 Task: Research Airbnb properties in Ronse, Belgium from 7th December, 2023 to 14th December, 2023 for 1 adult. Place can be shared room with 1  bedroom having 1 bed and 1 bathroom. Property type can be hotel. Amenities needed are: heating. Booking option can be shelf check-in. Look for 3 properties as per requirement.
Action: Mouse pressed left at (596, 182)
Screenshot: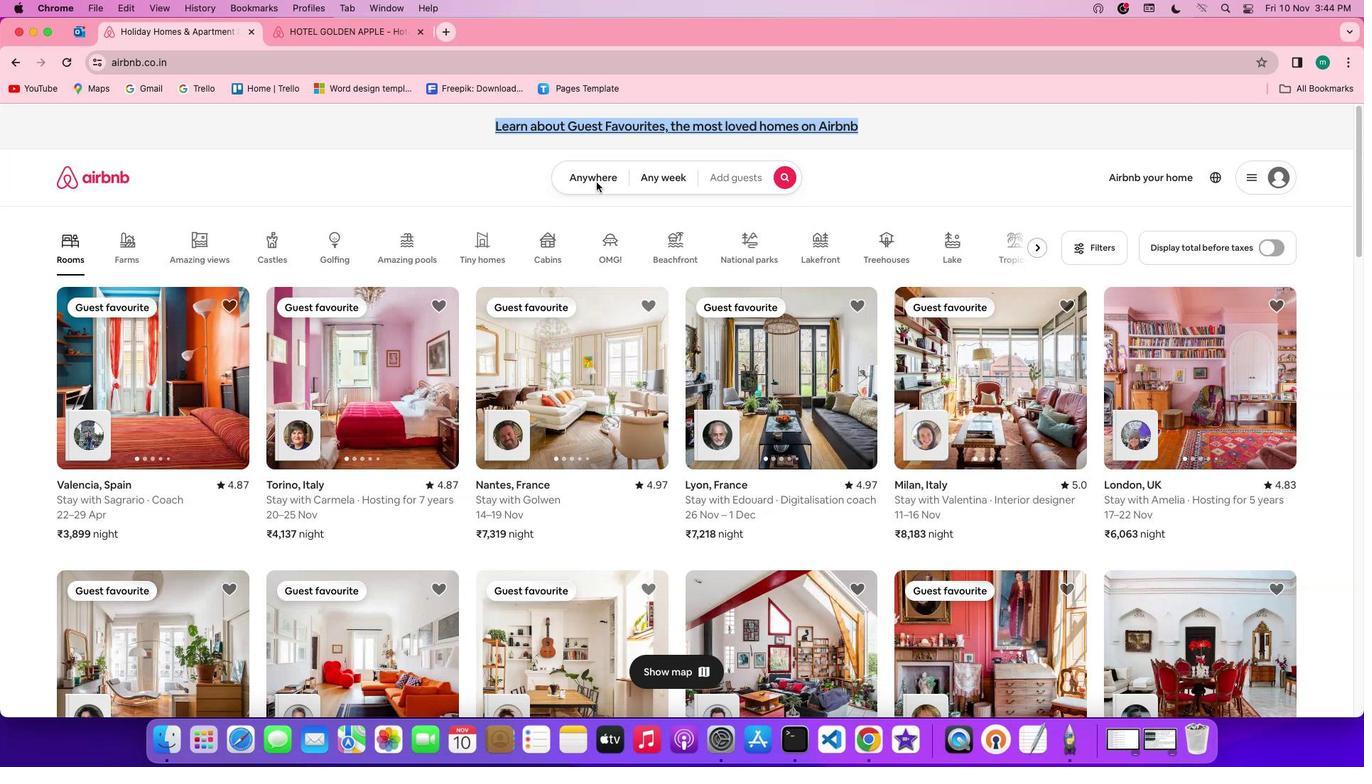 
Action: Mouse pressed left at (596, 182)
Screenshot: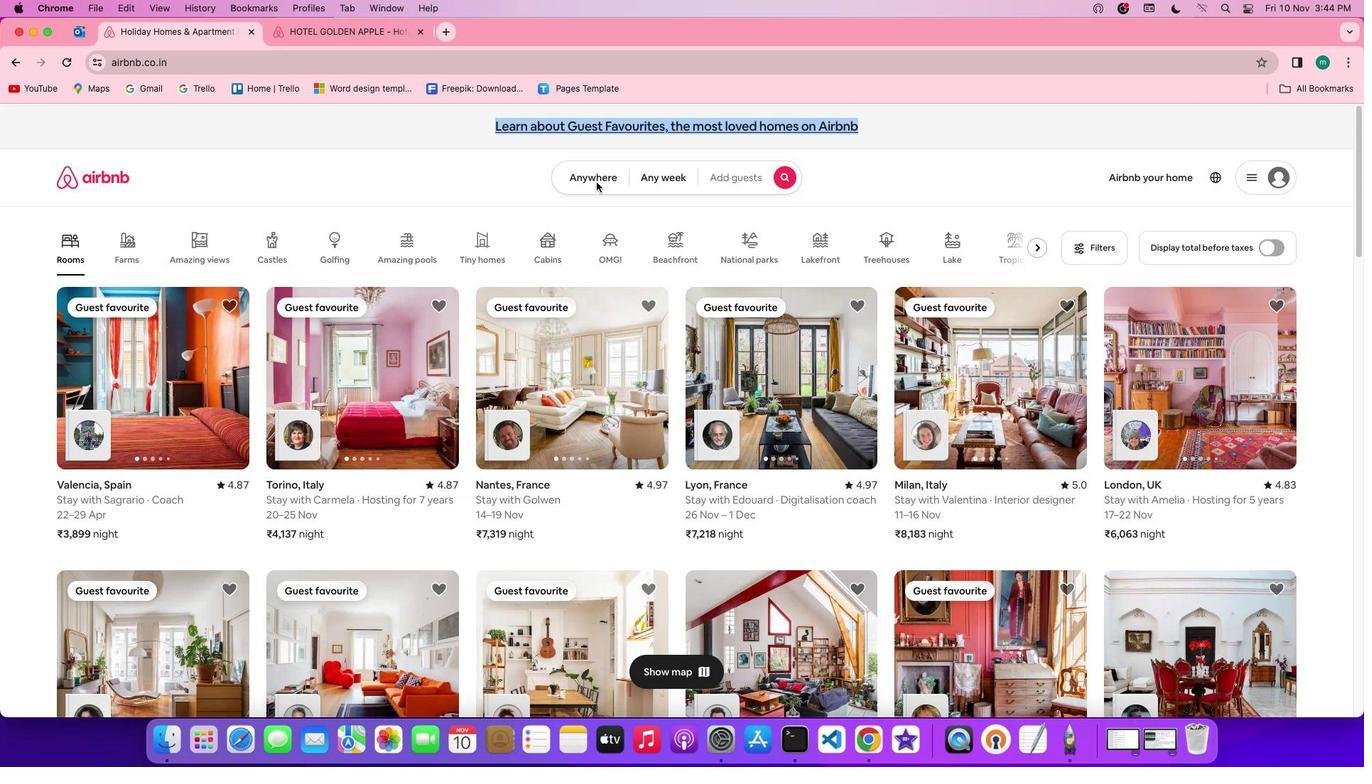
Action: Mouse moved to (540, 229)
Screenshot: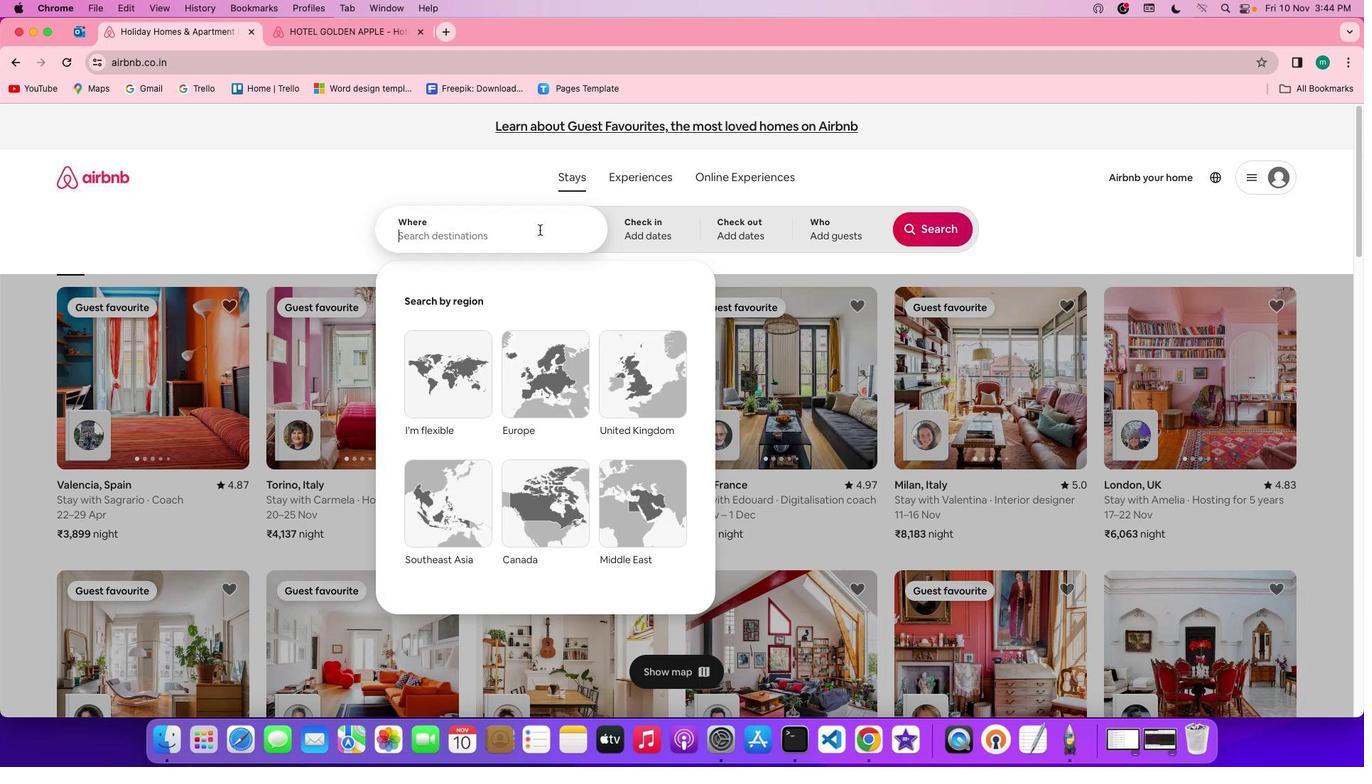 
Action: Mouse pressed left at (540, 229)
Screenshot: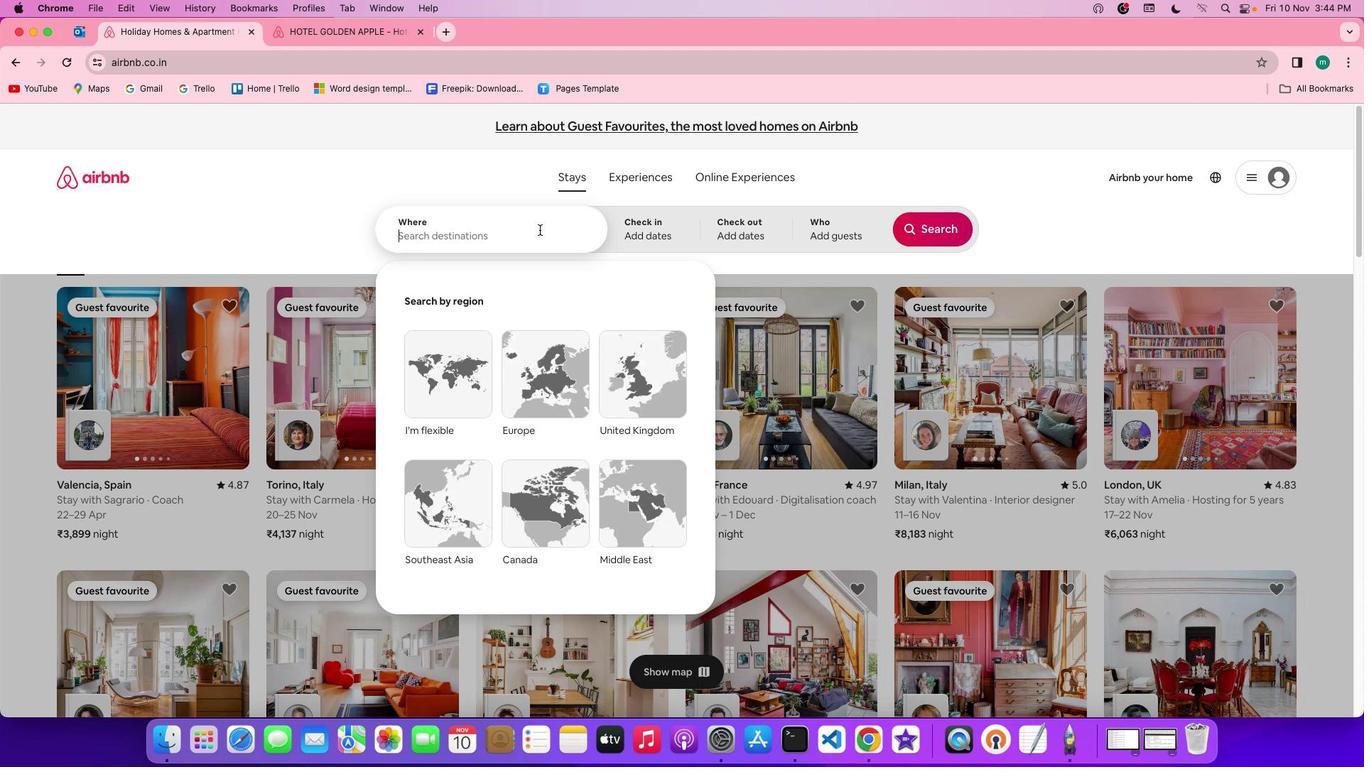 
Action: Key pressed Key.shift'R''o''n''s''e'','Key.spaceKey.shift'B''e''l''g''i''u''m'
Screenshot: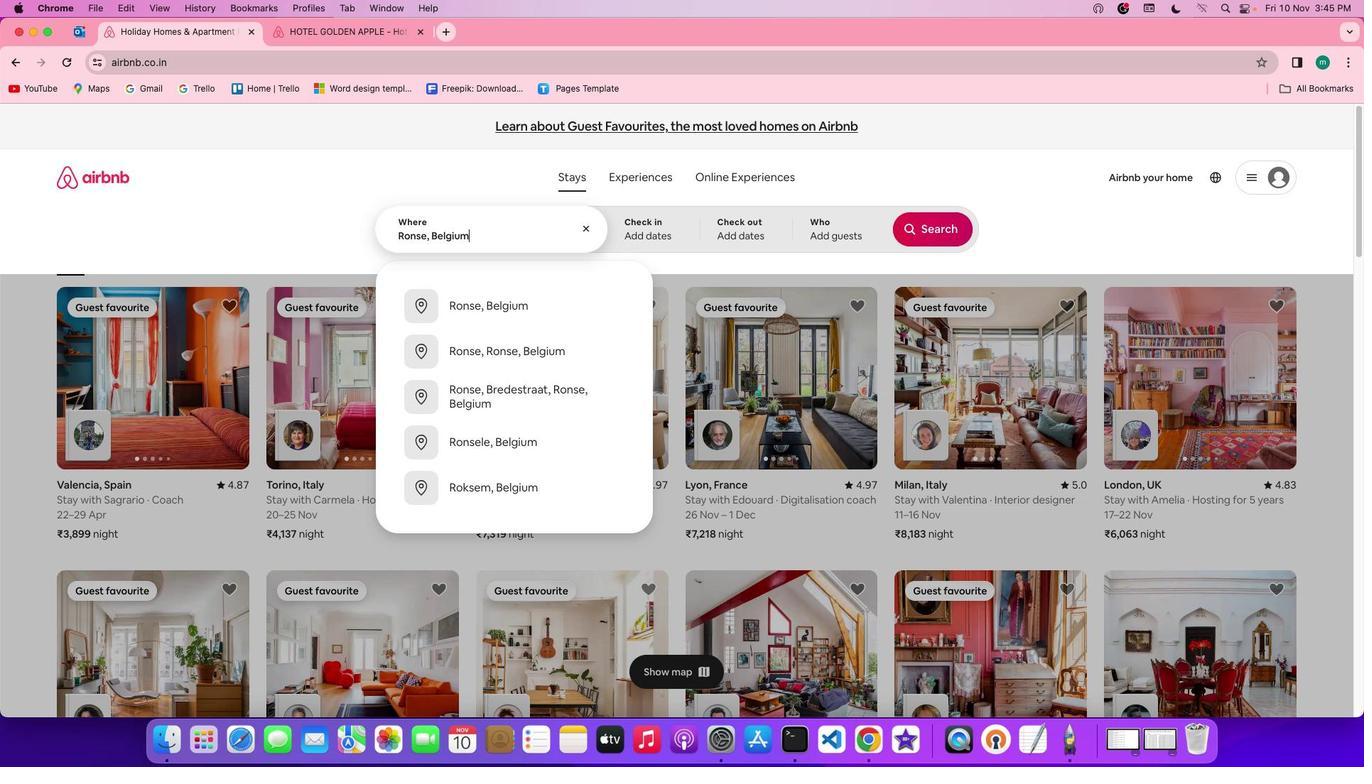 
Action: Mouse moved to (656, 221)
Screenshot: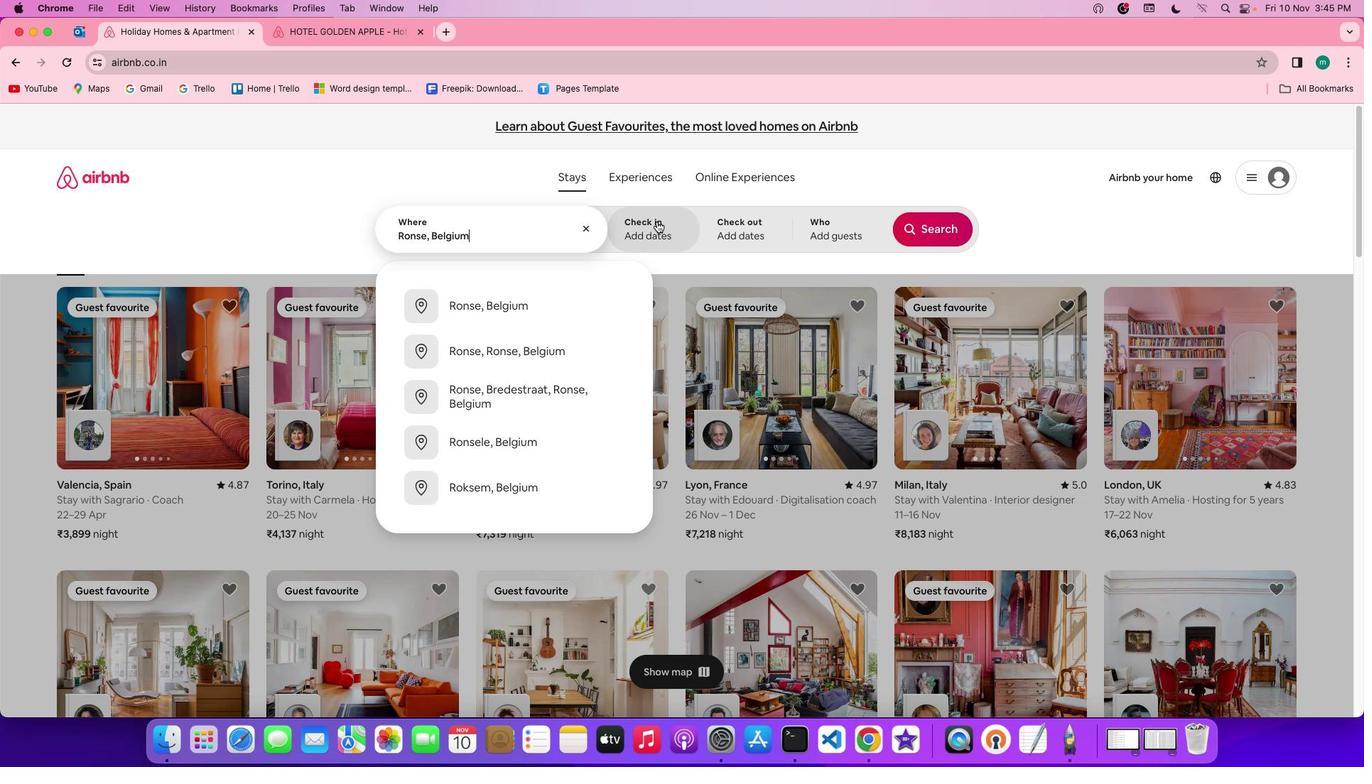 
Action: Mouse pressed left at (656, 221)
Screenshot: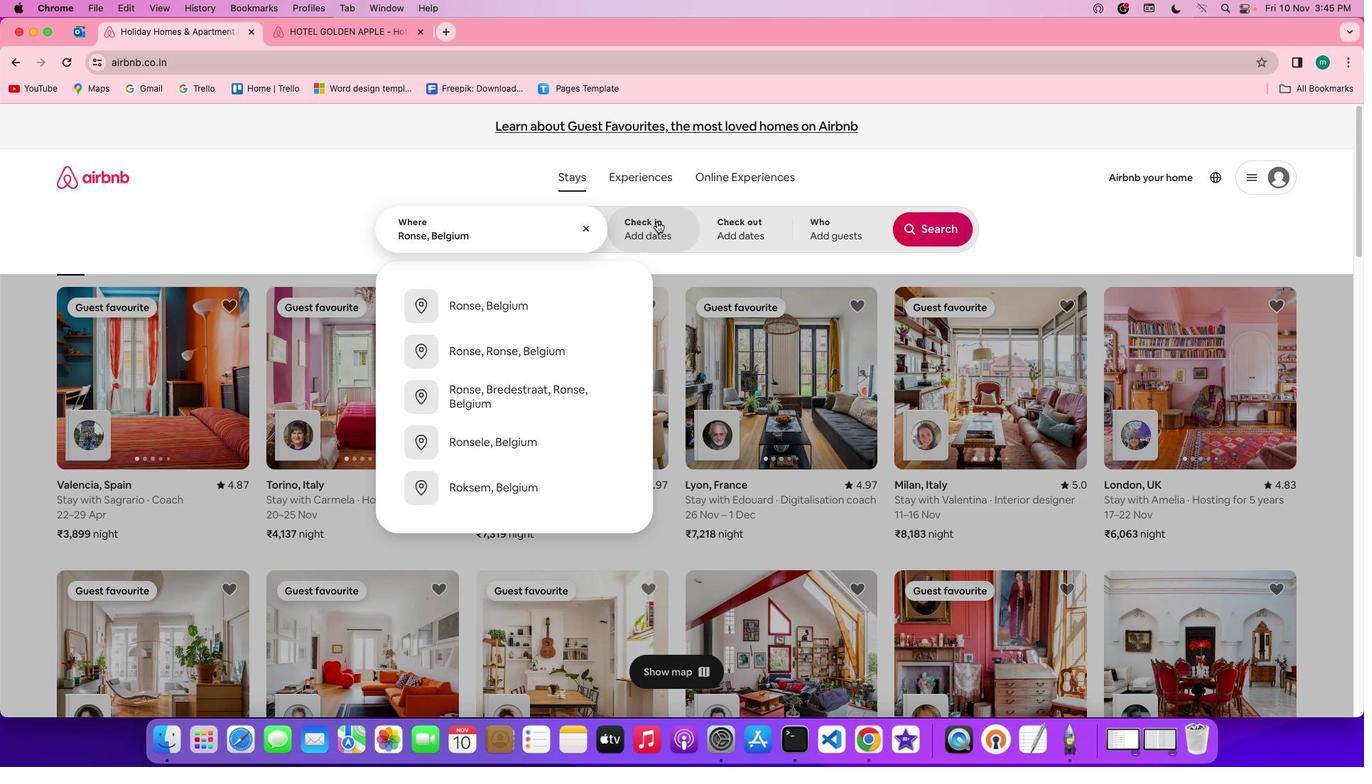 
Action: Mouse moved to (844, 435)
Screenshot: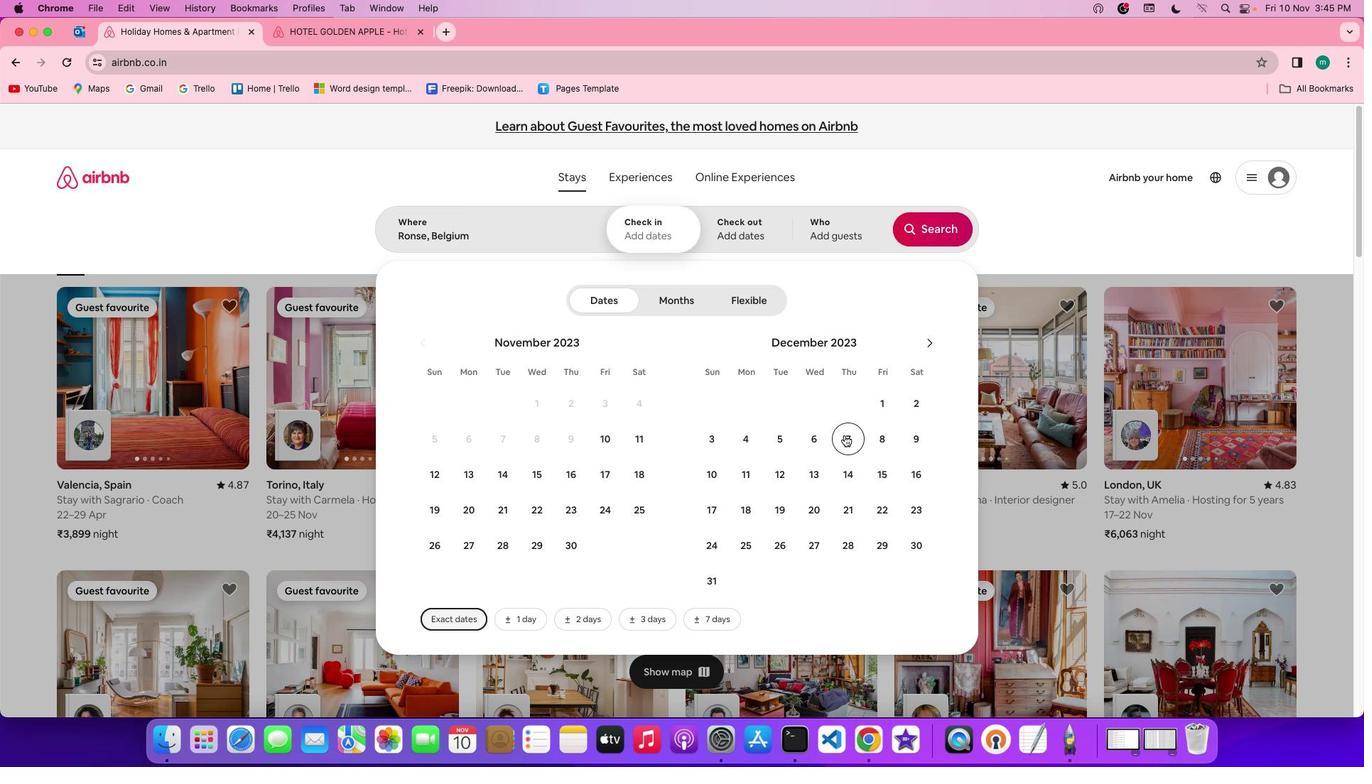 
Action: Mouse pressed left at (844, 435)
Screenshot: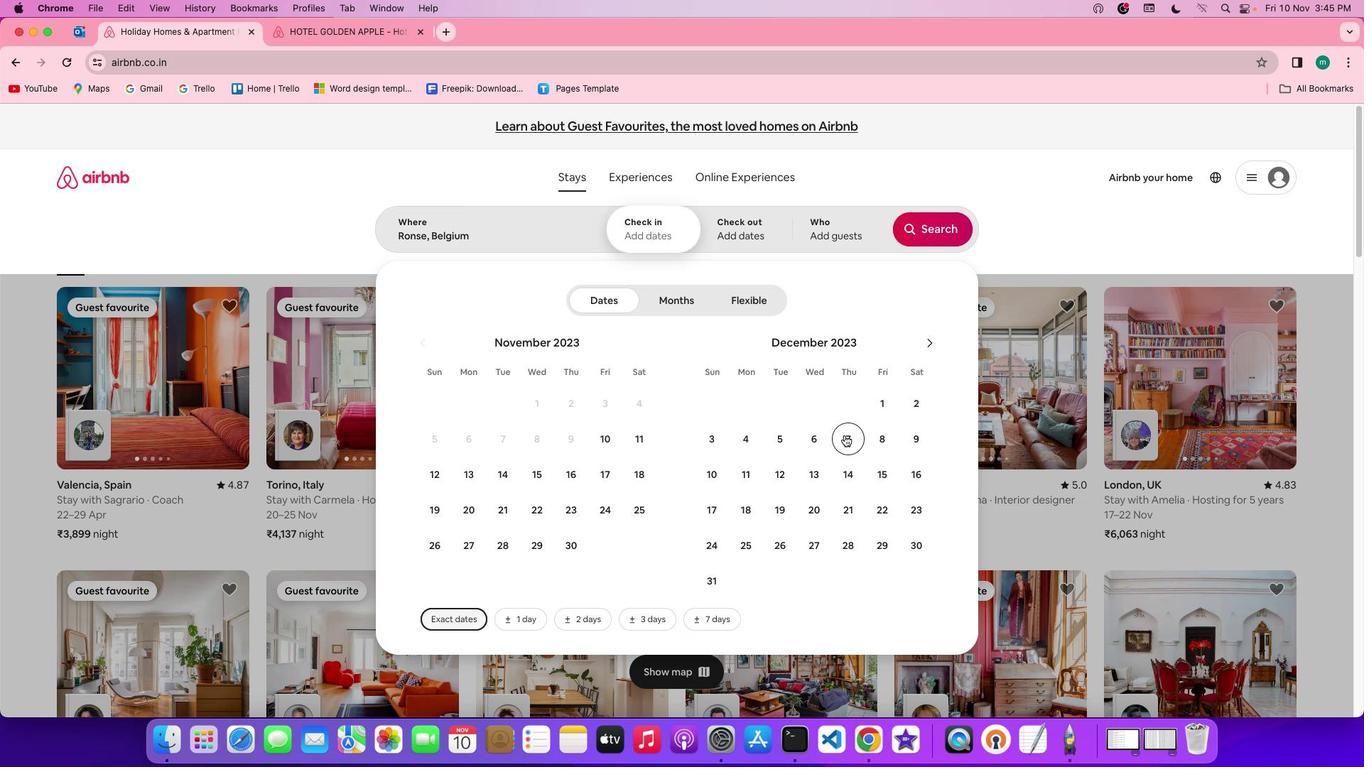
Action: Mouse moved to (849, 475)
Screenshot: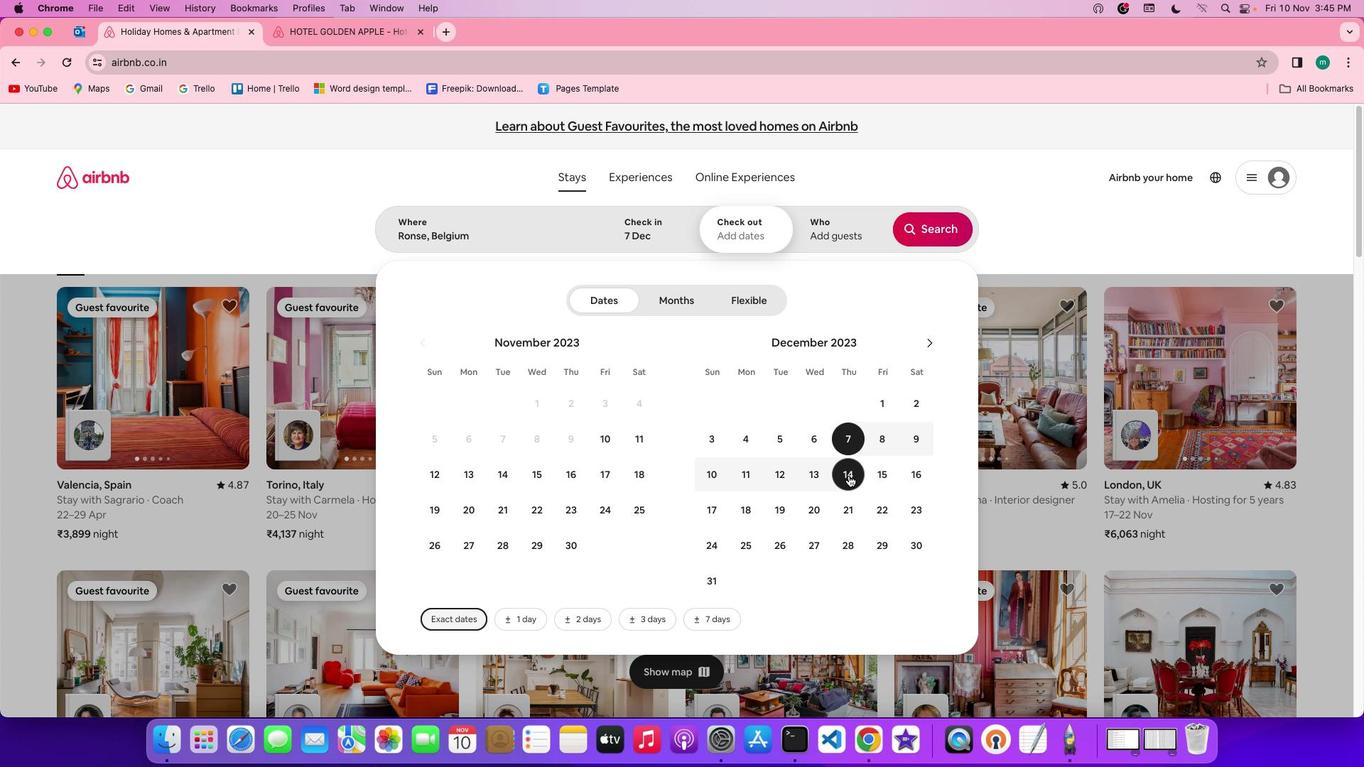 
Action: Mouse pressed left at (849, 475)
Screenshot: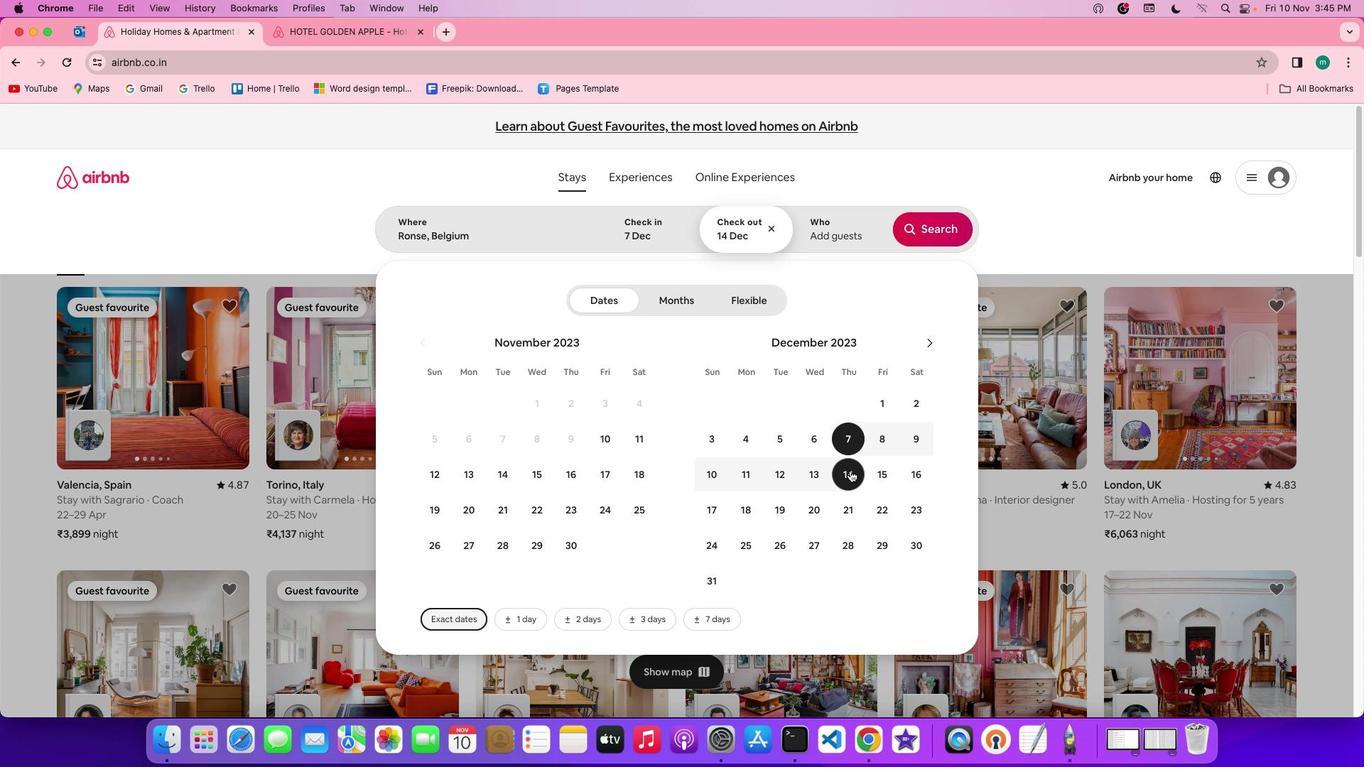 
Action: Mouse moved to (817, 231)
Screenshot: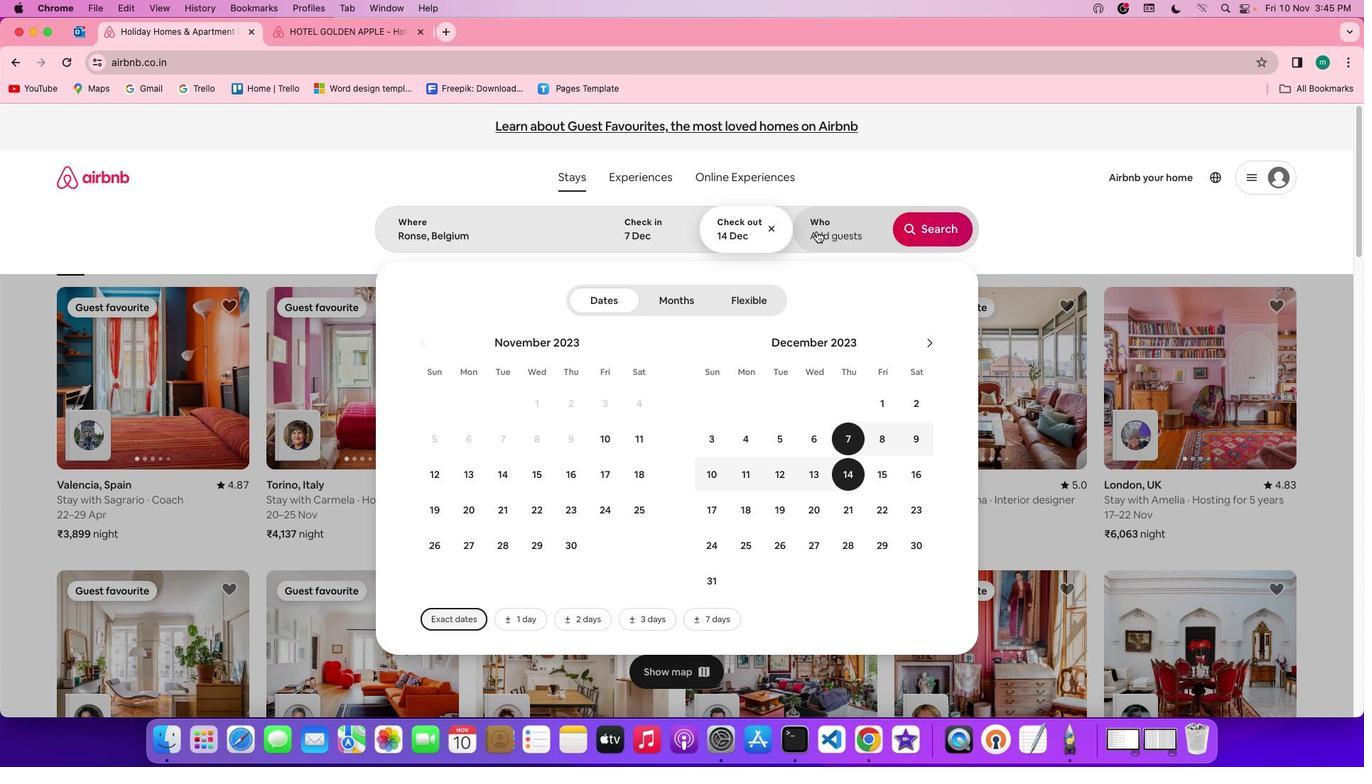 
Action: Mouse pressed left at (817, 231)
Screenshot: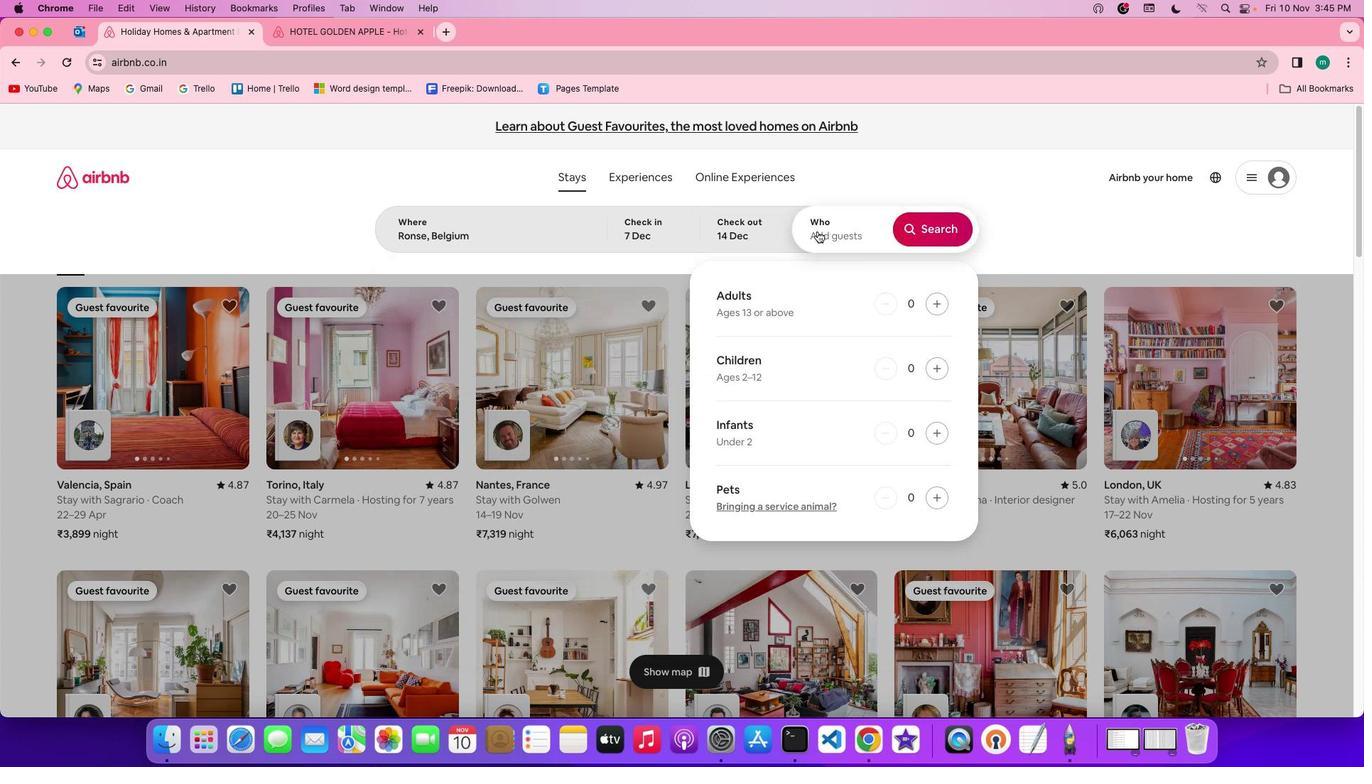 
Action: Mouse moved to (931, 304)
Screenshot: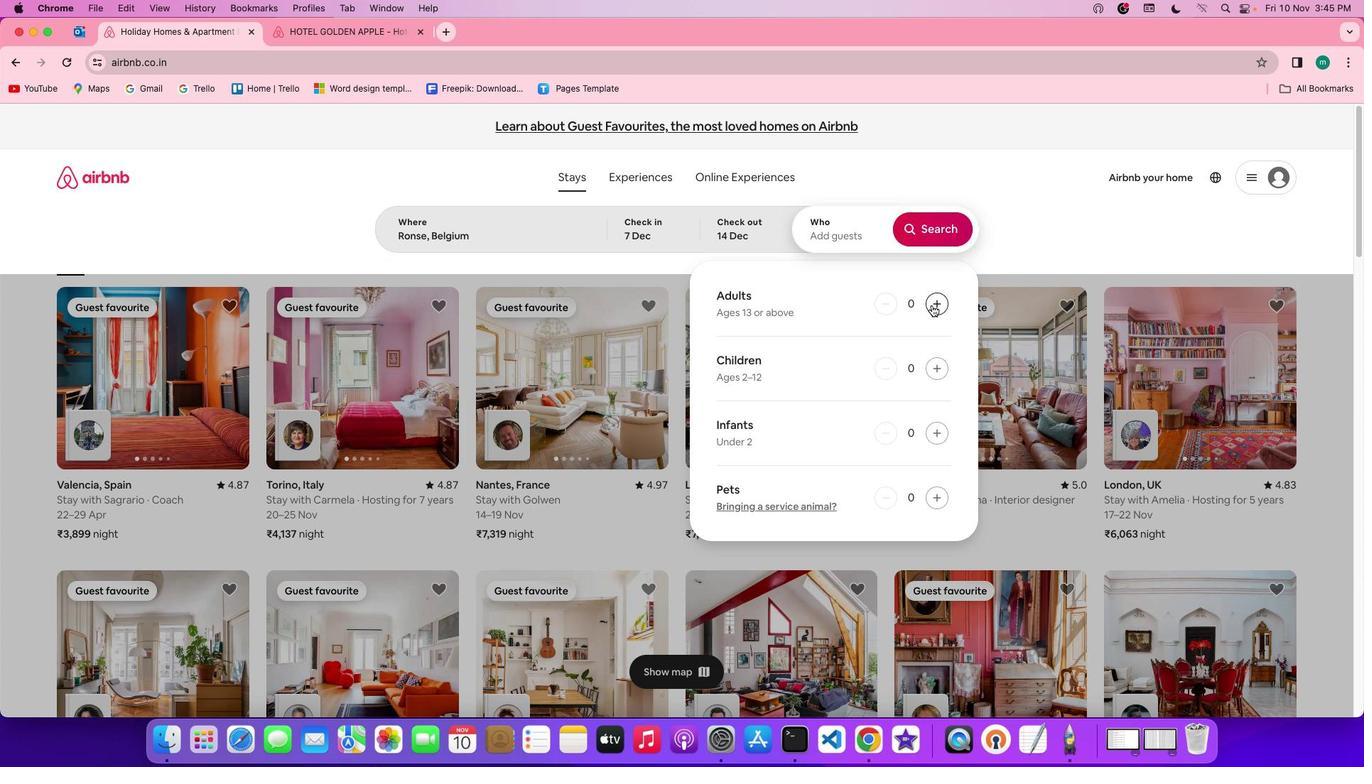 
Action: Mouse pressed left at (931, 304)
Screenshot: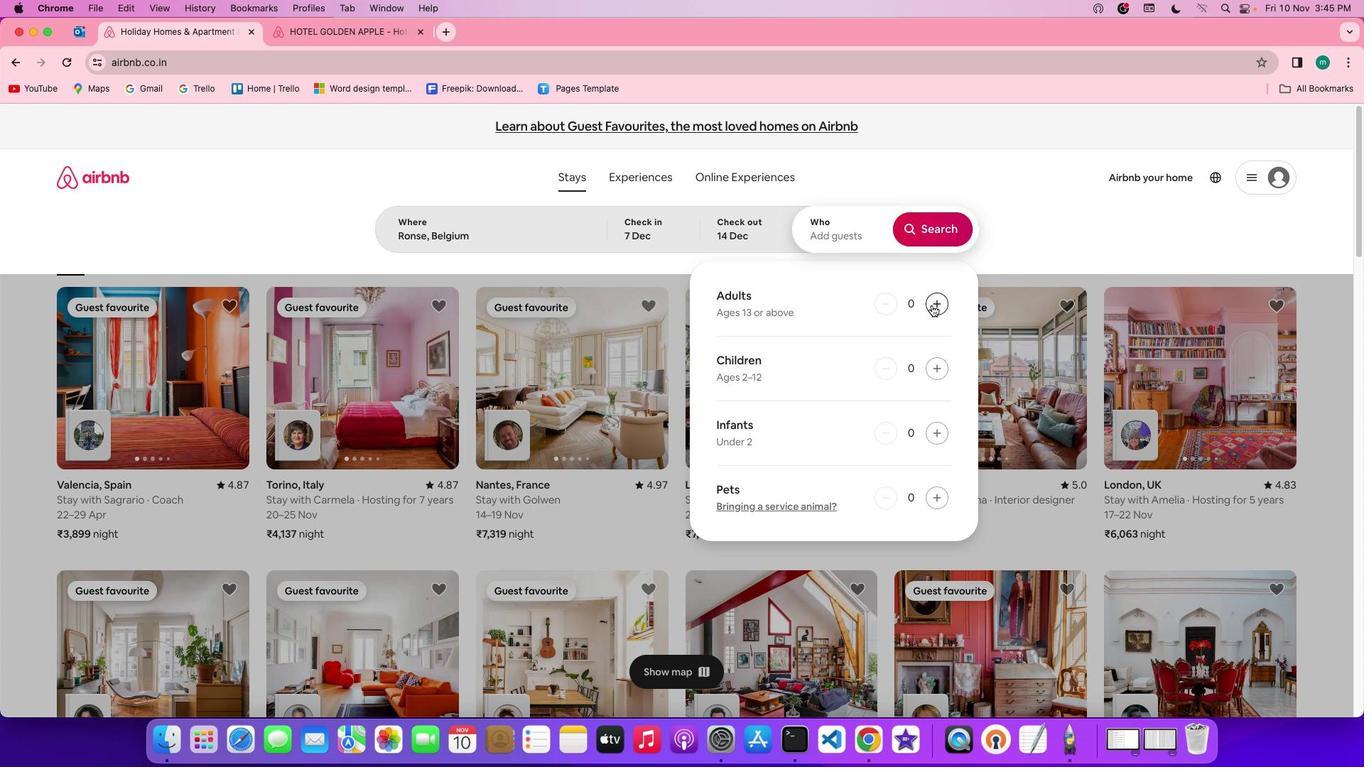 
Action: Mouse moved to (952, 222)
Screenshot: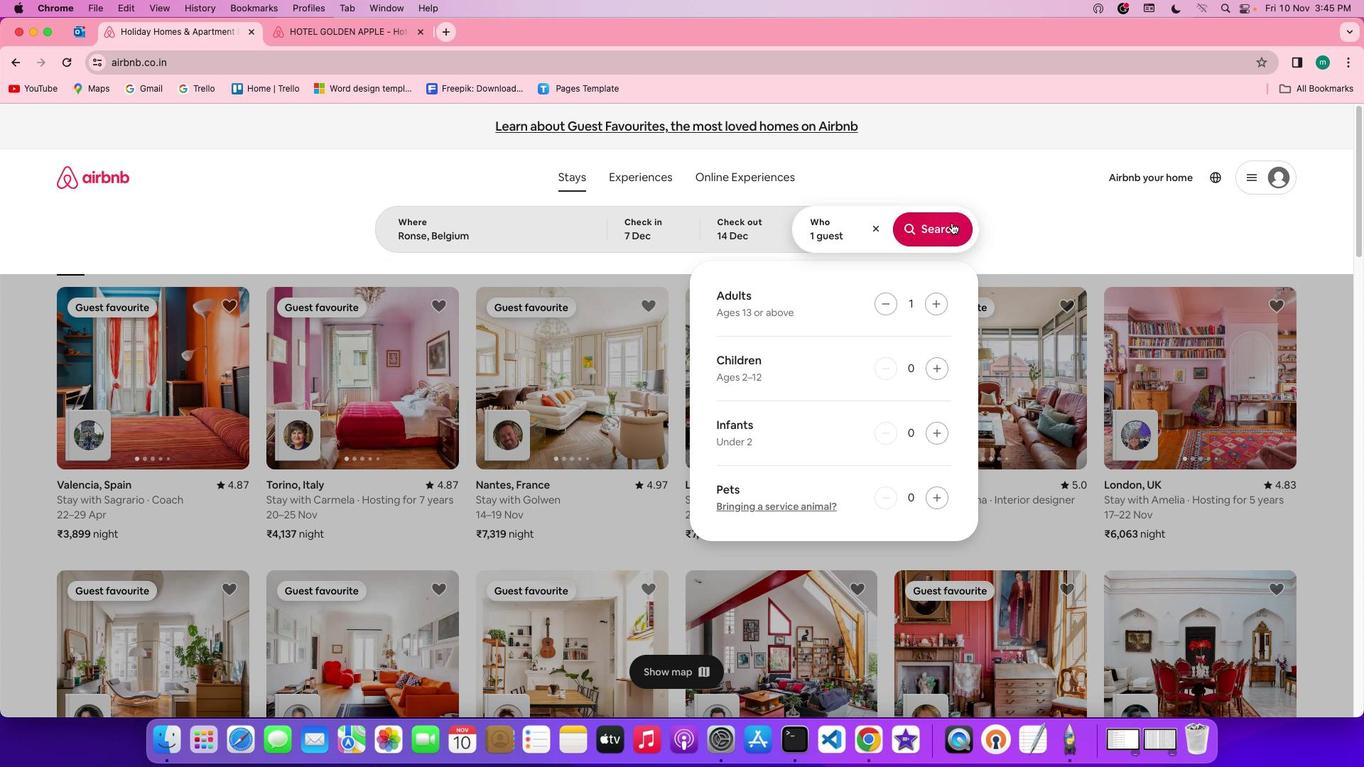
Action: Mouse pressed left at (952, 222)
Screenshot: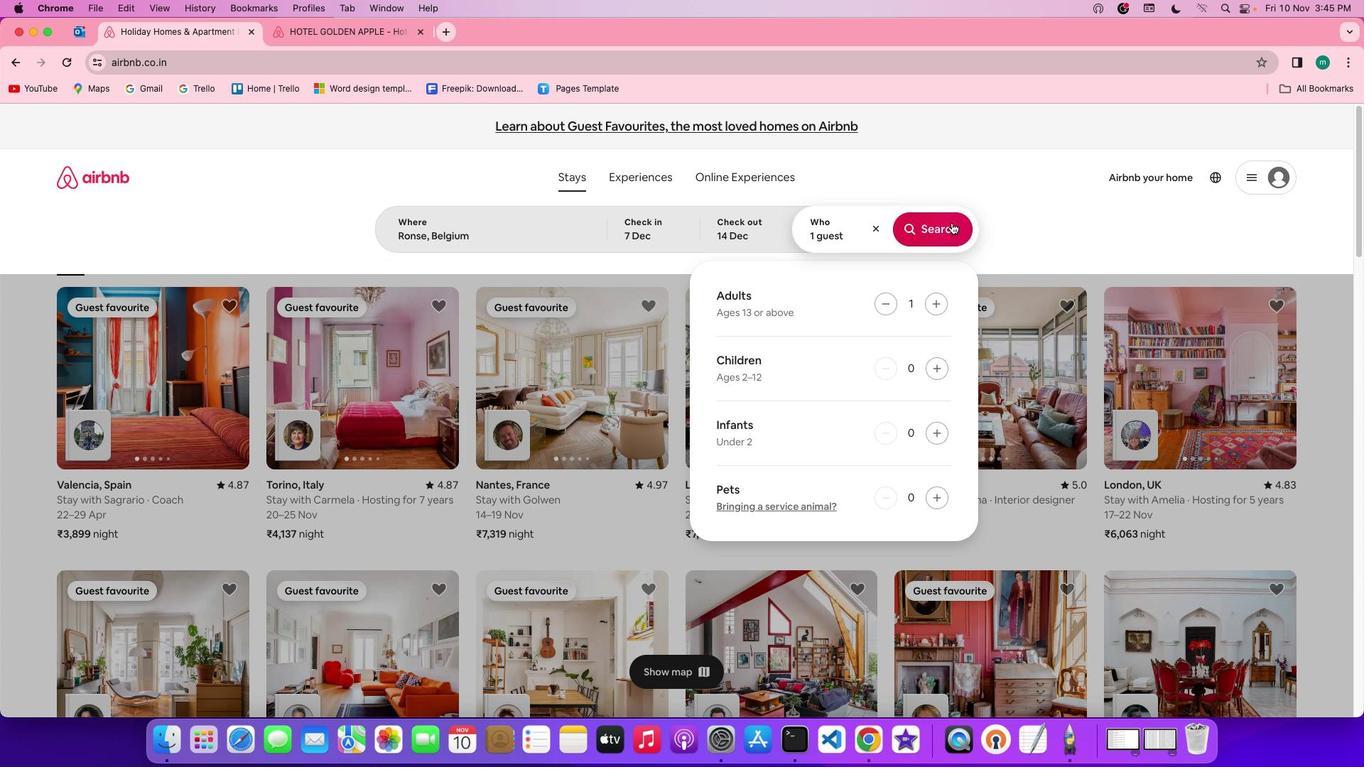 
Action: Mouse moved to (1144, 187)
Screenshot: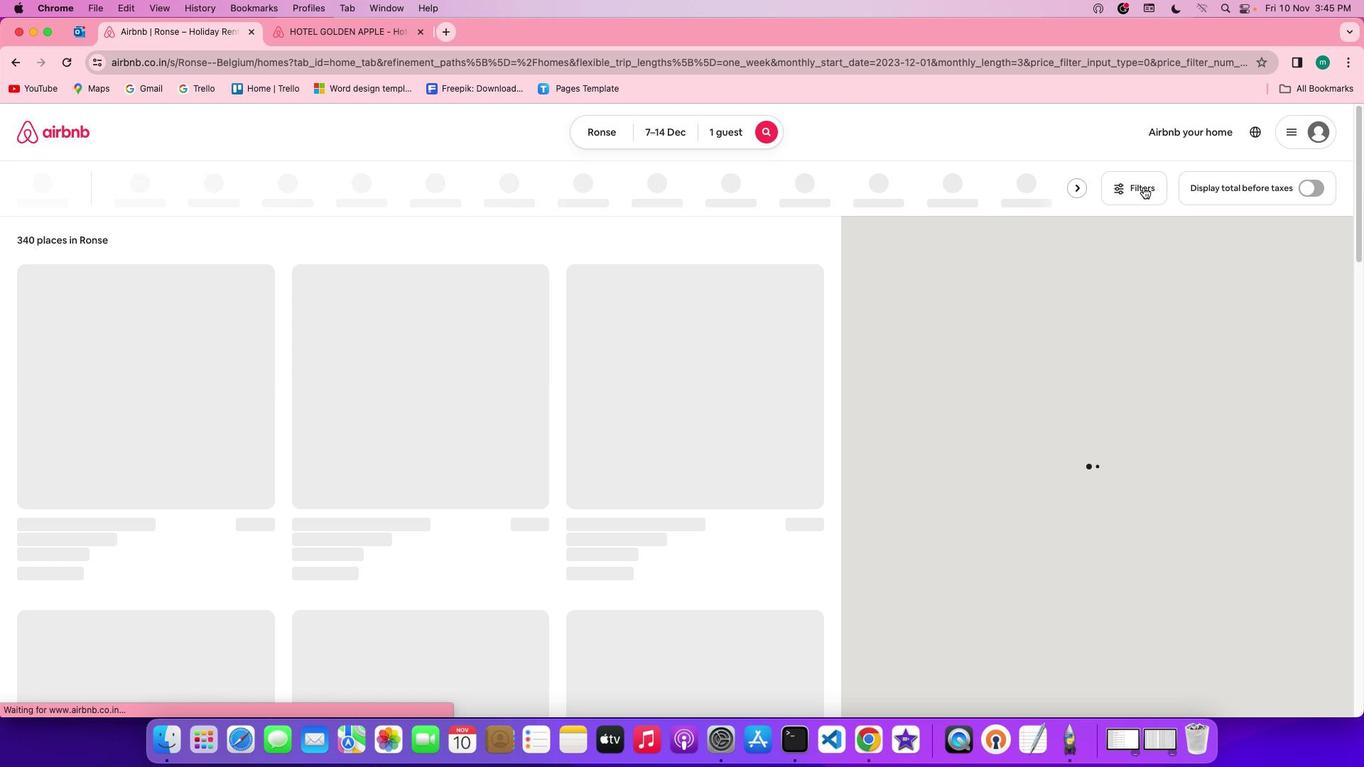 
Action: Mouse pressed left at (1144, 187)
Screenshot: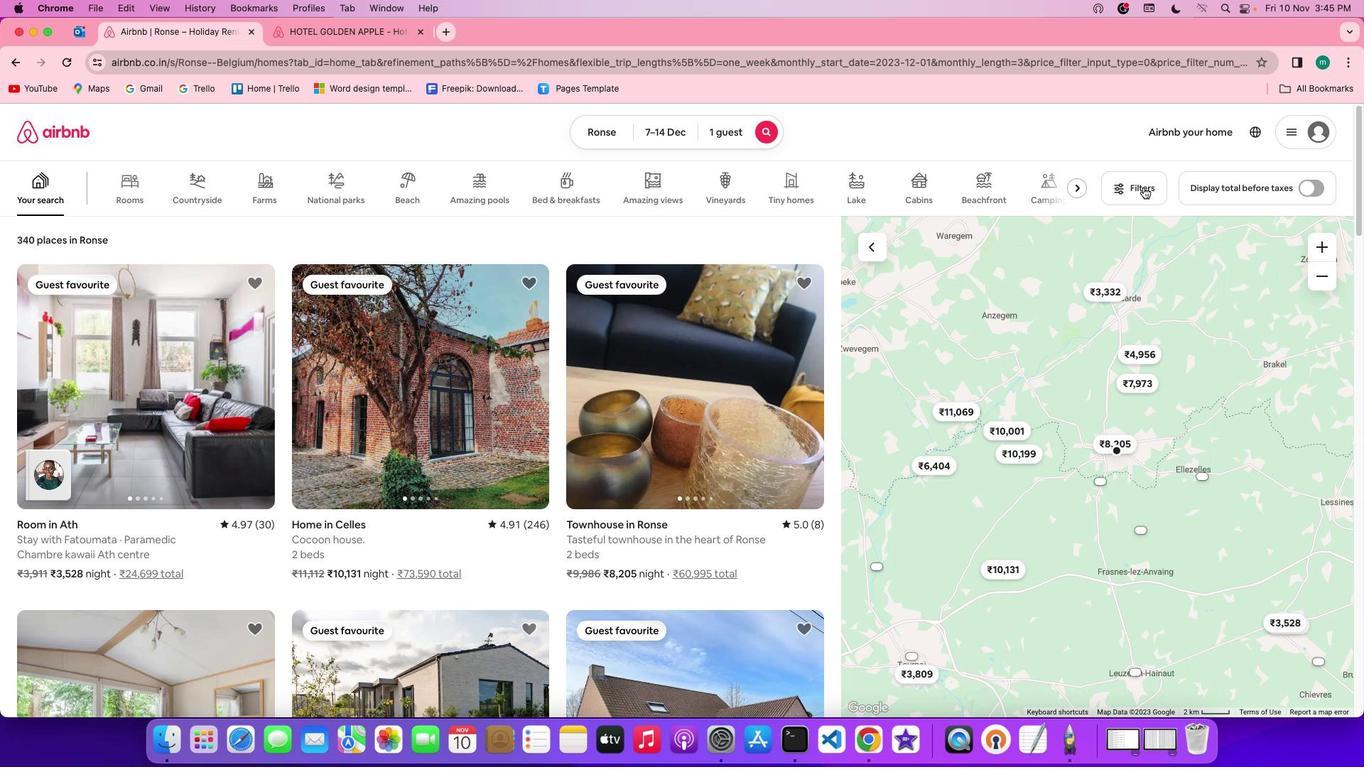 
Action: Mouse moved to (821, 350)
Screenshot: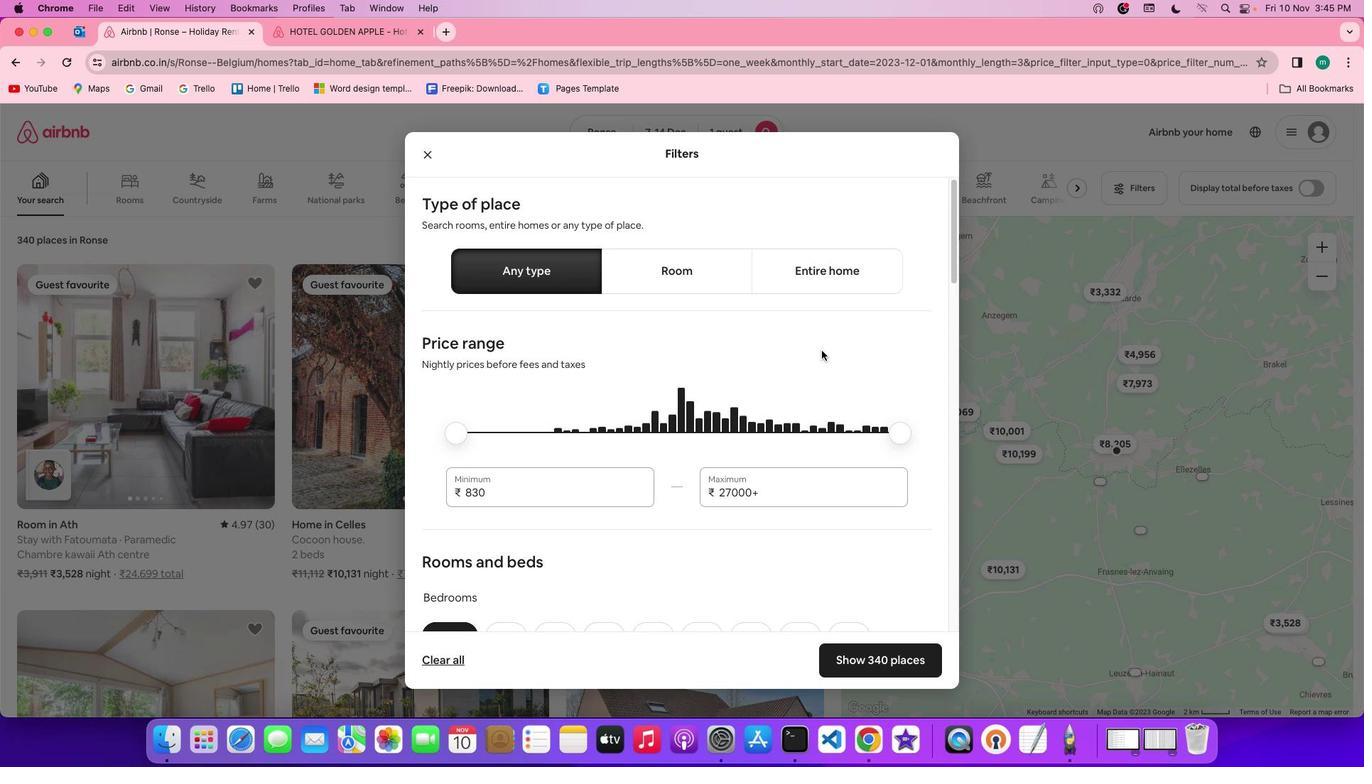 
Action: Mouse scrolled (821, 350) with delta (0, 0)
Screenshot: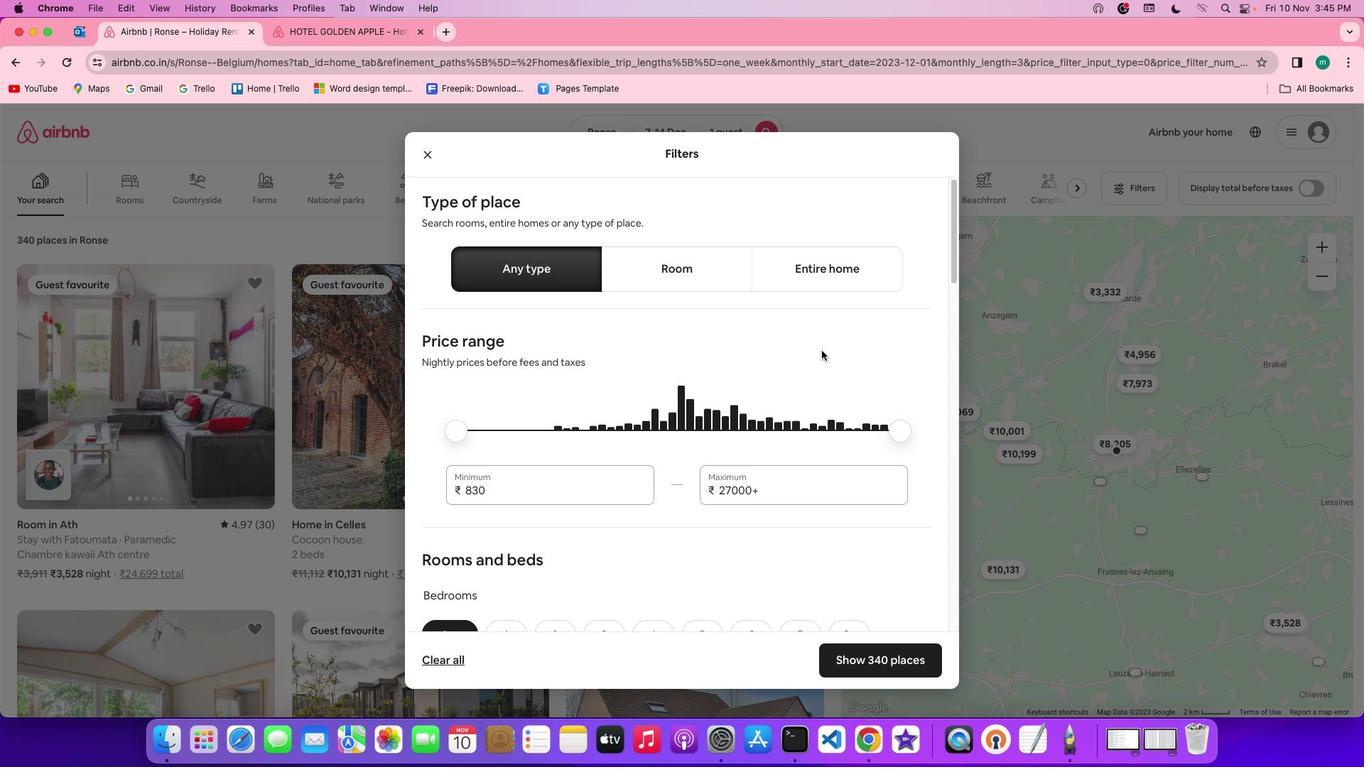 
Action: Mouse scrolled (821, 350) with delta (0, 0)
Screenshot: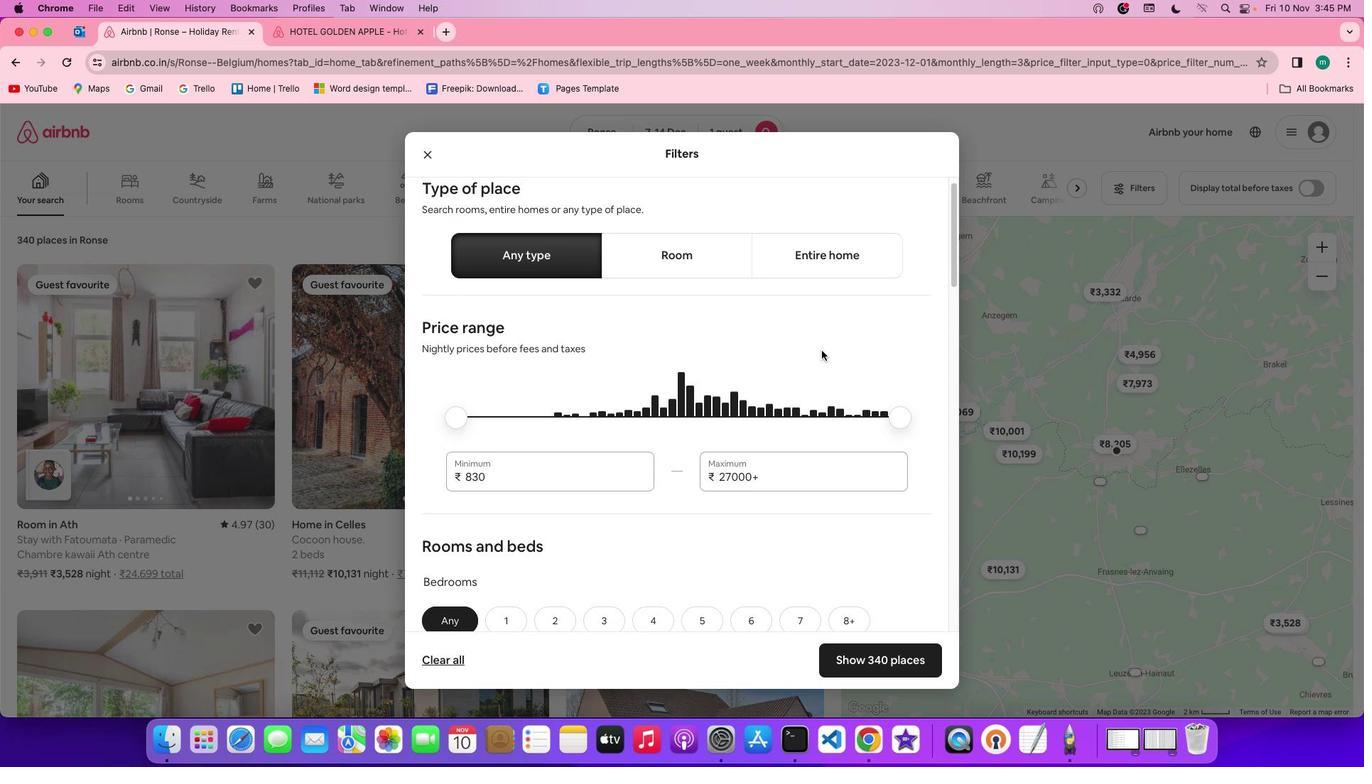 
Action: Mouse scrolled (821, 350) with delta (0, -1)
Screenshot: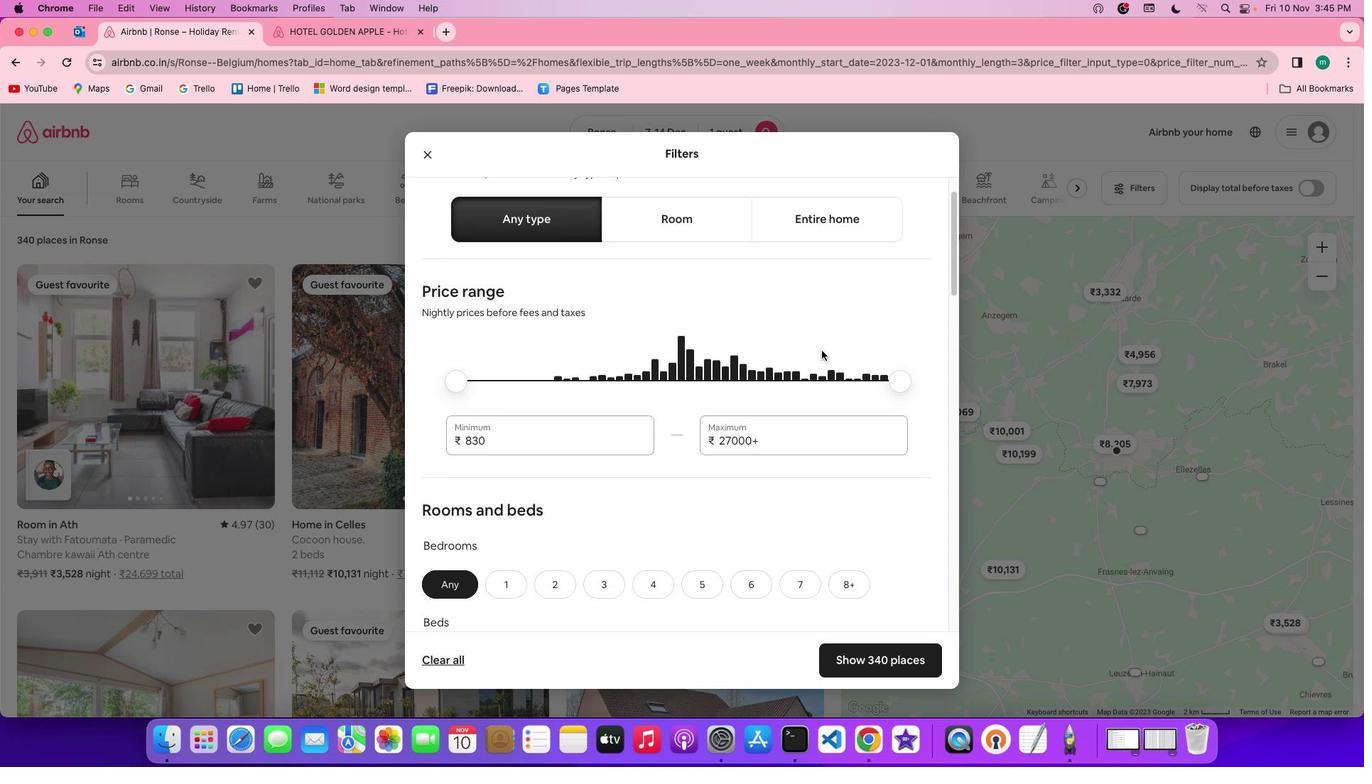 
Action: Mouse scrolled (821, 350) with delta (0, 0)
Screenshot: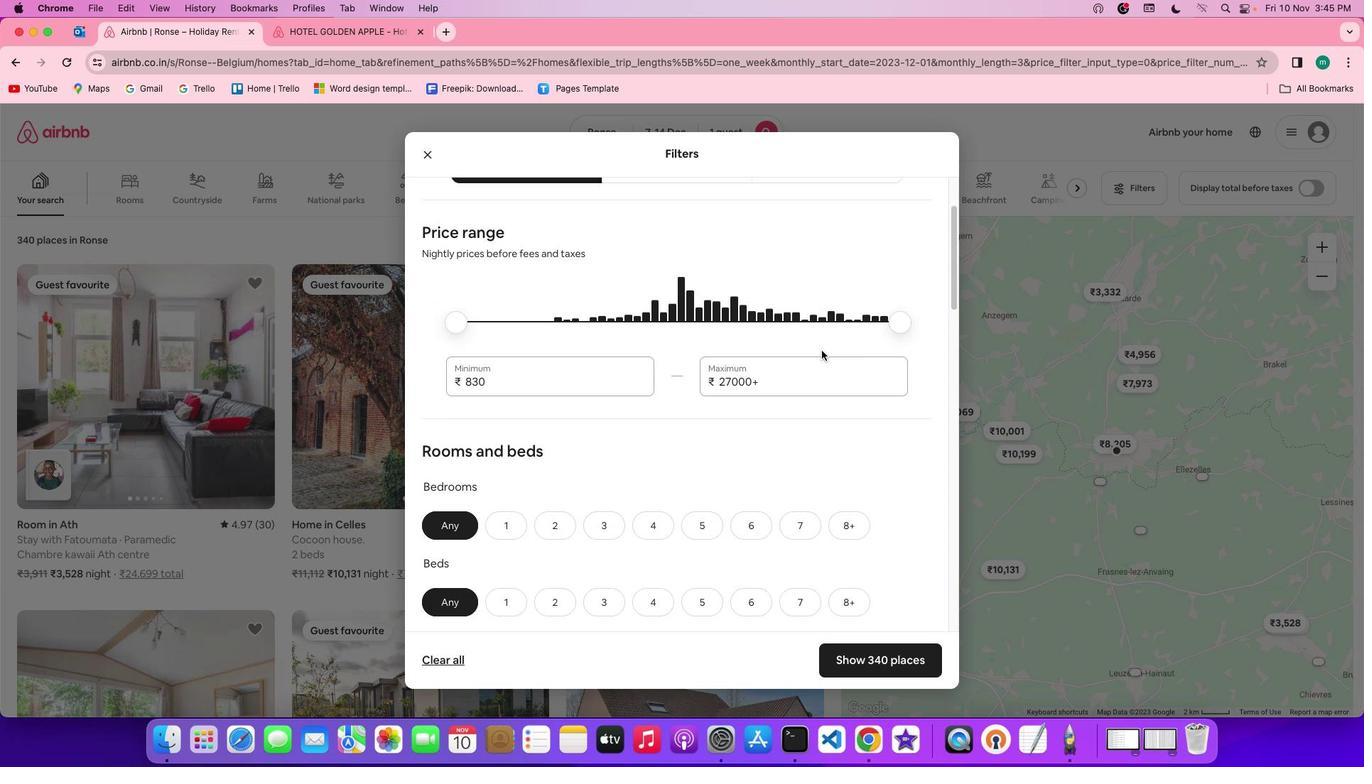 
Action: Mouse scrolled (821, 350) with delta (0, 0)
Screenshot: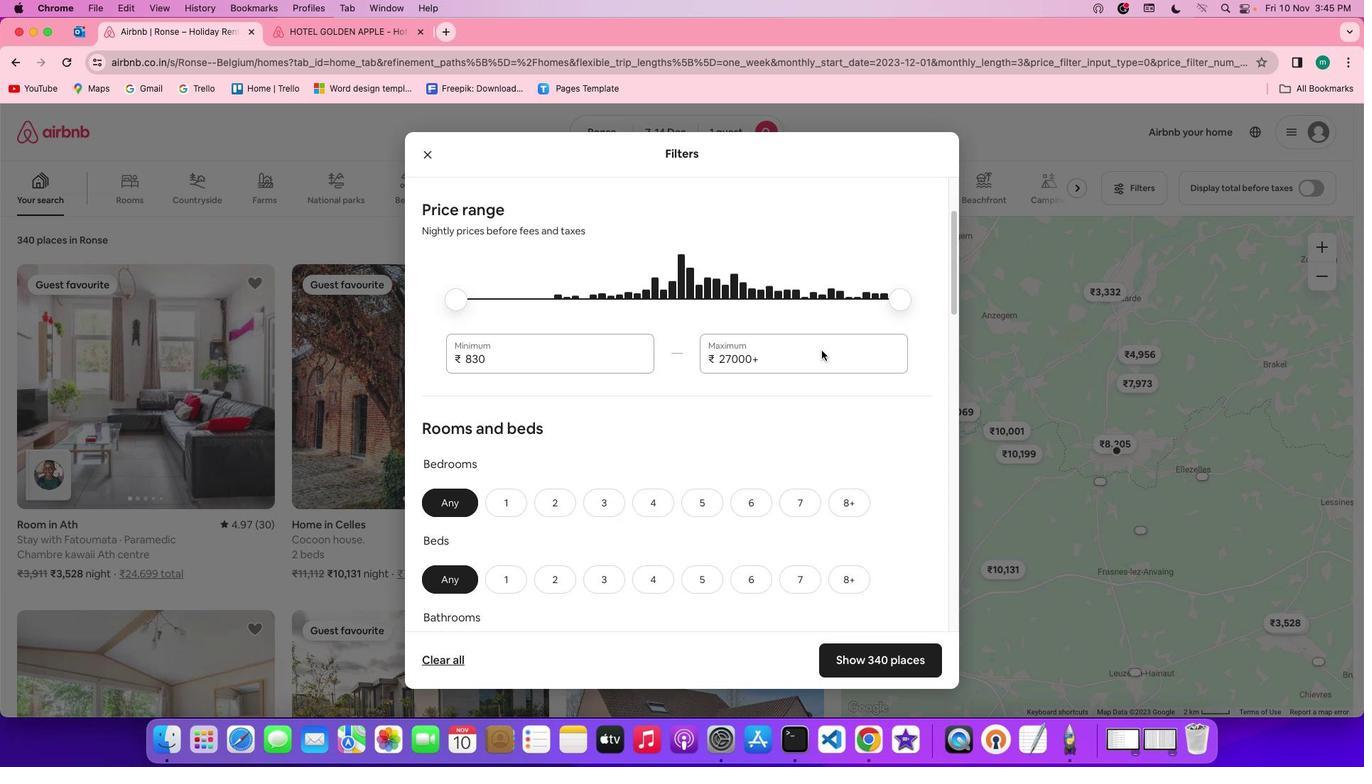 
Action: Mouse scrolled (821, 350) with delta (0, 0)
Screenshot: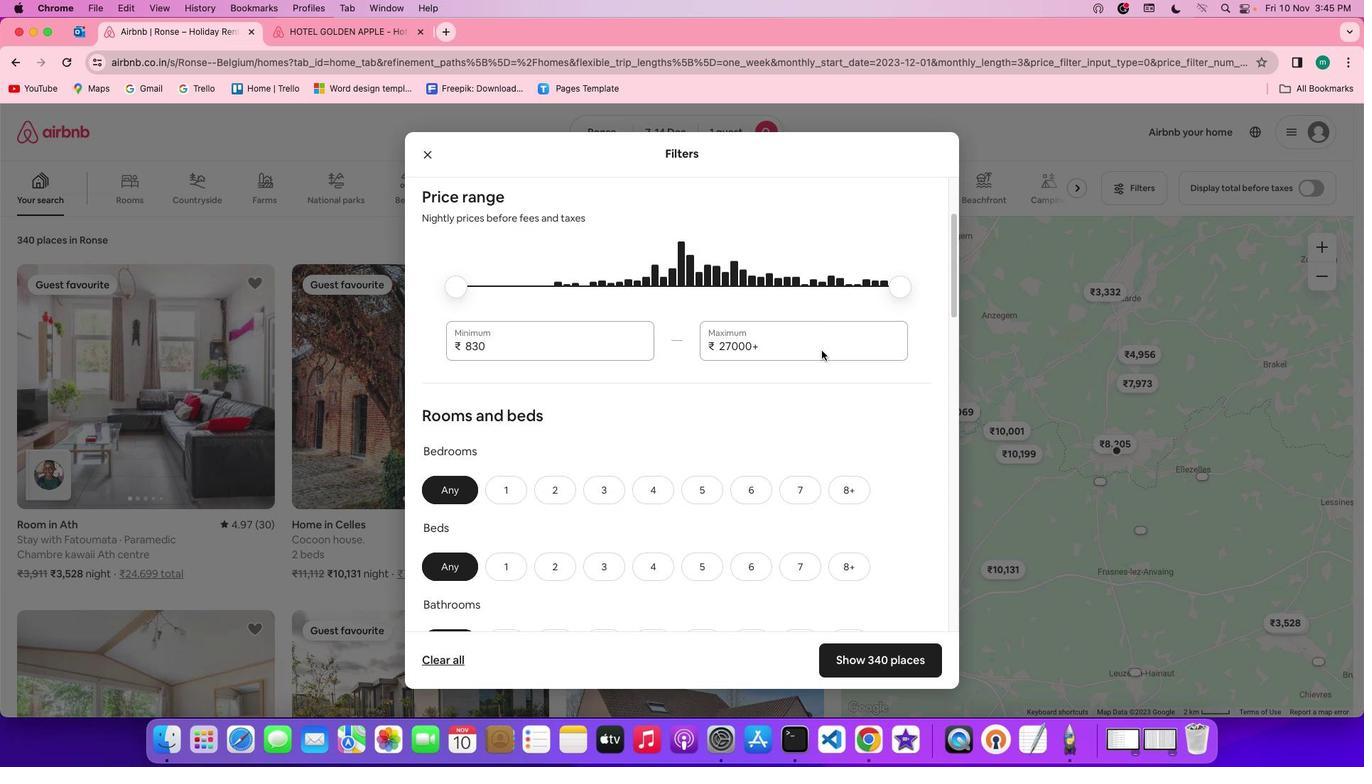 
Action: Mouse scrolled (821, 350) with delta (0, 0)
Screenshot: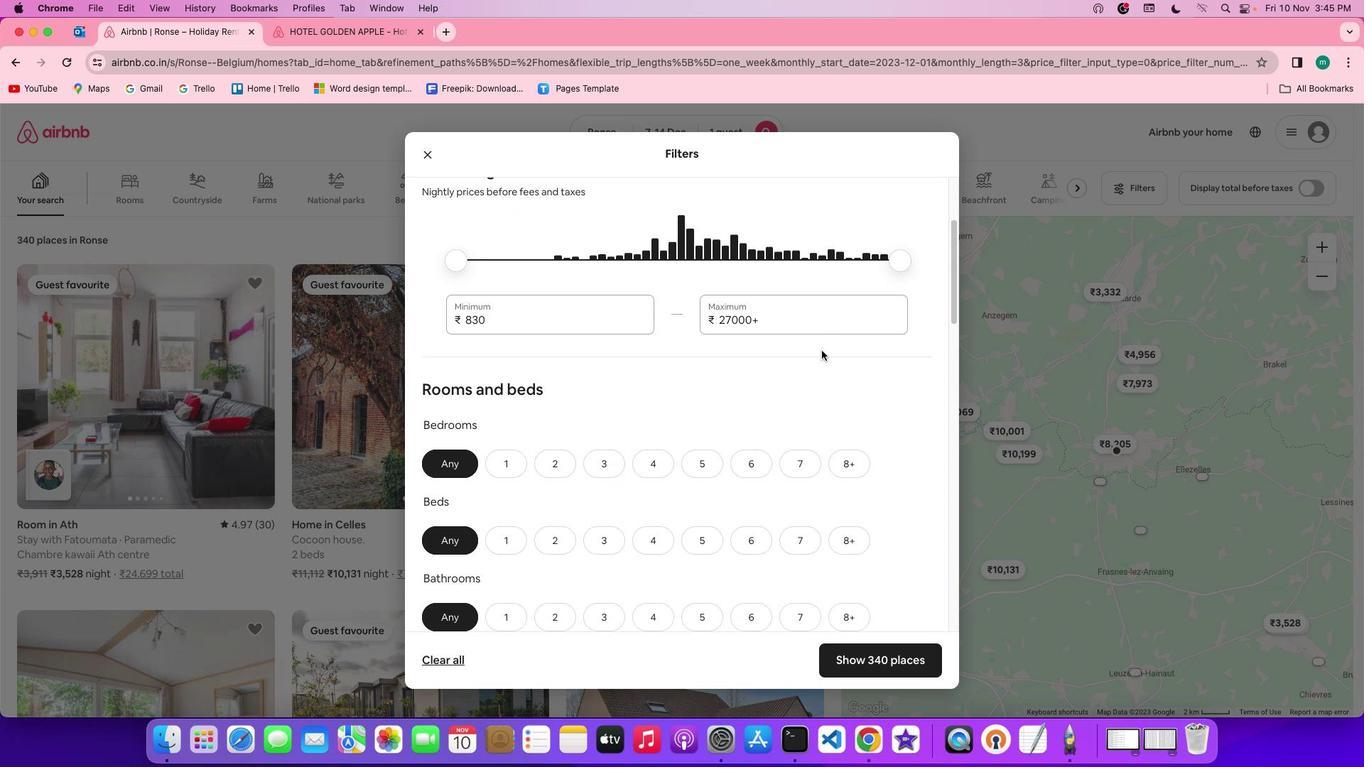 
Action: Mouse scrolled (821, 350) with delta (0, 0)
Screenshot: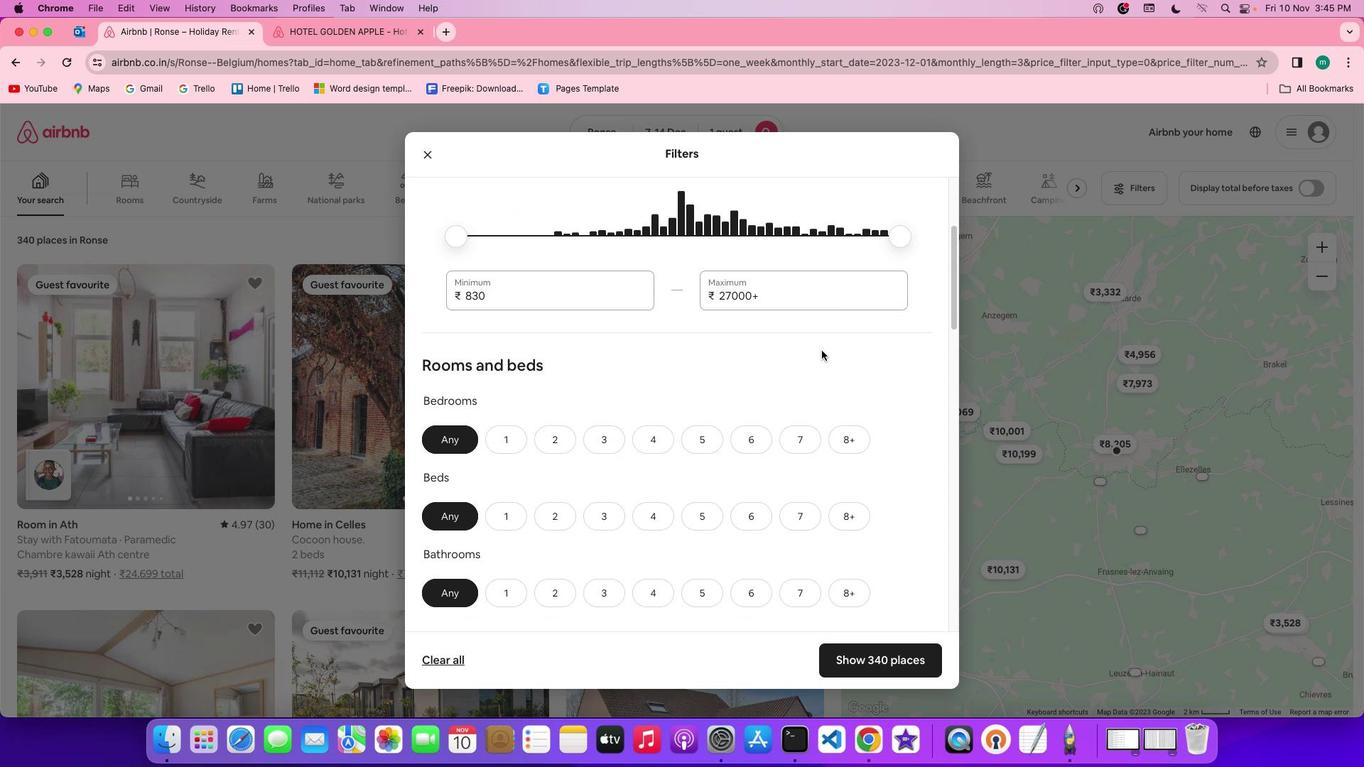 
Action: Mouse scrolled (821, 350) with delta (0, 0)
Screenshot: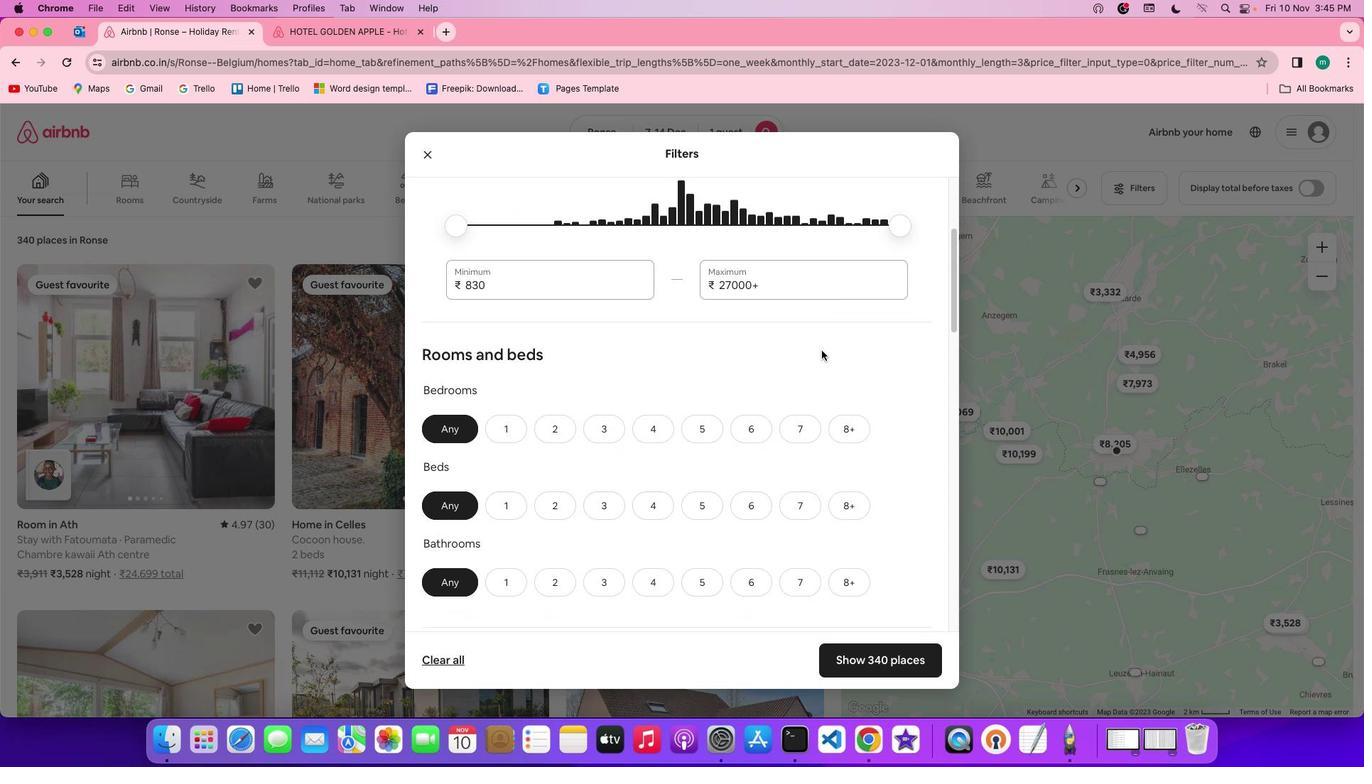 
Action: Mouse scrolled (821, 350) with delta (0, 0)
Screenshot: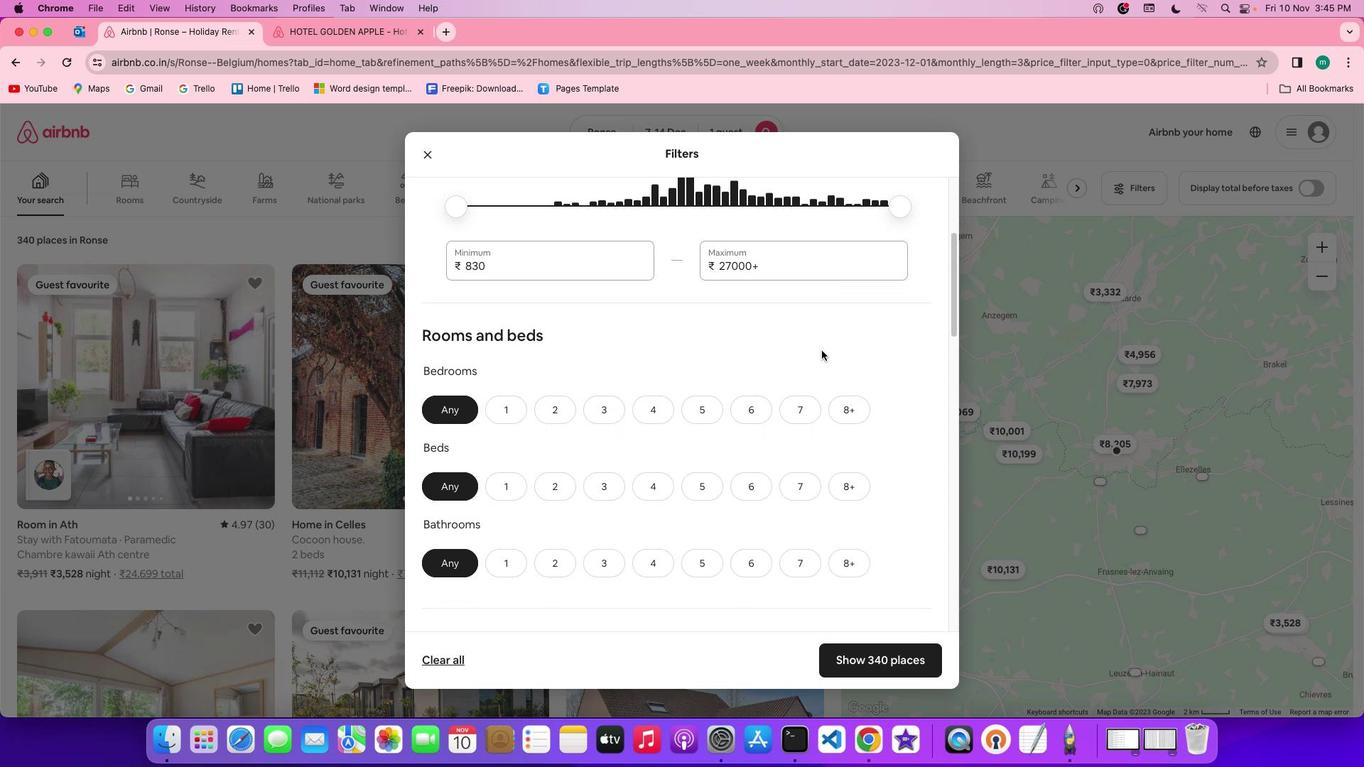 
Action: Mouse scrolled (821, 350) with delta (0, 0)
Screenshot: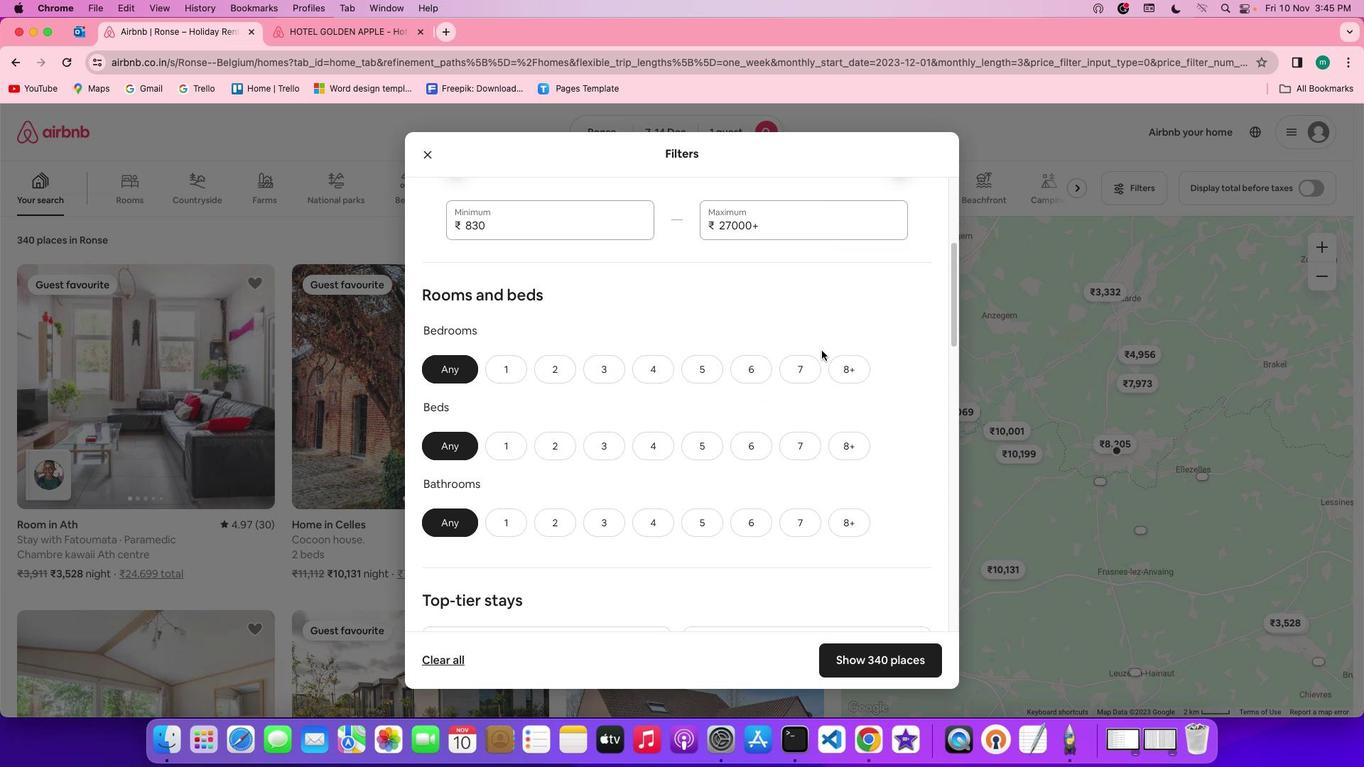 
Action: Mouse scrolled (821, 350) with delta (0, 0)
Screenshot: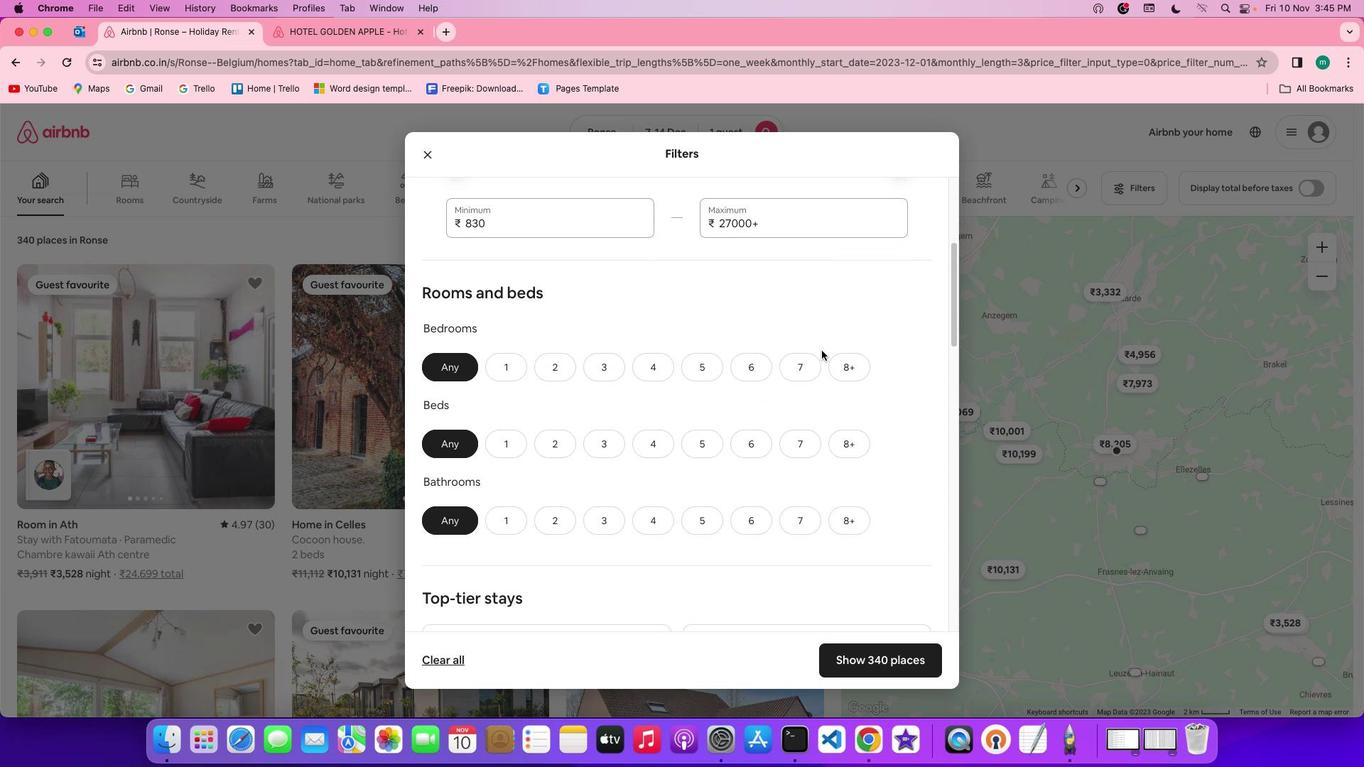 
Action: Mouse scrolled (821, 350) with delta (0, 0)
Screenshot: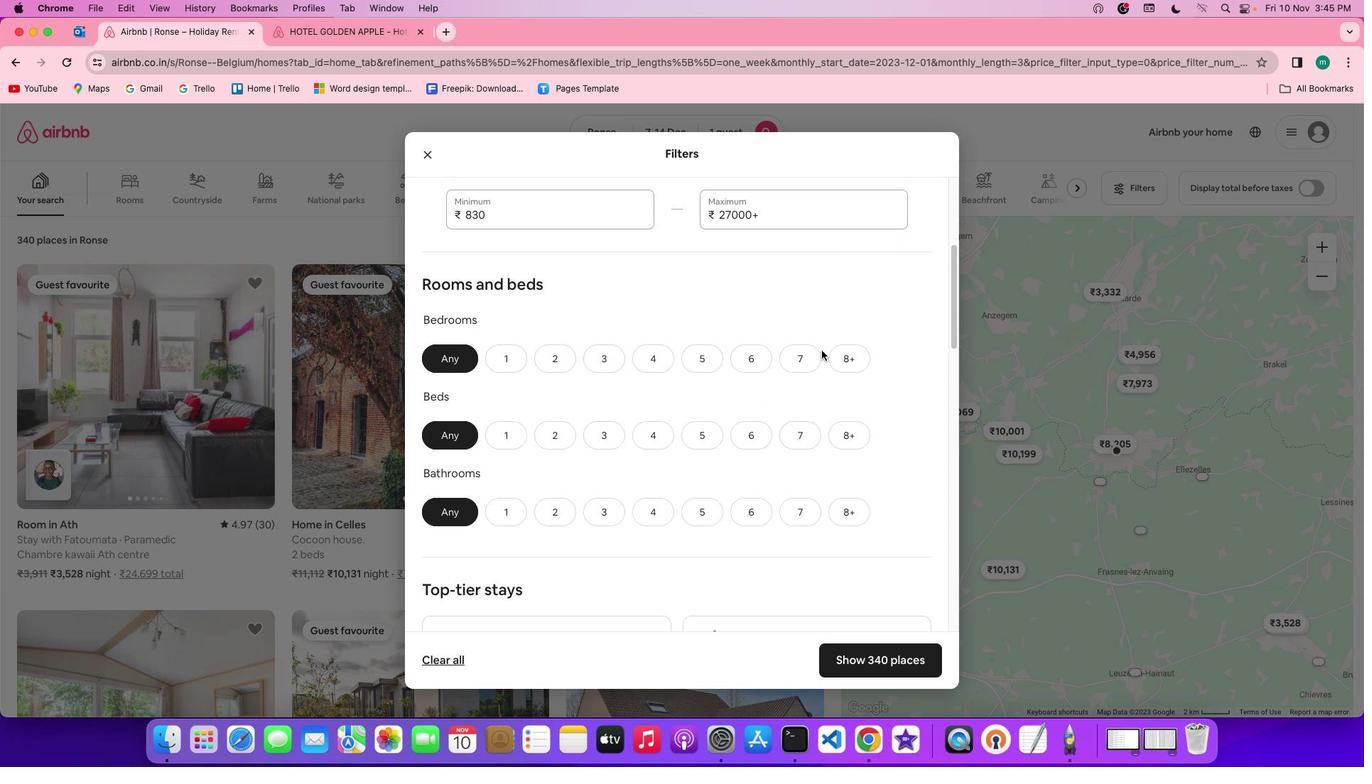 
Action: Mouse scrolled (821, 350) with delta (0, 0)
Screenshot: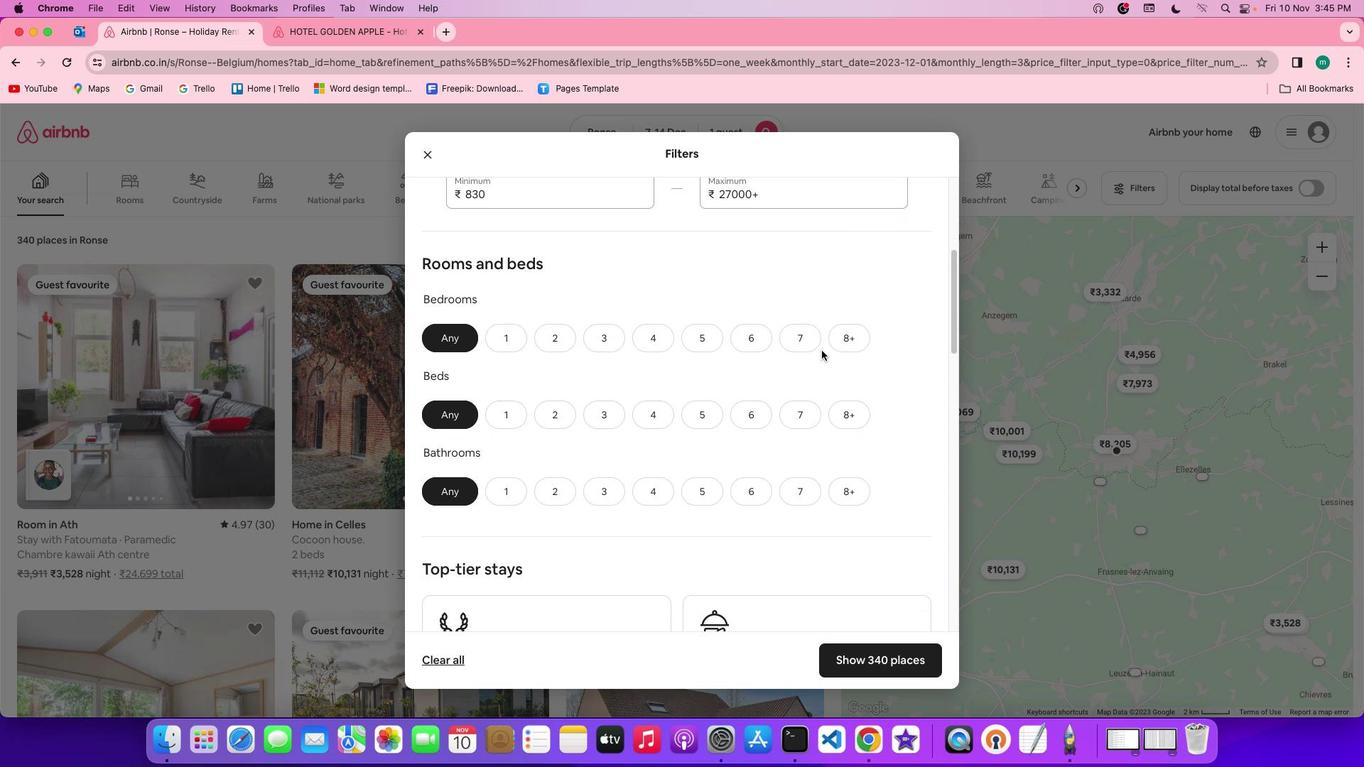 
Action: Mouse moved to (515, 307)
Screenshot: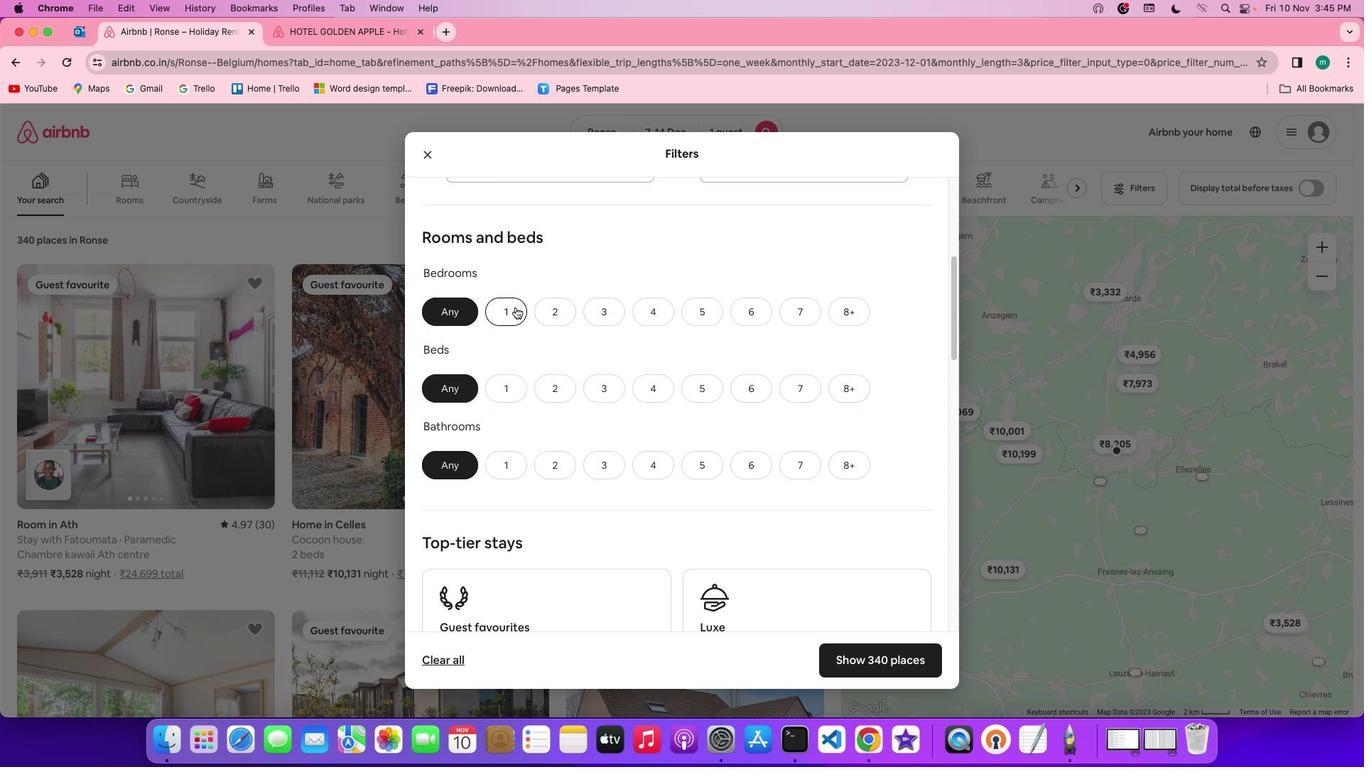 
Action: Mouse pressed left at (515, 307)
Screenshot: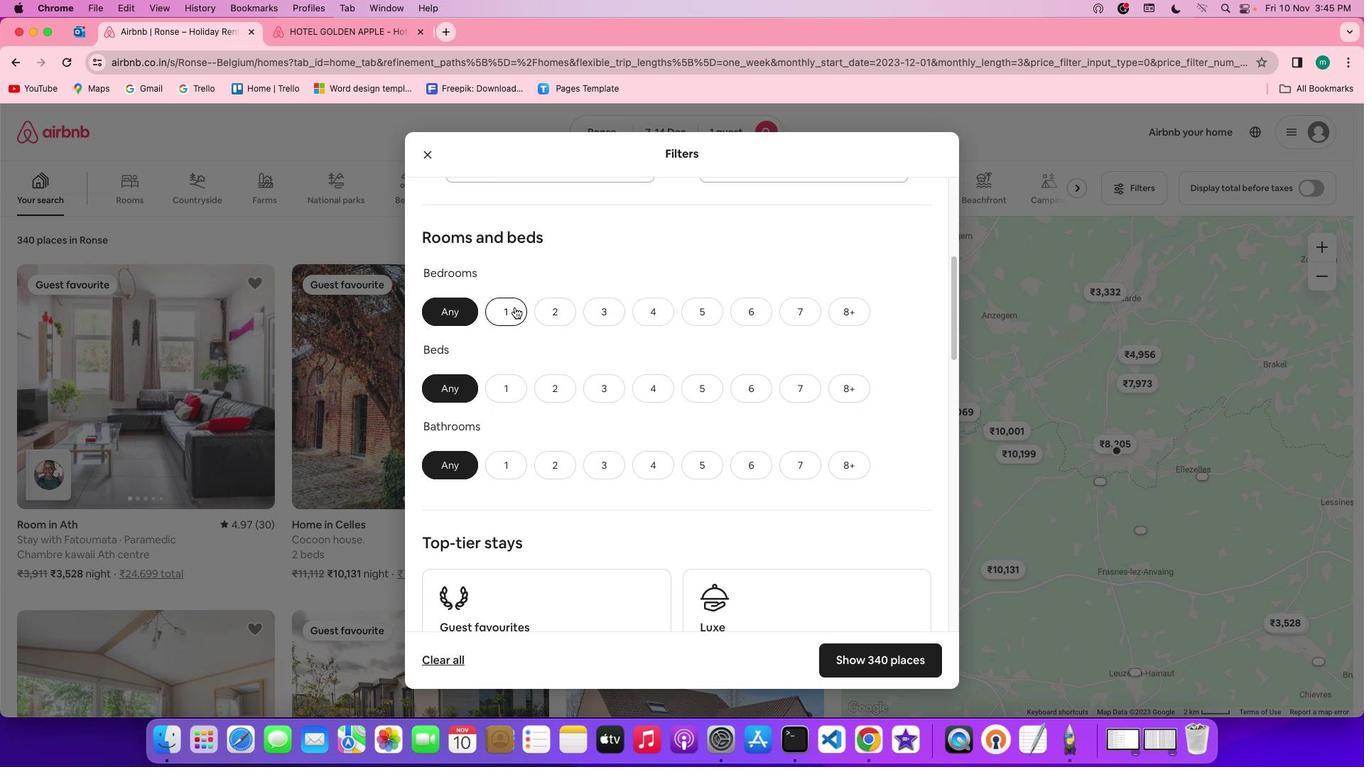 
Action: Mouse moved to (500, 388)
Screenshot: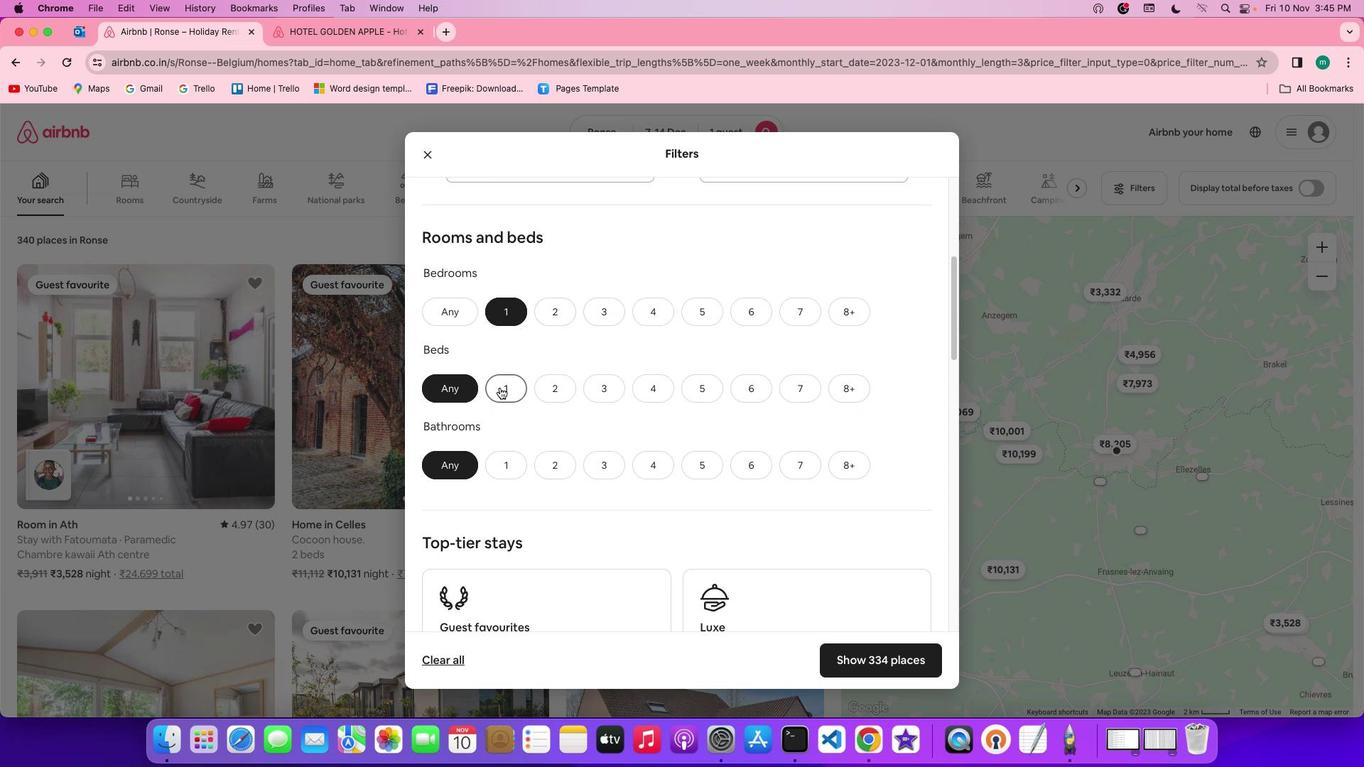 
Action: Mouse pressed left at (500, 388)
Screenshot: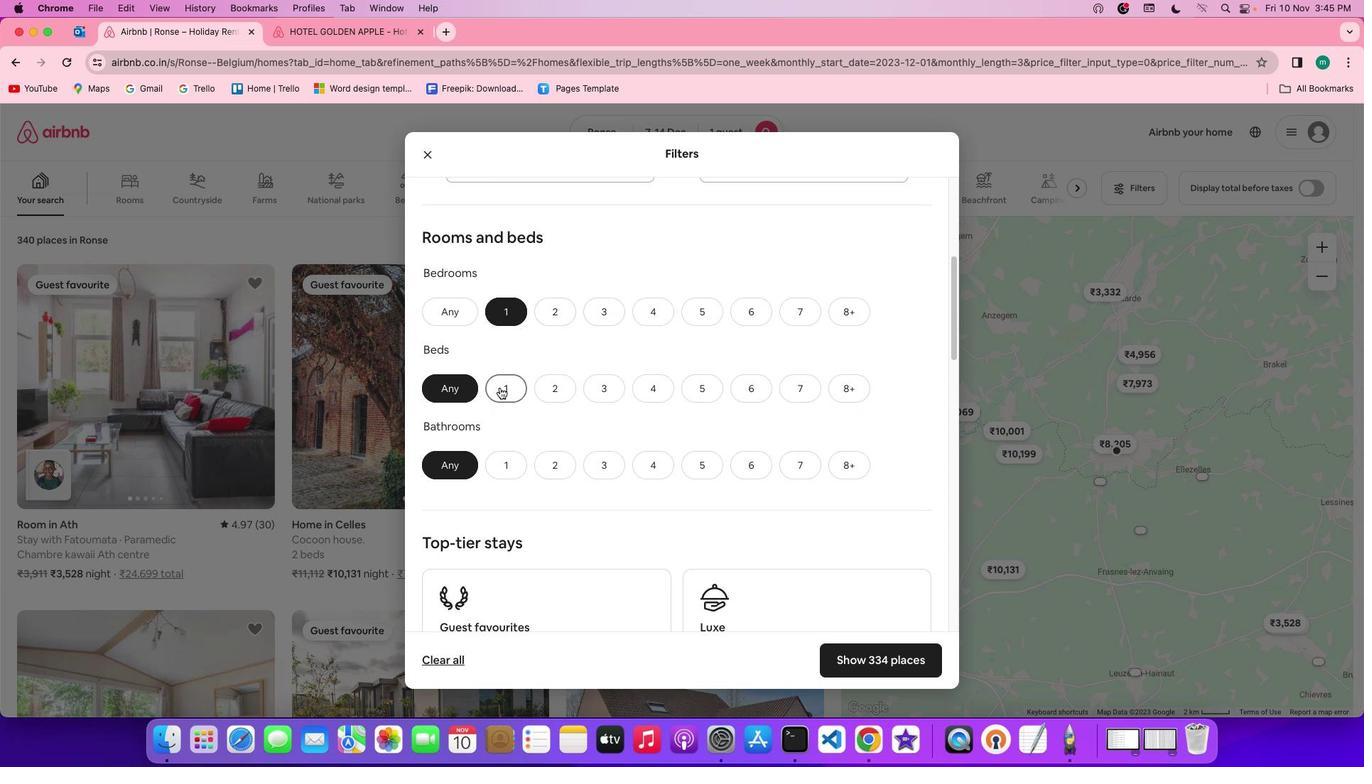 
Action: Mouse moved to (518, 471)
Screenshot: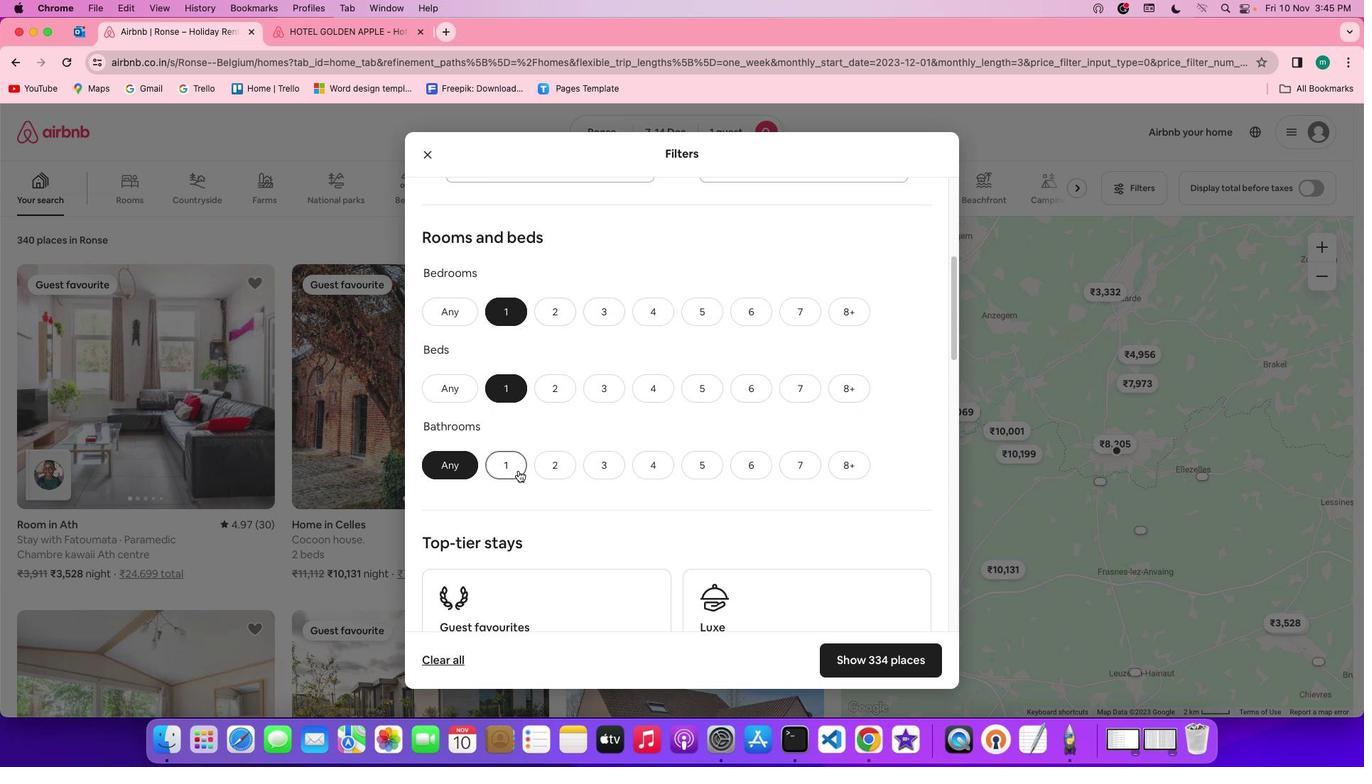
Action: Mouse pressed left at (518, 471)
Screenshot: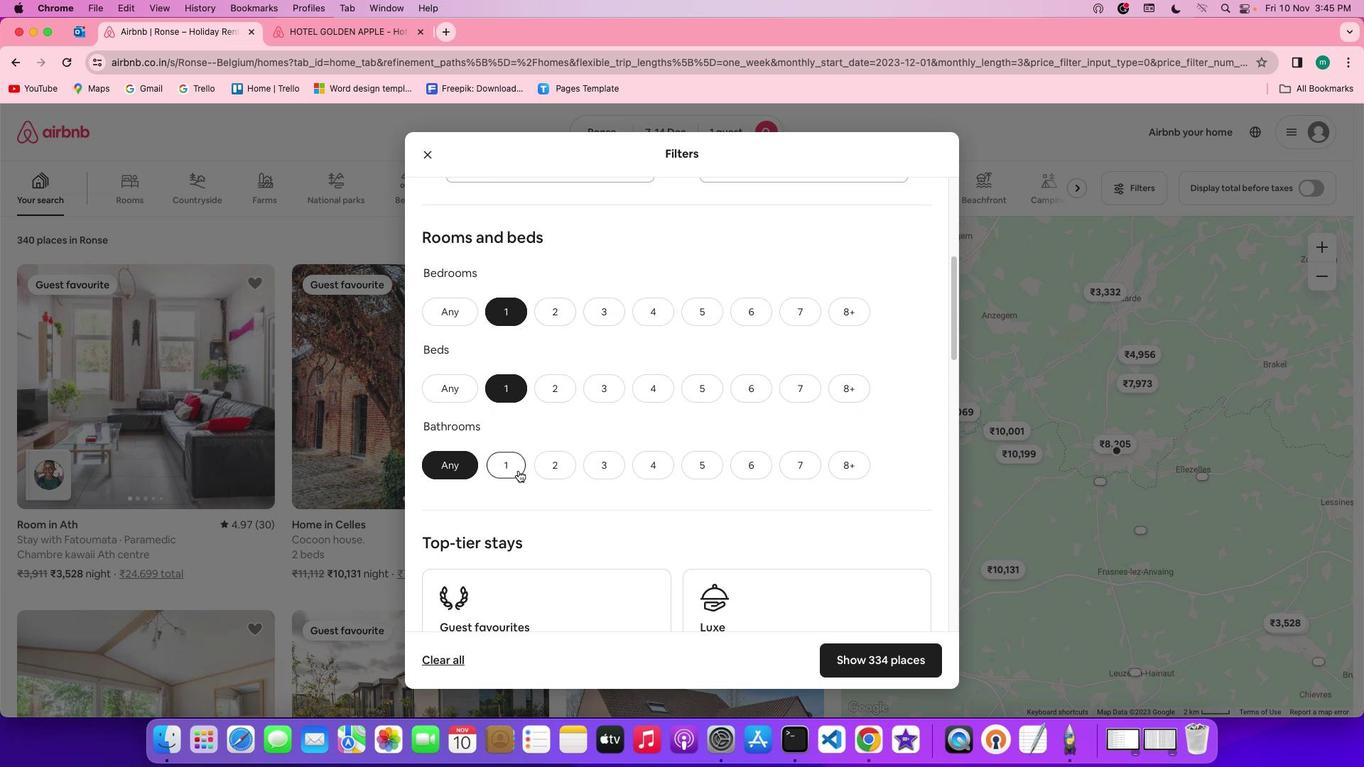 
Action: Mouse moved to (720, 464)
Screenshot: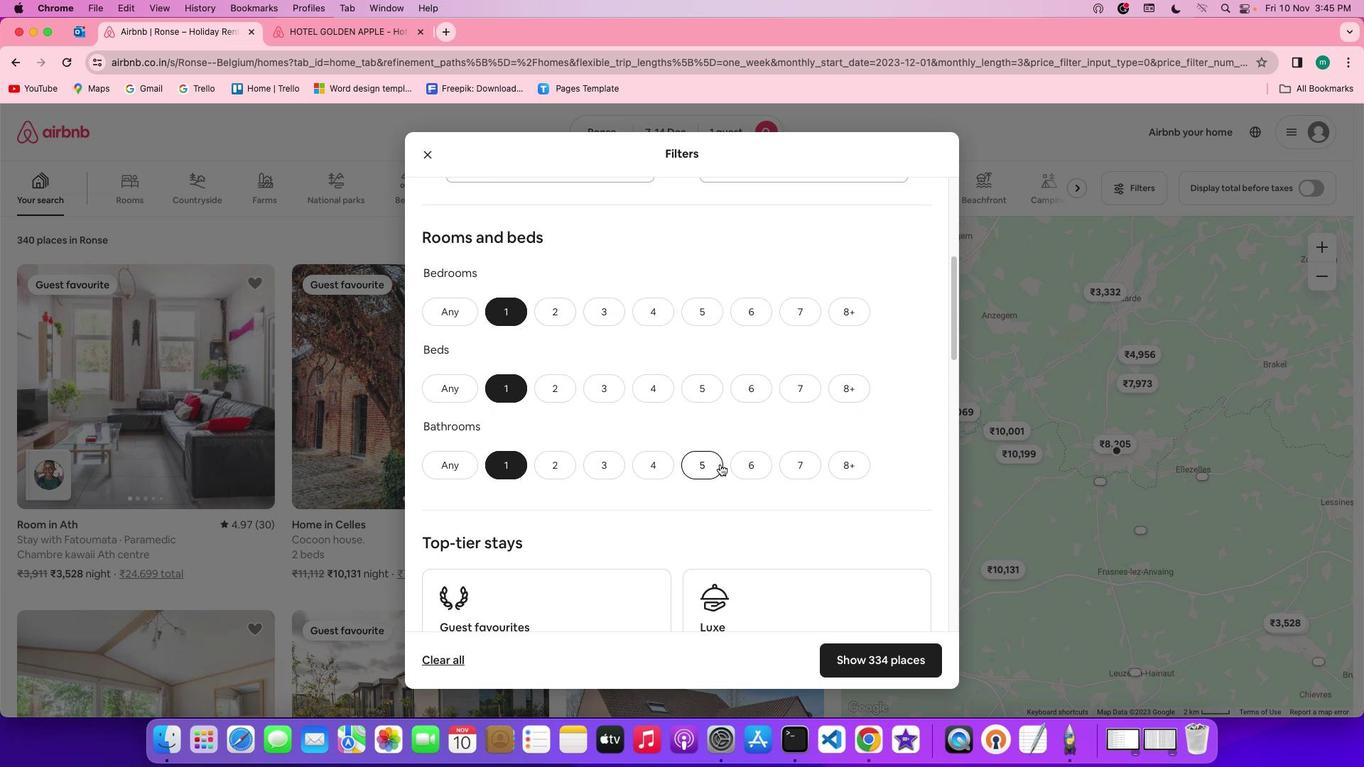 
Action: Mouse scrolled (720, 464) with delta (0, 0)
Screenshot: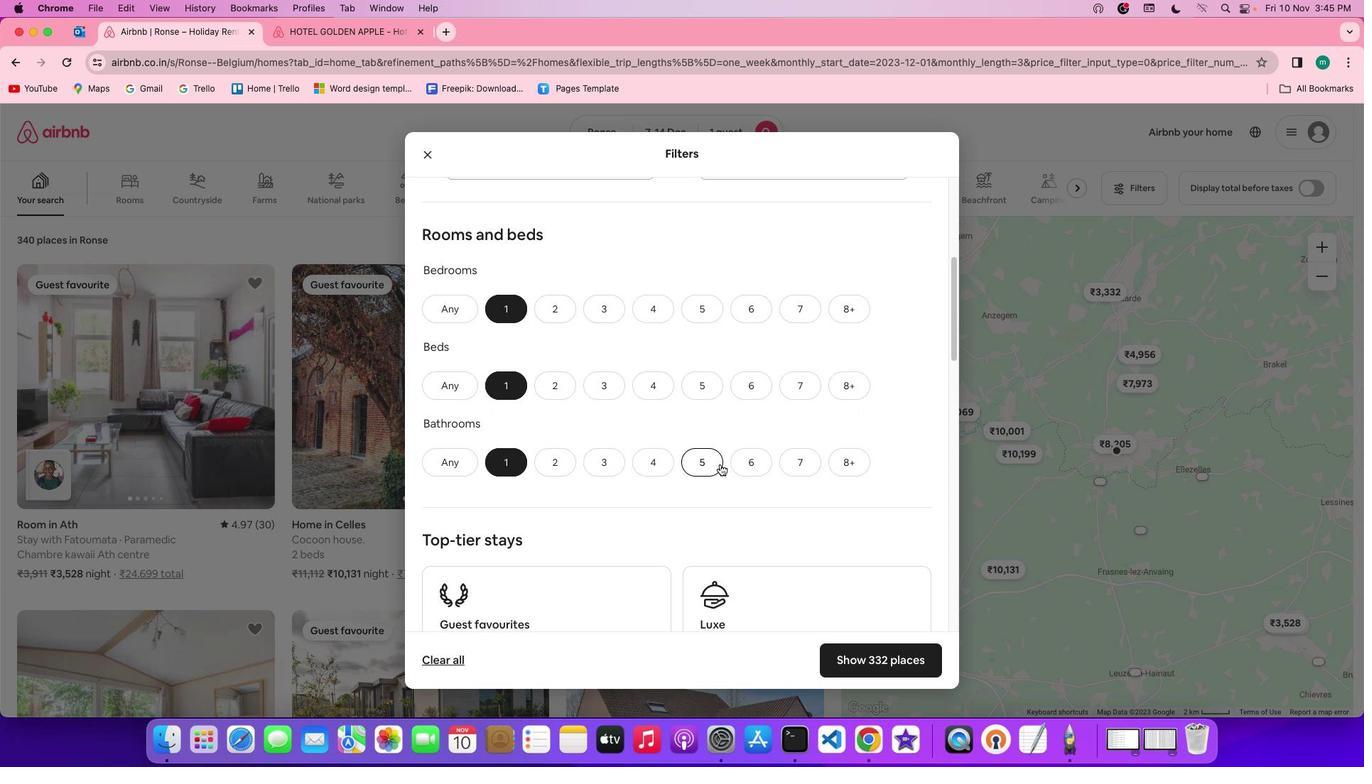
Action: Mouse scrolled (720, 464) with delta (0, 0)
Screenshot: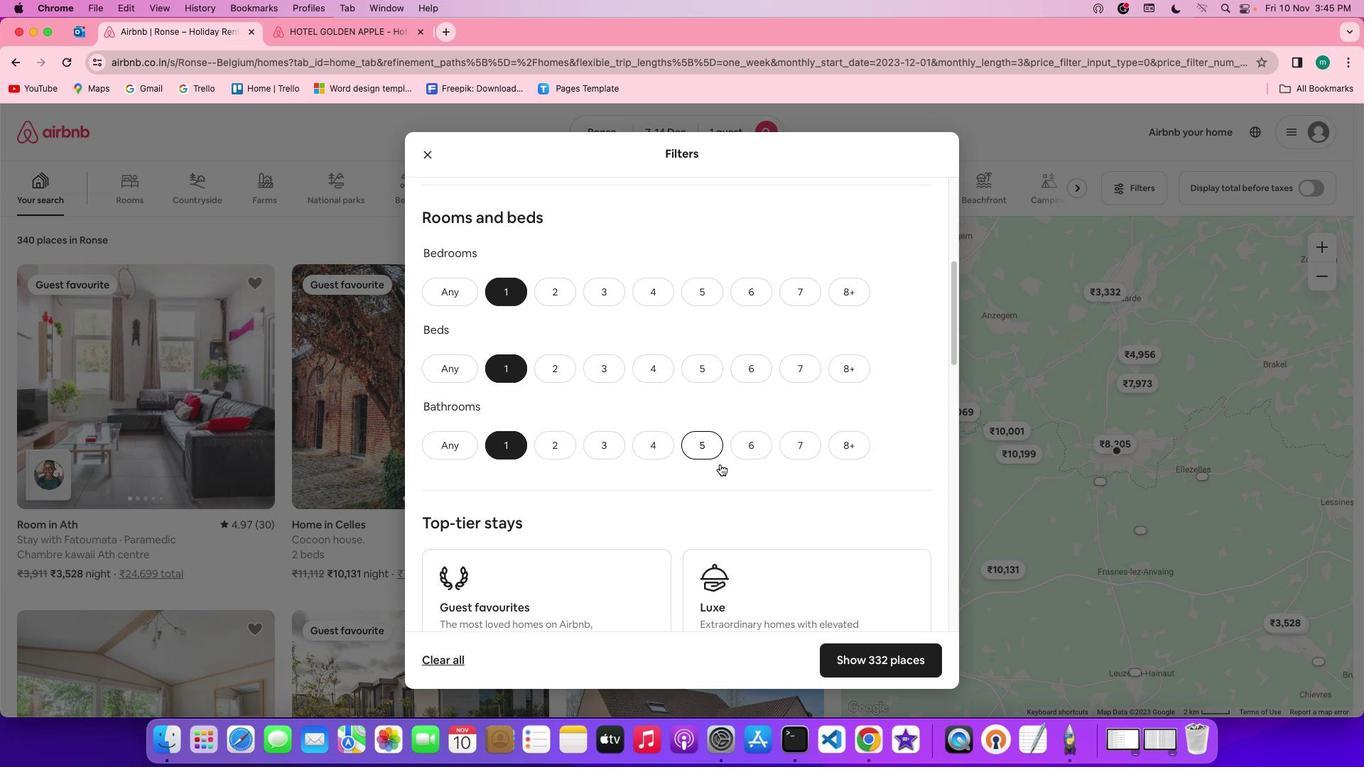 
Action: Mouse scrolled (720, 464) with delta (0, -1)
Screenshot: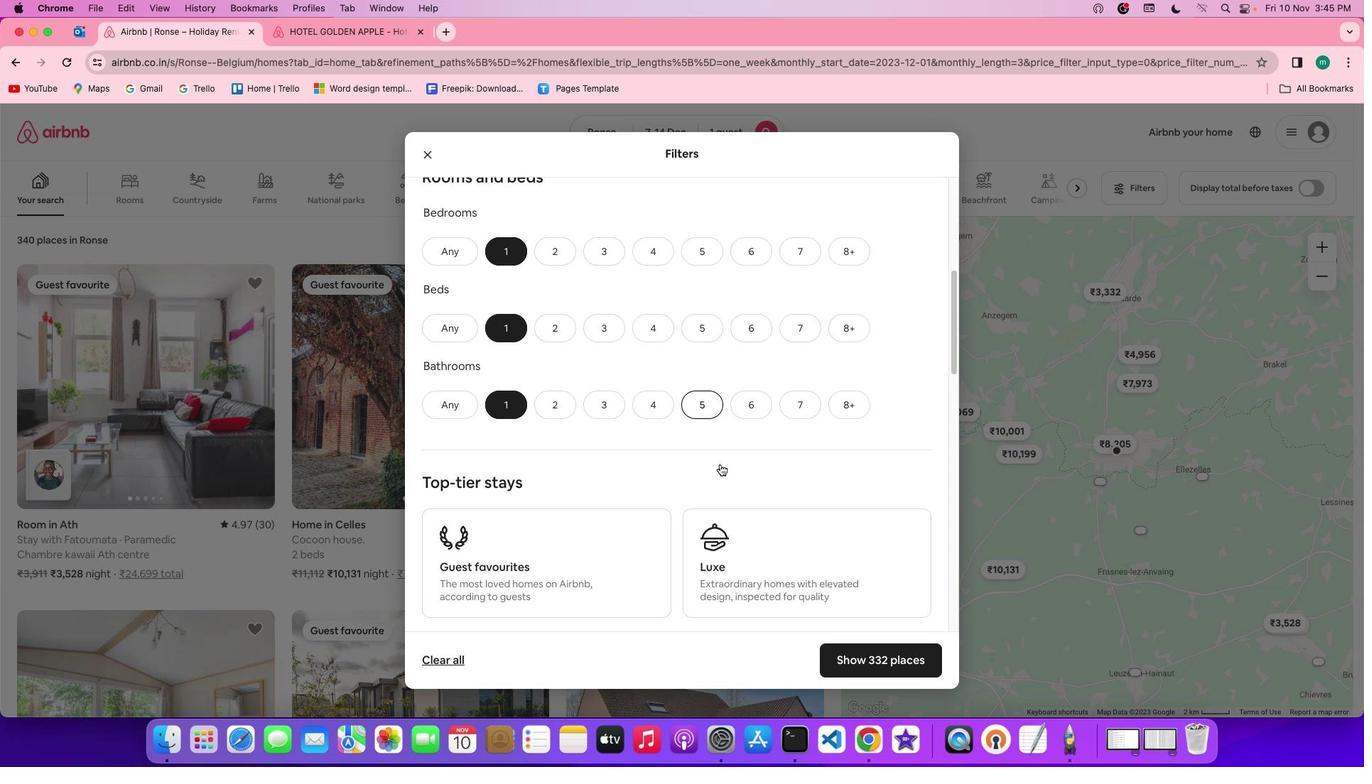 
Action: Mouse scrolled (720, 464) with delta (0, 0)
Screenshot: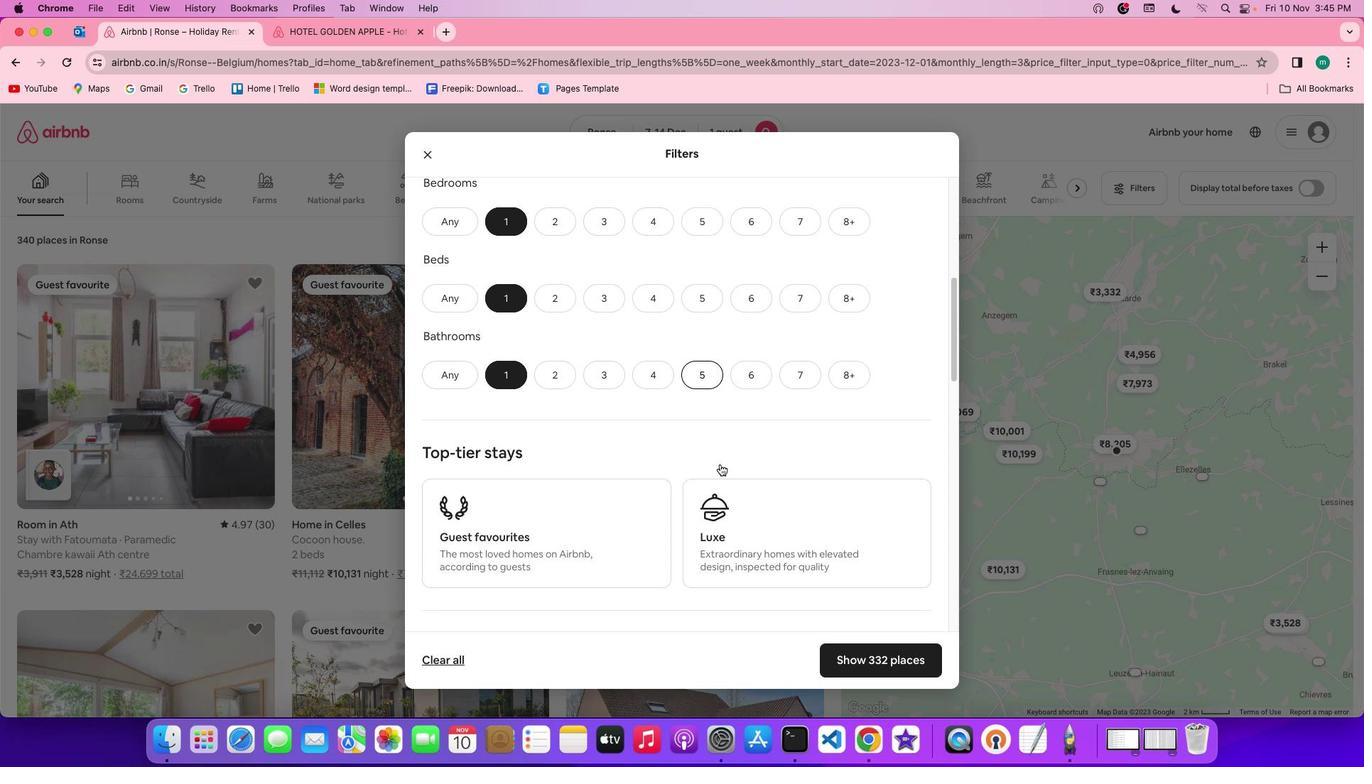 
Action: Mouse scrolled (720, 464) with delta (0, 0)
Screenshot: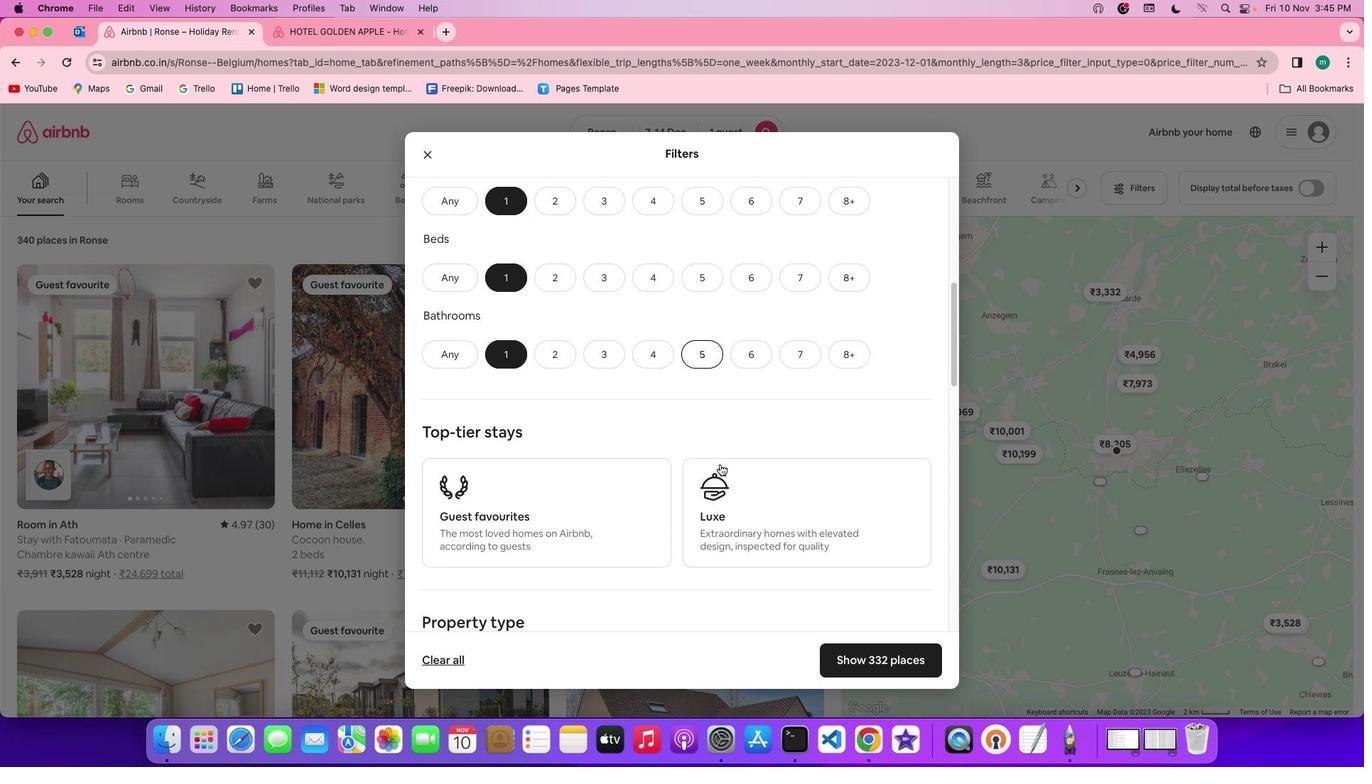 
Action: Mouse scrolled (720, 464) with delta (0, -1)
Screenshot: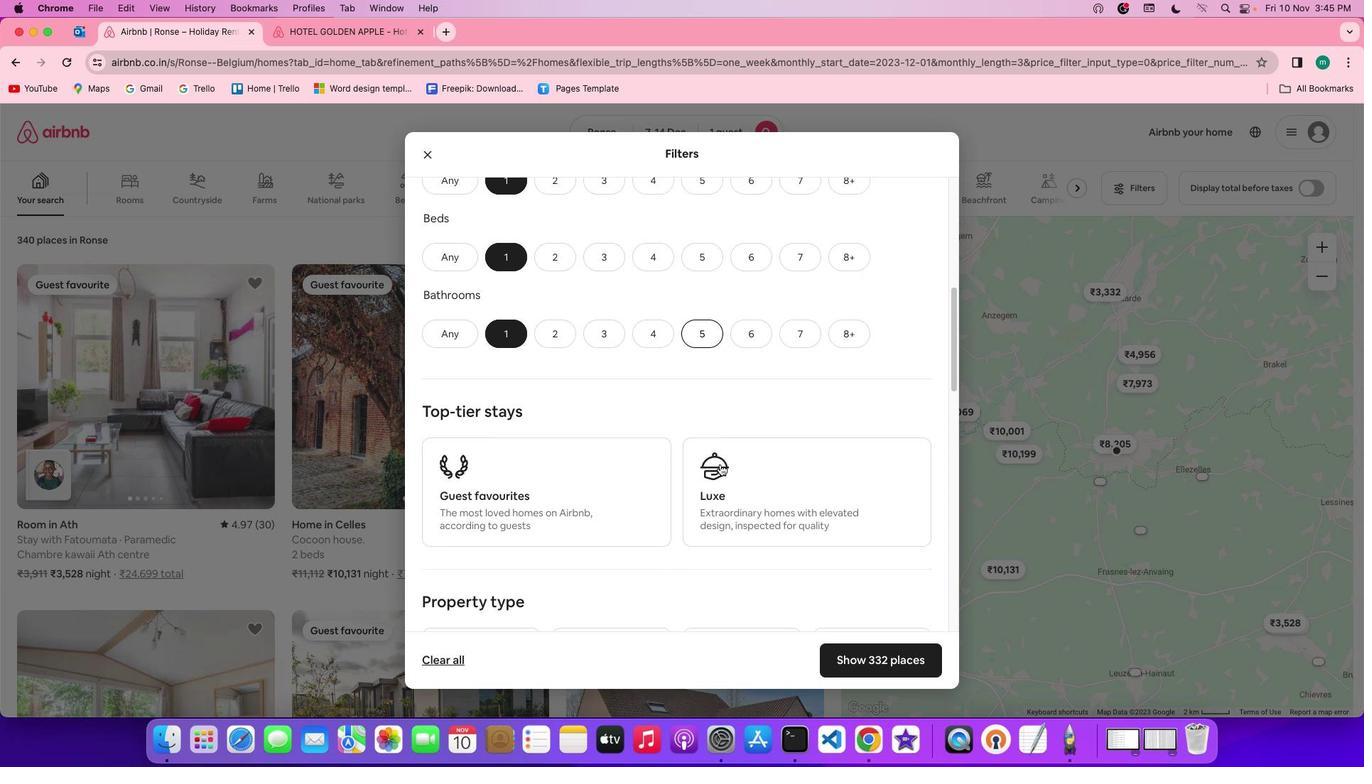 
Action: Mouse scrolled (720, 464) with delta (0, 0)
Screenshot: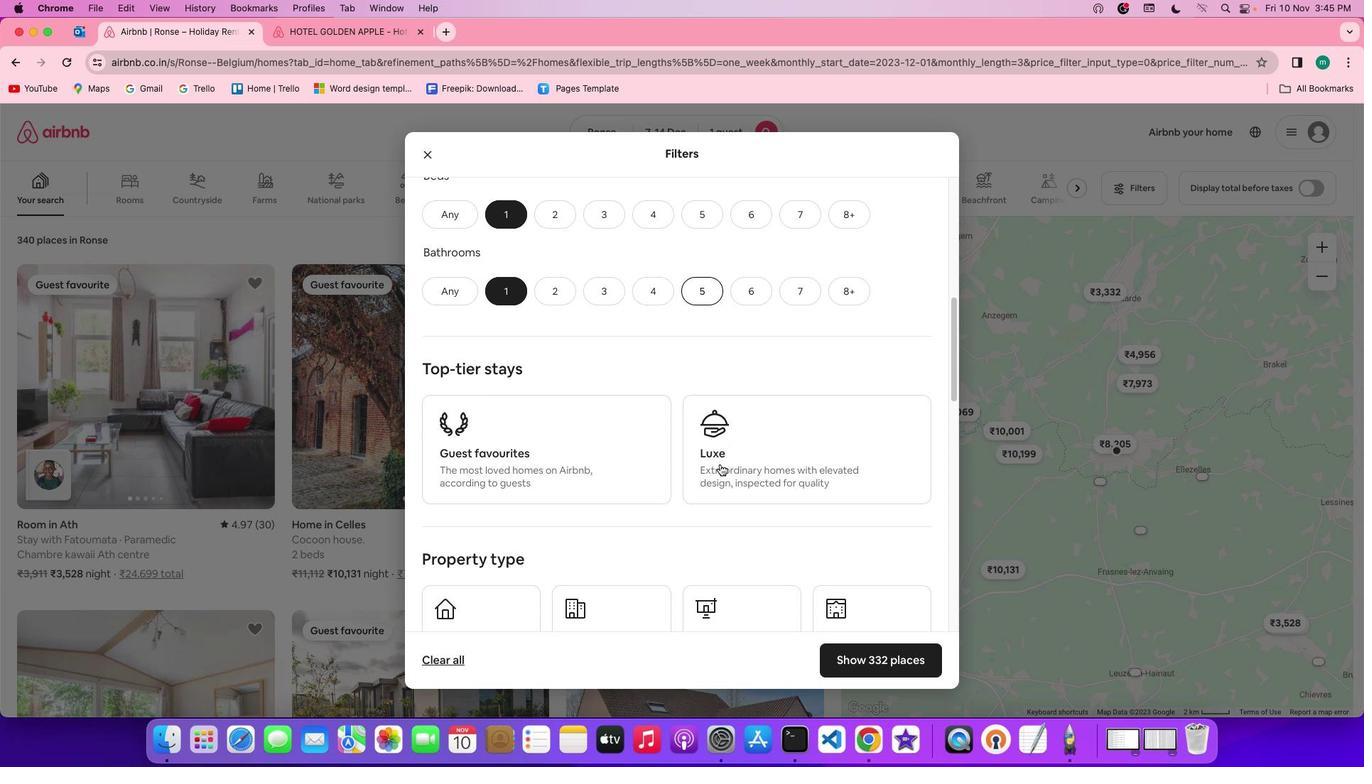 
Action: Mouse scrolled (720, 464) with delta (0, 0)
Screenshot: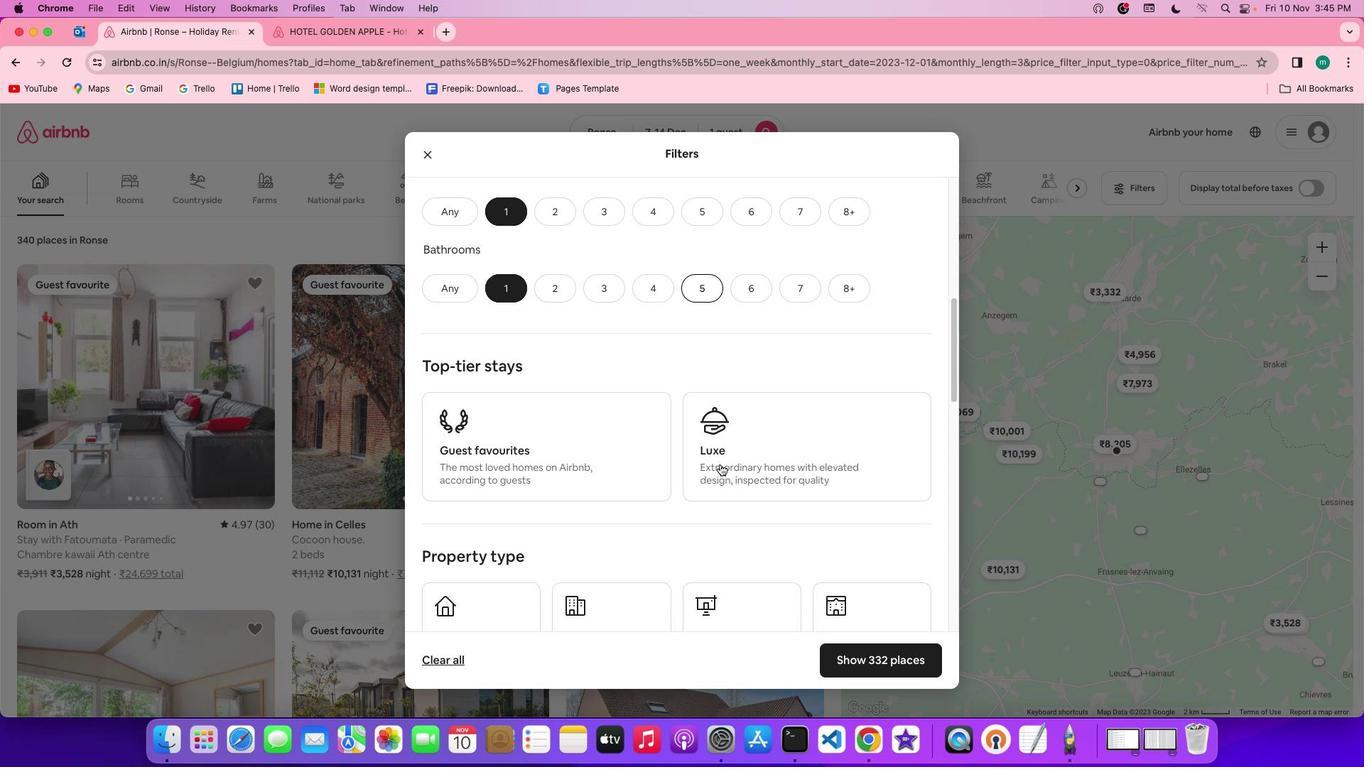 
Action: Mouse scrolled (720, 464) with delta (0, 0)
Screenshot: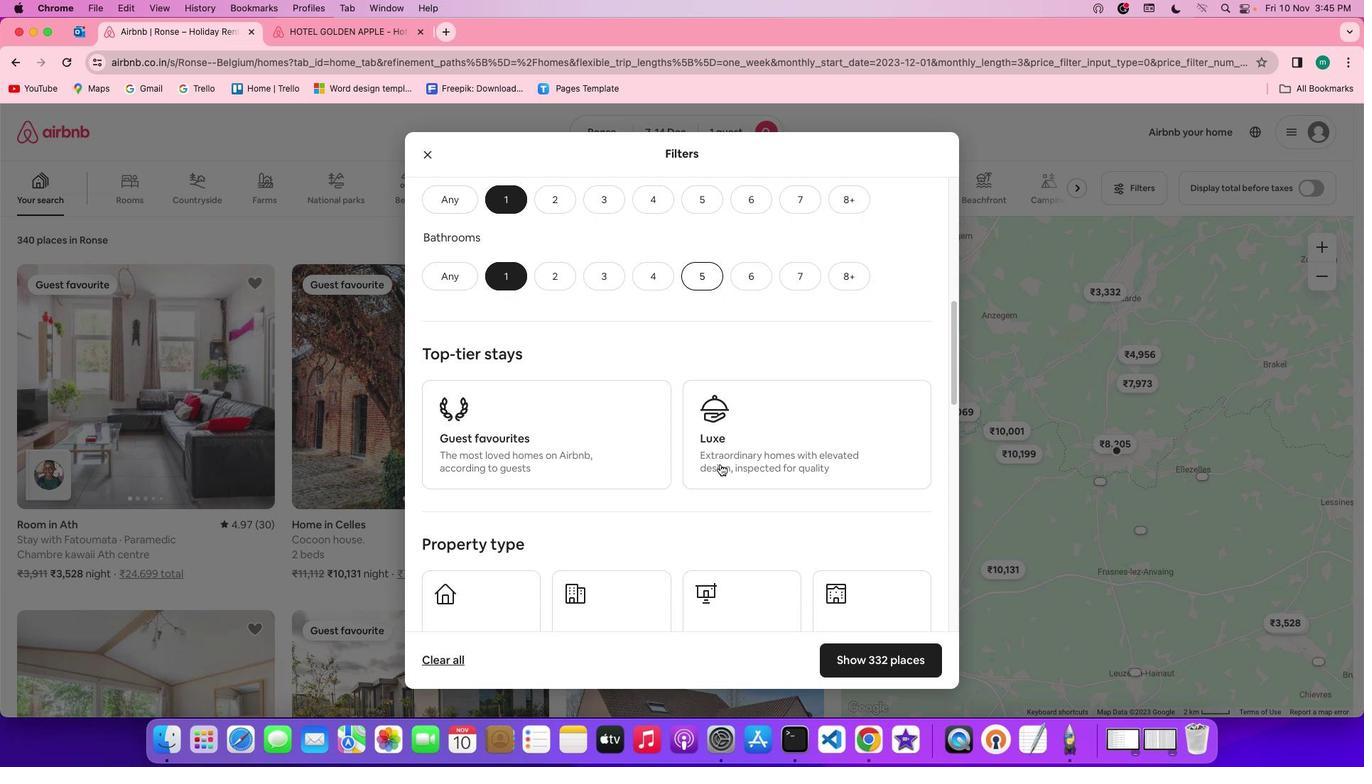 
Action: Mouse scrolled (720, 464) with delta (0, 0)
Screenshot: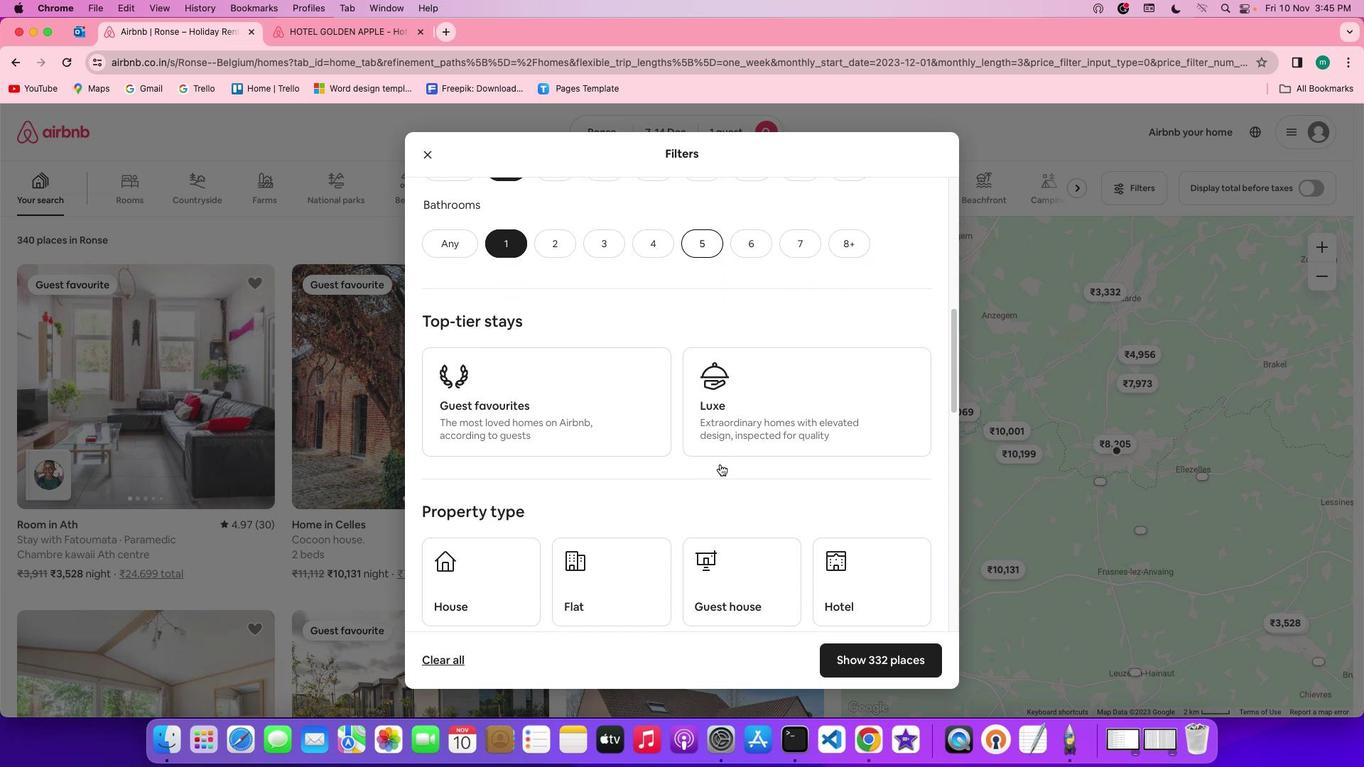 
Action: Mouse moved to (791, 462)
Screenshot: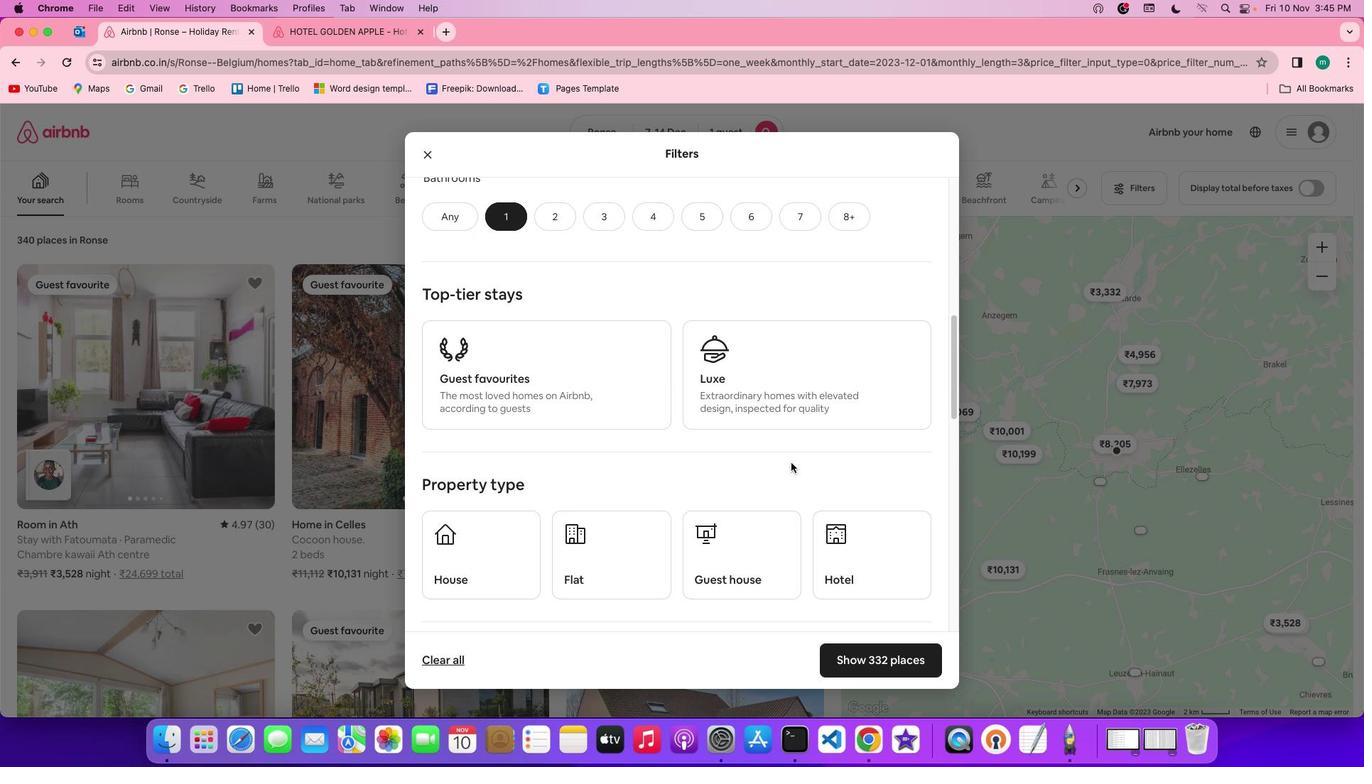 
Action: Mouse scrolled (791, 462) with delta (0, 0)
Screenshot: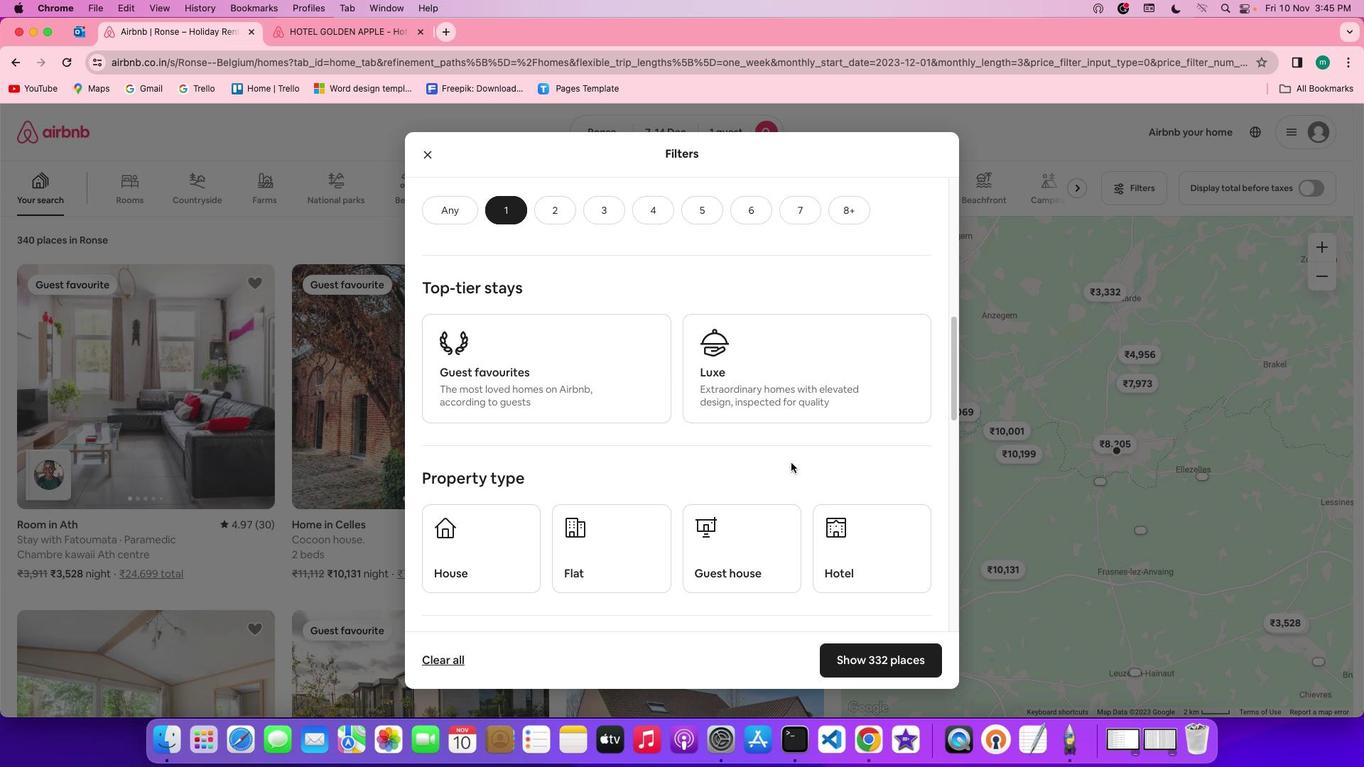 
Action: Mouse scrolled (791, 462) with delta (0, 0)
Screenshot: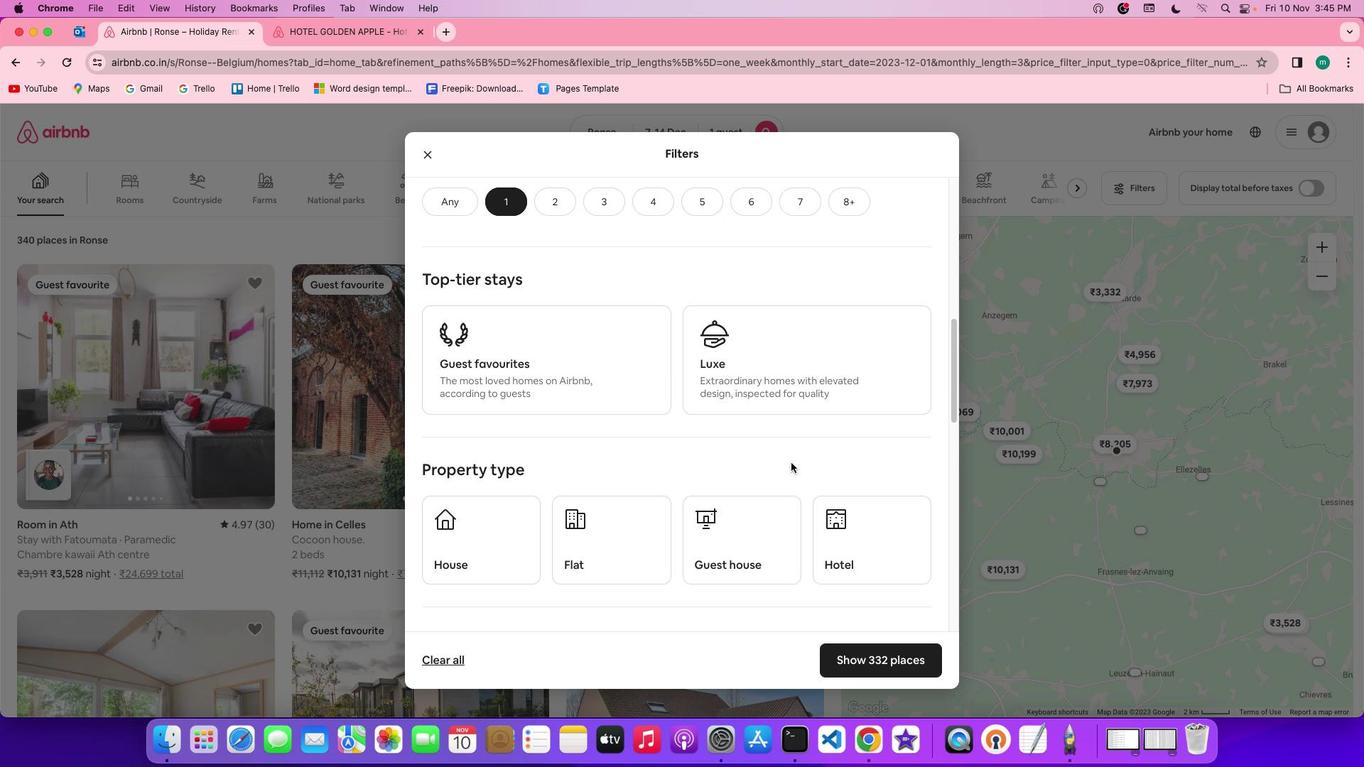 
Action: Mouse scrolled (791, 462) with delta (0, -1)
Screenshot: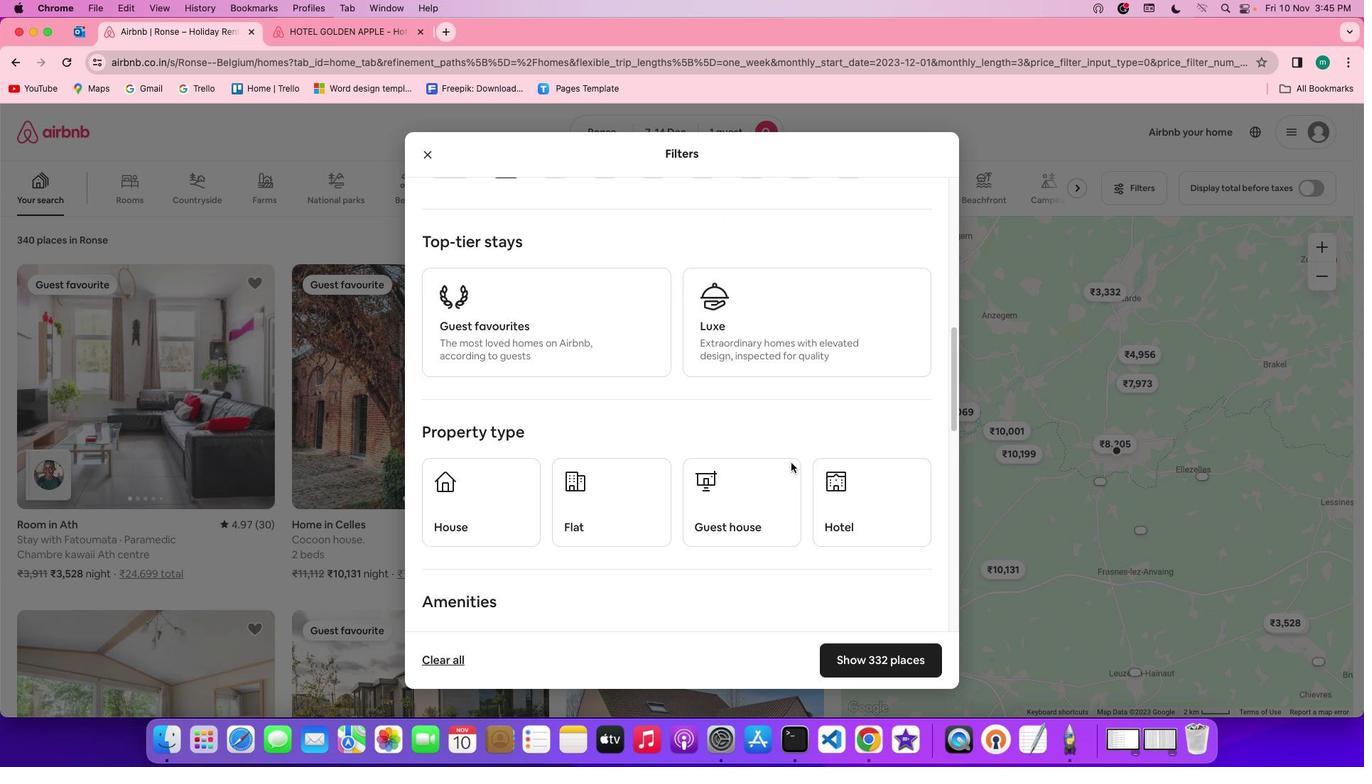 
Action: Mouse moved to (847, 469)
Screenshot: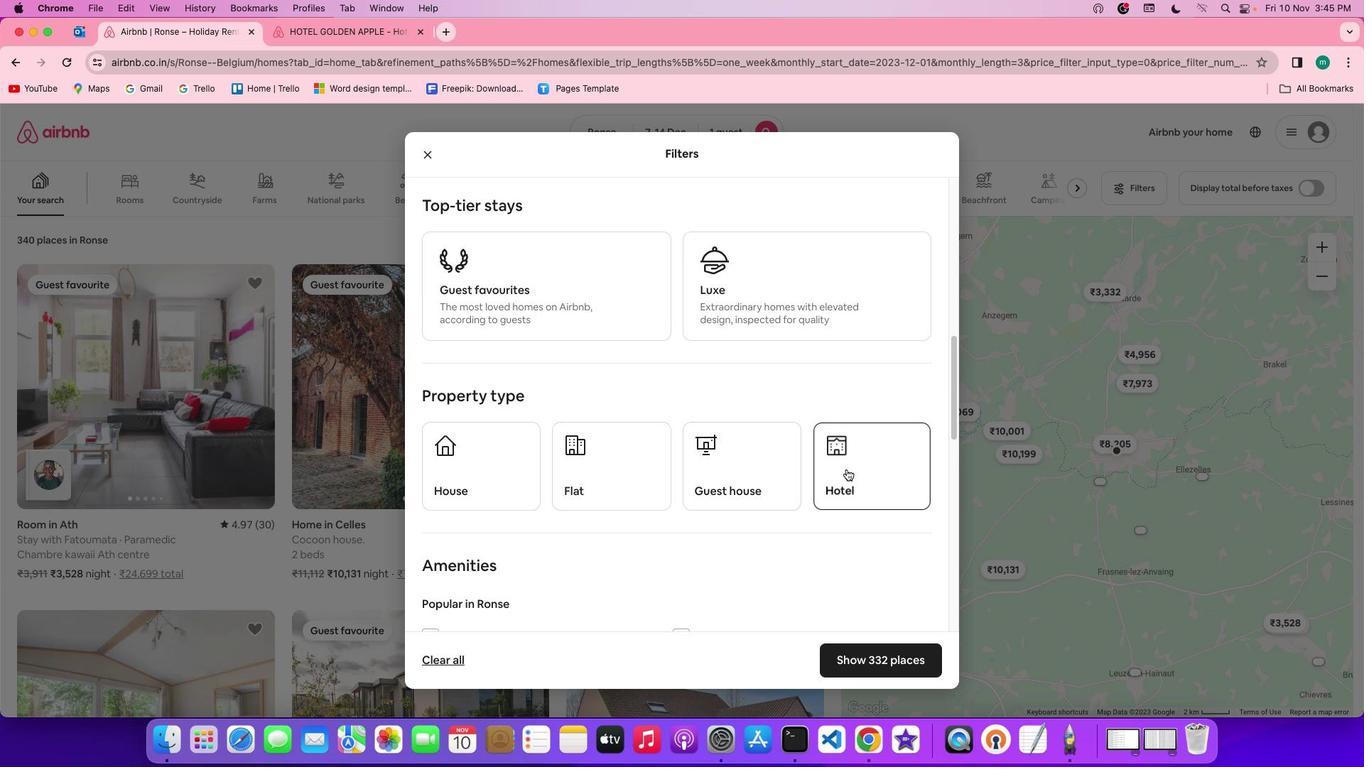 
Action: Mouse pressed left at (847, 469)
Screenshot: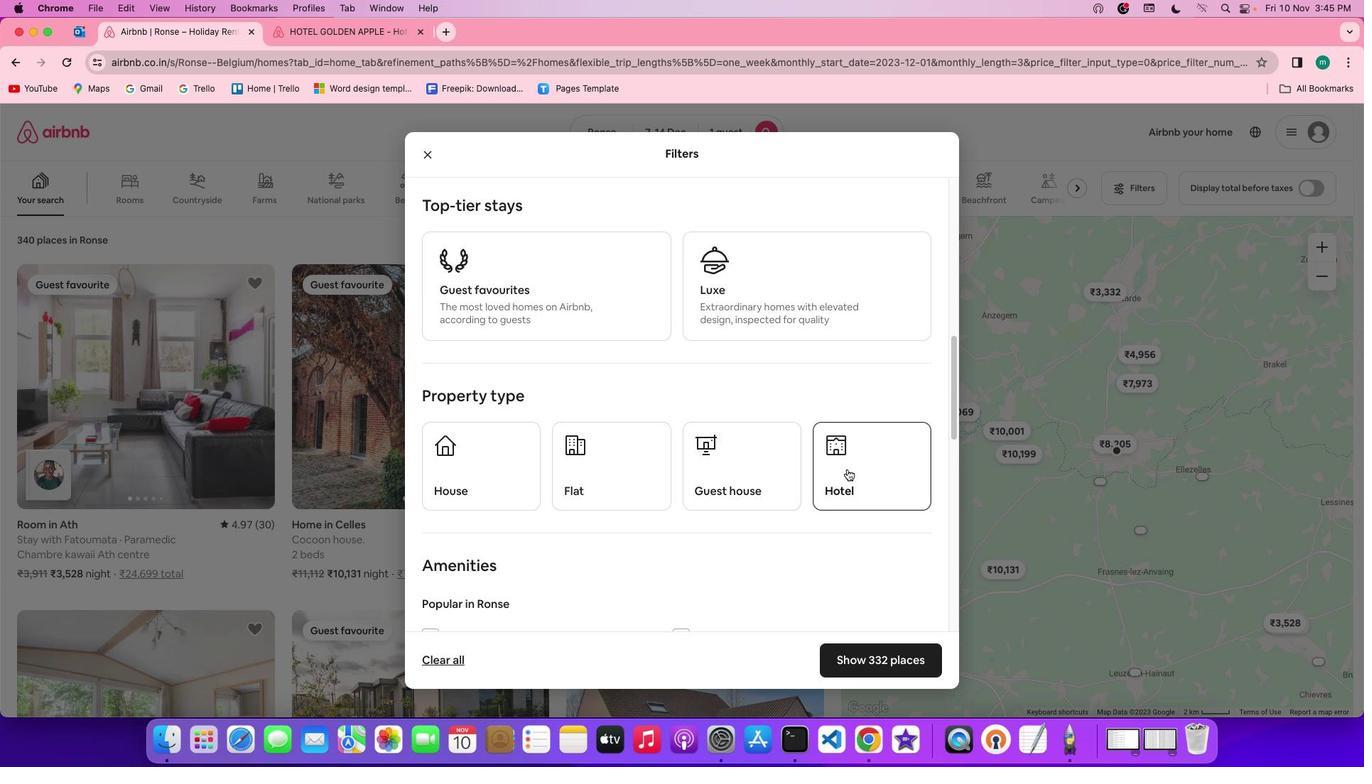 
Action: Mouse moved to (847, 469)
Screenshot: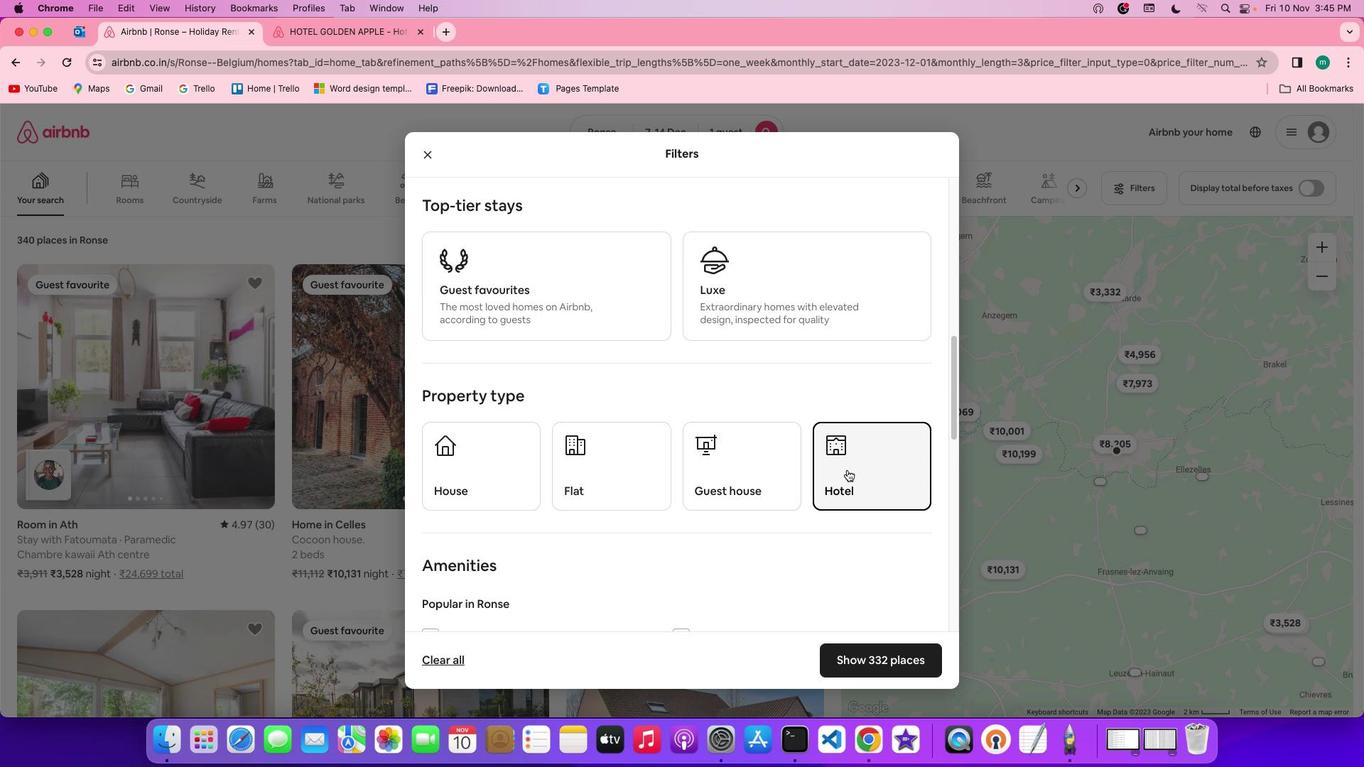 
Action: Mouse scrolled (847, 469) with delta (0, 0)
Screenshot: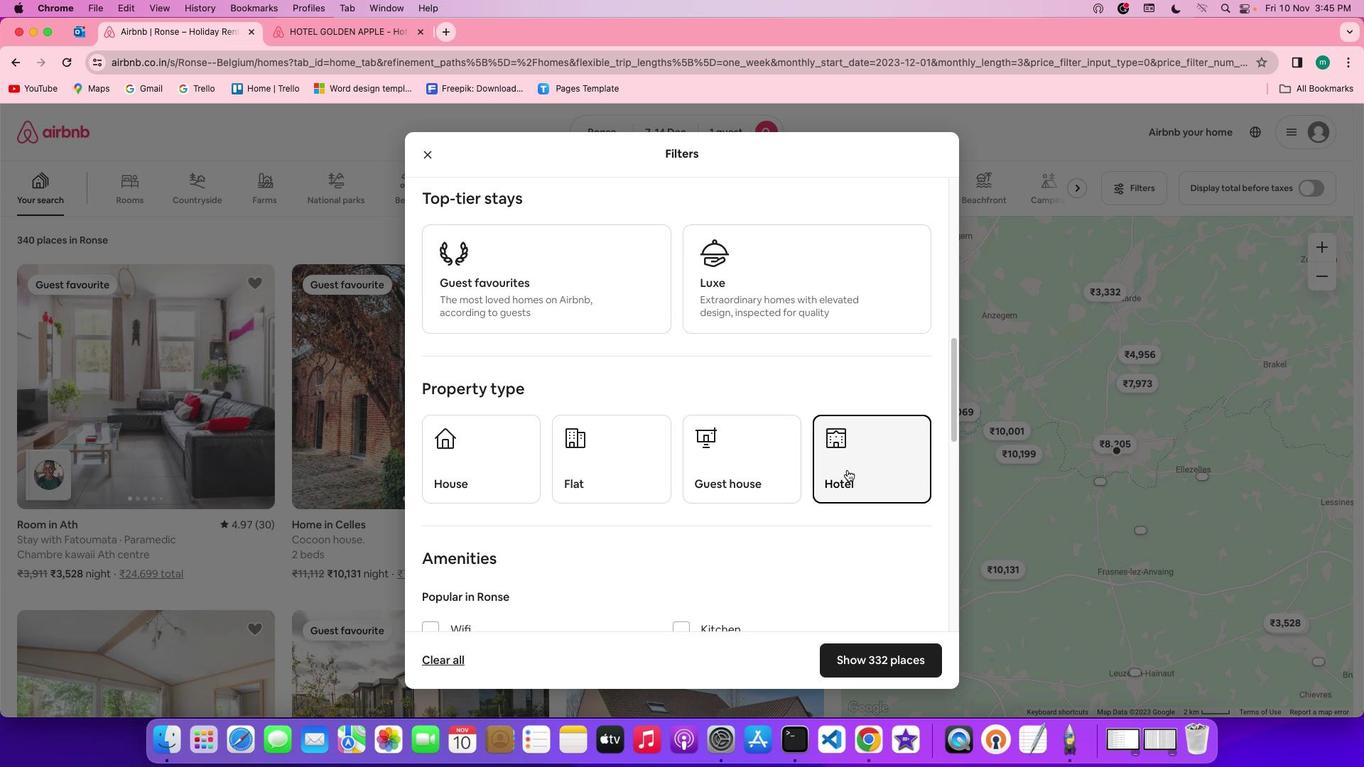 
Action: Mouse scrolled (847, 469) with delta (0, 0)
Screenshot: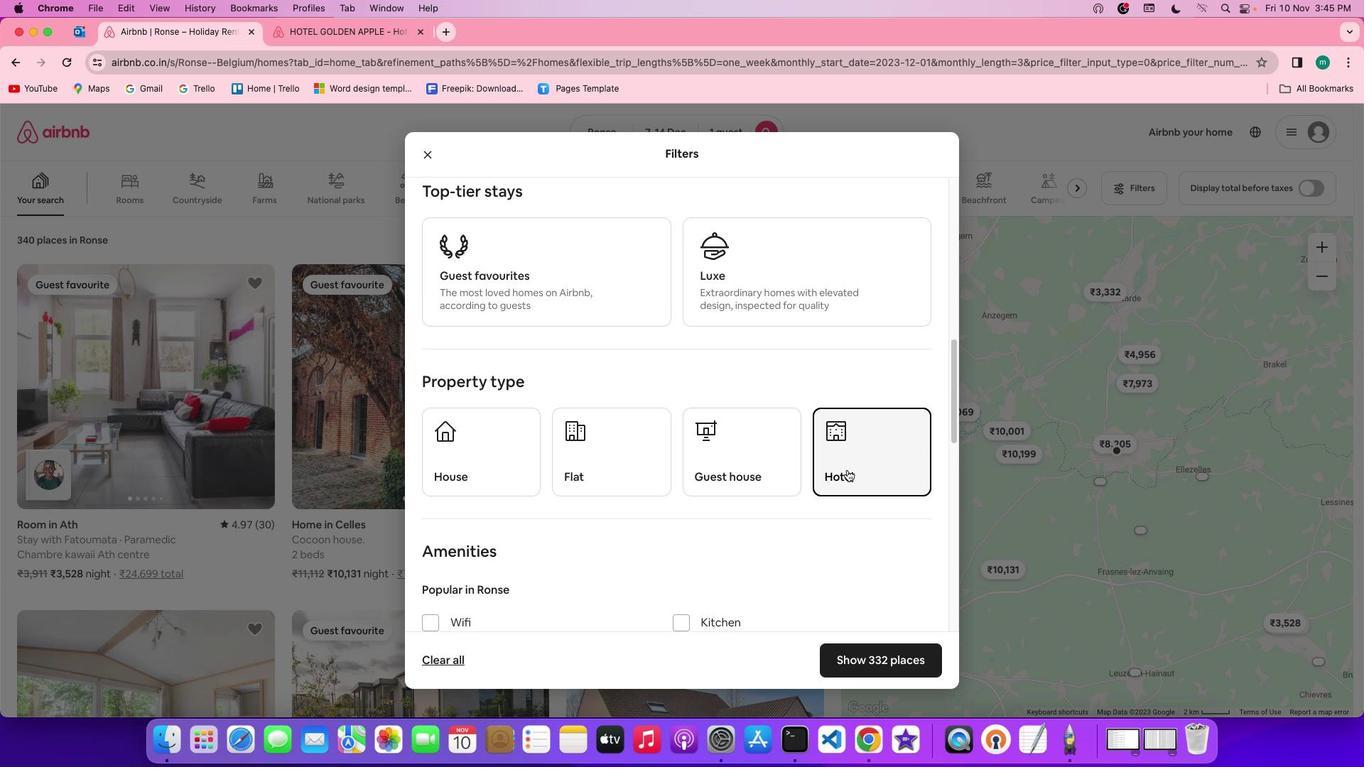 
Action: Mouse scrolled (847, 469) with delta (0, 0)
Screenshot: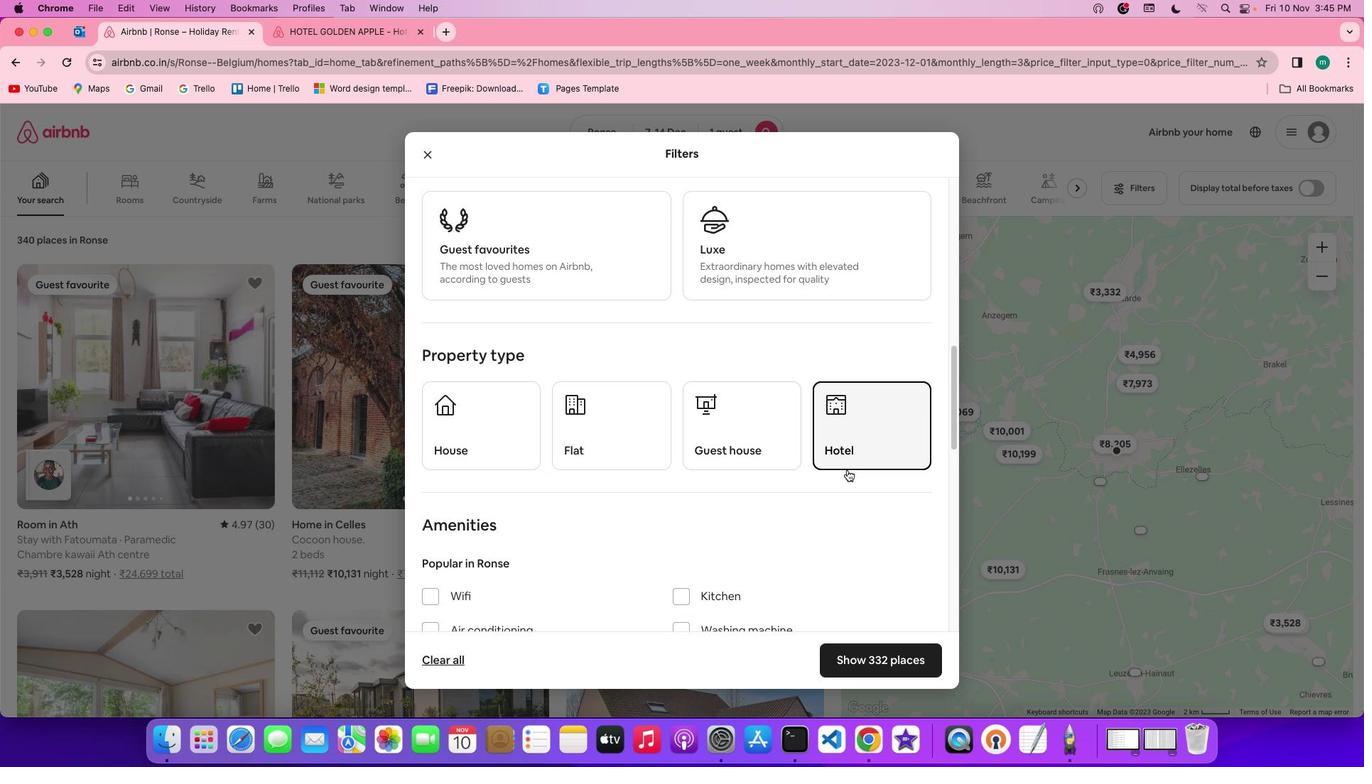 
Action: Mouse scrolled (847, 469) with delta (0, 0)
Screenshot: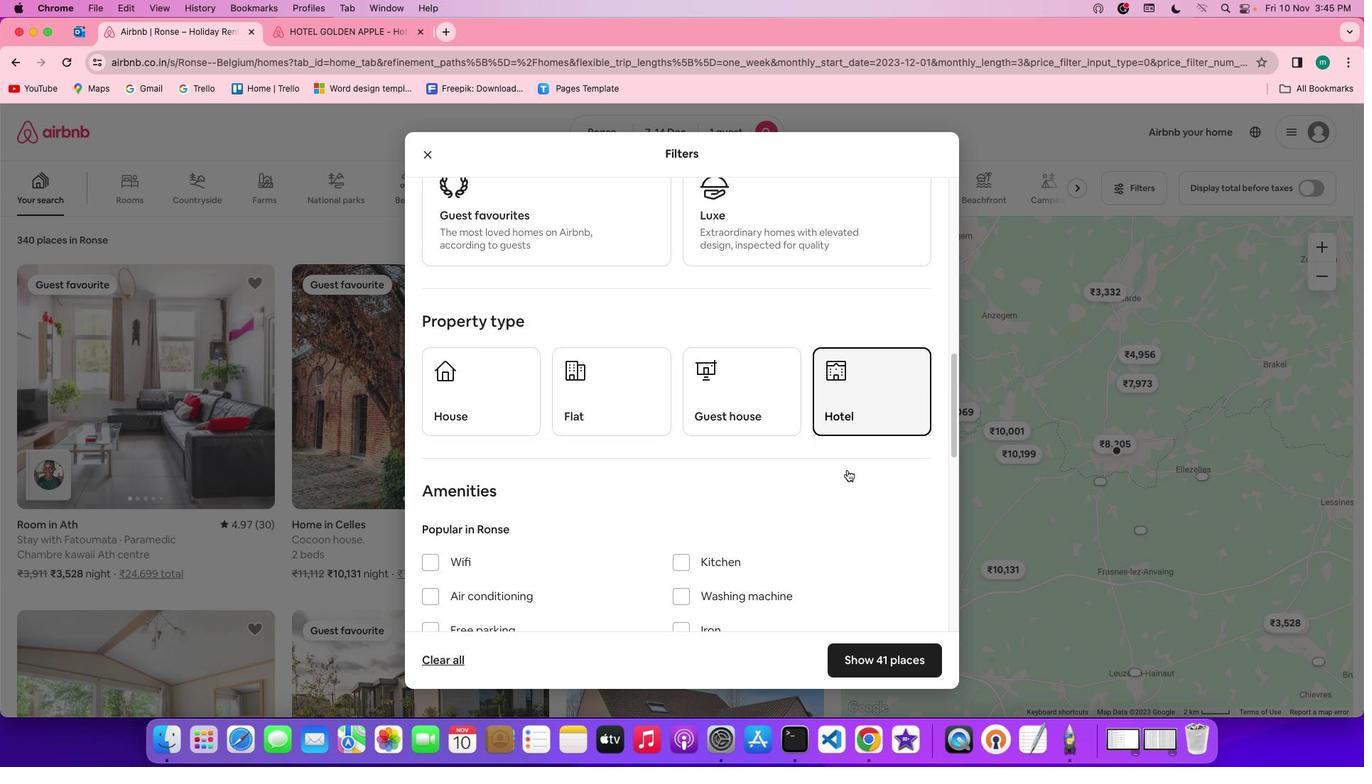 
Action: Mouse scrolled (847, 469) with delta (0, 0)
Screenshot: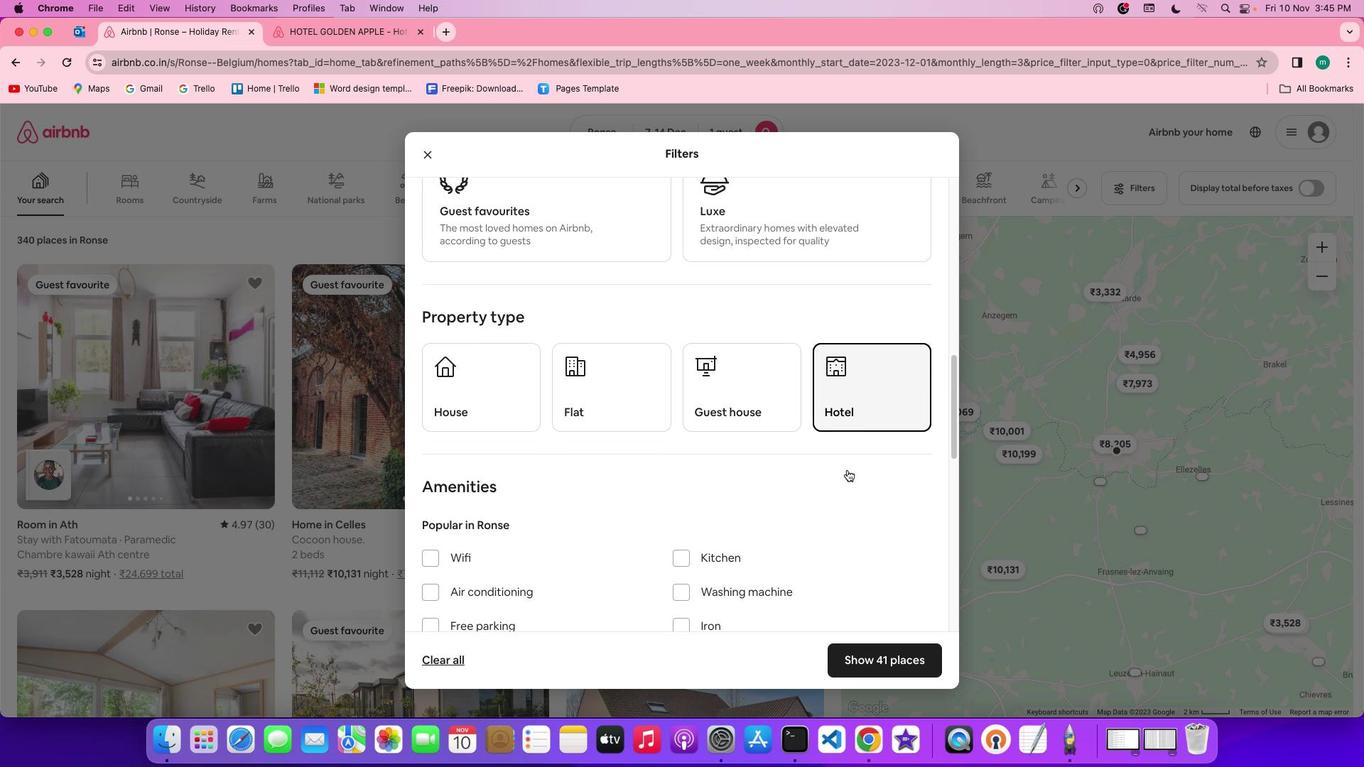 
Action: Mouse scrolled (847, 469) with delta (0, 0)
Screenshot: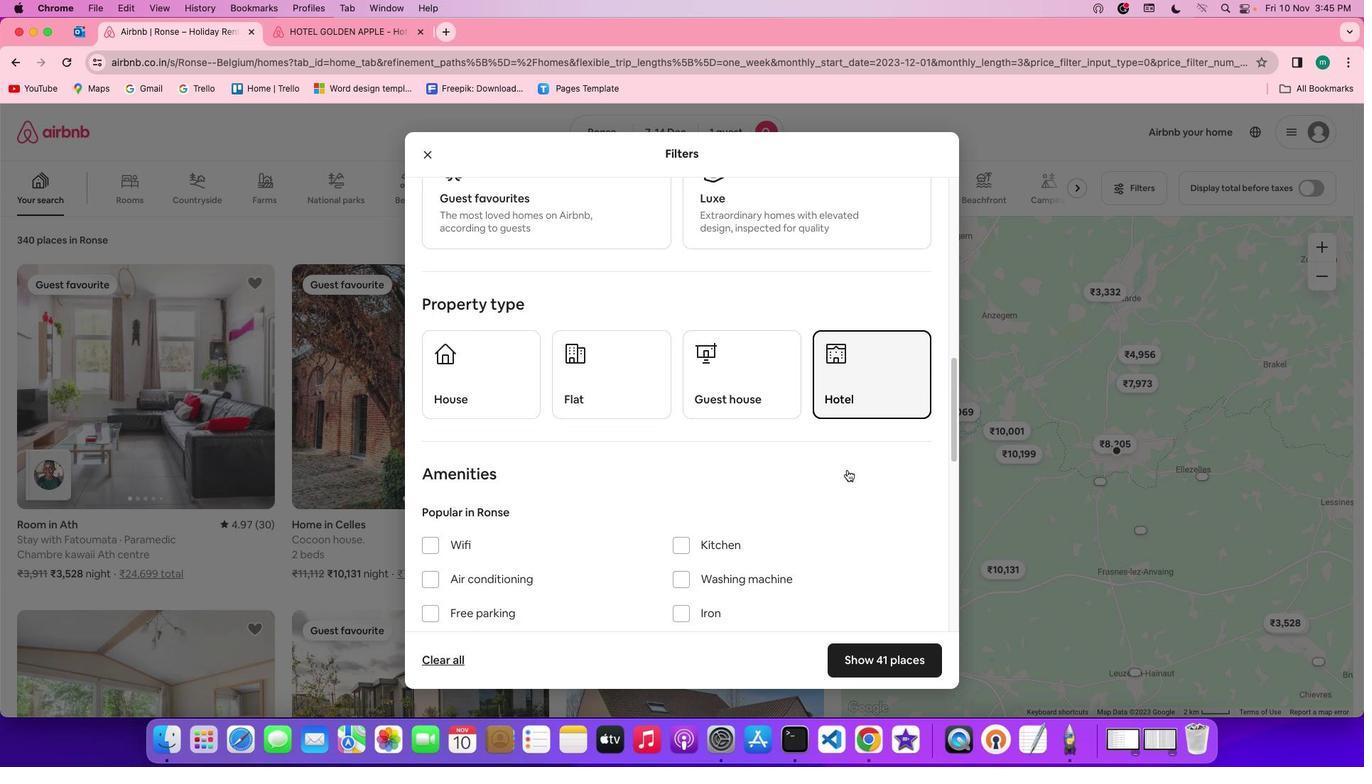 
Action: Mouse scrolled (847, 469) with delta (0, 0)
Screenshot: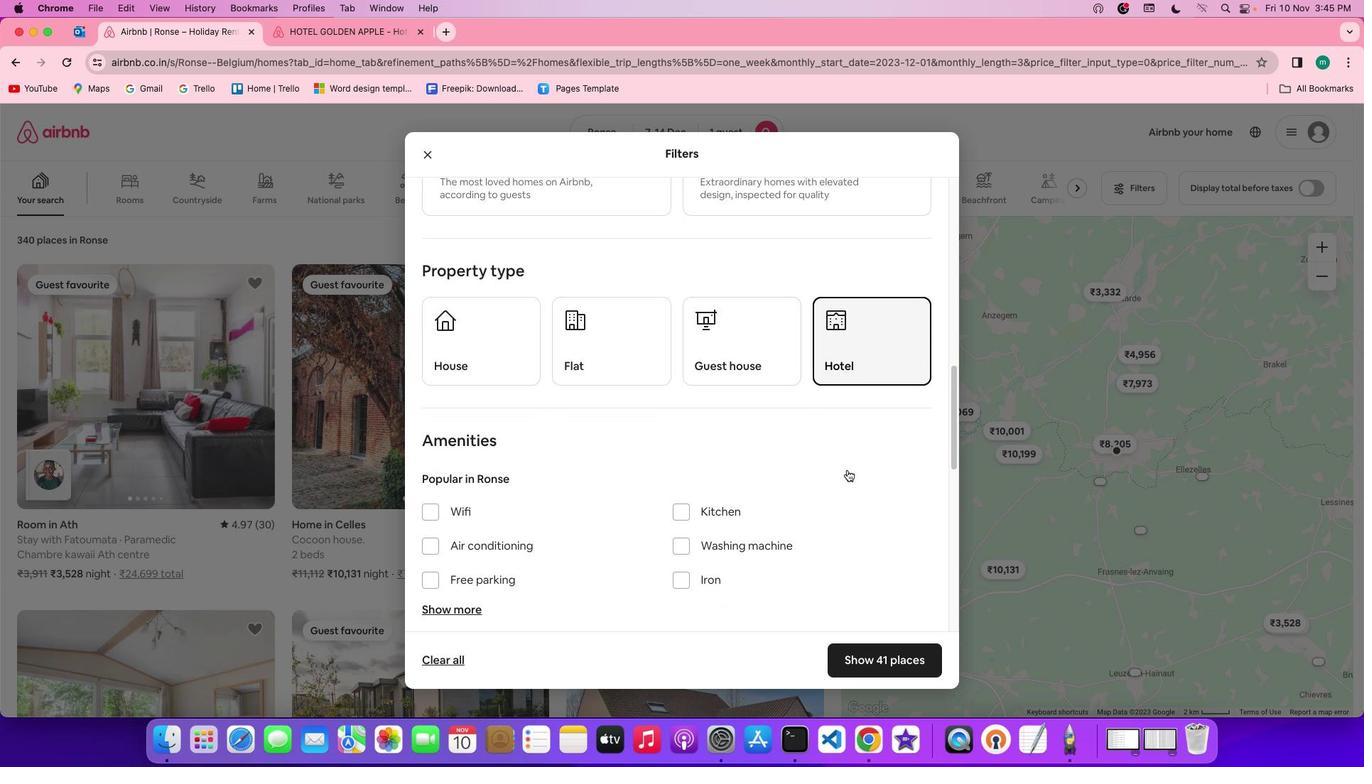 
Action: Mouse scrolled (847, 469) with delta (0, 0)
Screenshot: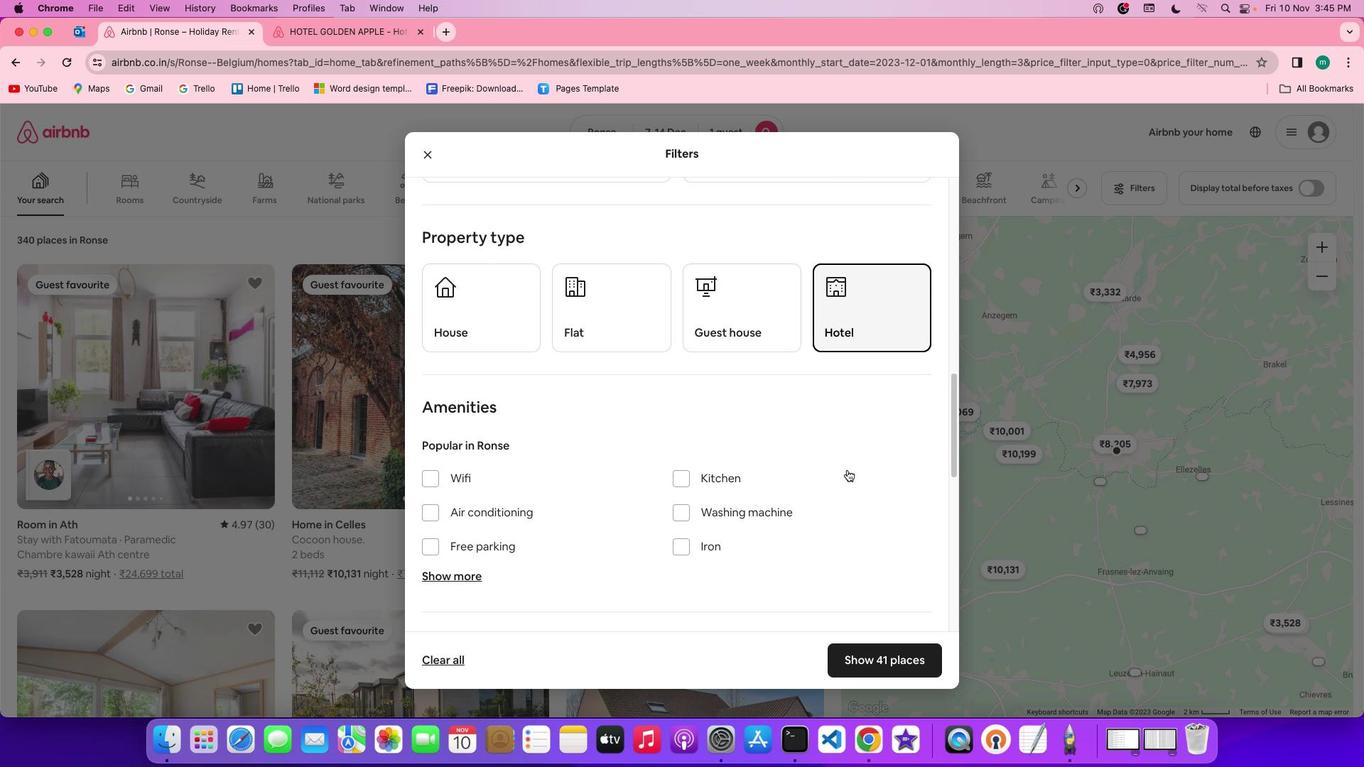 
Action: Mouse scrolled (847, 469) with delta (0, 0)
Screenshot: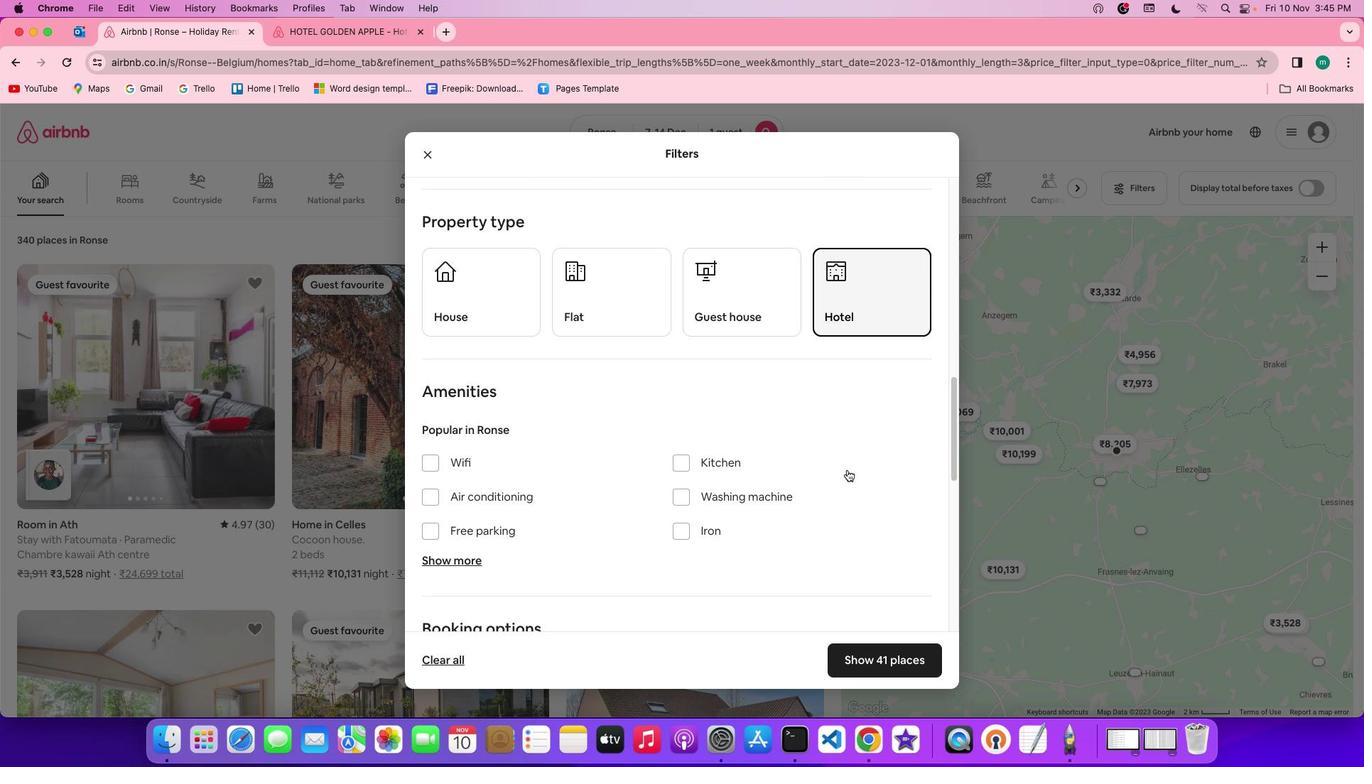 
Action: Mouse scrolled (847, 469) with delta (0, -1)
Screenshot: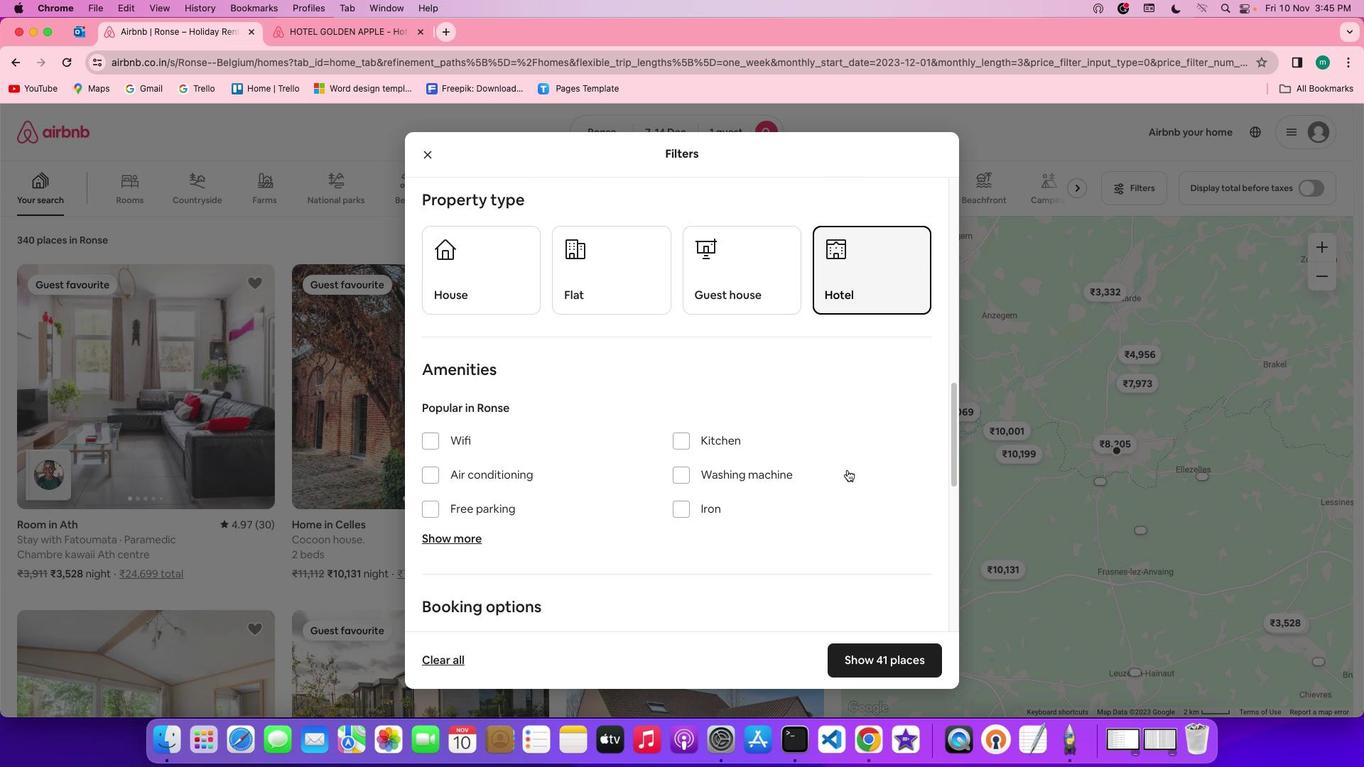 
Action: Mouse moved to (474, 496)
Screenshot: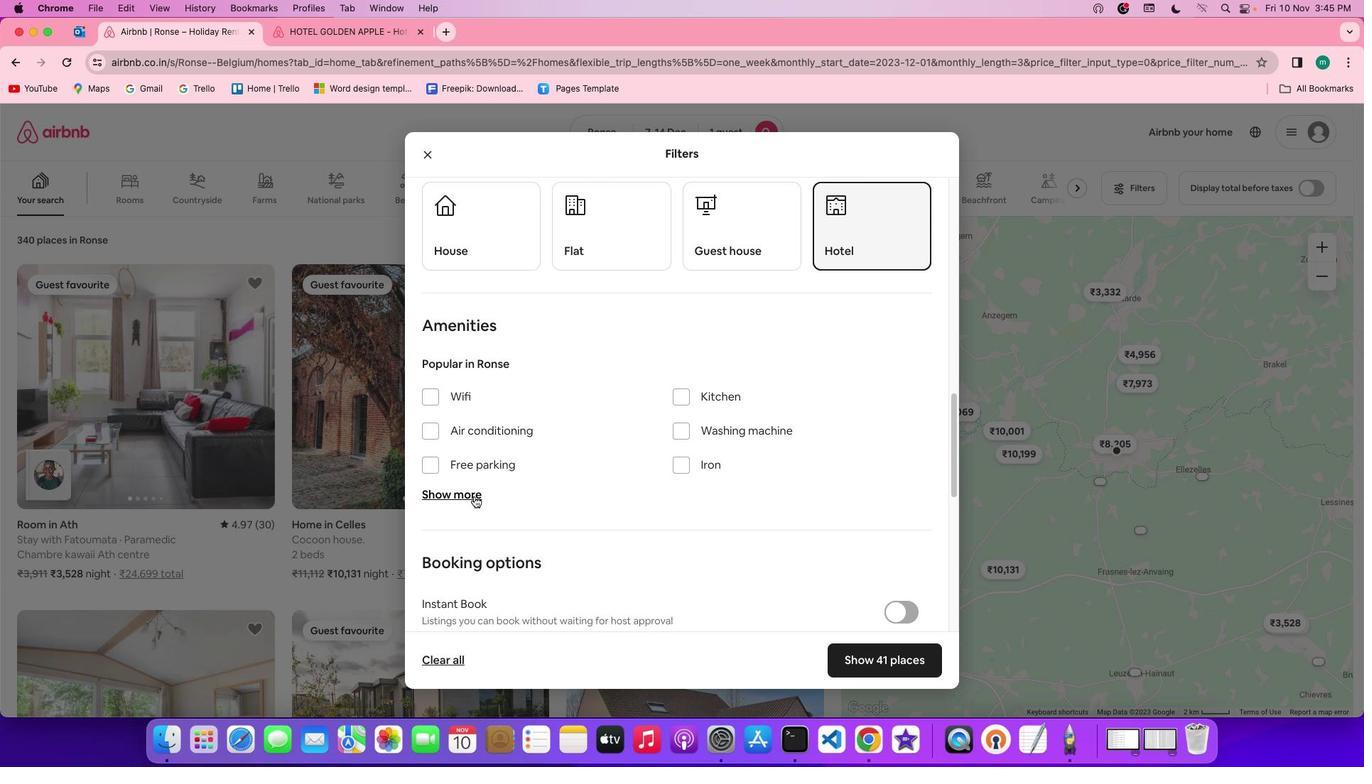 
Action: Mouse pressed left at (474, 496)
Screenshot: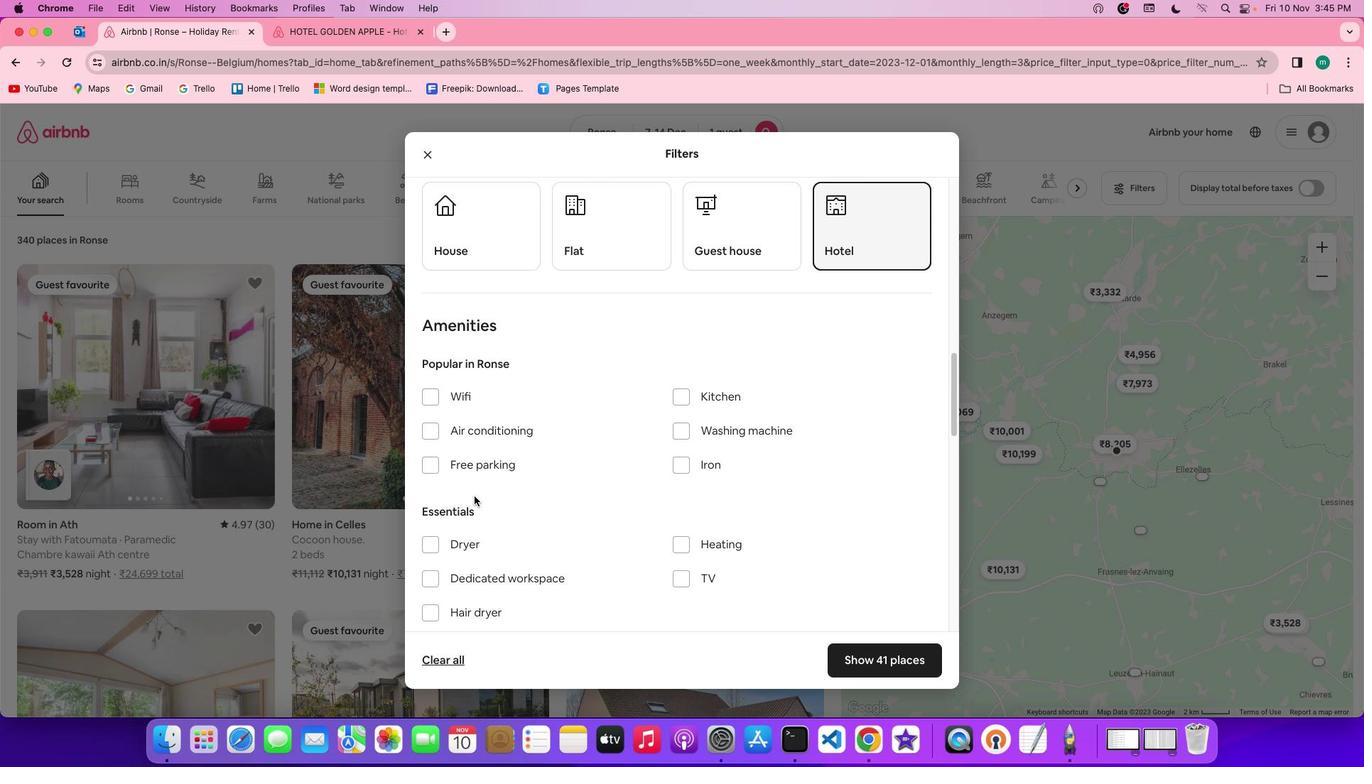 
Action: Mouse moved to (817, 455)
Screenshot: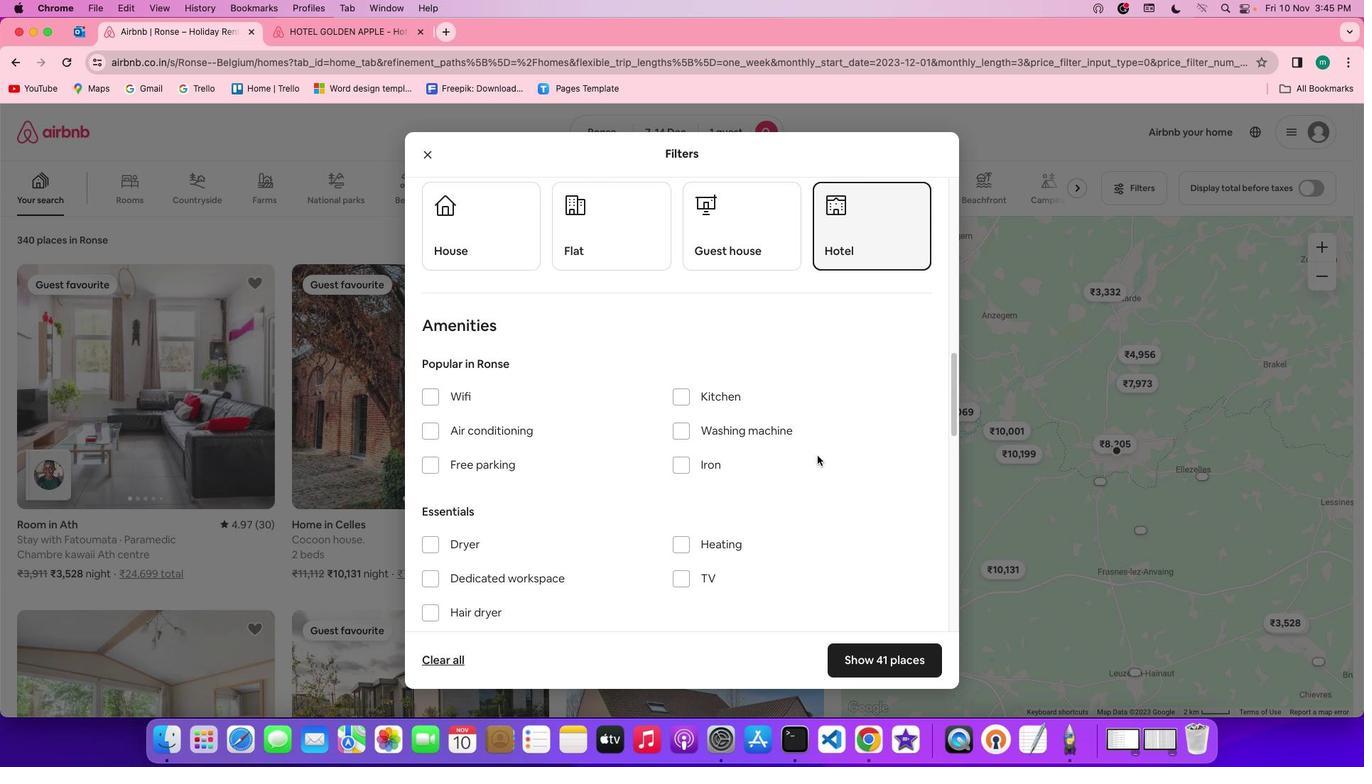 
Action: Mouse scrolled (817, 455) with delta (0, 0)
Screenshot: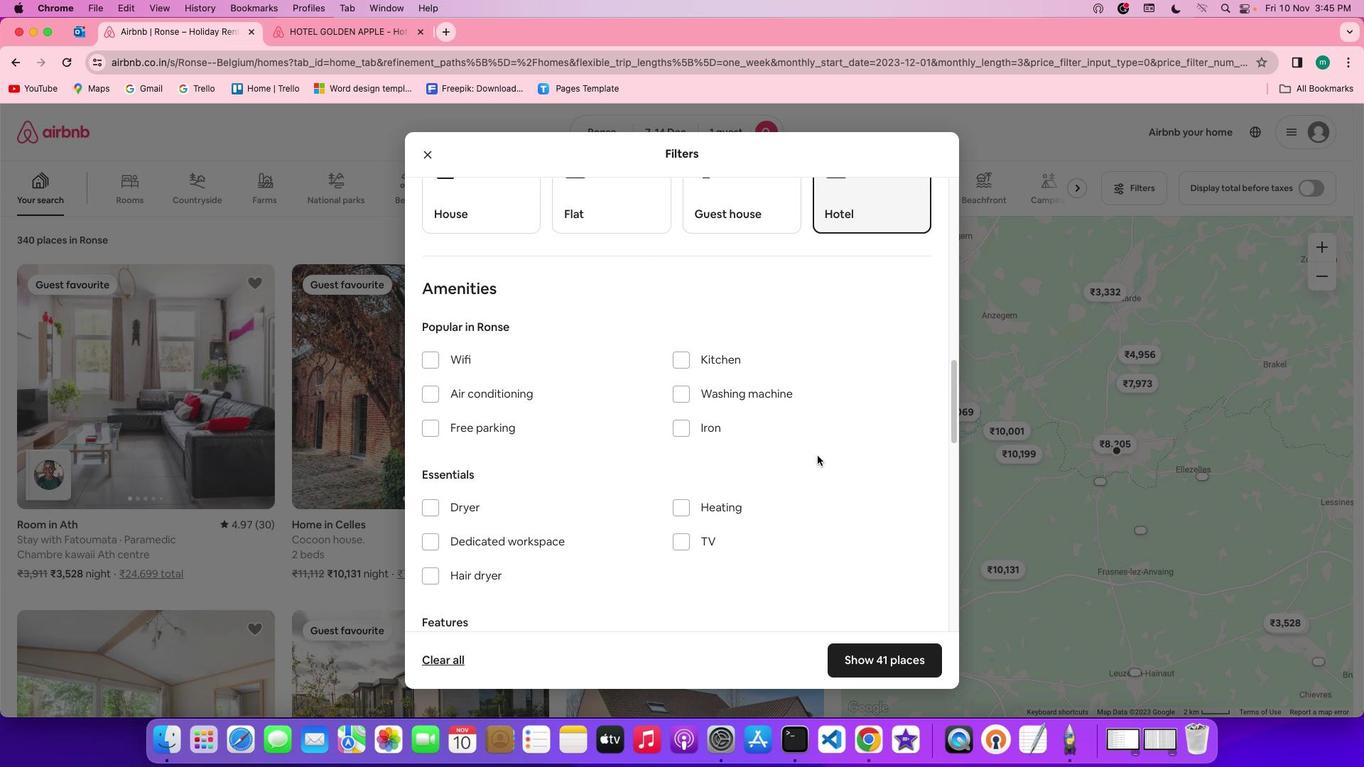 
Action: Mouse scrolled (817, 455) with delta (0, 0)
Screenshot: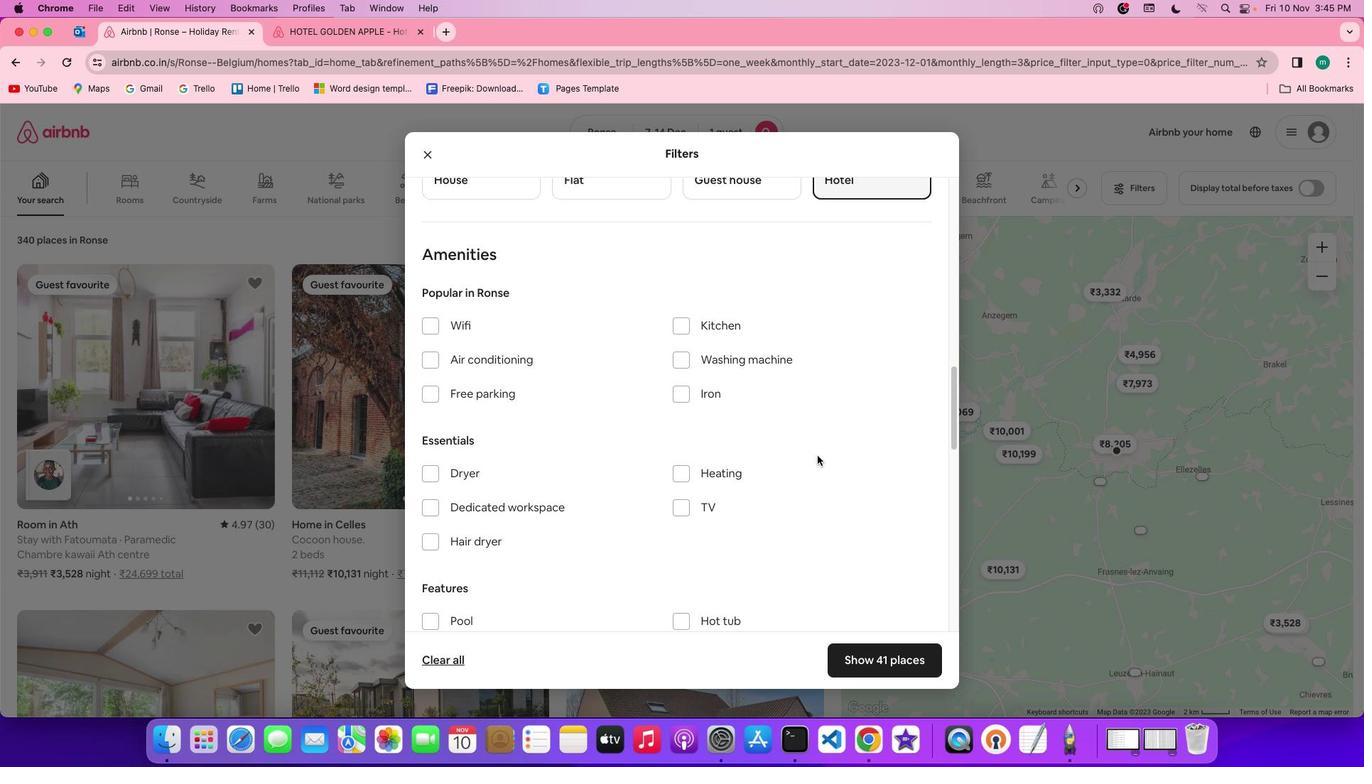 
Action: Mouse scrolled (817, 455) with delta (0, -2)
Screenshot: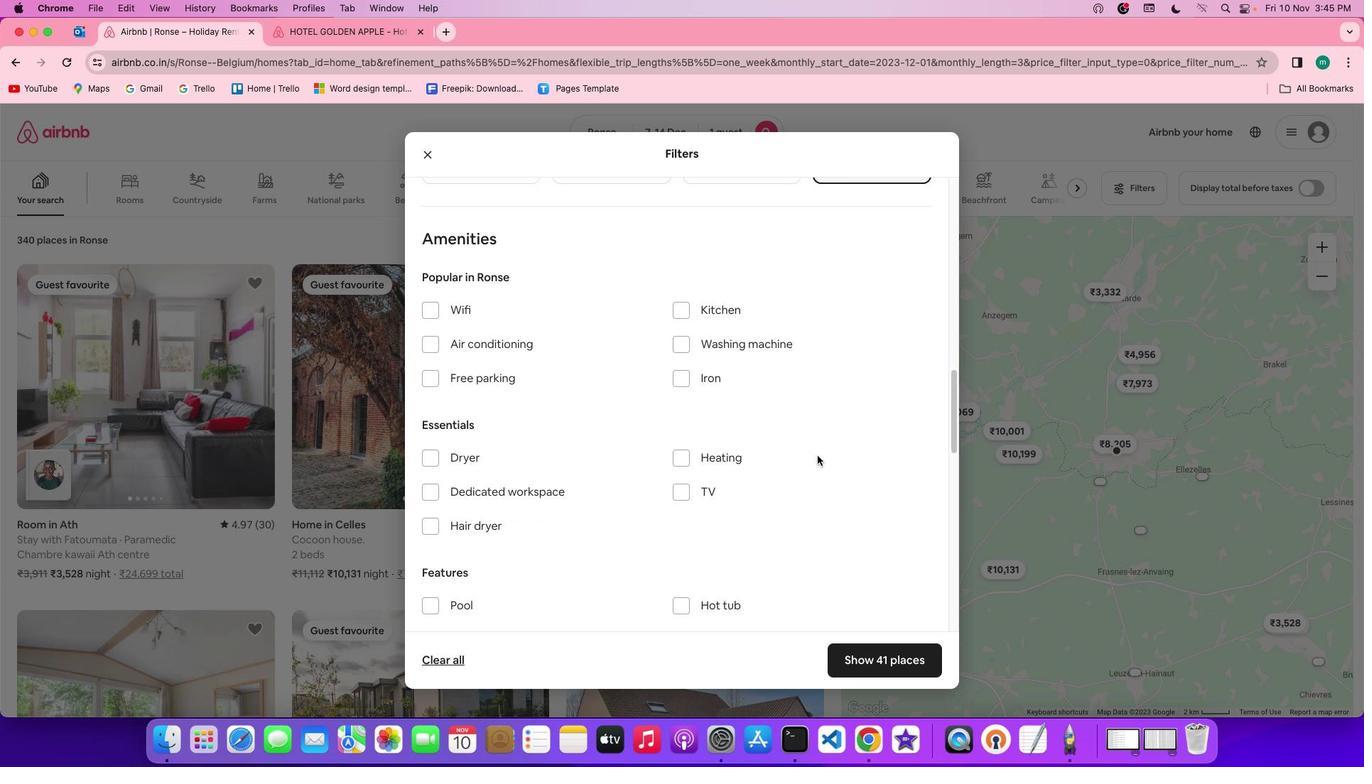 
Action: Mouse moved to (726, 420)
Screenshot: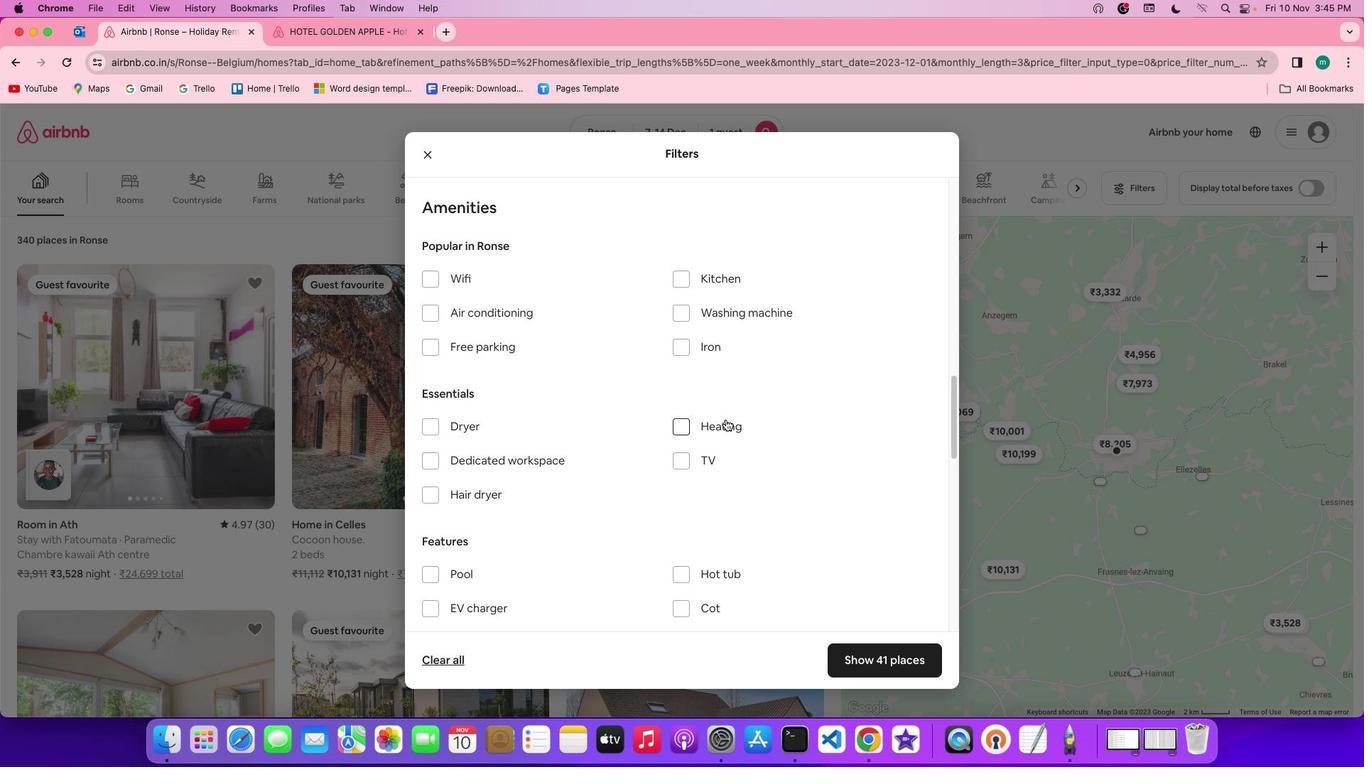 
Action: Mouse pressed left at (726, 420)
Screenshot: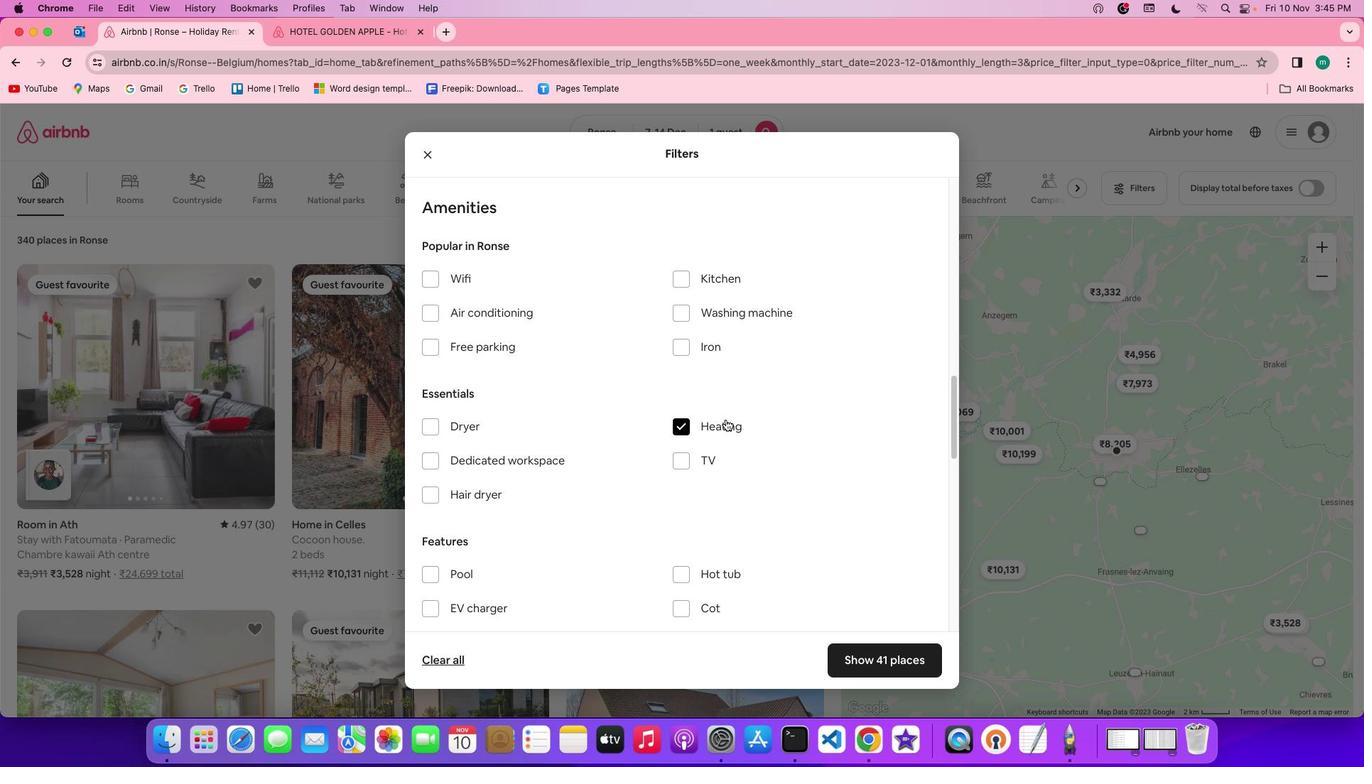 
Action: Mouse moved to (819, 441)
Screenshot: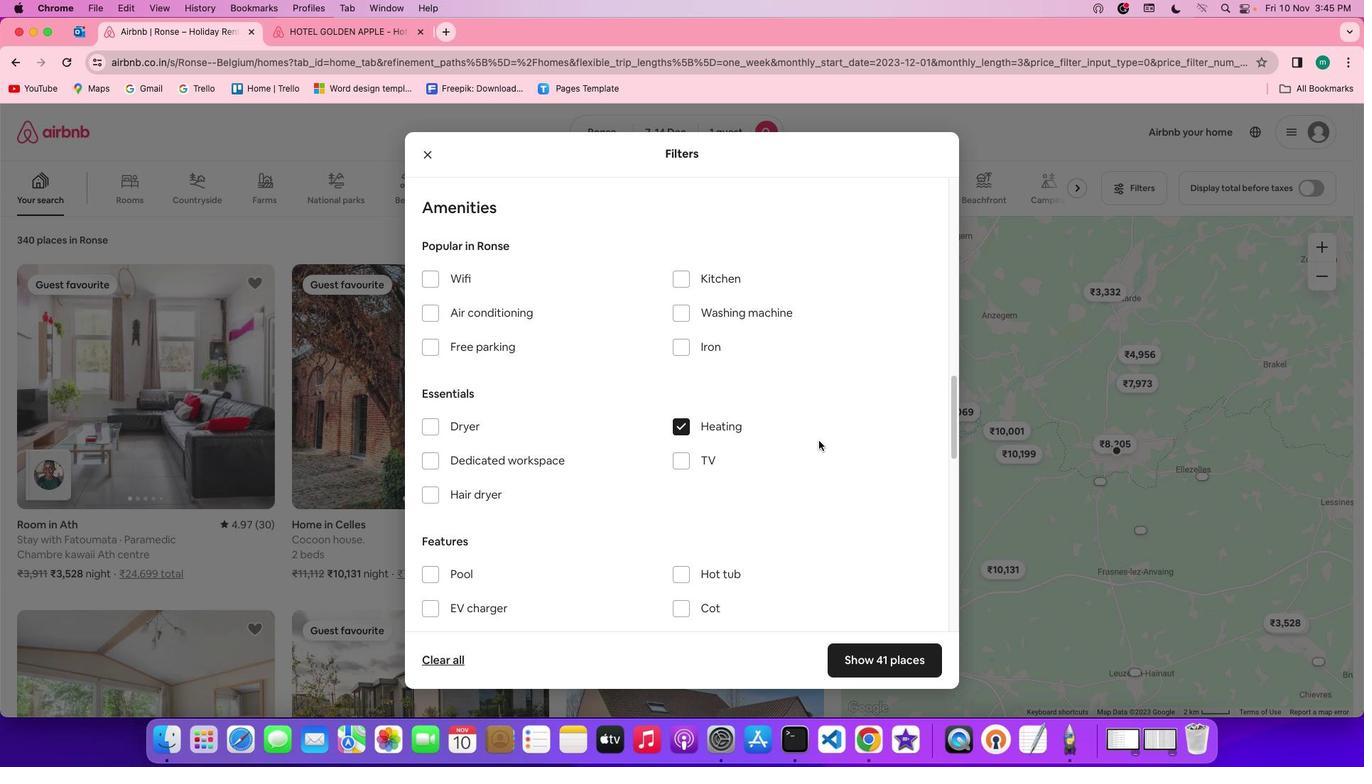 
Action: Mouse scrolled (819, 441) with delta (0, 0)
Screenshot: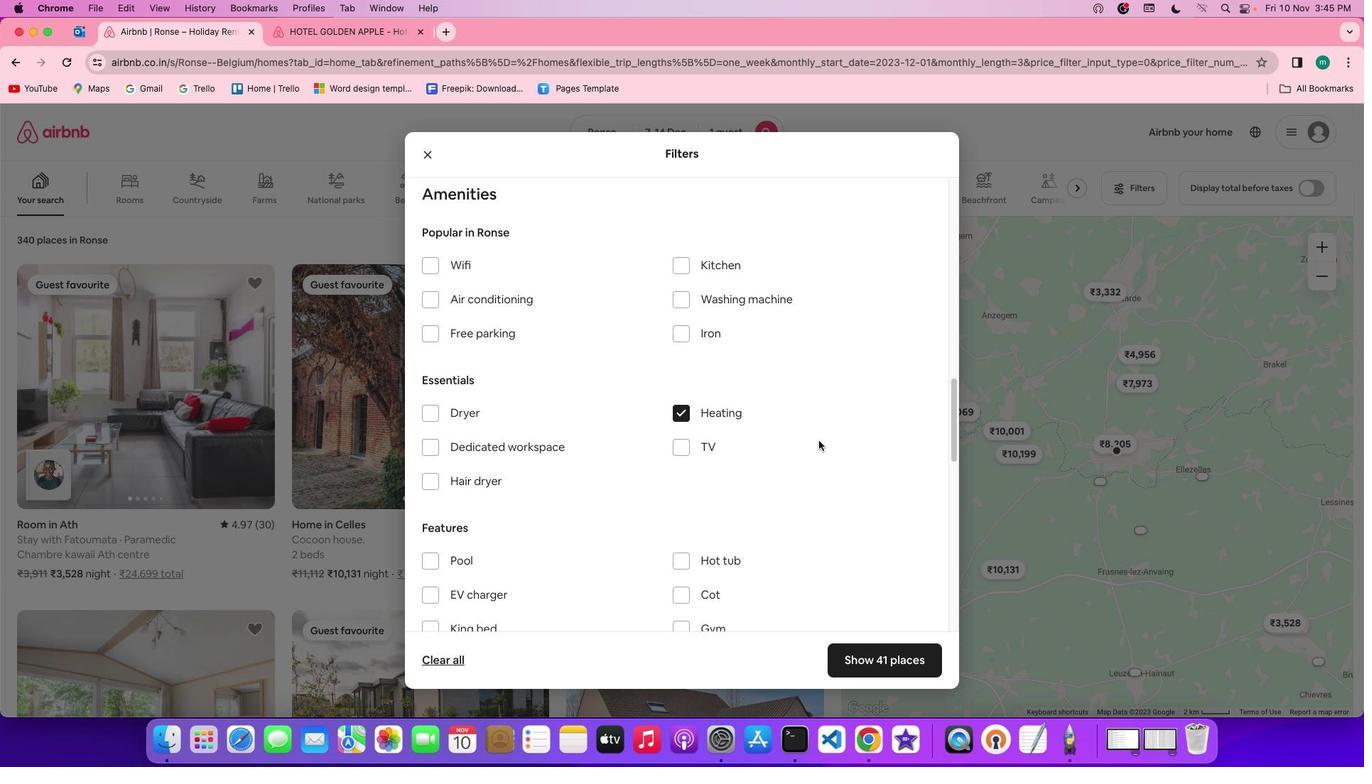 
Action: Mouse scrolled (819, 441) with delta (0, 0)
Screenshot: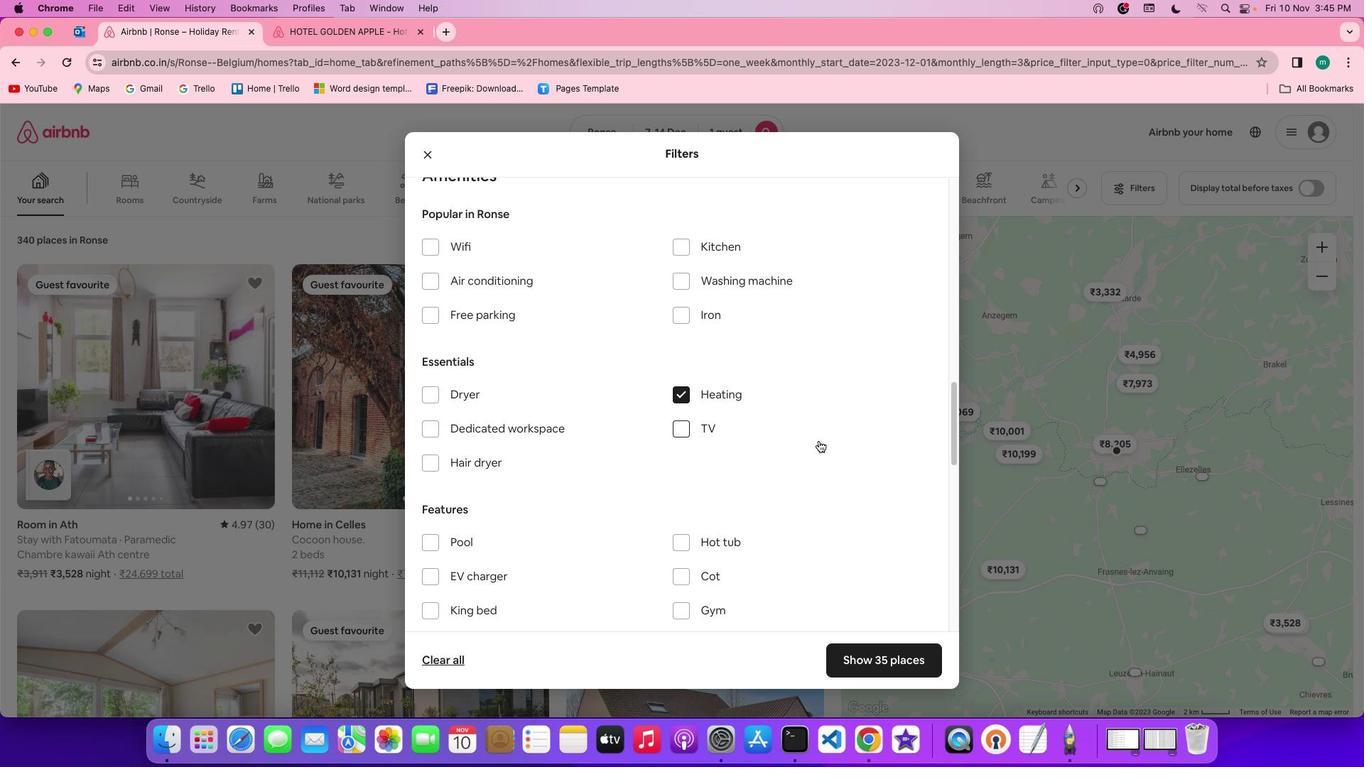 
Action: Mouse scrolled (819, 441) with delta (0, -1)
Screenshot: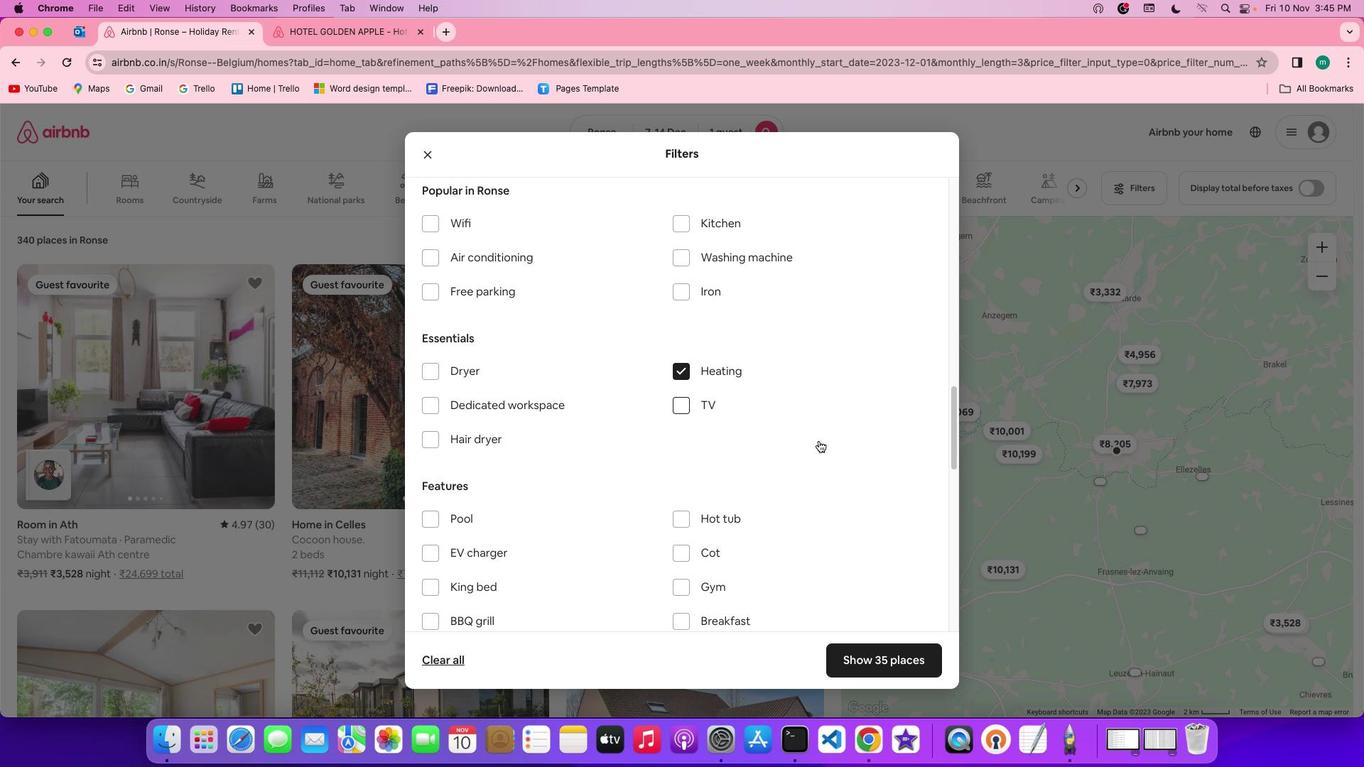 
Action: Mouse scrolled (819, 441) with delta (0, 0)
Screenshot: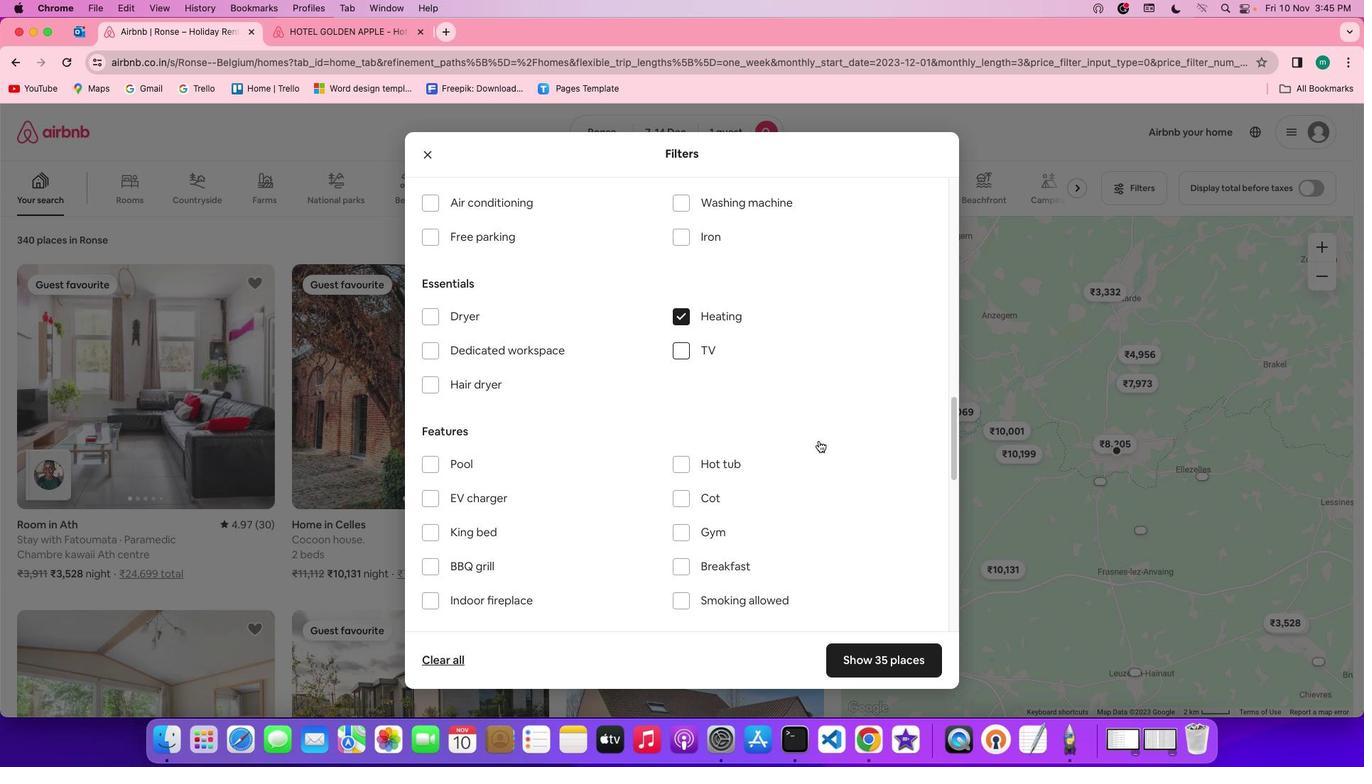 
Action: Mouse scrolled (819, 441) with delta (0, 0)
Screenshot: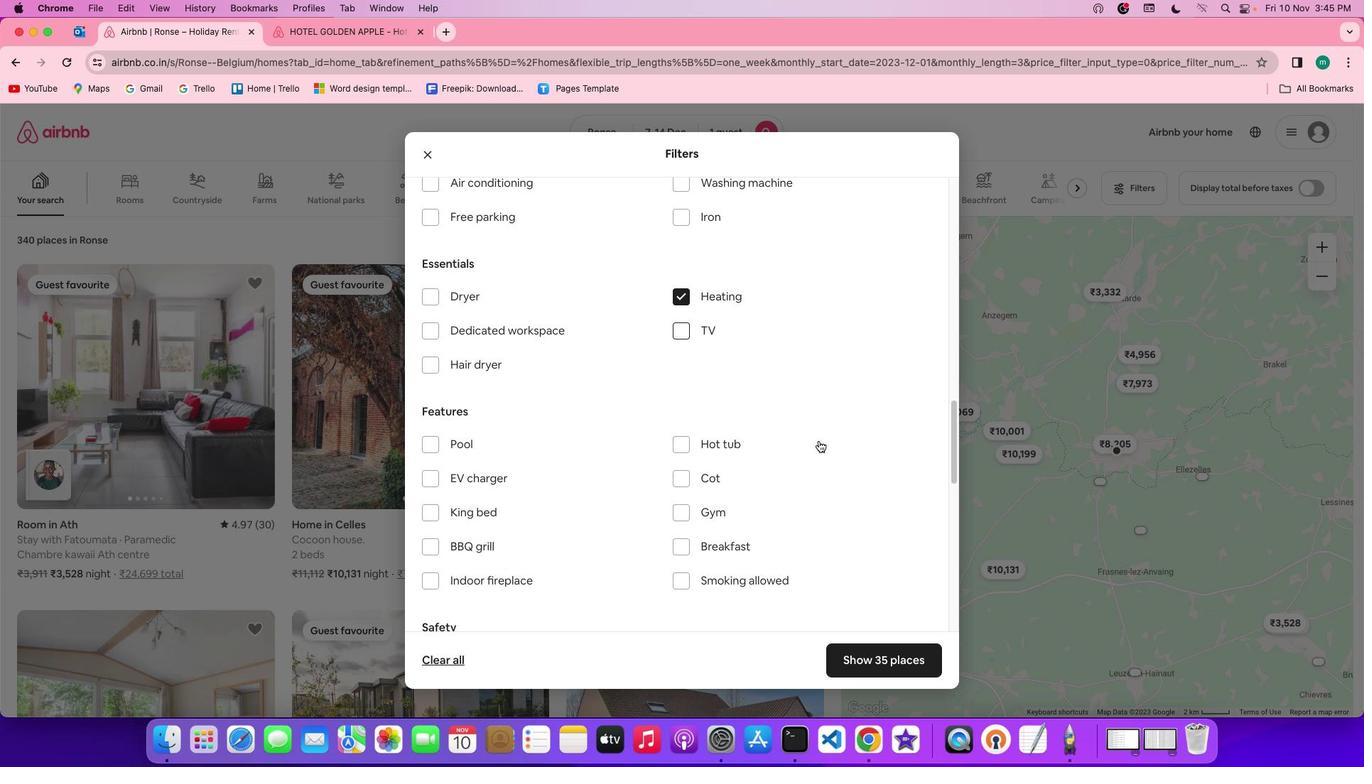 
Action: Mouse scrolled (819, 441) with delta (0, -1)
Screenshot: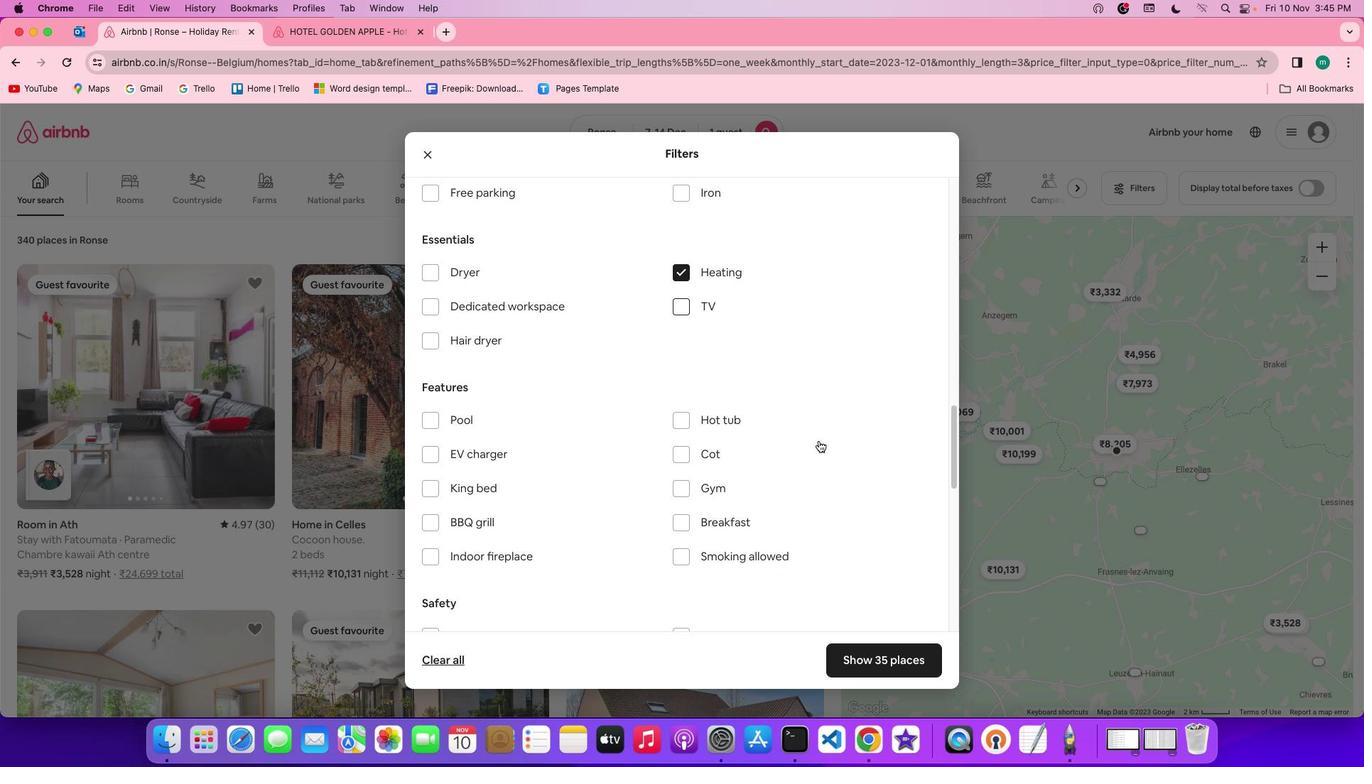 
Action: Mouse scrolled (819, 441) with delta (0, 0)
Screenshot: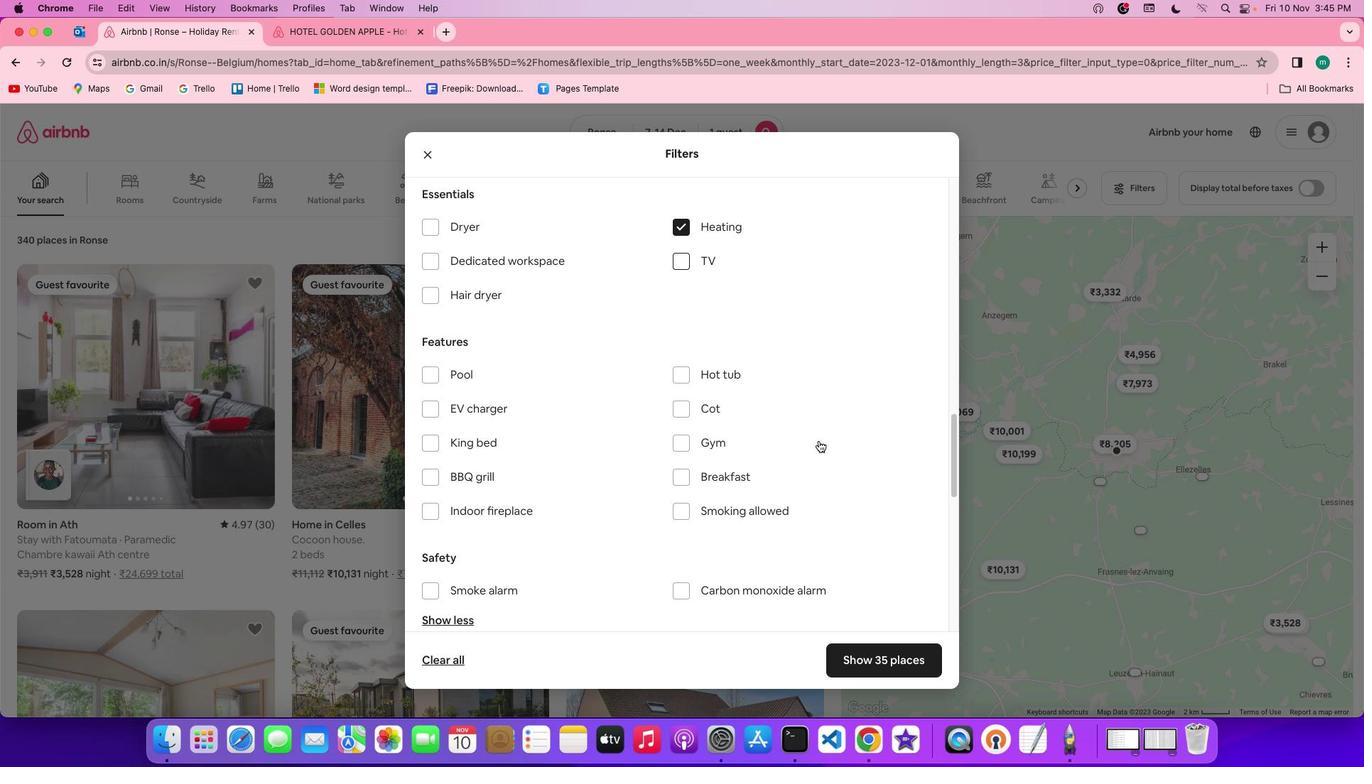 
Action: Mouse scrolled (819, 441) with delta (0, 0)
Screenshot: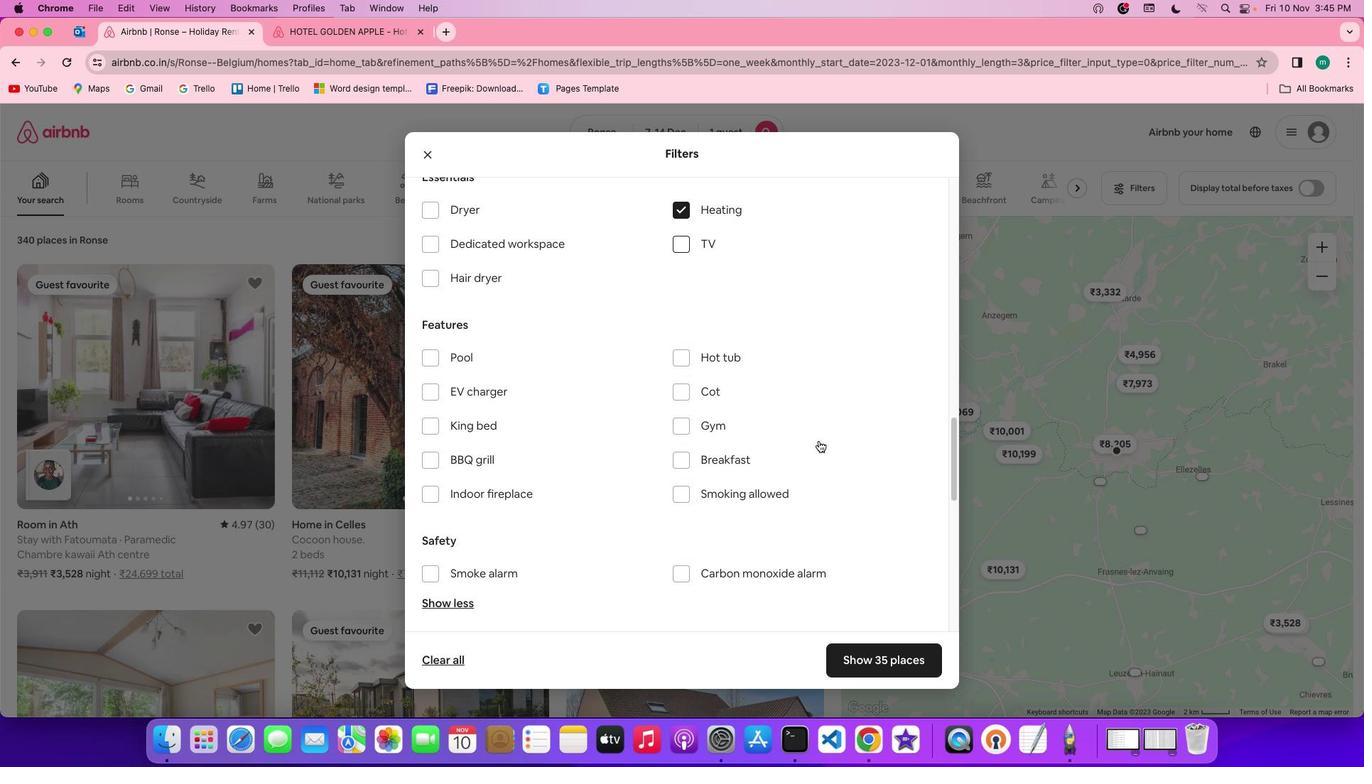 
Action: Mouse scrolled (819, 441) with delta (0, -1)
Screenshot: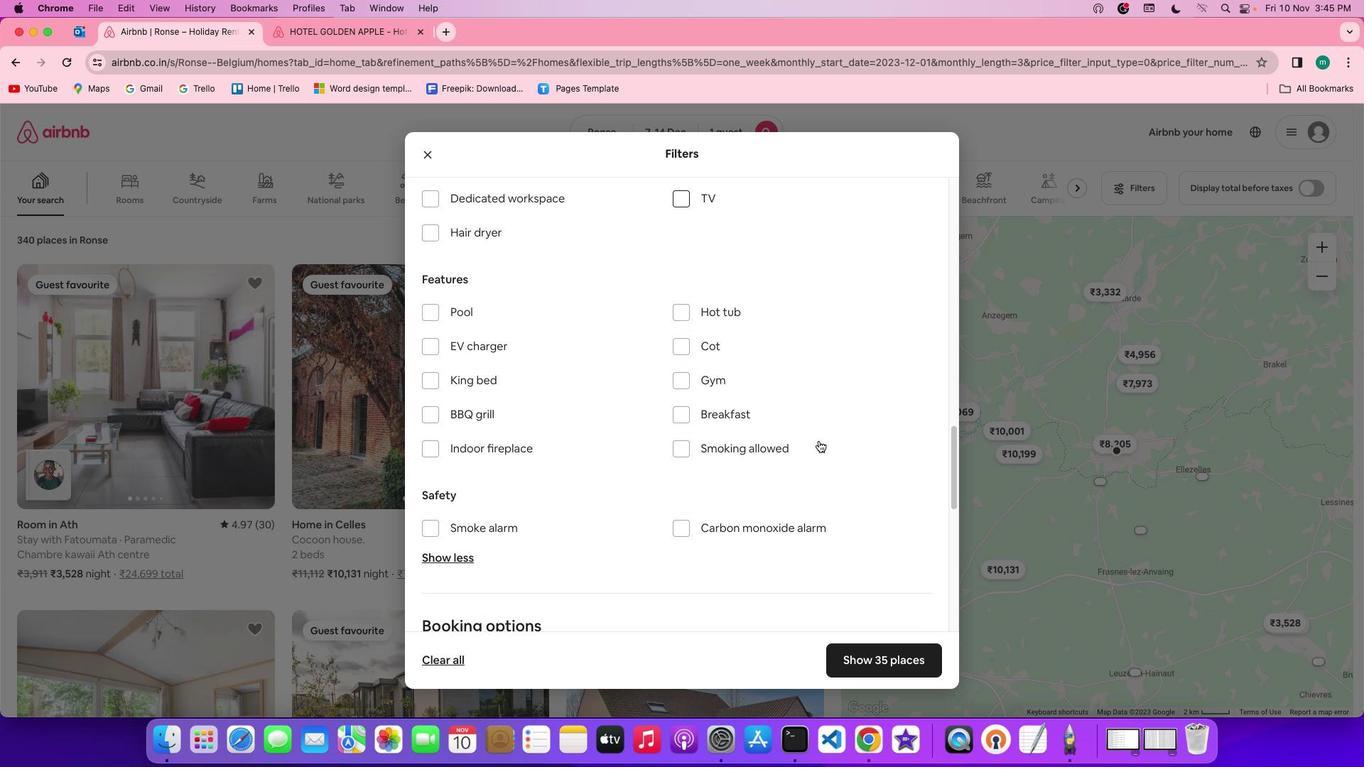 
Action: Mouse scrolled (819, 441) with delta (0, 0)
Screenshot: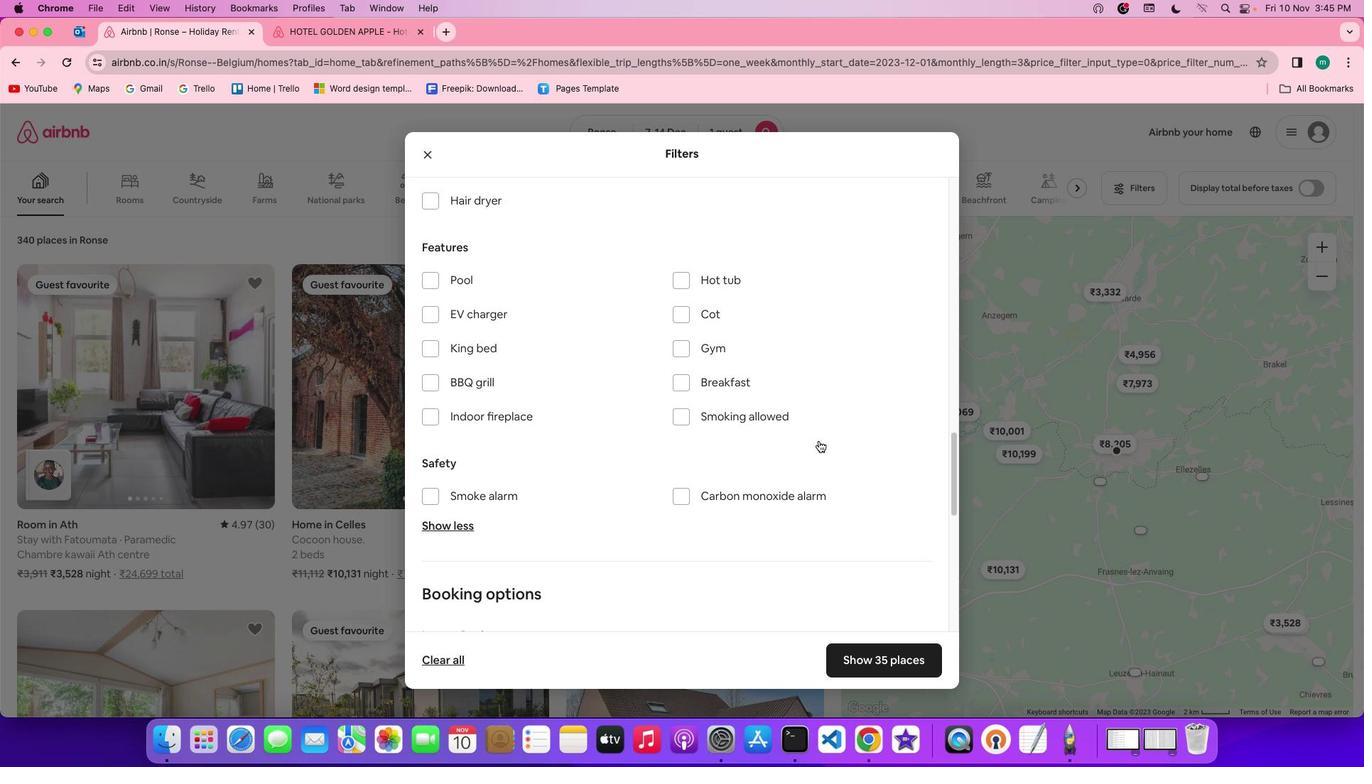 
Action: Mouse scrolled (819, 441) with delta (0, 0)
Screenshot: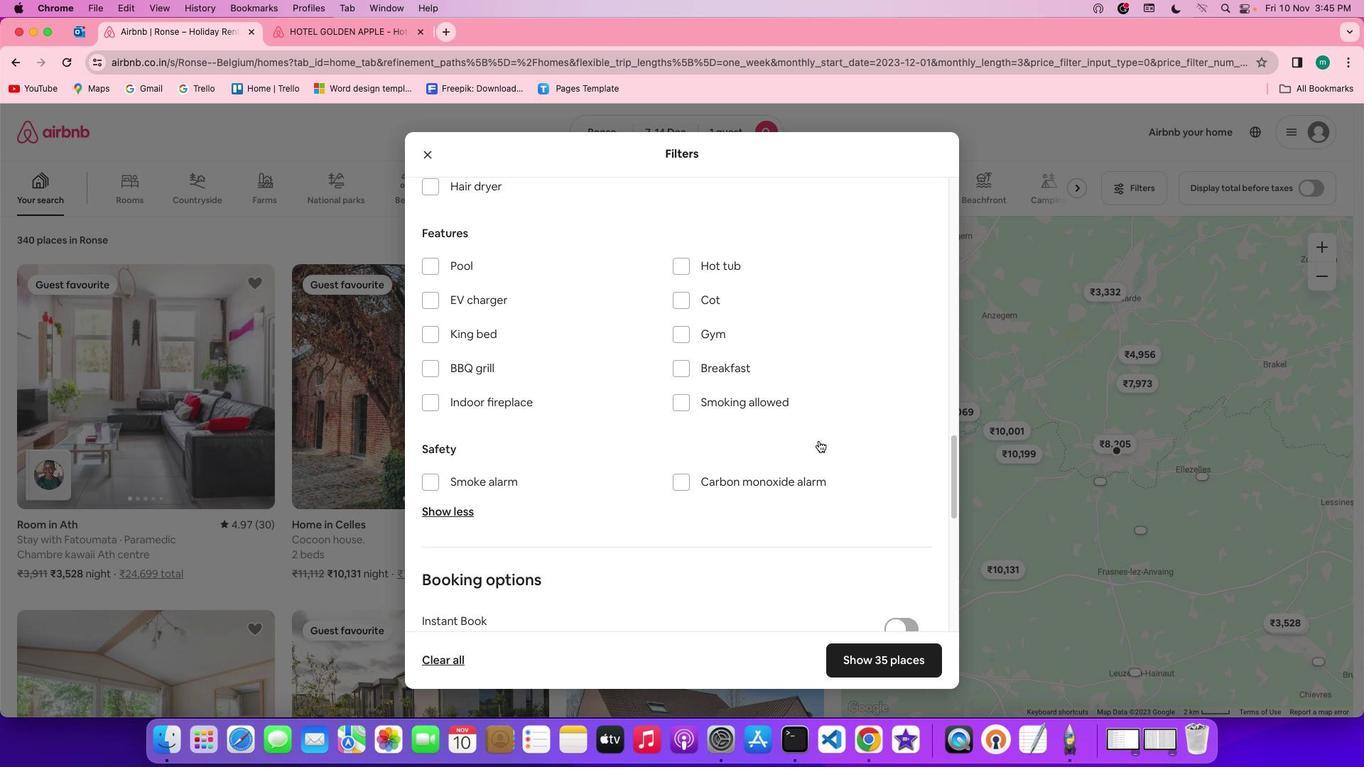 
Action: Mouse scrolled (819, 441) with delta (0, -1)
Screenshot: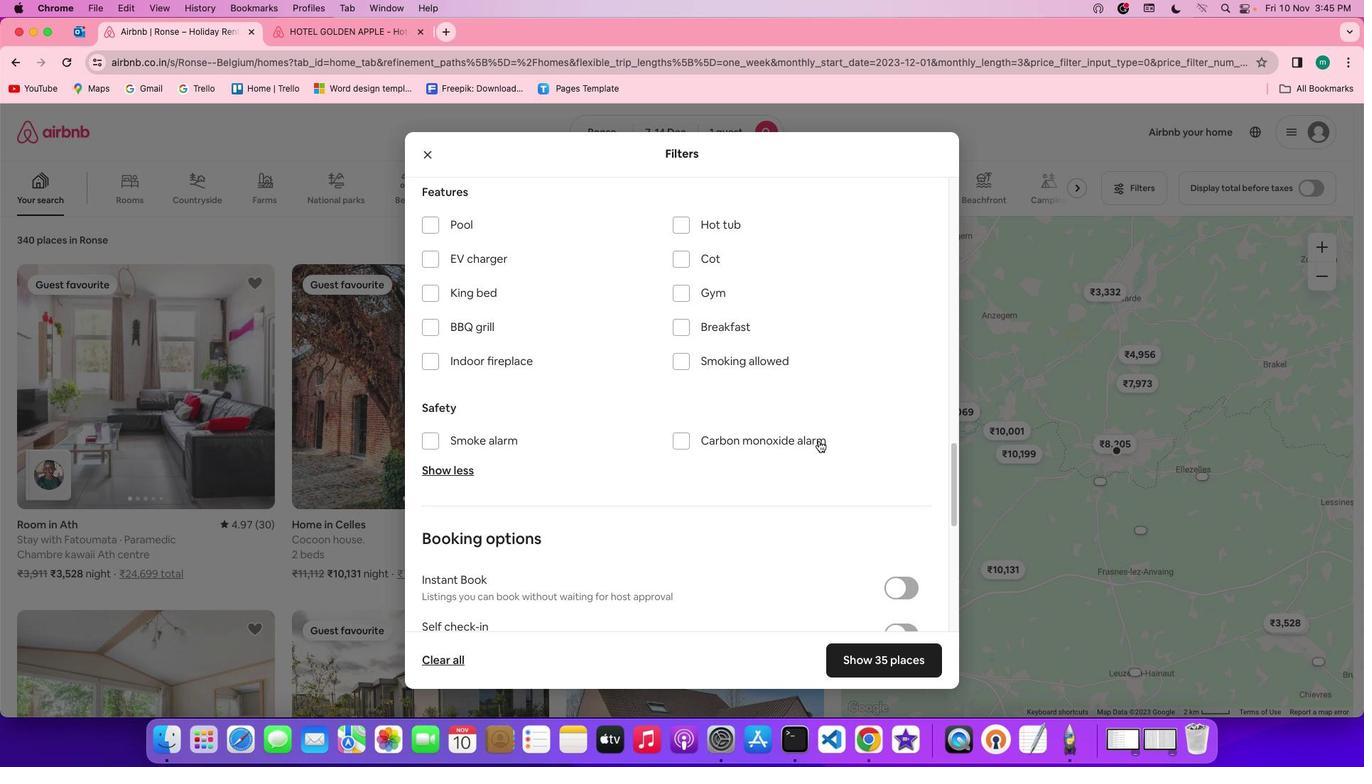 
Action: Mouse moved to (691, 328)
Screenshot: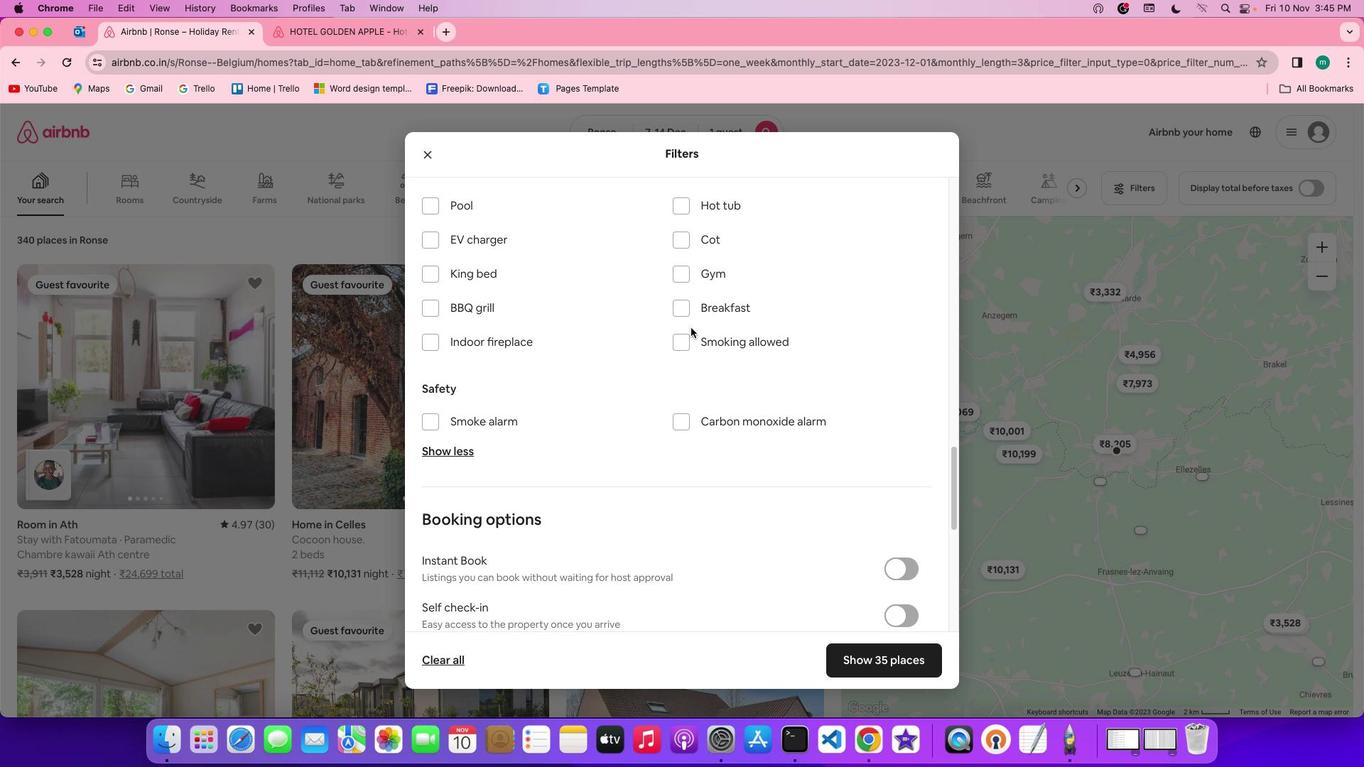 
Action: Mouse scrolled (691, 328) with delta (0, 0)
Screenshot: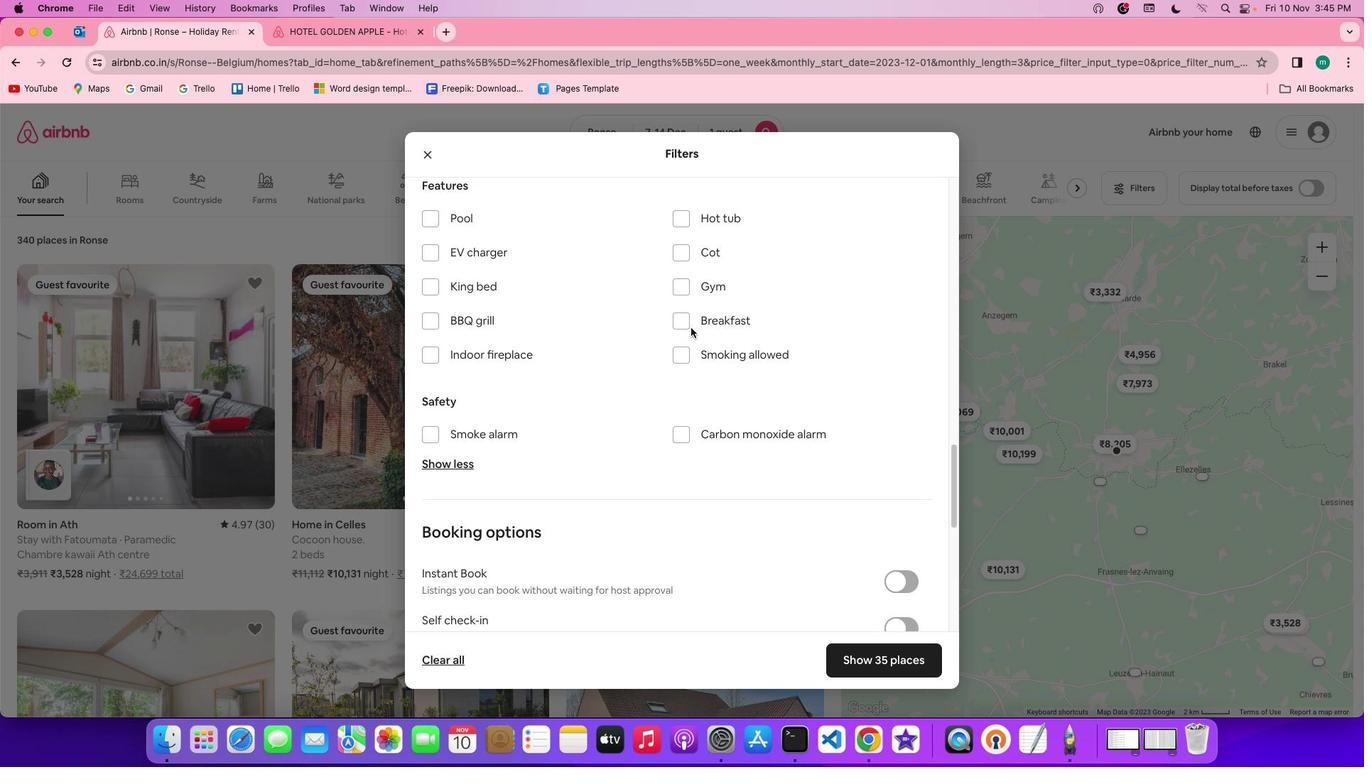 
Action: Mouse scrolled (691, 328) with delta (0, 0)
Screenshot: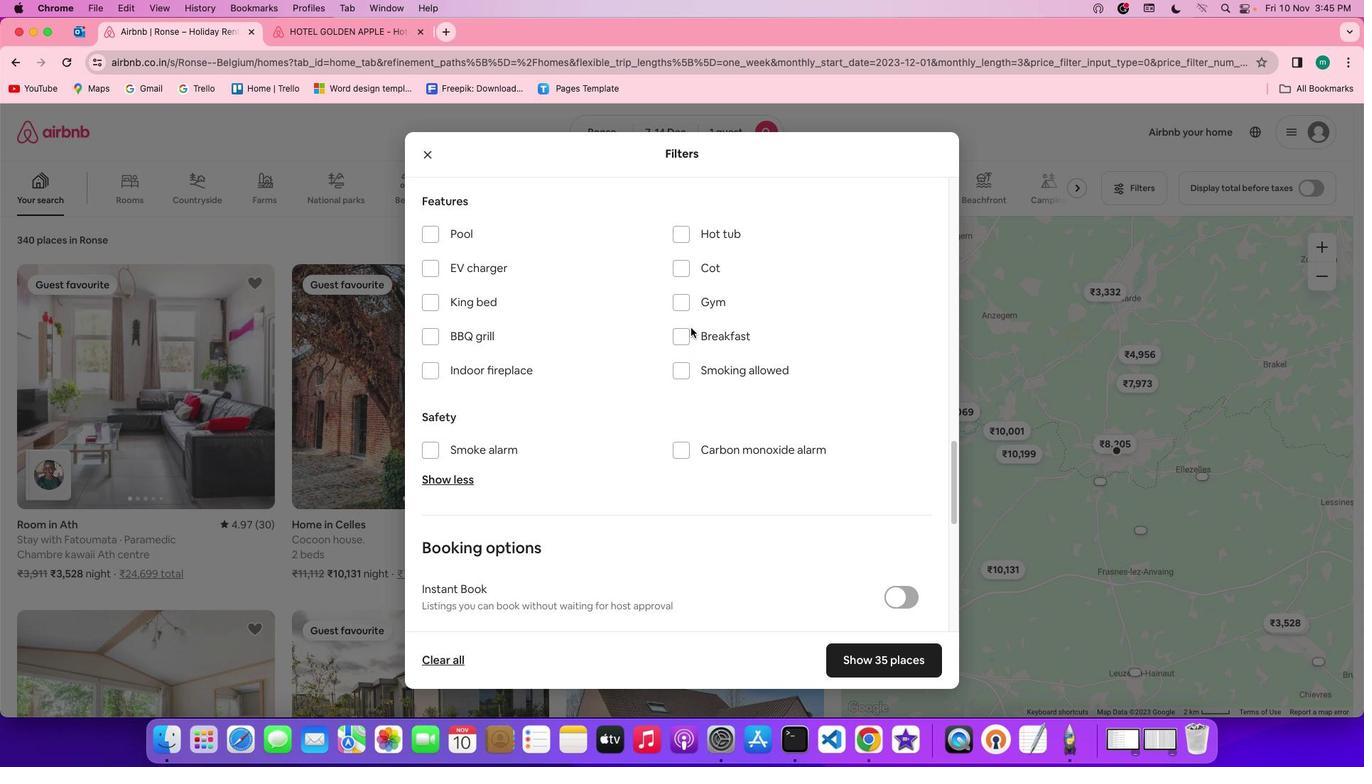
Action: Mouse scrolled (691, 328) with delta (0, 1)
Screenshot: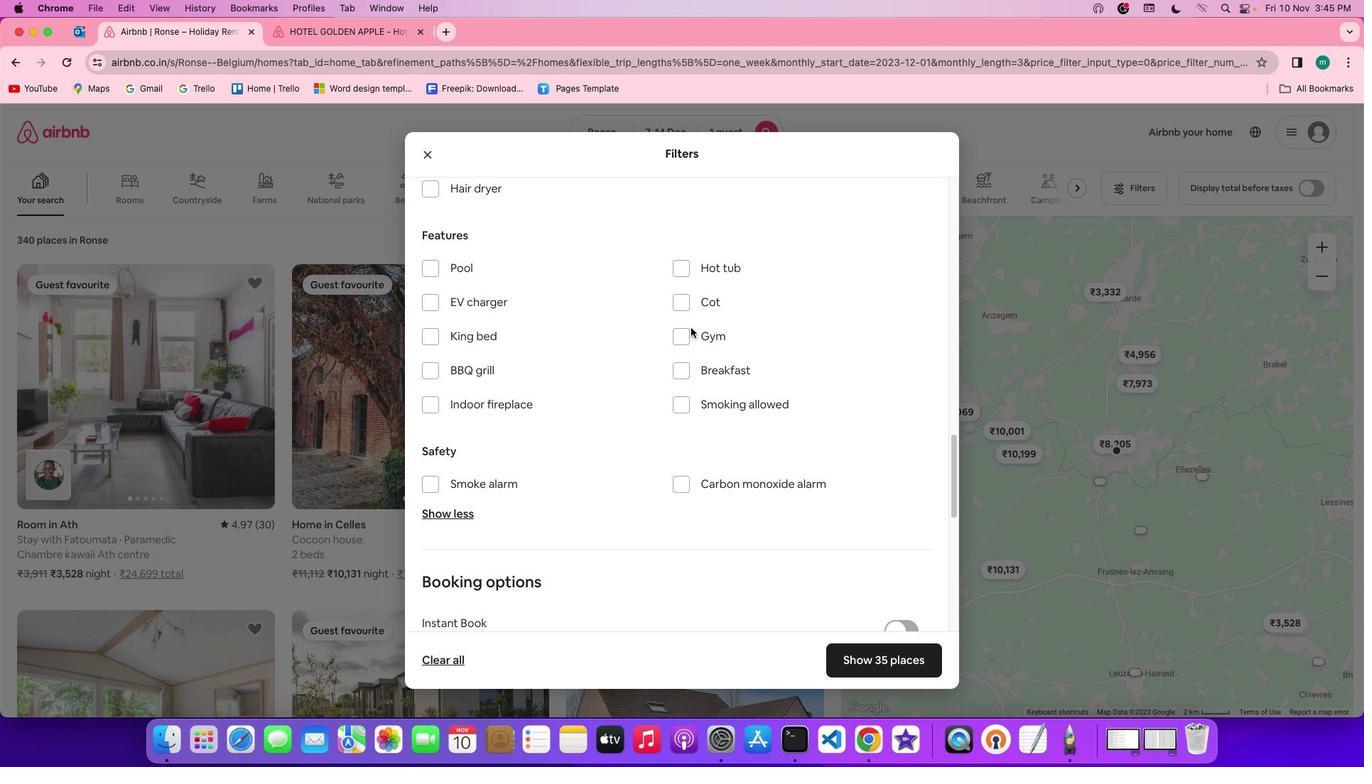 
Action: Mouse scrolled (691, 328) with delta (0, 0)
Screenshot: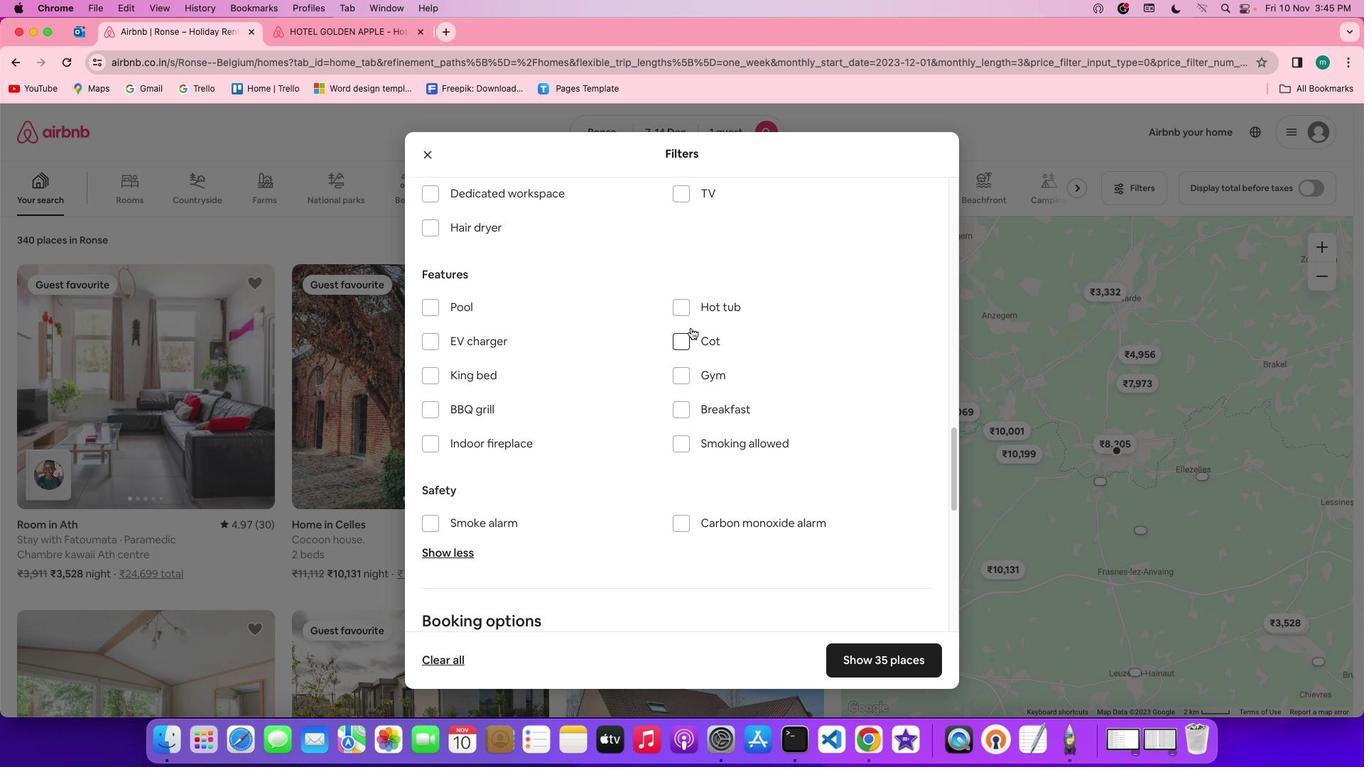 
Action: Mouse scrolled (691, 328) with delta (0, 0)
Screenshot: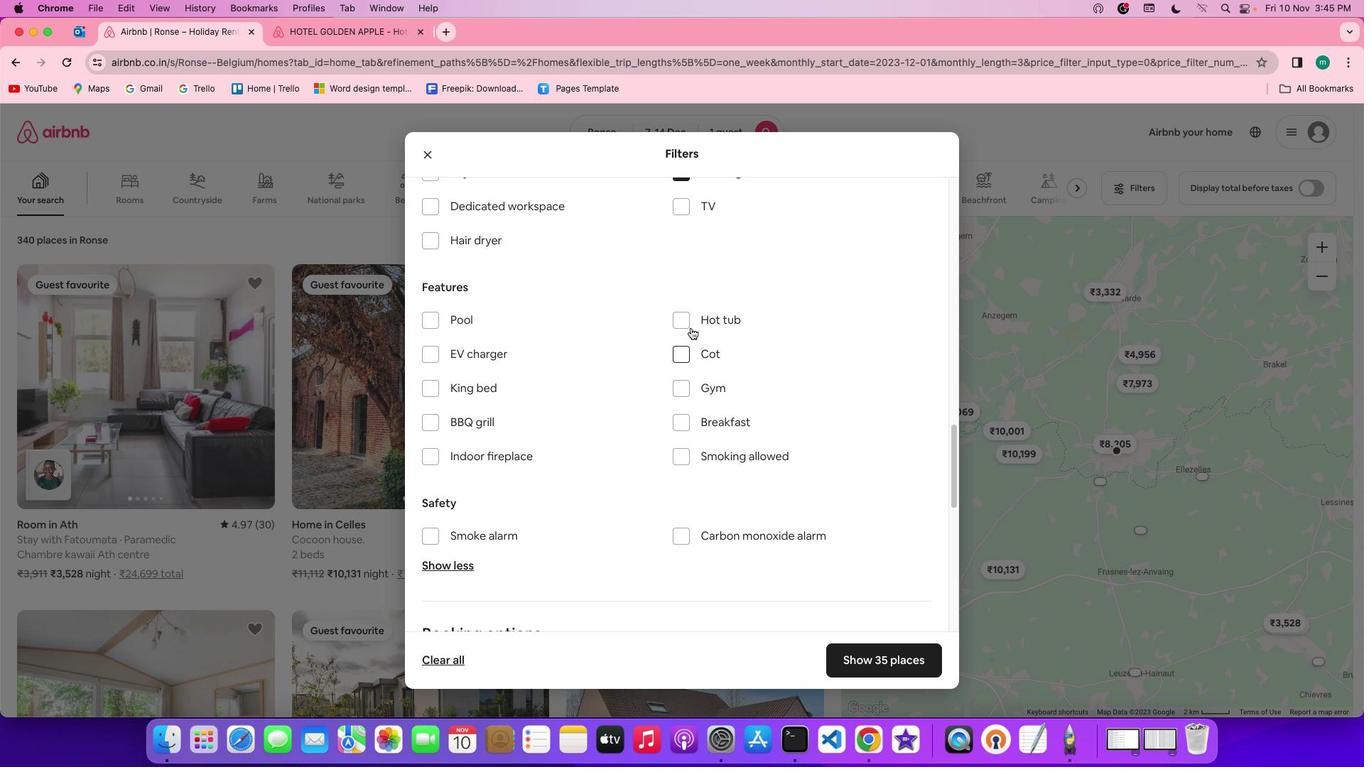 
Action: Mouse scrolled (691, 328) with delta (0, 0)
Screenshot: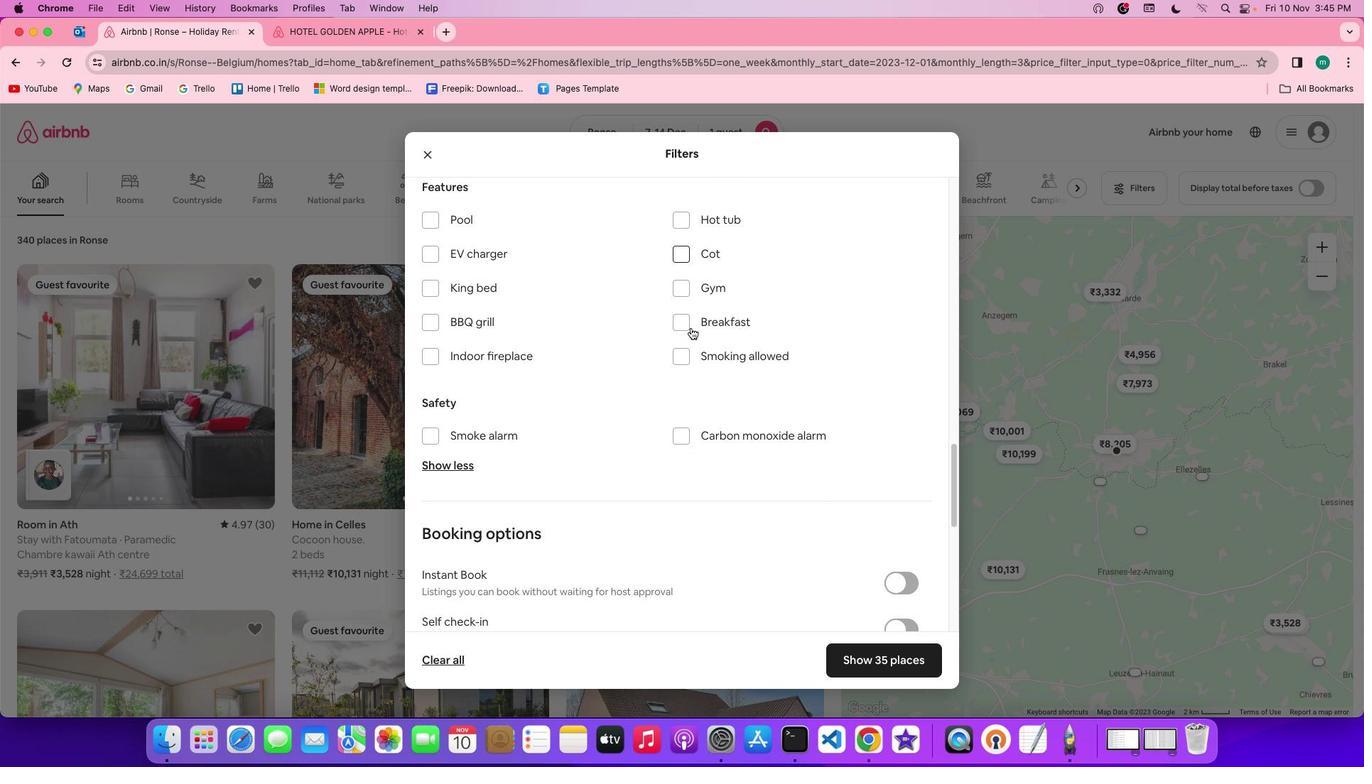 
Action: Mouse scrolled (691, 328) with delta (0, 0)
Screenshot: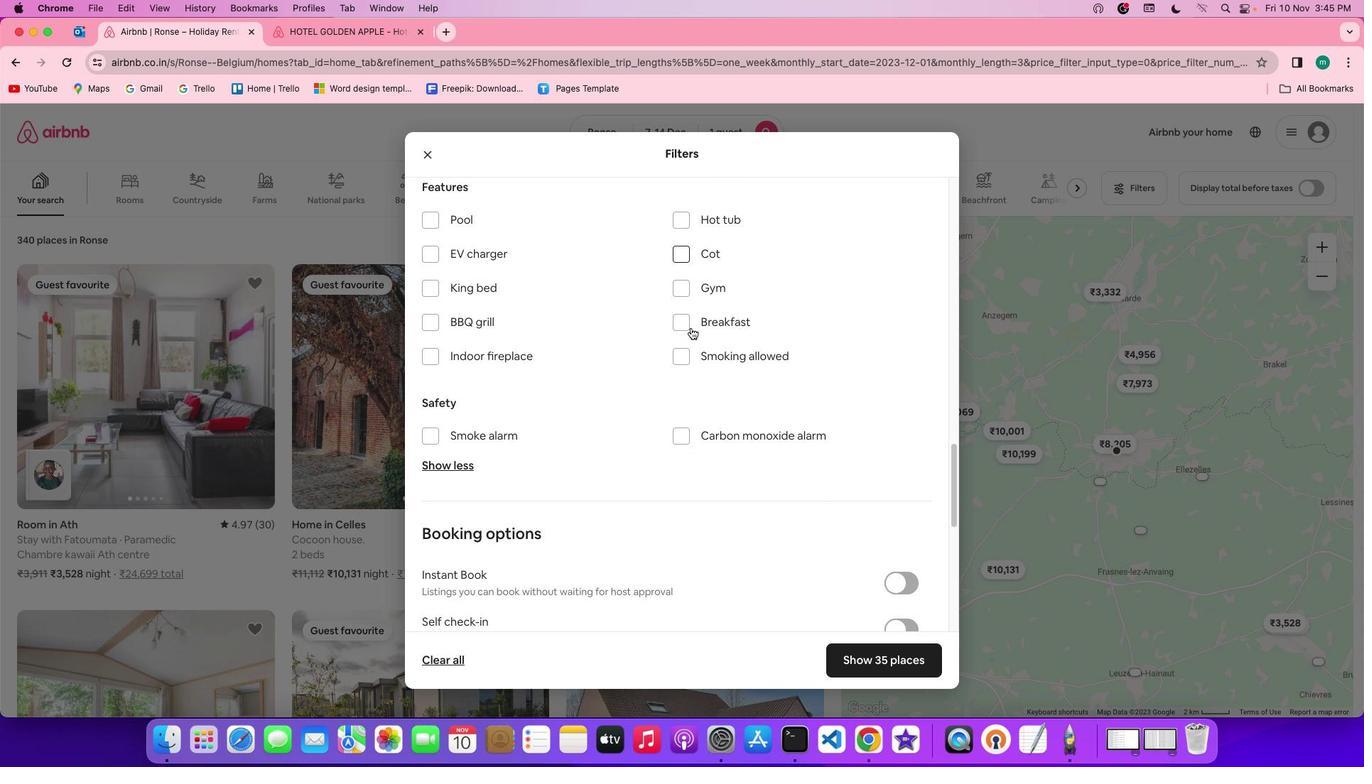
Action: Mouse scrolled (691, 328) with delta (0, -2)
Screenshot: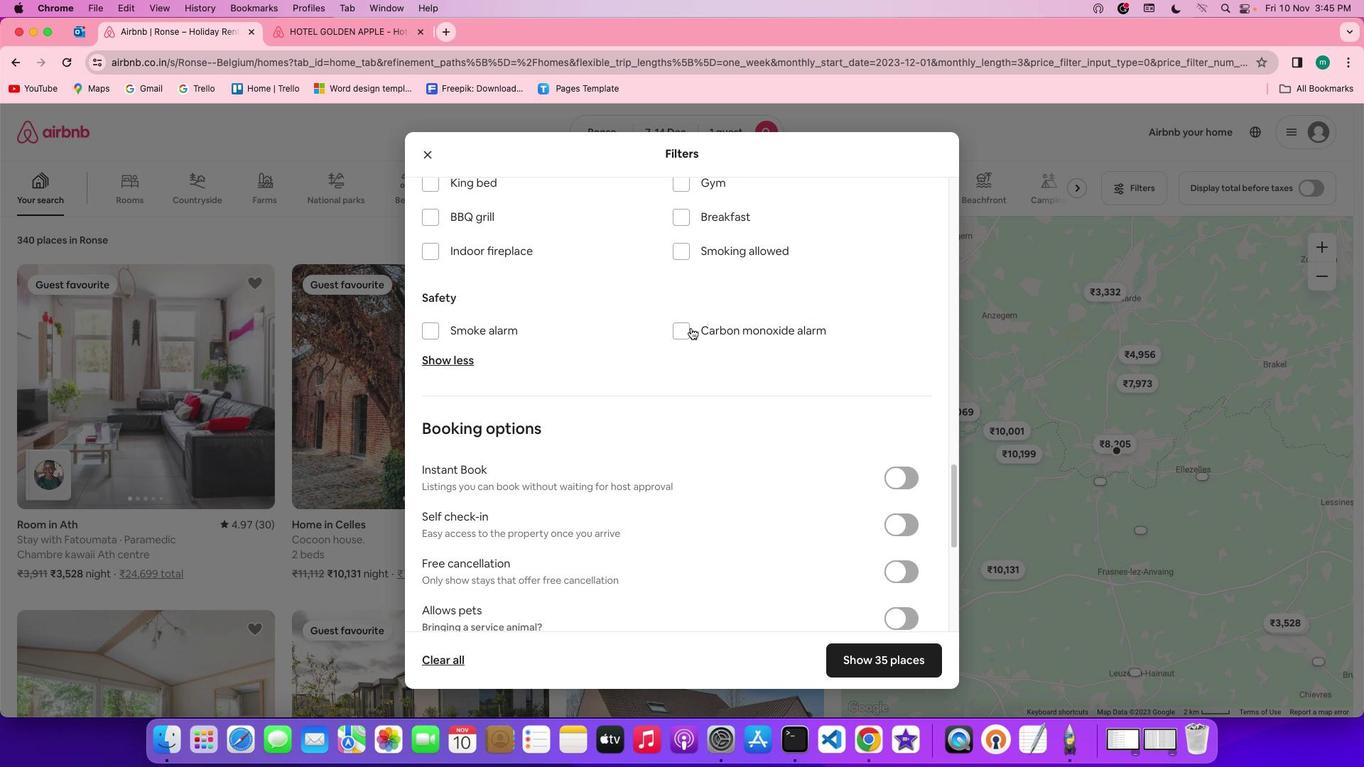 
Action: Mouse scrolled (691, 328) with delta (0, -3)
Screenshot: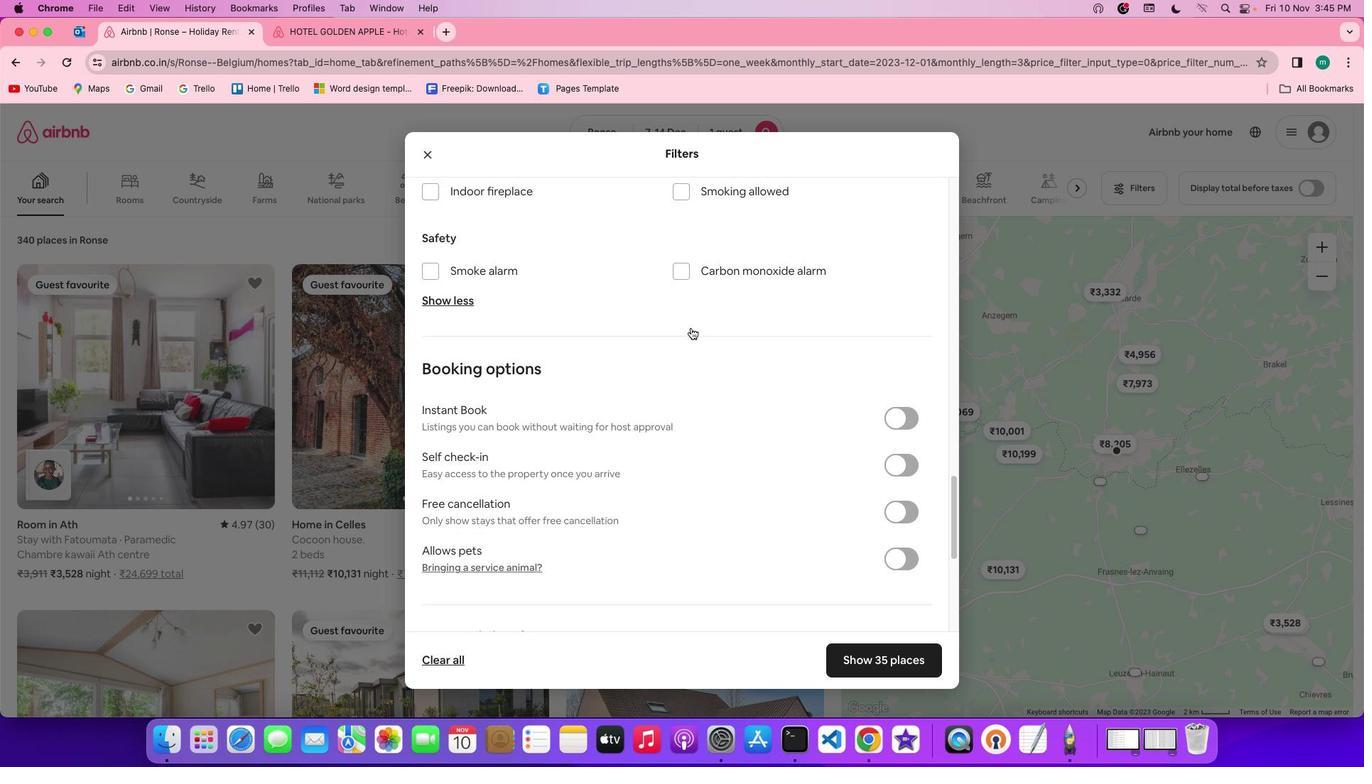 
Action: Mouse moved to (718, 357)
Screenshot: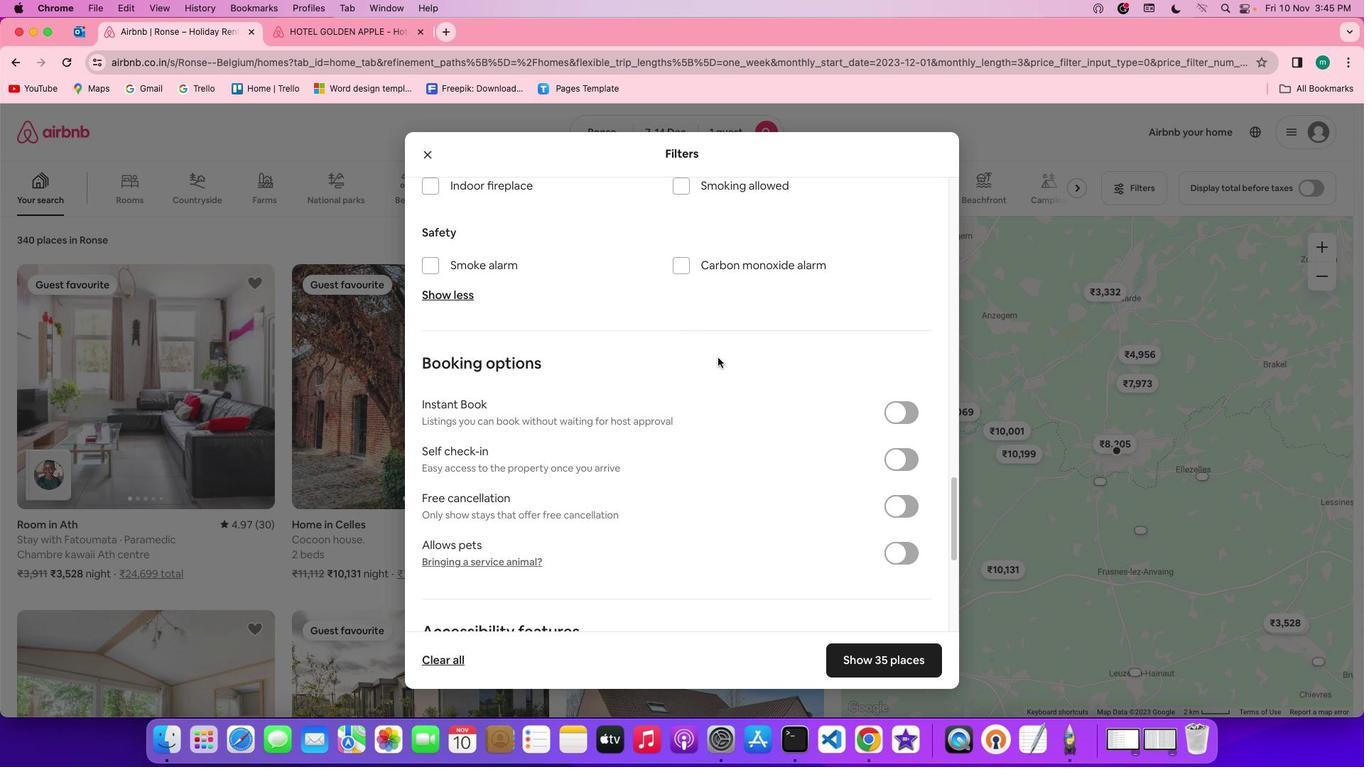 
Action: Mouse scrolled (718, 357) with delta (0, 0)
Screenshot: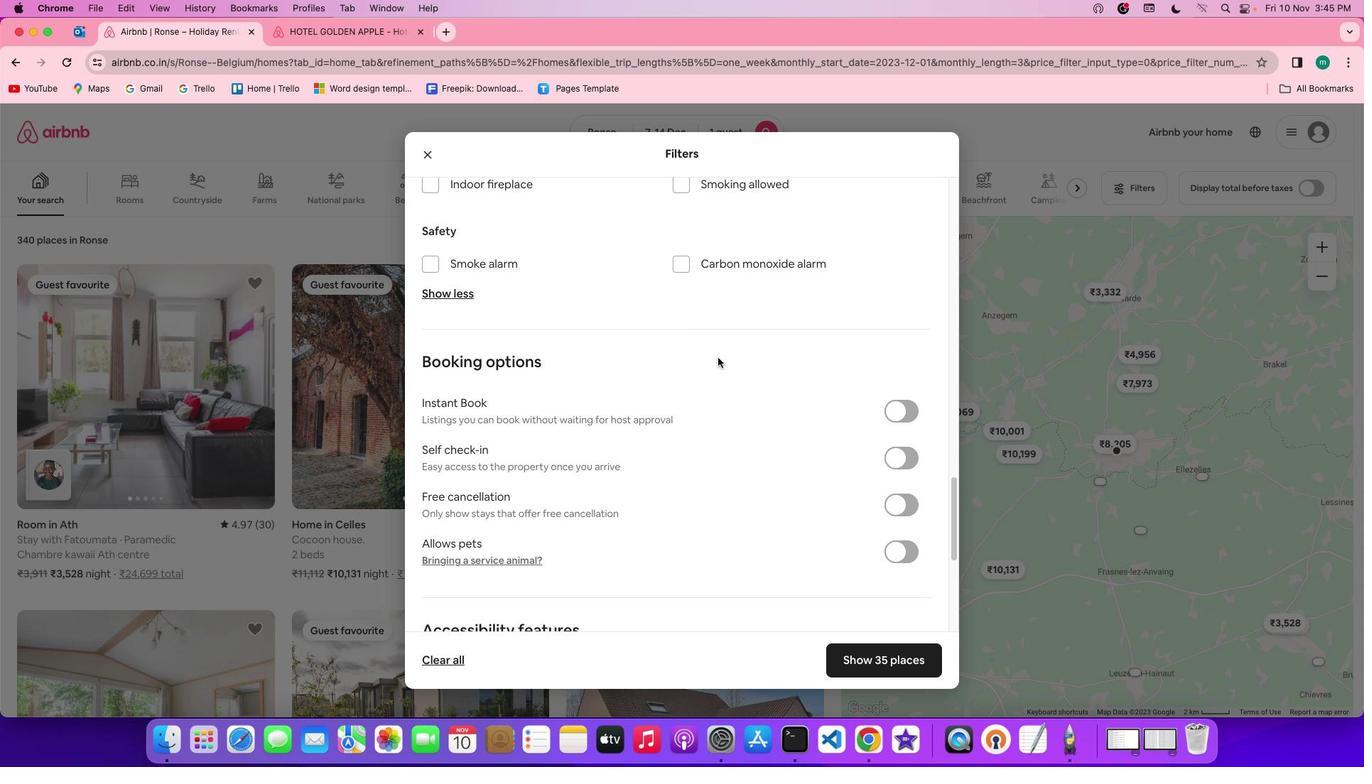 
Action: Mouse moved to (912, 464)
Screenshot: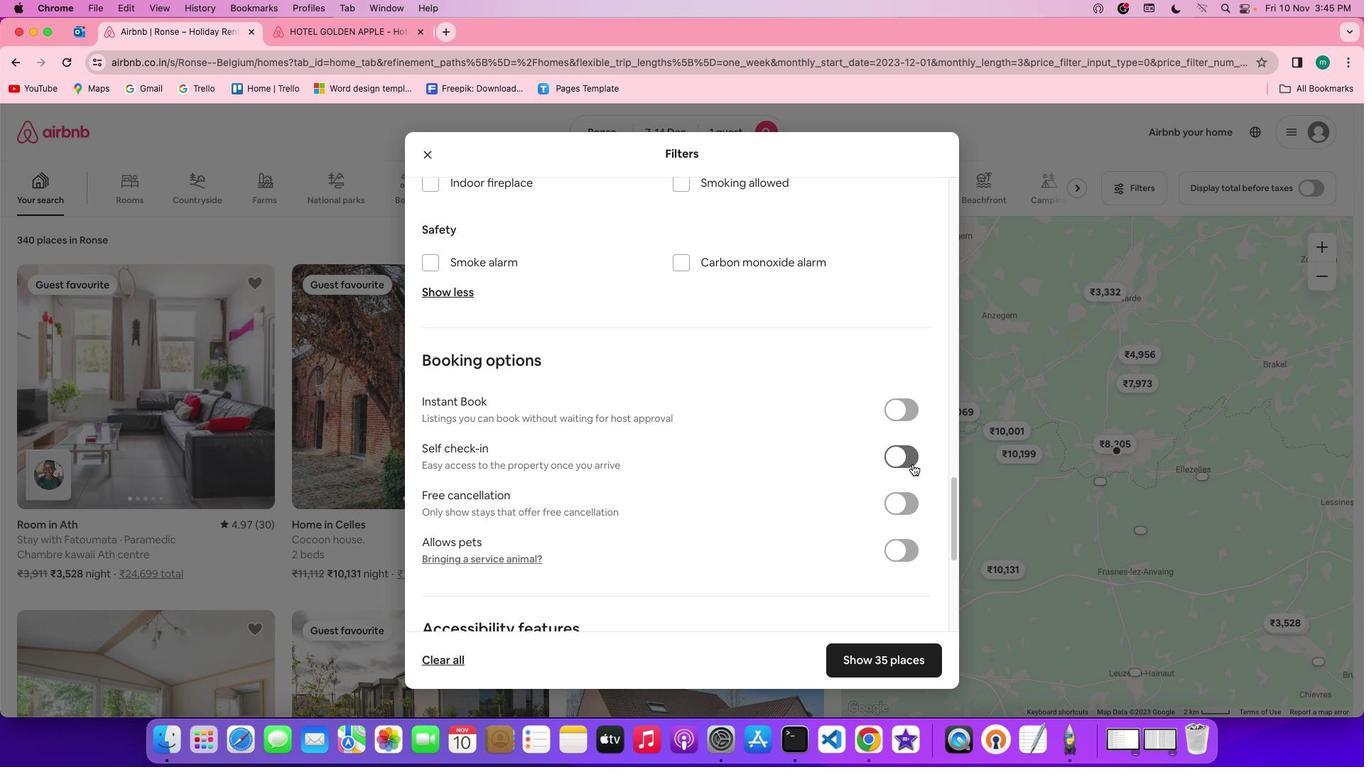 
Action: Mouse pressed left at (912, 464)
Screenshot: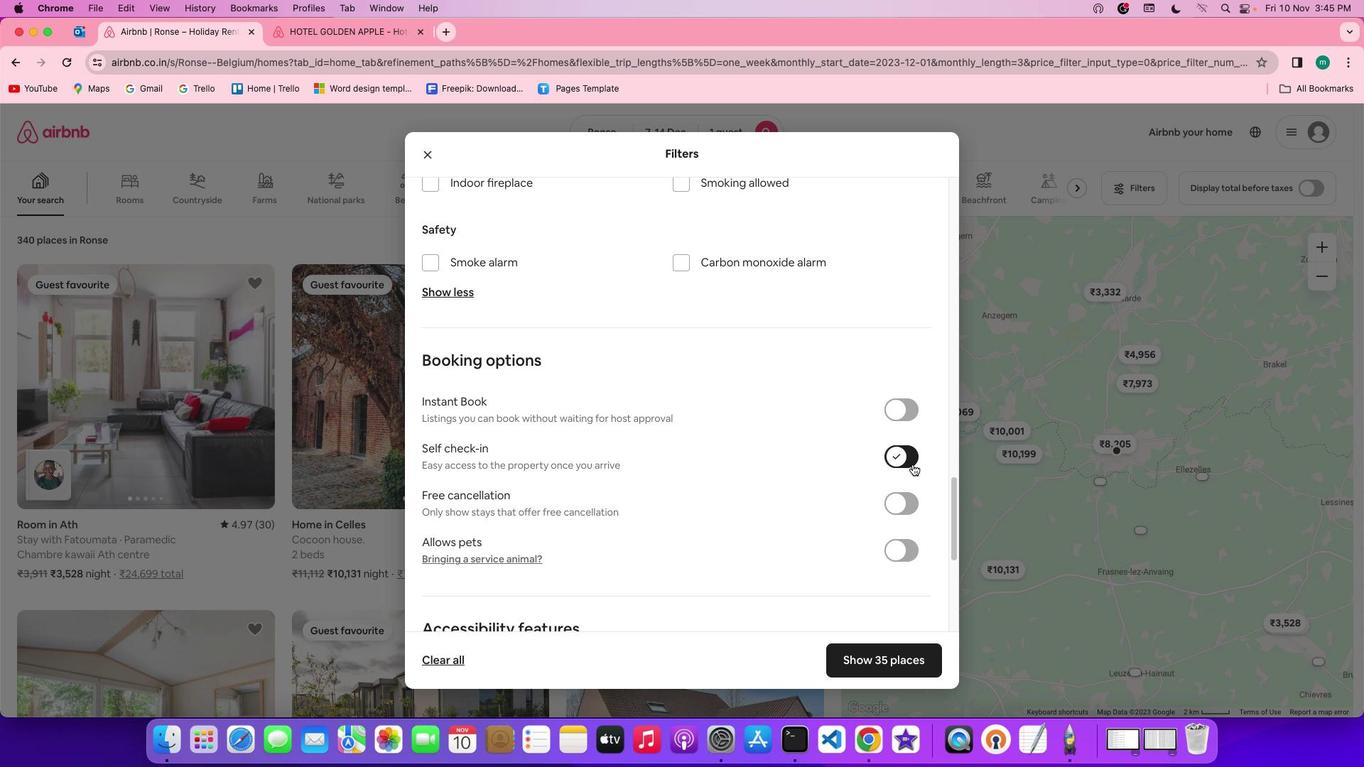 
Action: Mouse moved to (740, 494)
Screenshot: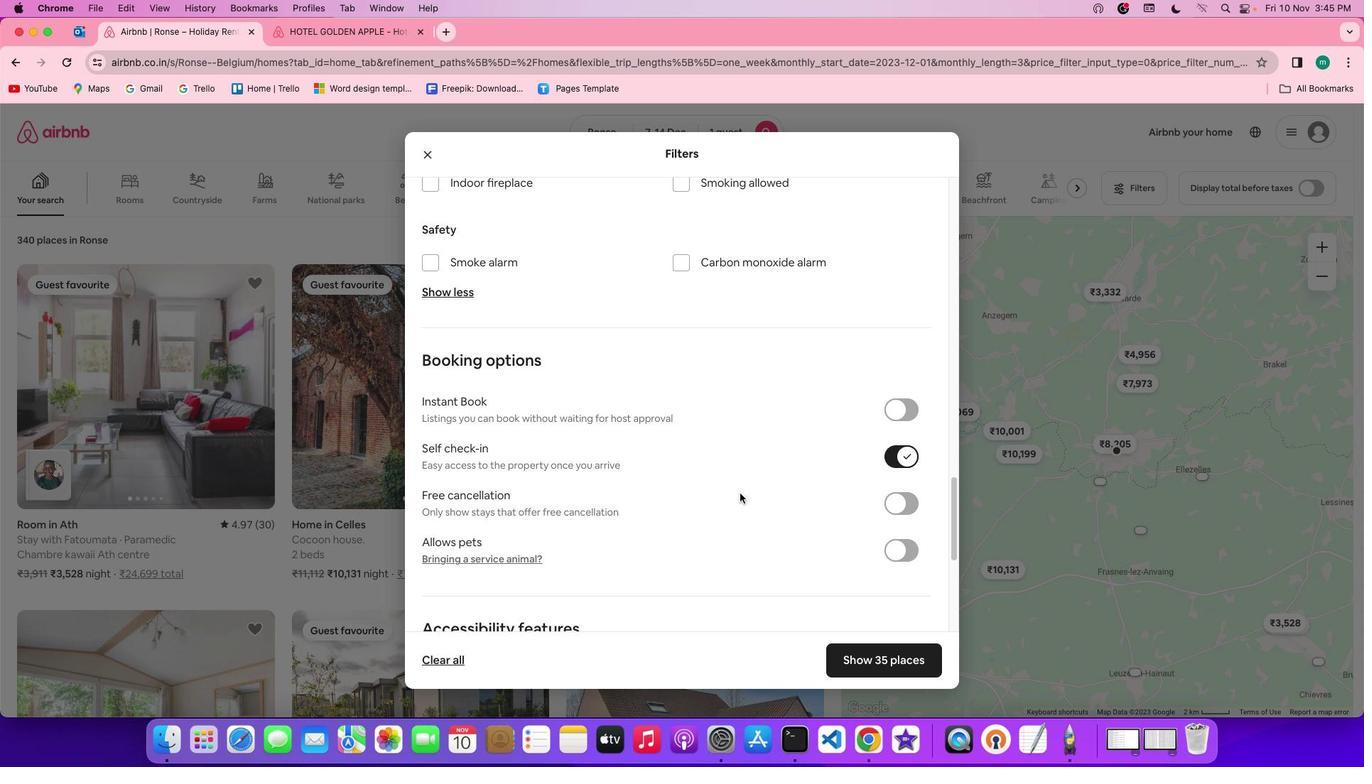 
Action: Mouse scrolled (740, 494) with delta (0, 0)
Screenshot: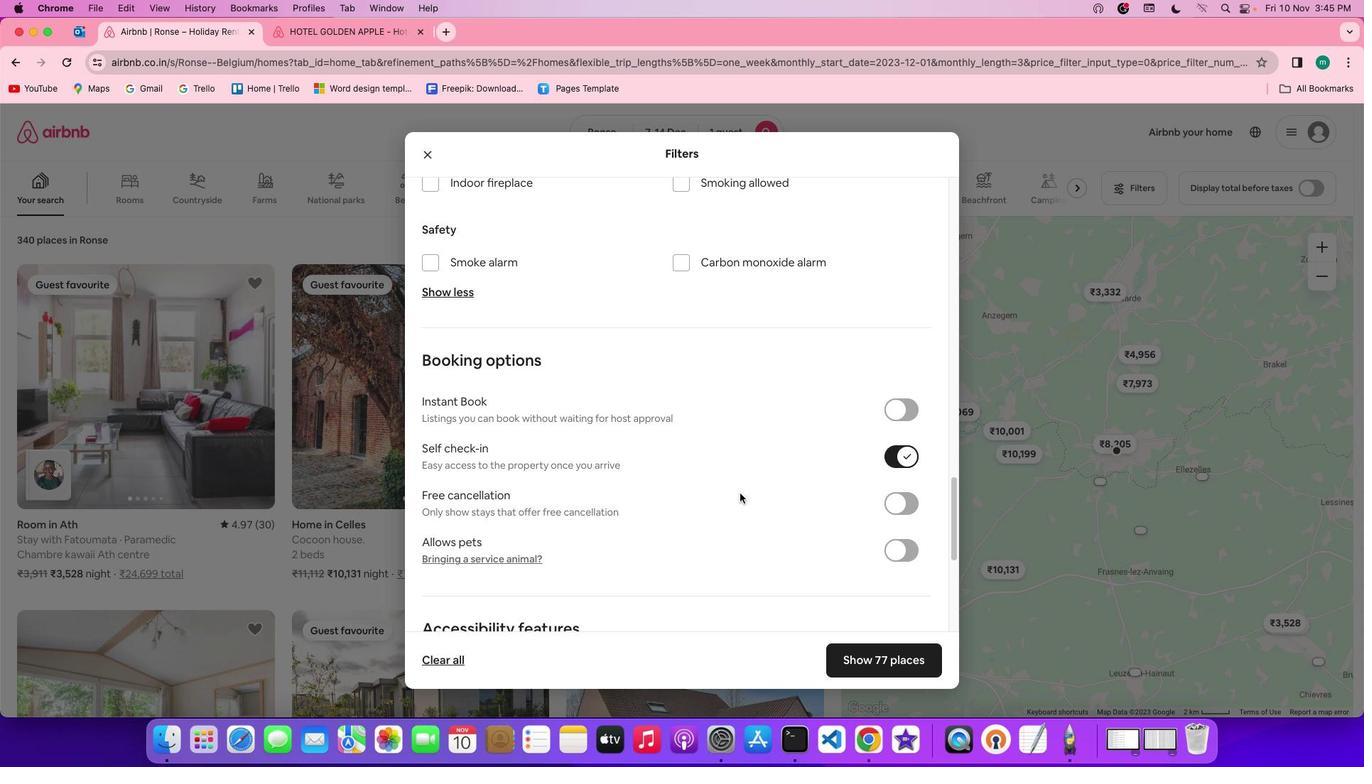 
Action: Mouse scrolled (740, 494) with delta (0, 0)
Screenshot: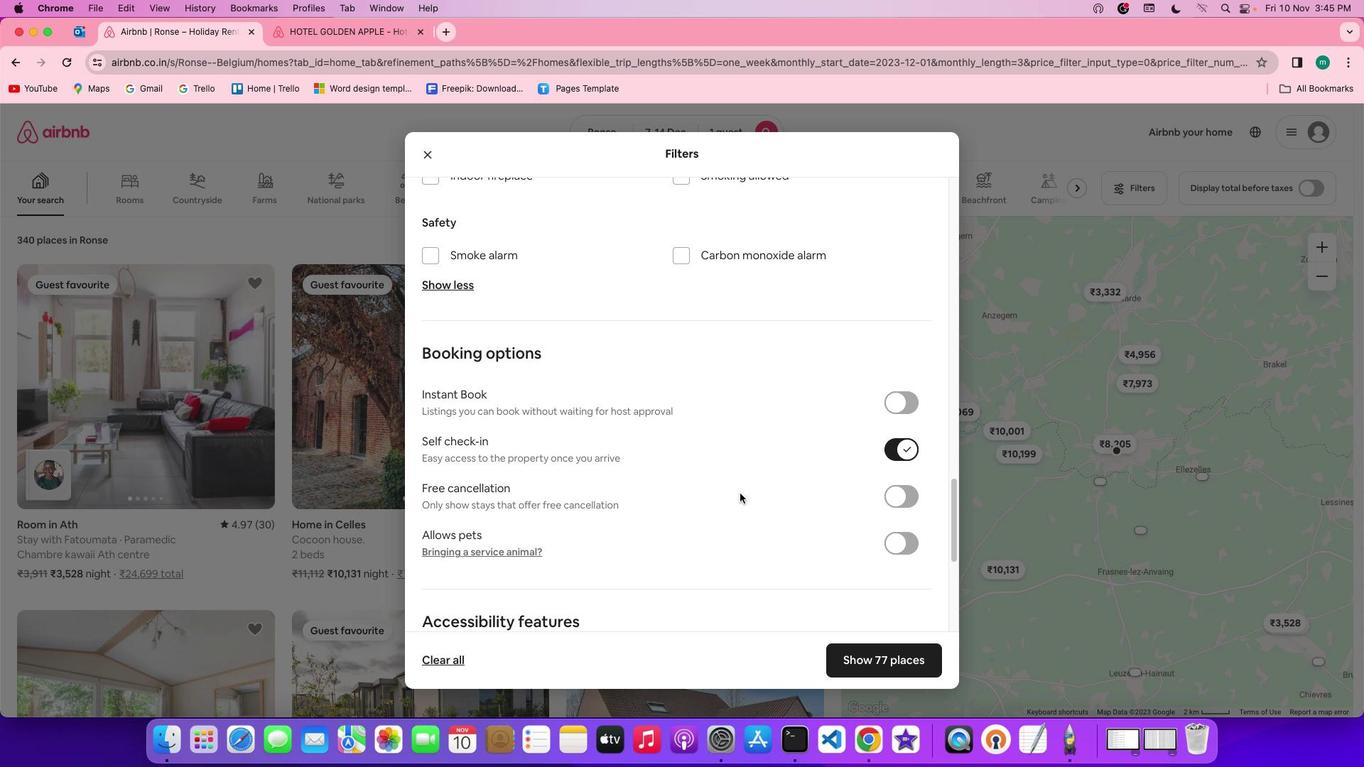 
Action: Mouse scrolled (740, 494) with delta (0, -1)
Screenshot: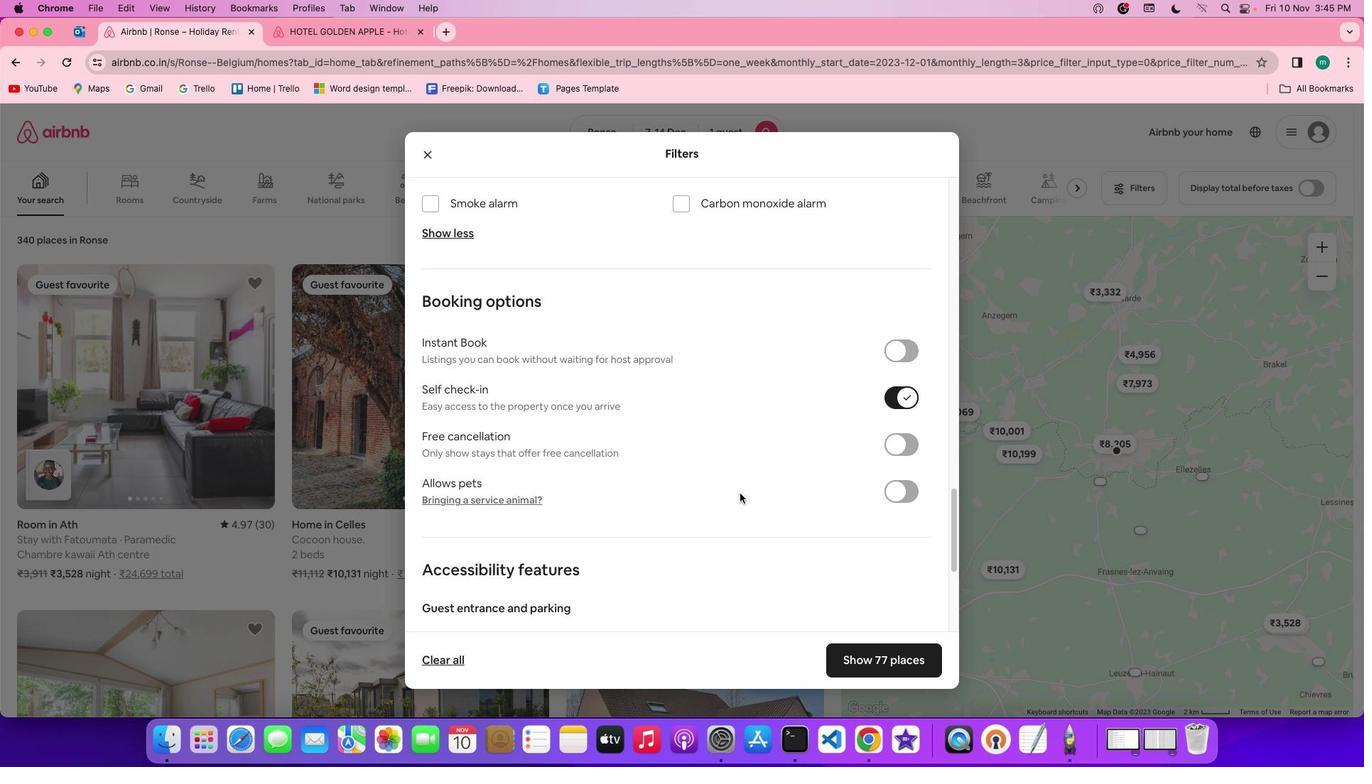 
Action: Mouse moved to (737, 494)
Screenshot: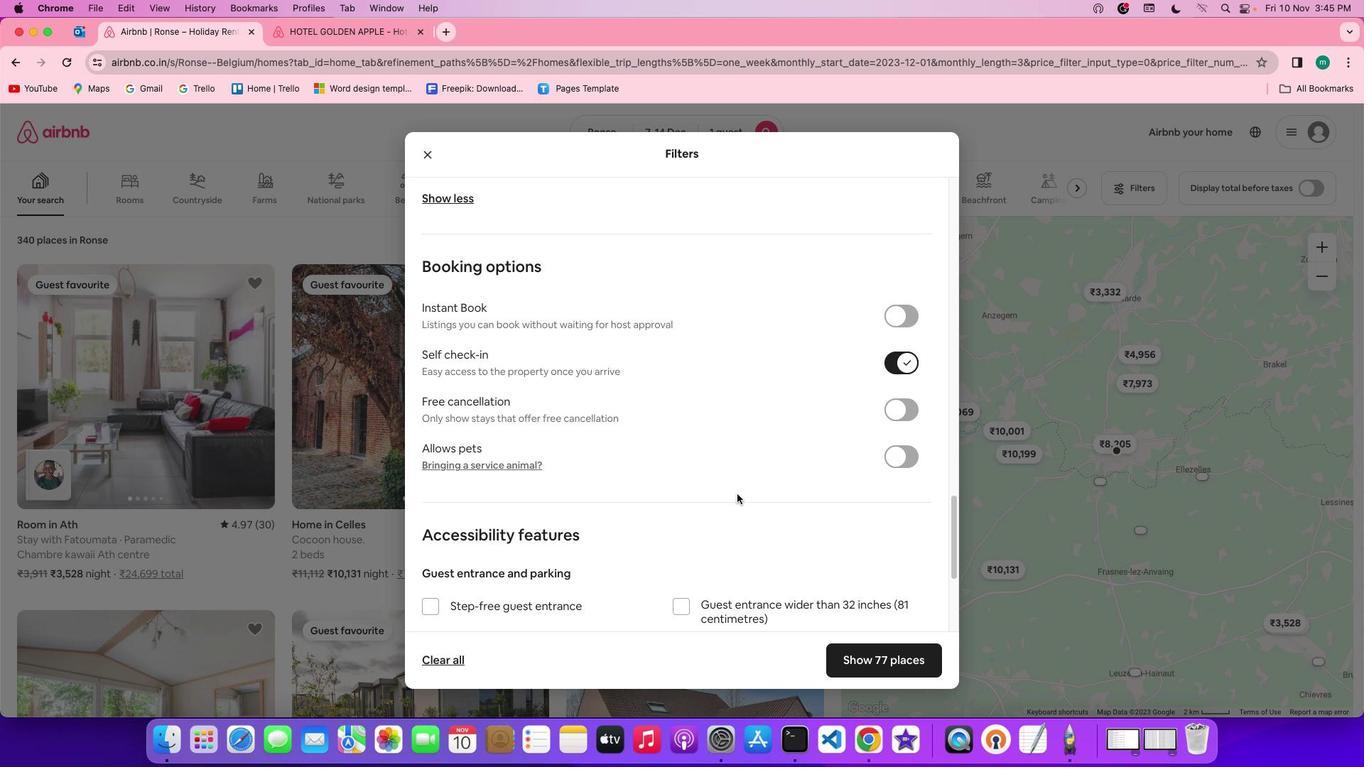 
Action: Mouse scrolled (737, 494) with delta (0, 0)
Screenshot: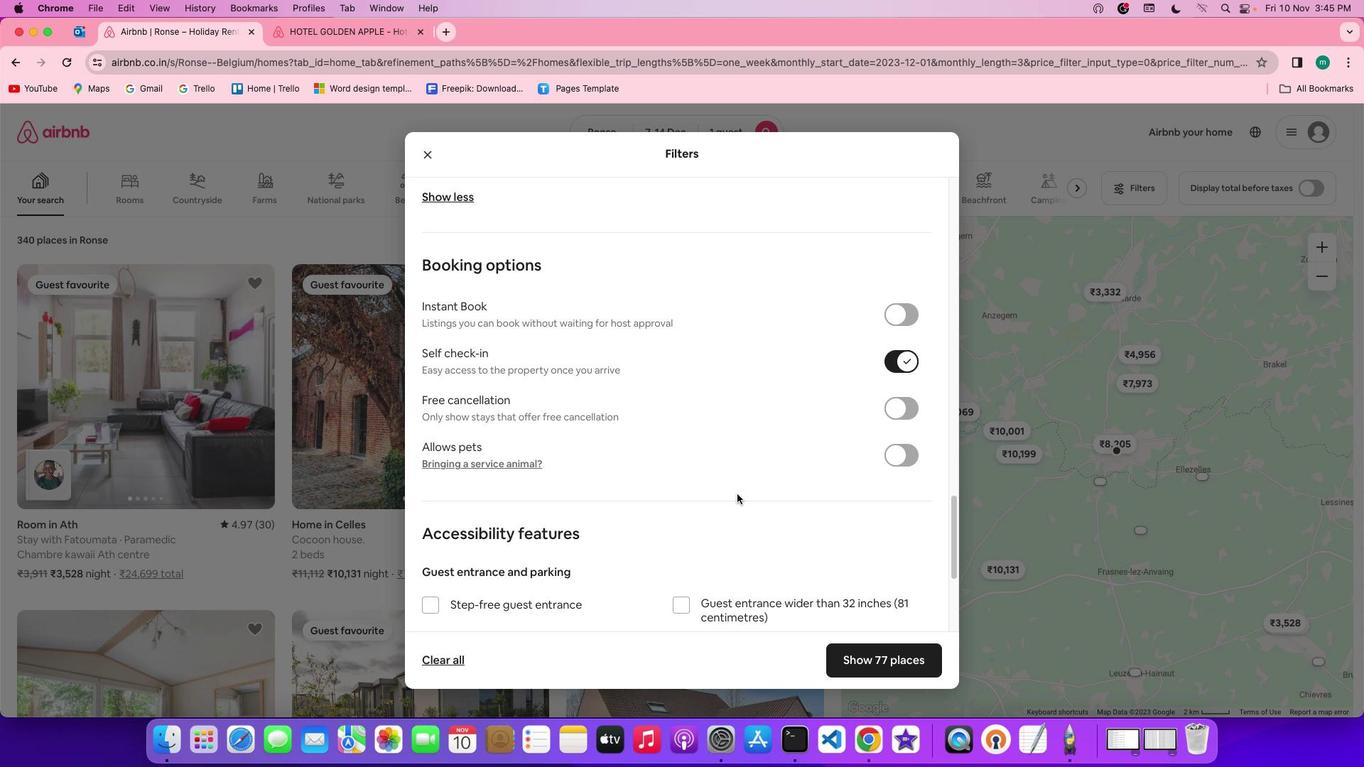 
Action: Mouse scrolled (737, 494) with delta (0, 0)
Screenshot: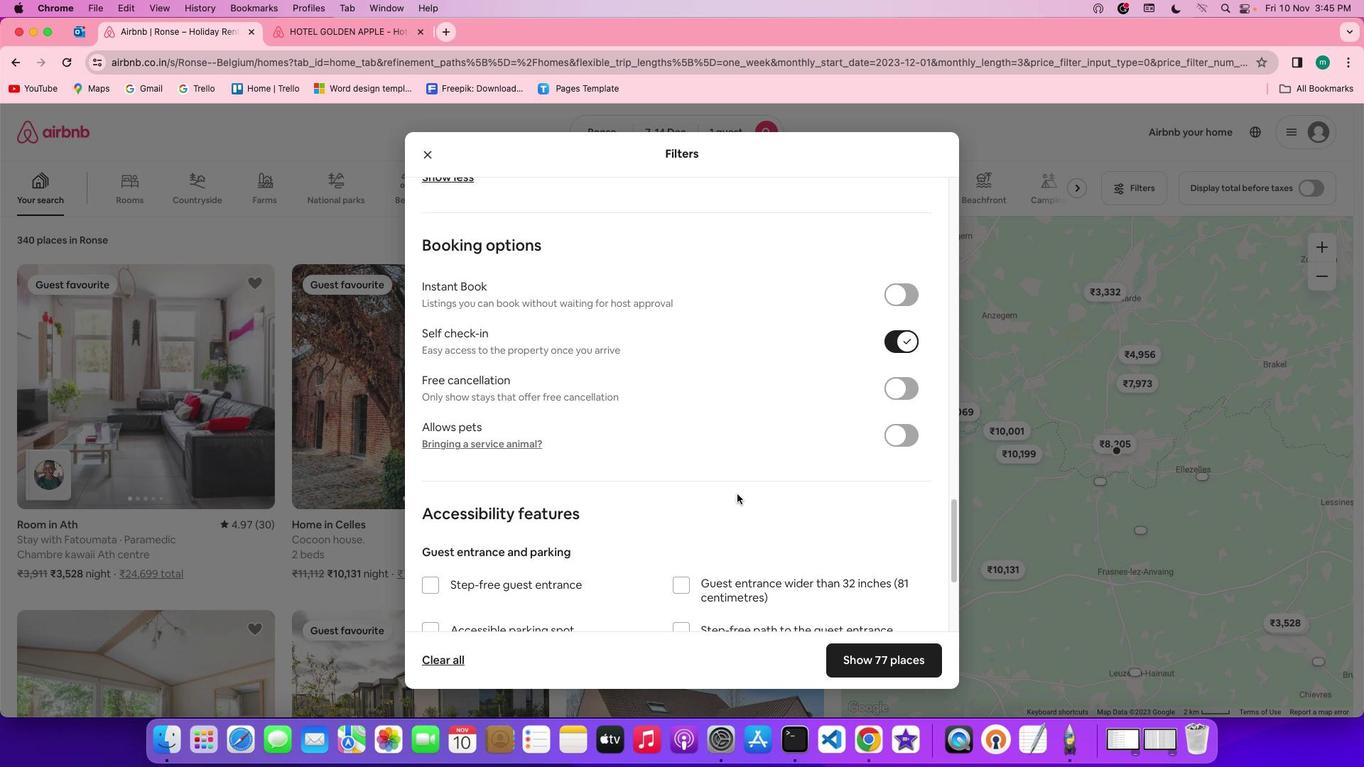 
Action: Mouse scrolled (737, 494) with delta (0, 0)
Screenshot: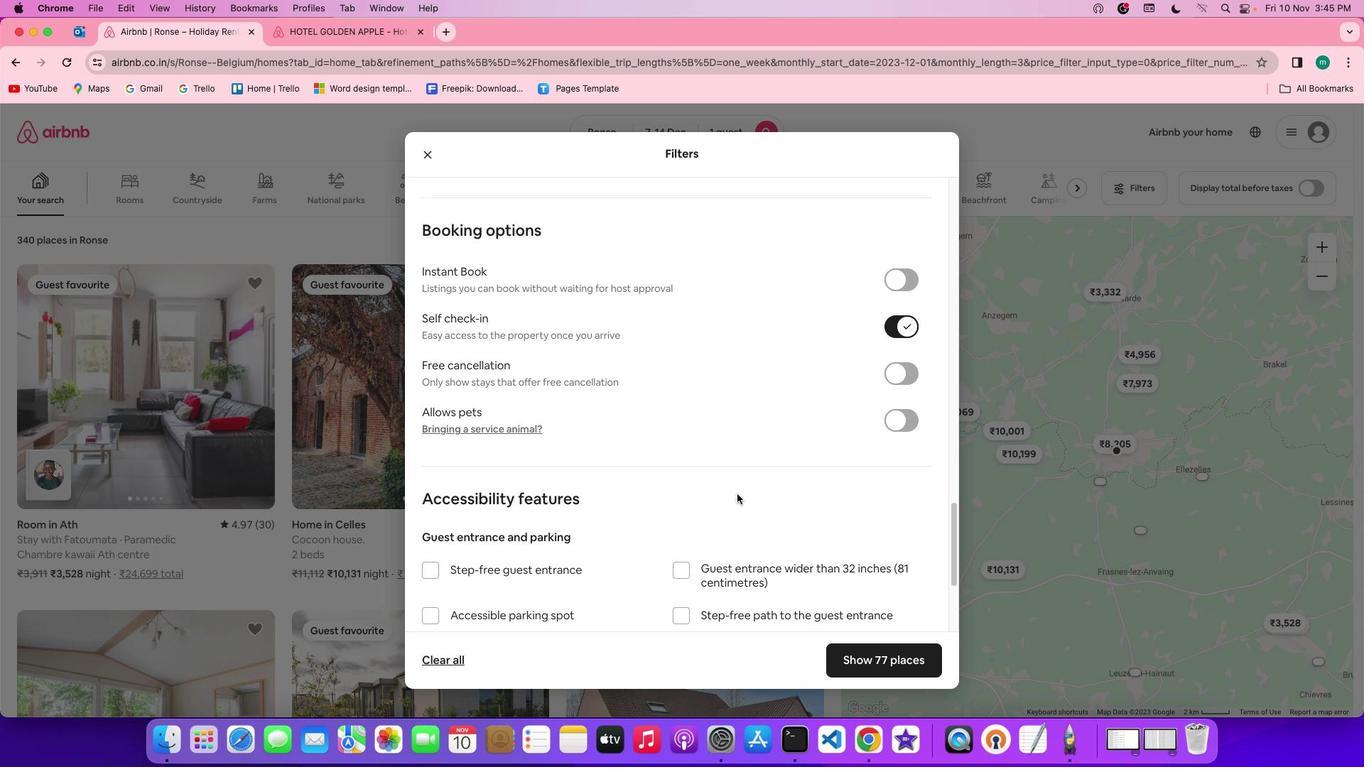 
Action: Mouse scrolled (737, 494) with delta (0, 0)
Screenshot: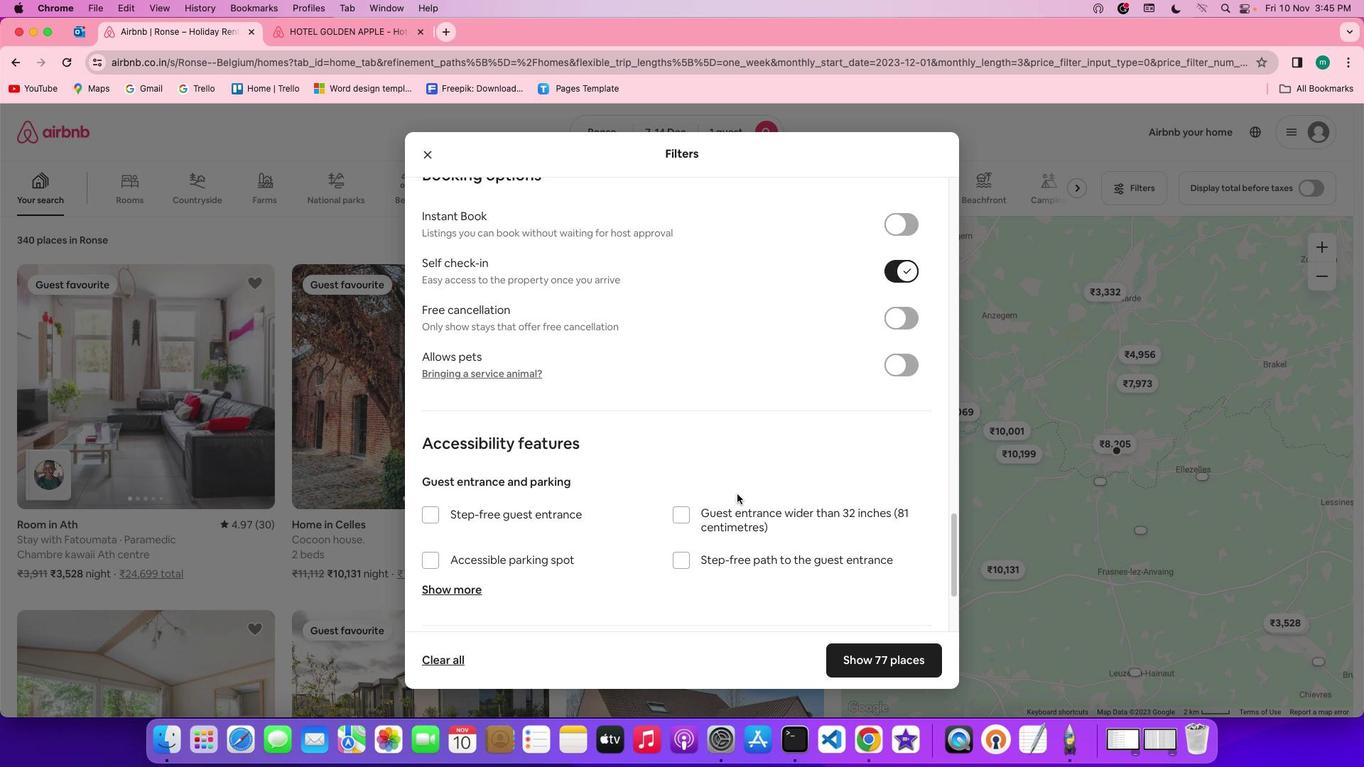 
Action: Mouse moved to (742, 502)
Screenshot: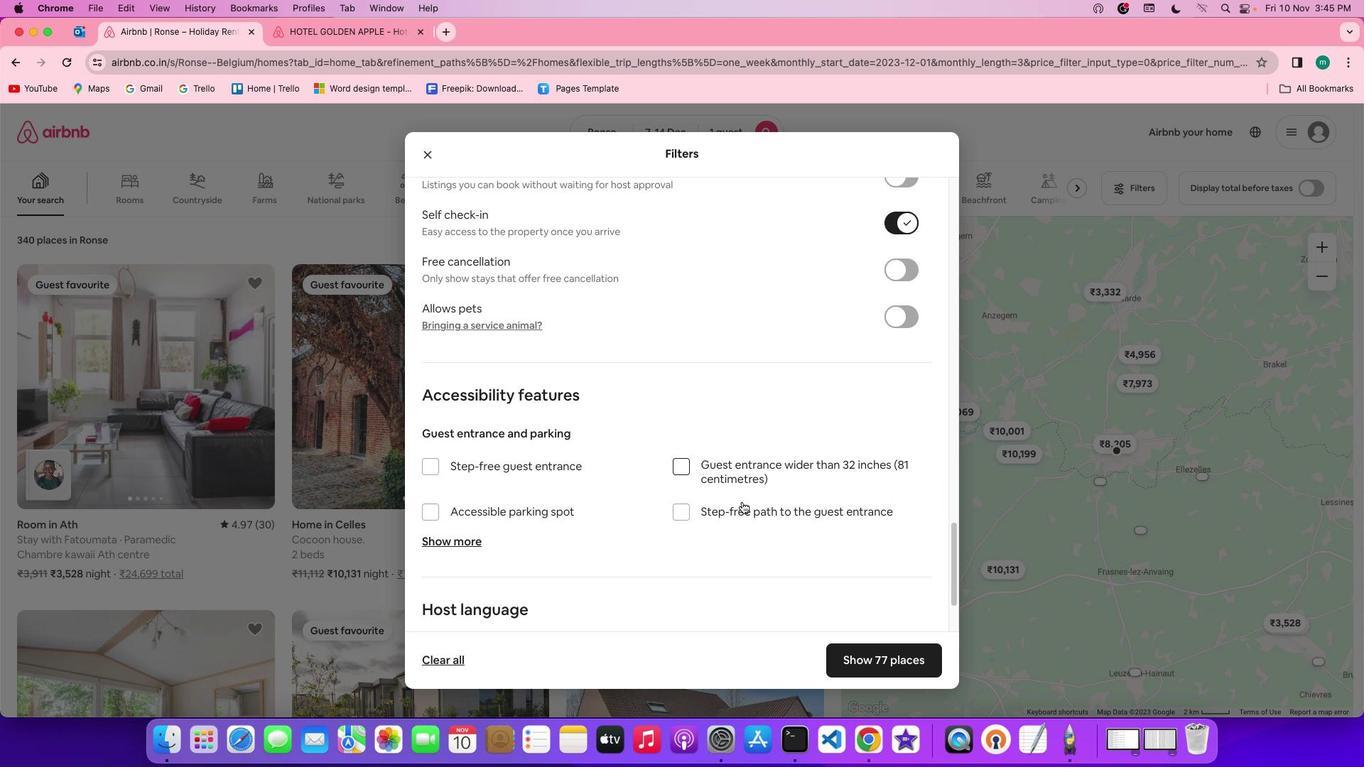 
Action: Mouse scrolled (742, 502) with delta (0, 0)
Screenshot: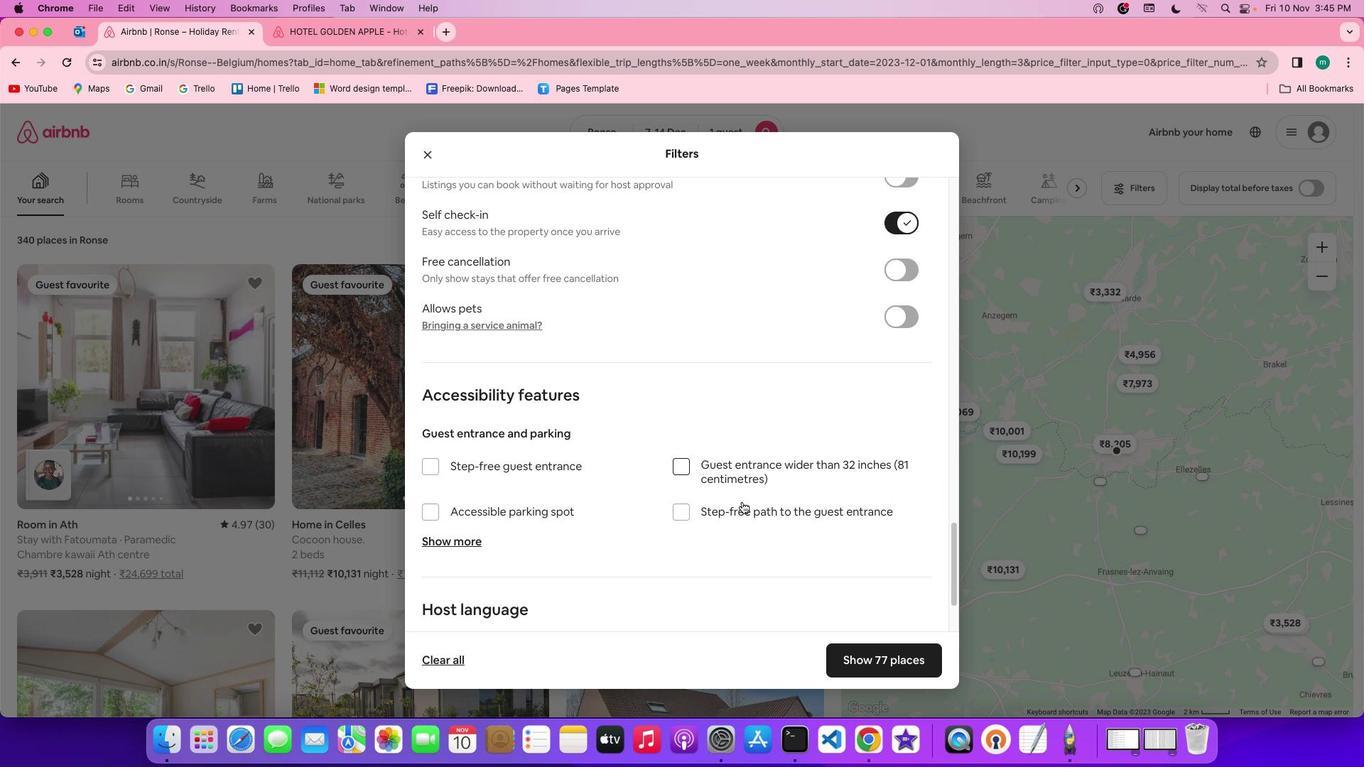 
Action: Mouse scrolled (742, 502) with delta (0, 0)
Screenshot: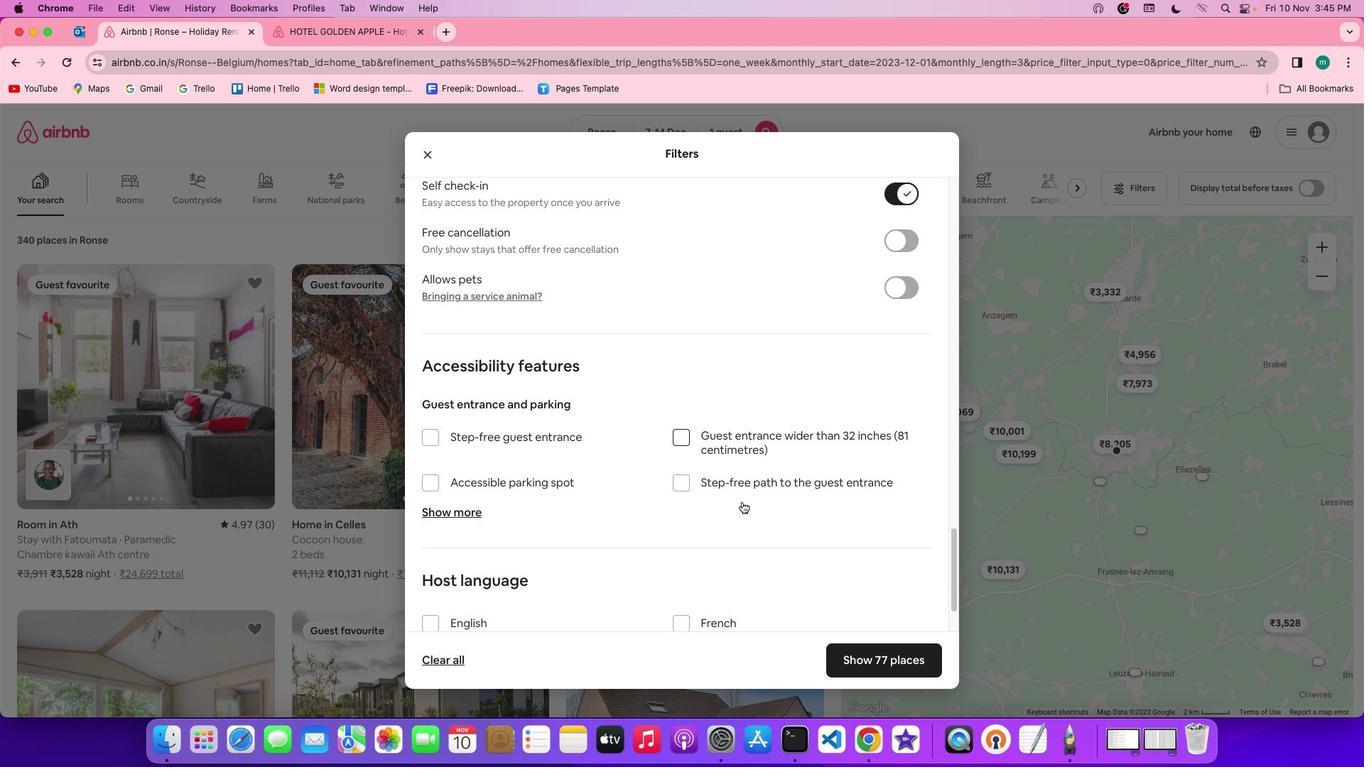 
Action: Mouse moved to (742, 502)
Screenshot: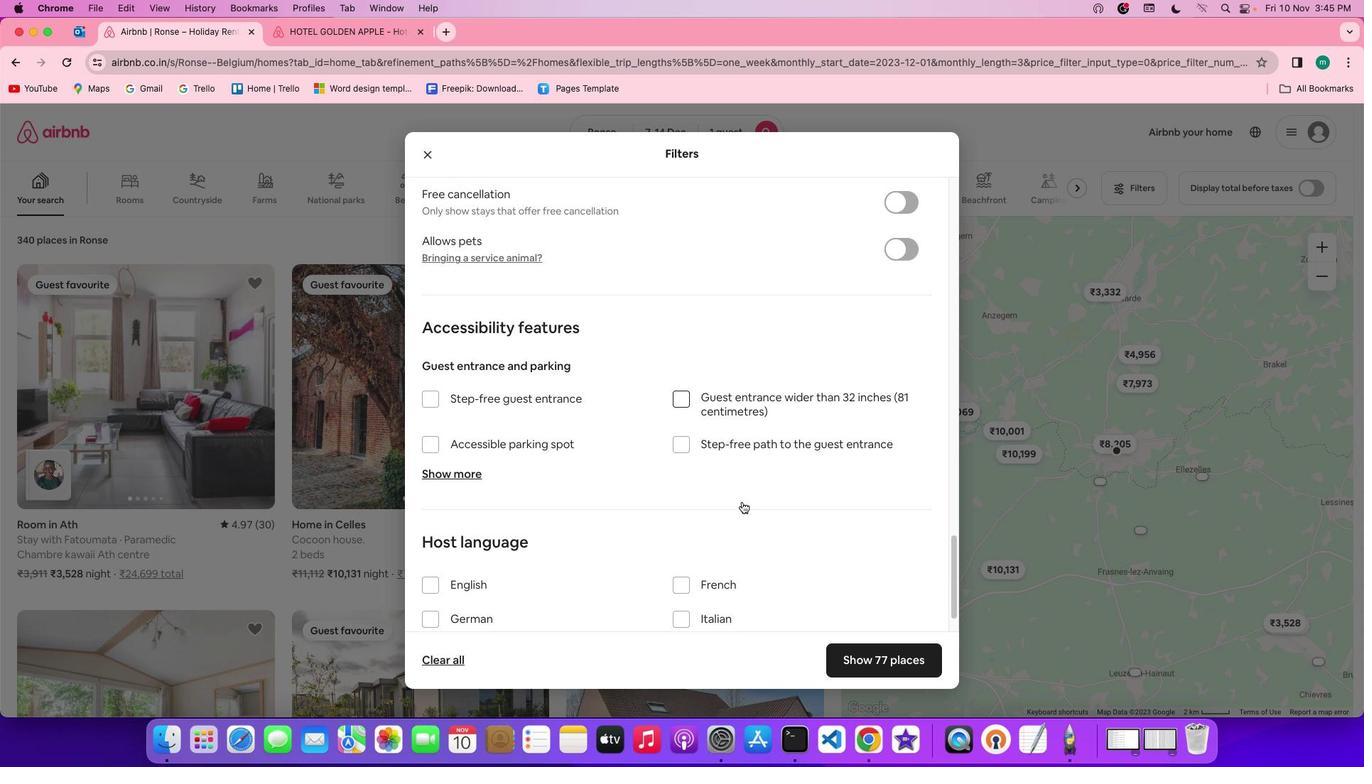 
Action: Mouse scrolled (742, 502) with delta (0, -2)
Screenshot: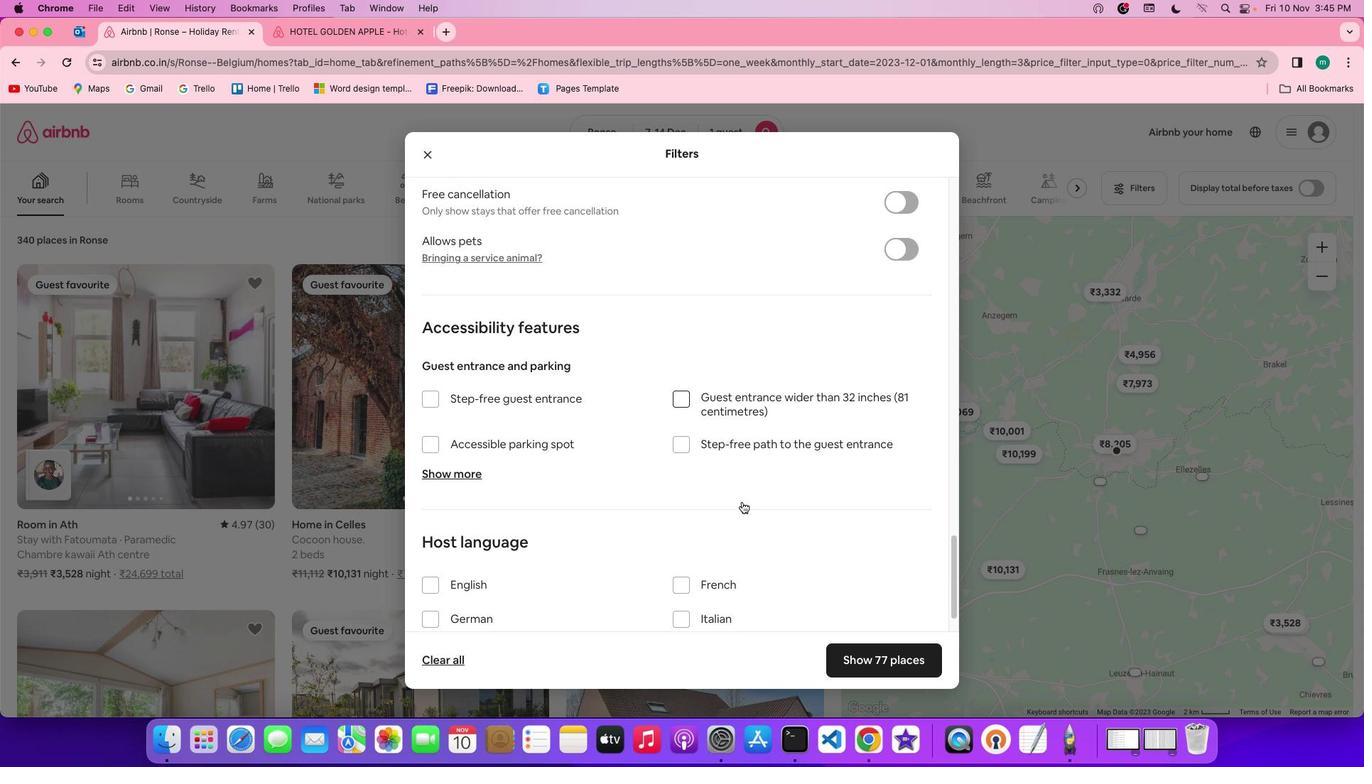 
Action: Mouse scrolled (742, 502) with delta (0, -2)
Screenshot: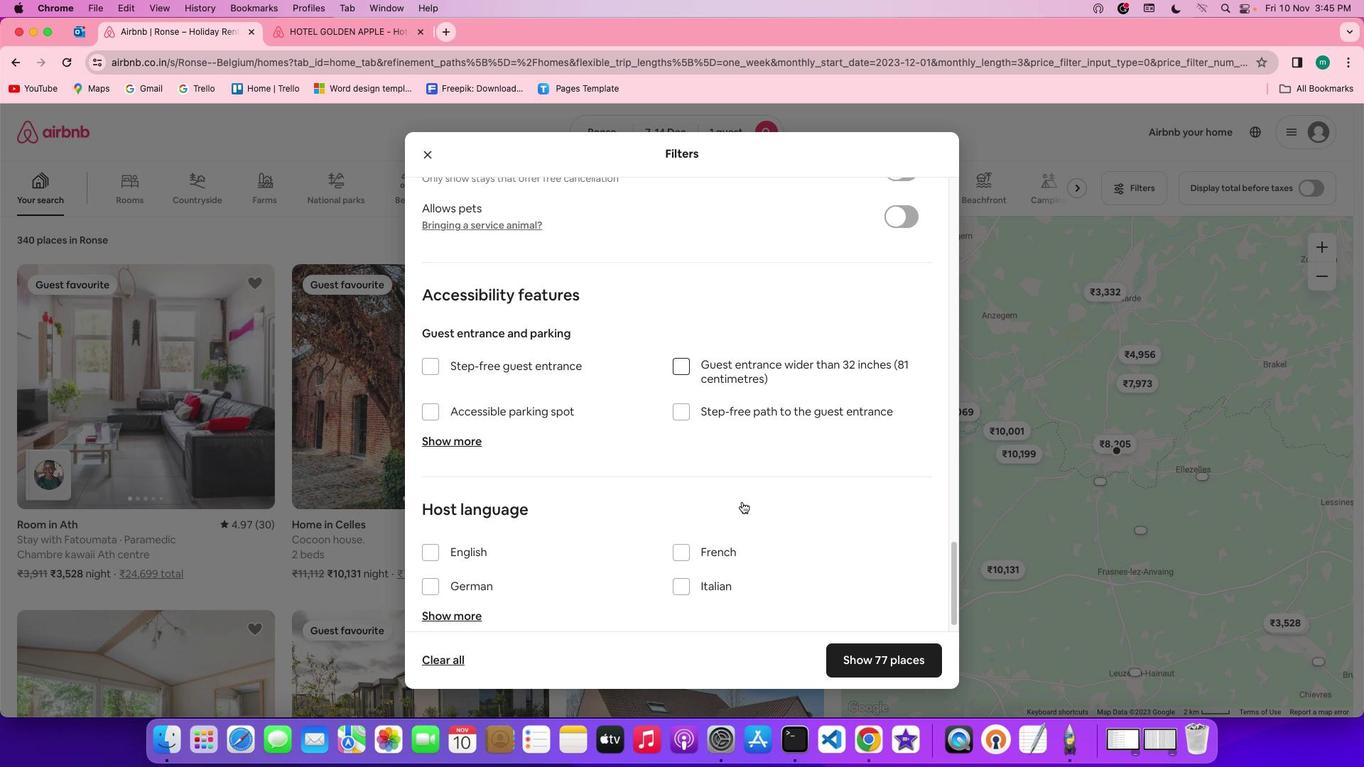 
Action: Mouse scrolled (742, 502) with delta (0, -3)
Screenshot: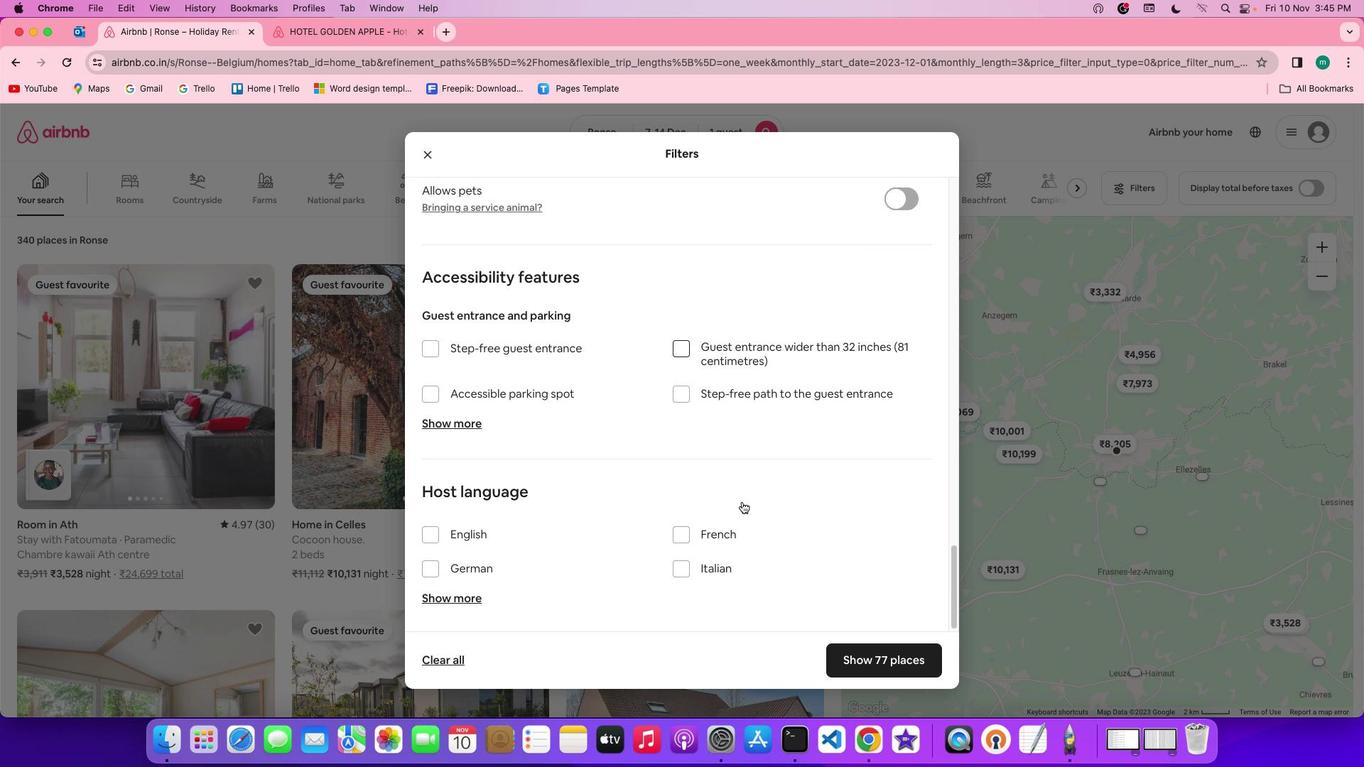 
Action: Mouse moved to (747, 517)
Screenshot: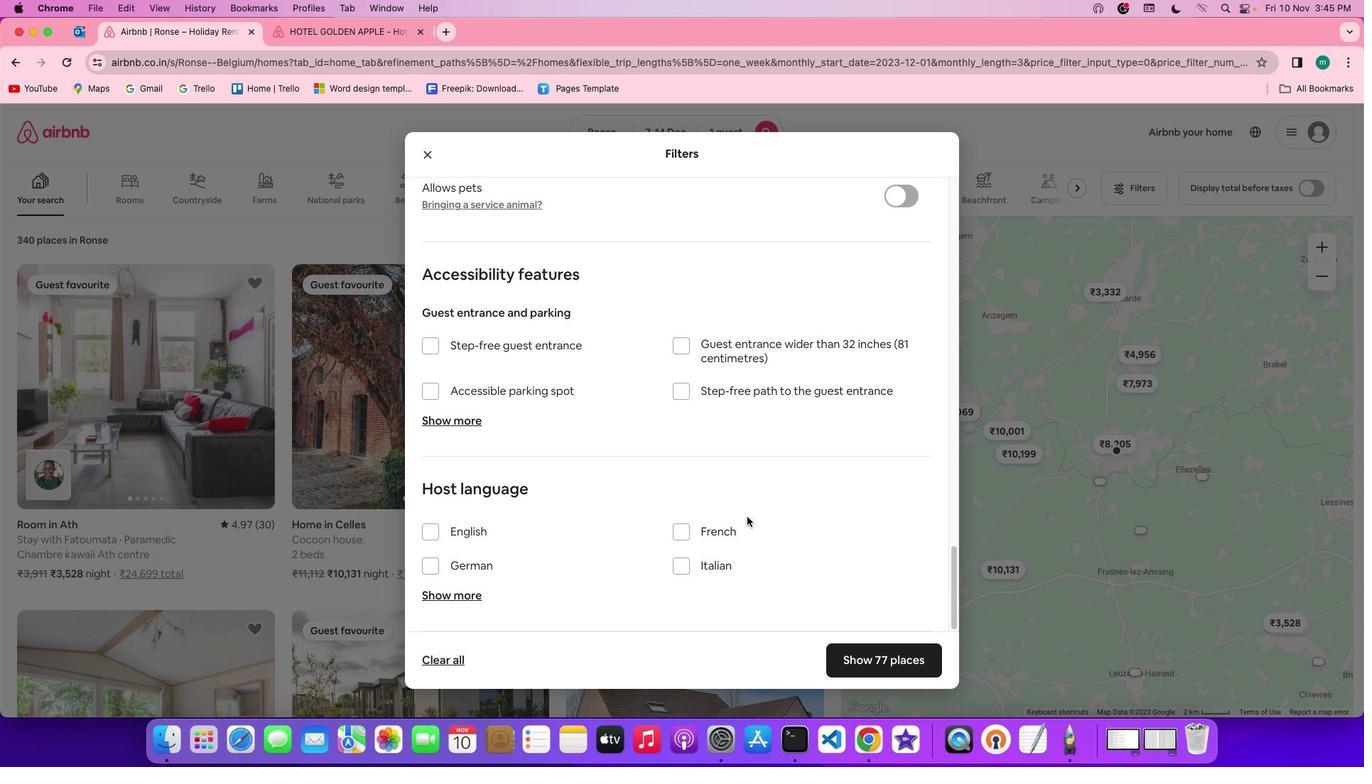 
Action: Mouse scrolled (747, 517) with delta (0, 0)
Screenshot: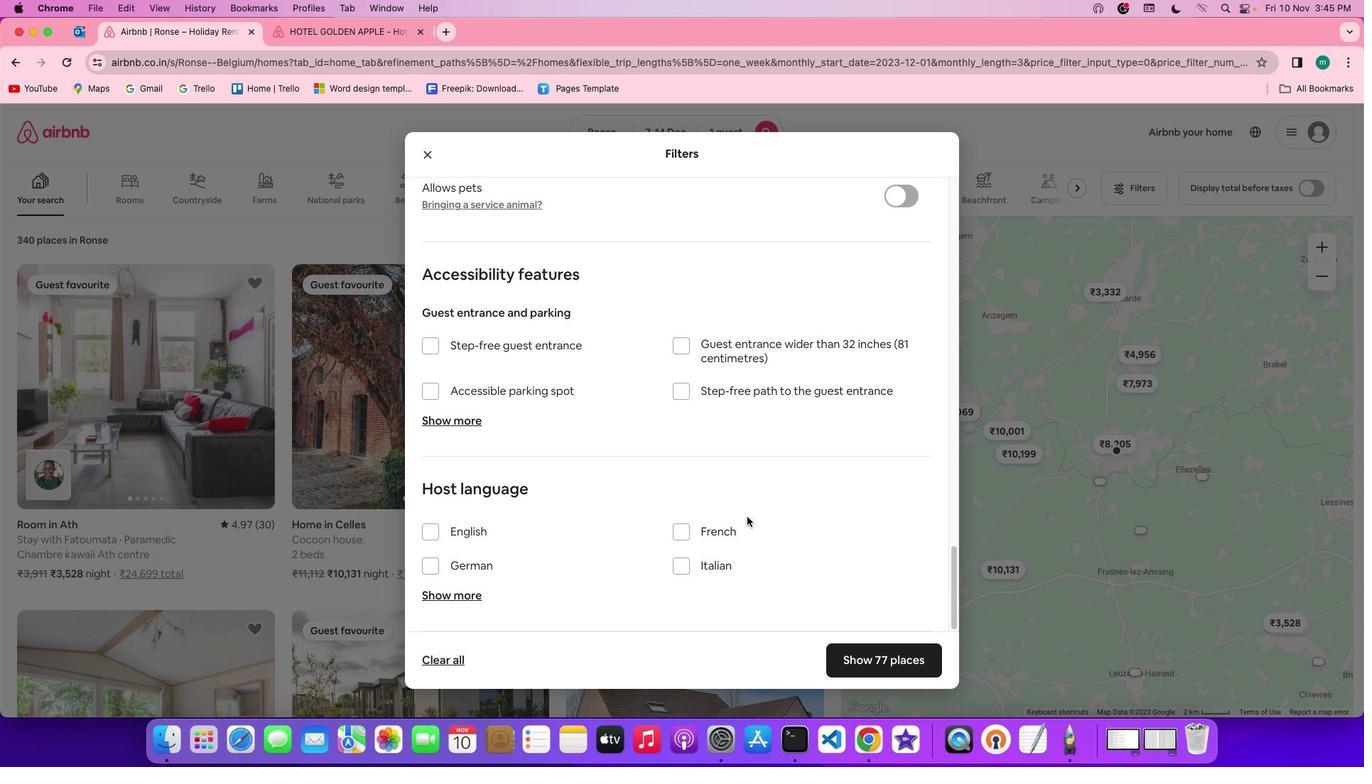 
Action: Mouse scrolled (747, 517) with delta (0, 0)
Screenshot: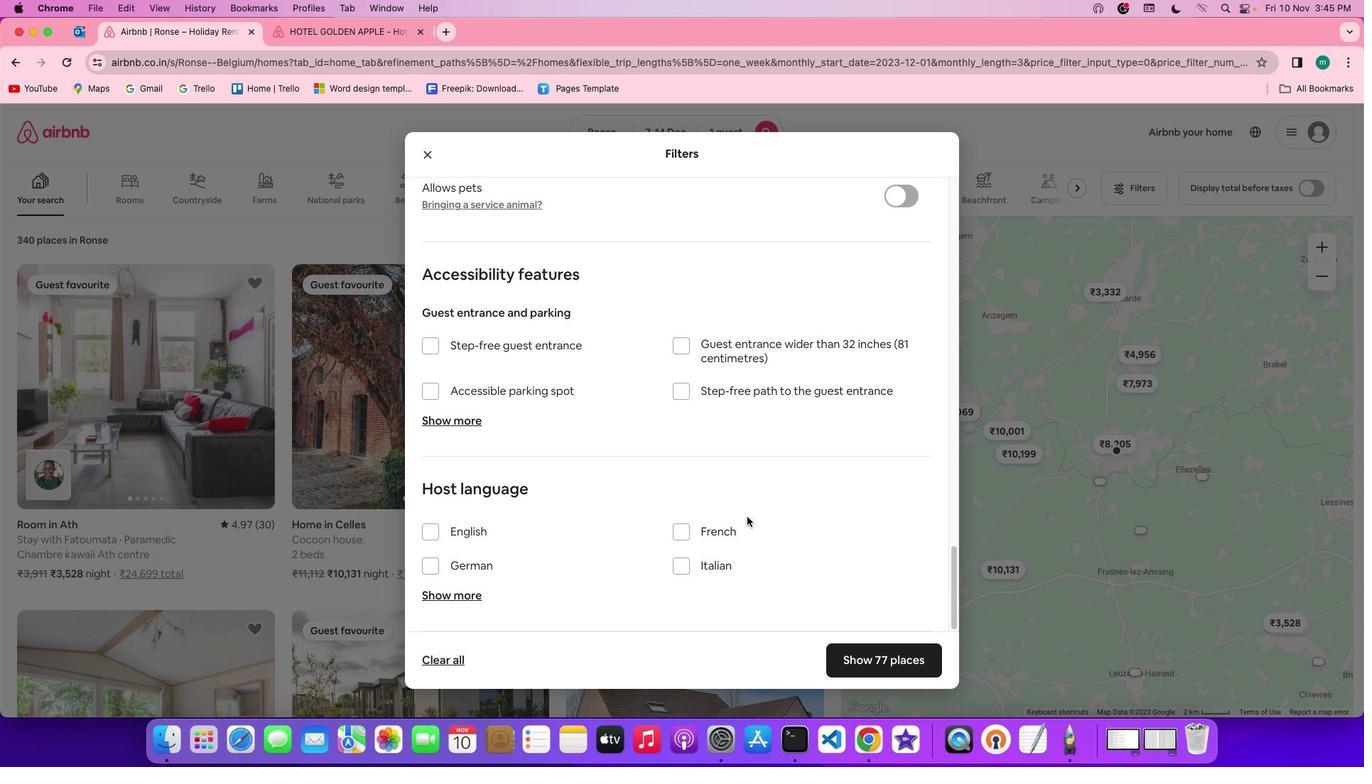 
Action: Mouse scrolled (747, 517) with delta (0, -2)
Screenshot: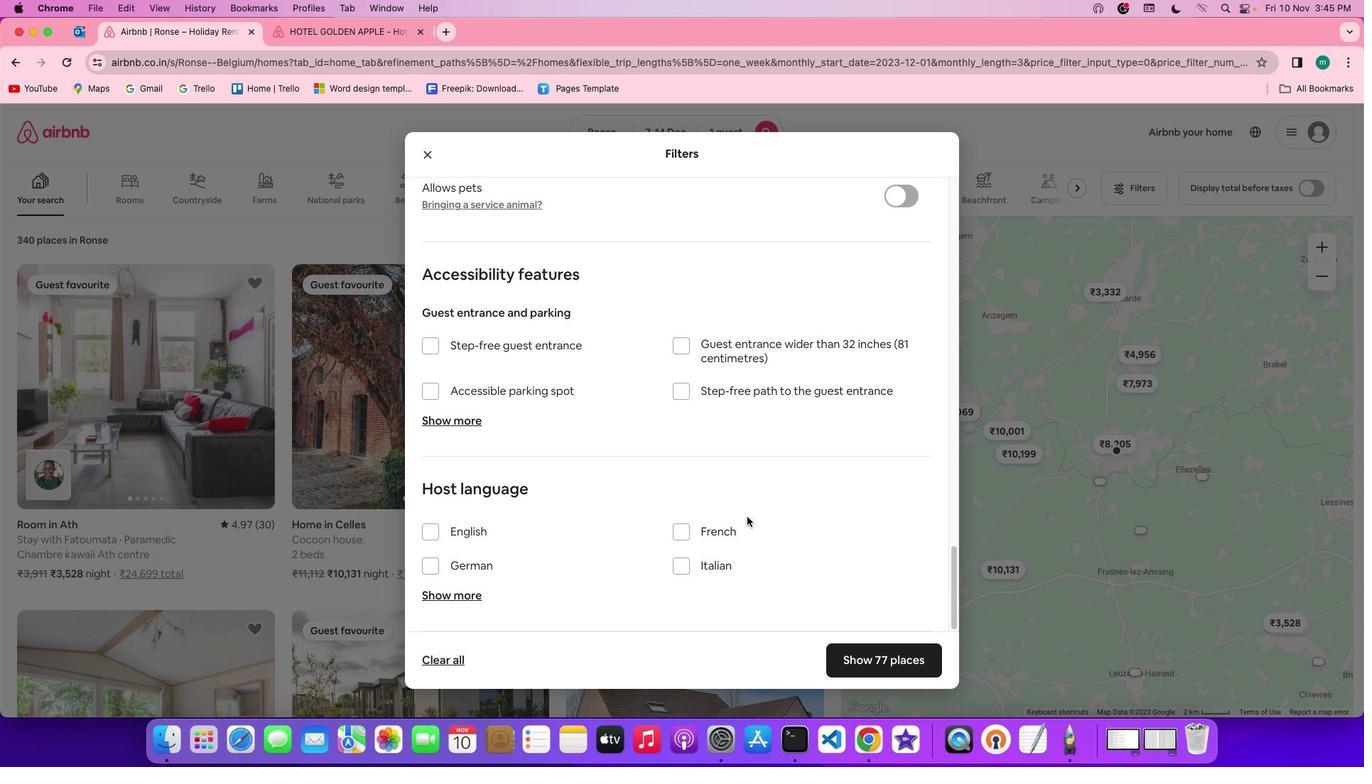 
Action: Mouse scrolled (747, 517) with delta (0, -3)
Screenshot: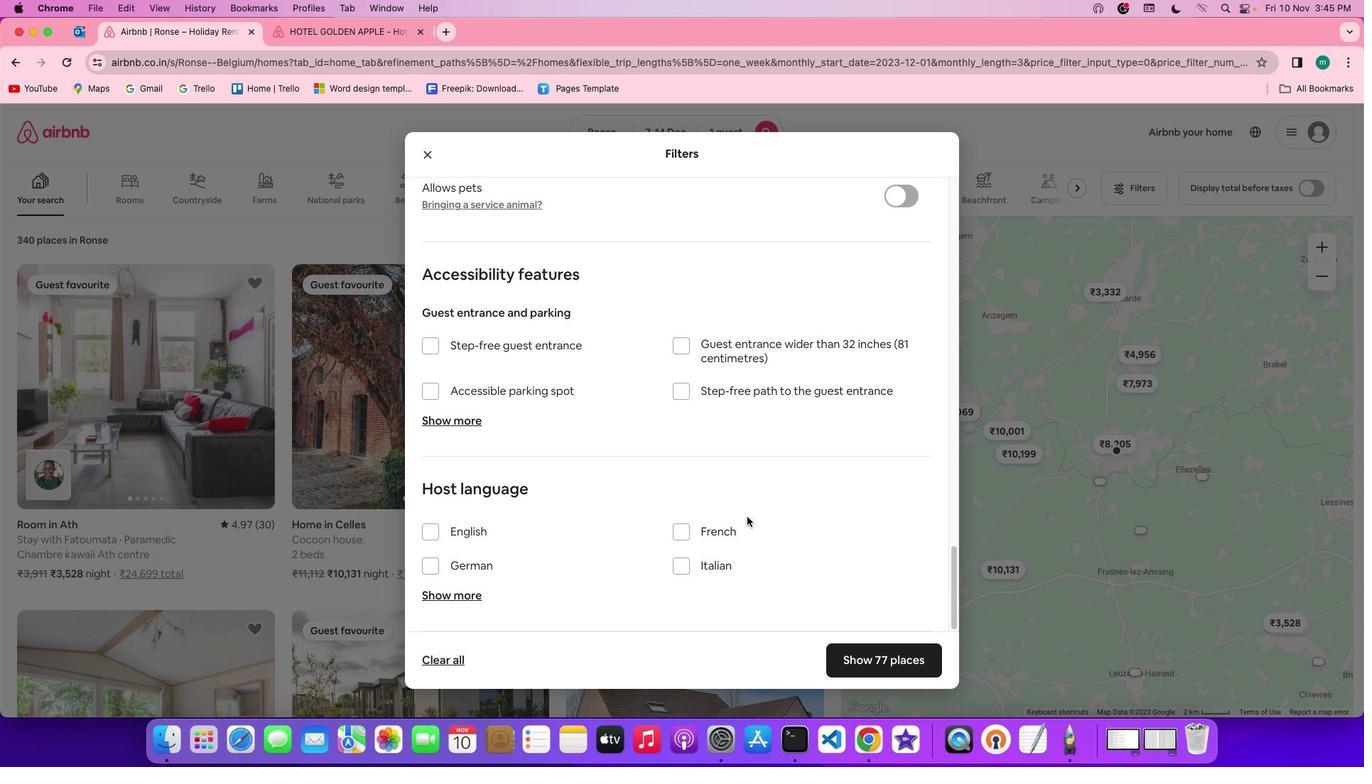 
Action: Mouse scrolled (747, 517) with delta (0, -3)
Screenshot: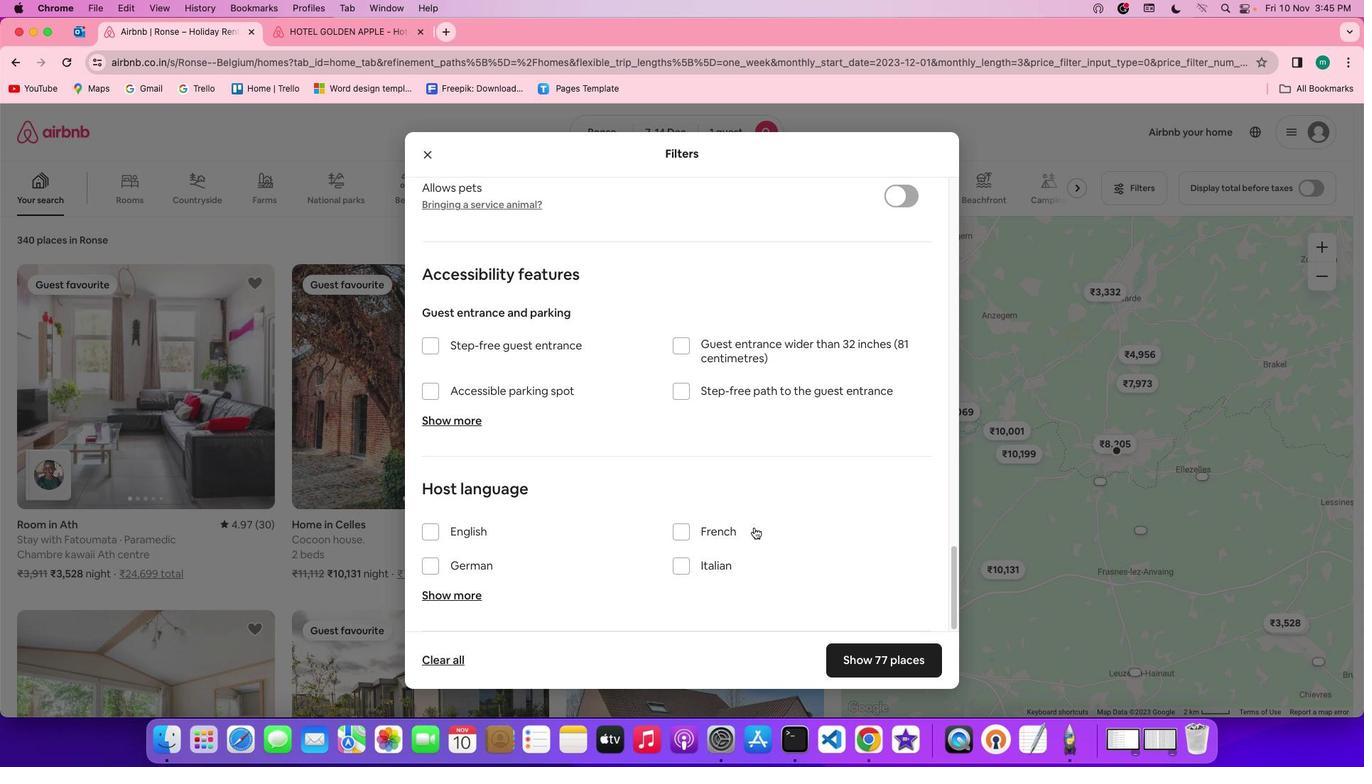 
Action: Mouse moved to (902, 654)
Screenshot: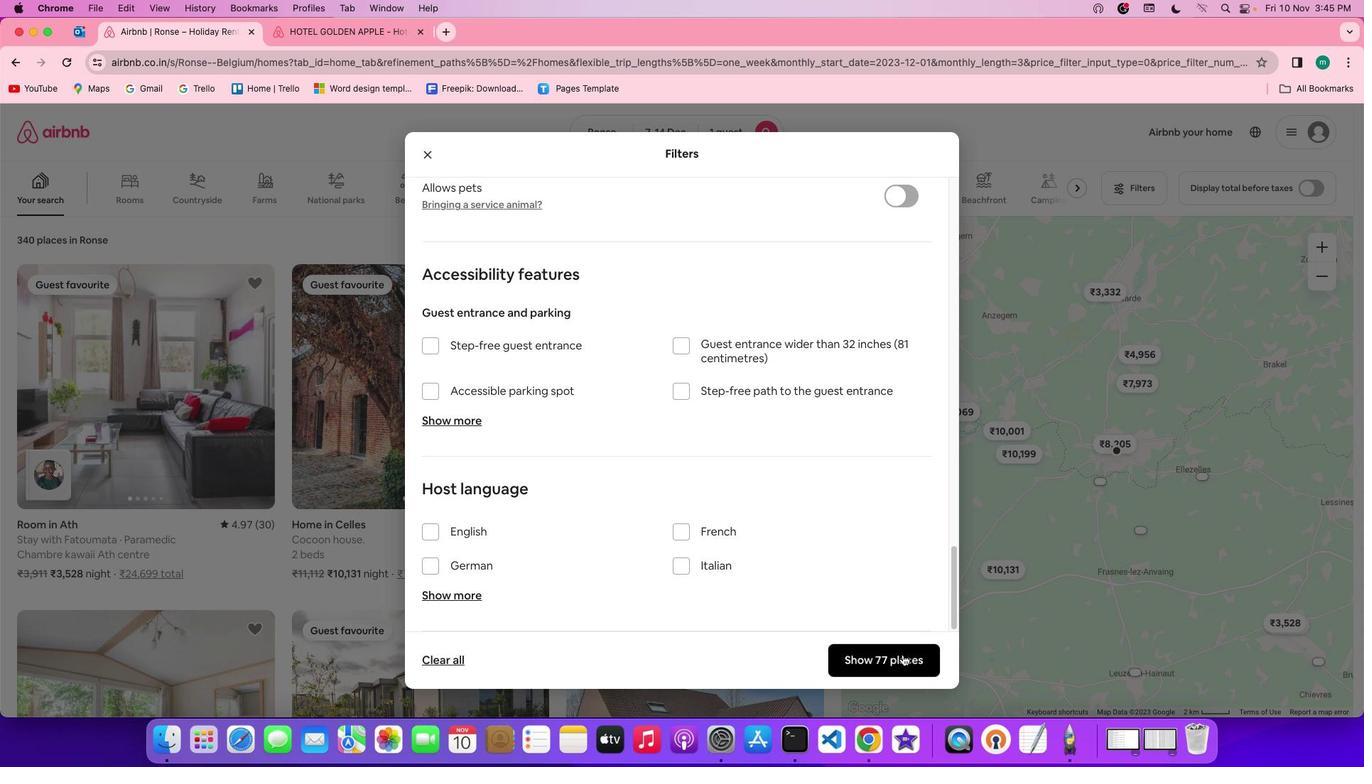 
Action: Mouse pressed left at (902, 654)
Screenshot: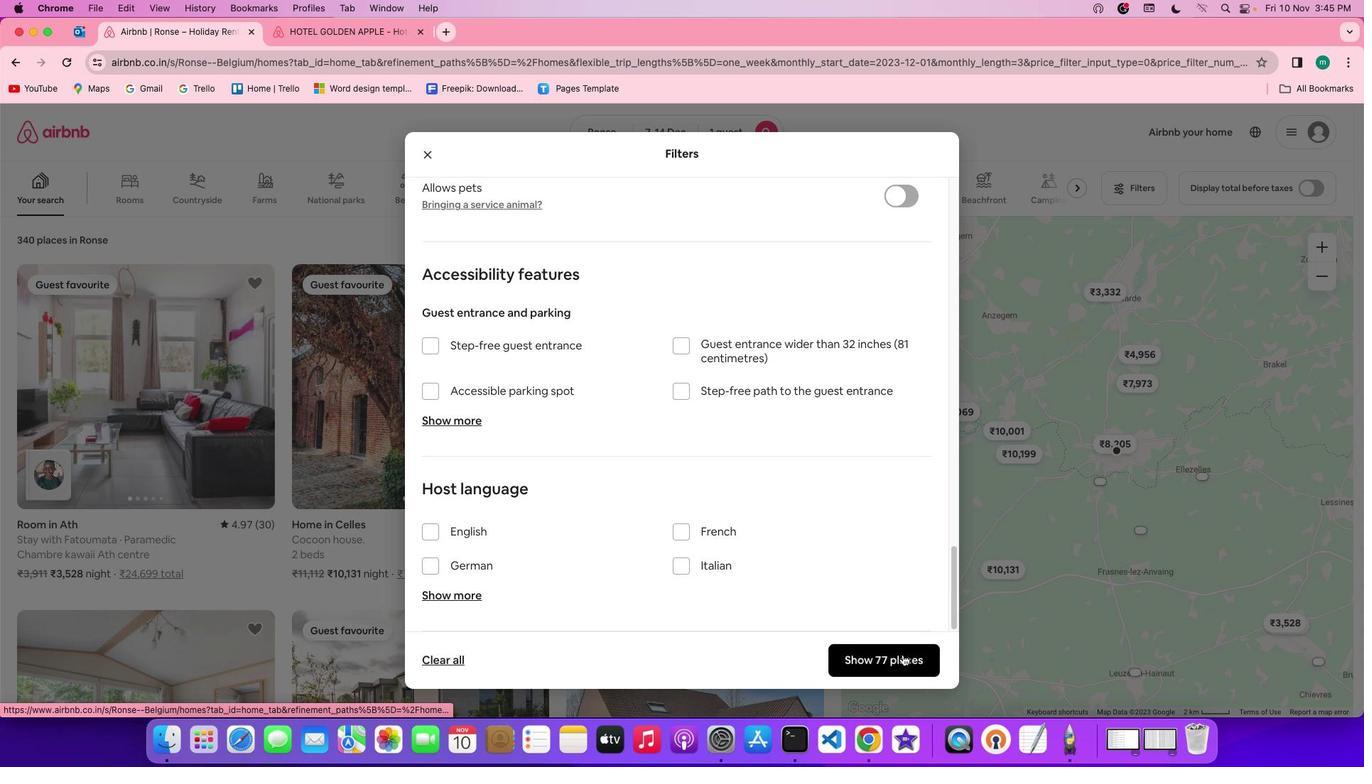 
Action: Mouse moved to (684, 485)
Screenshot: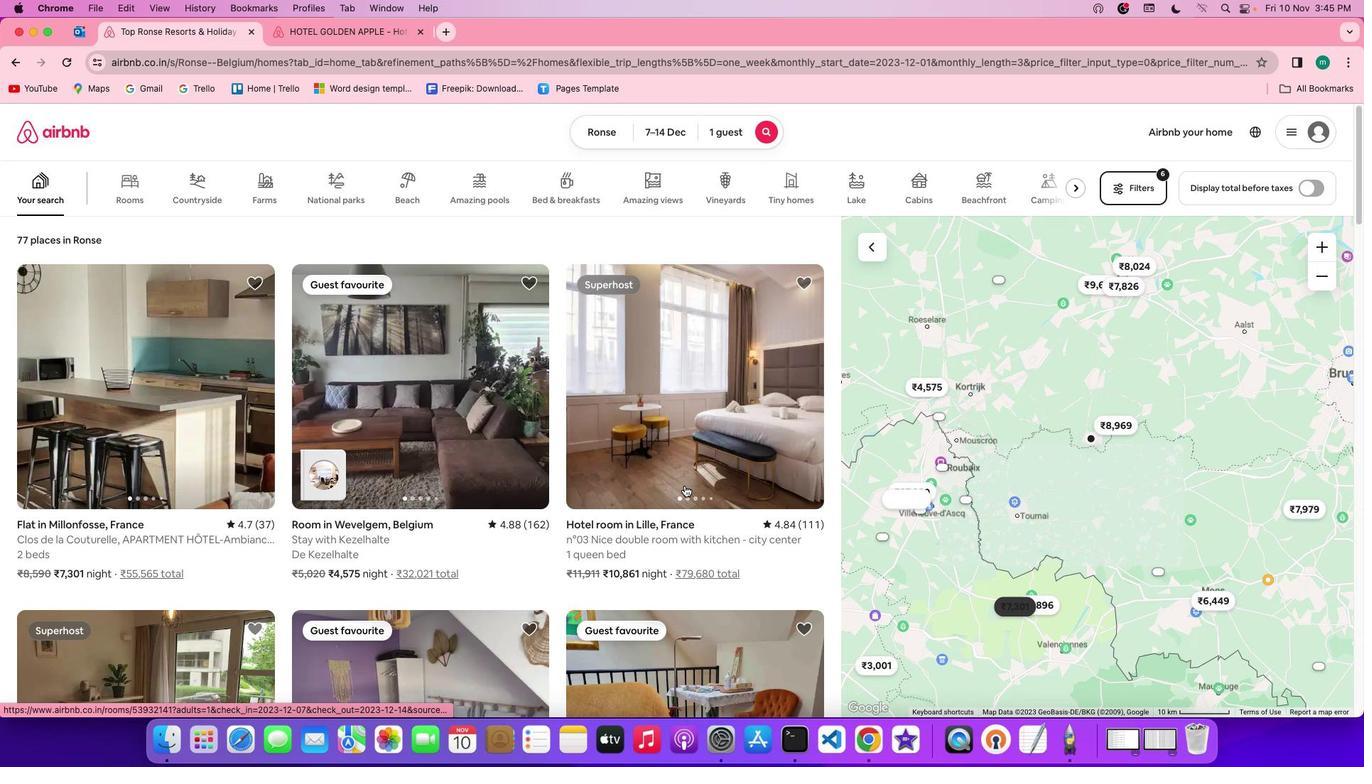 
Action: Mouse pressed left at (684, 485)
Screenshot: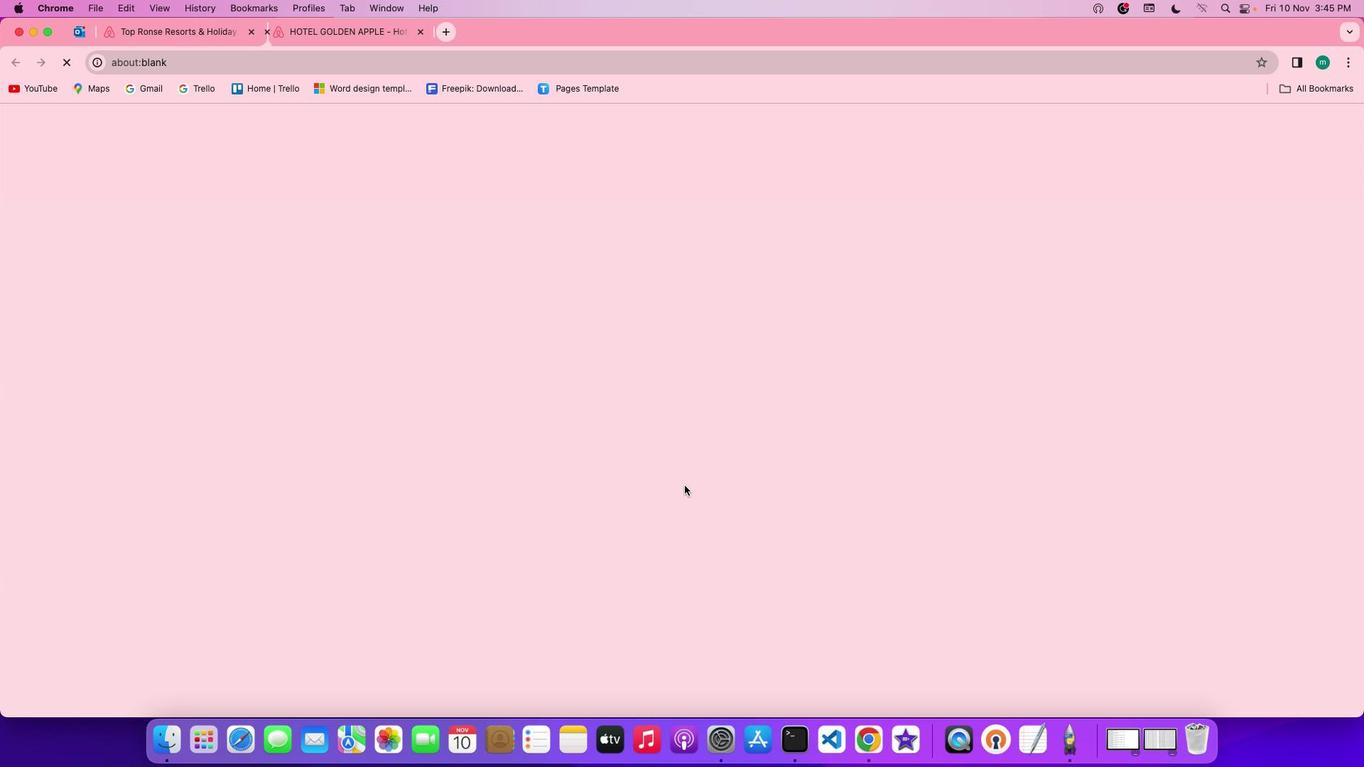 
Action: Mouse scrolled (684, 485) with delta (0, 0)
Screenshot: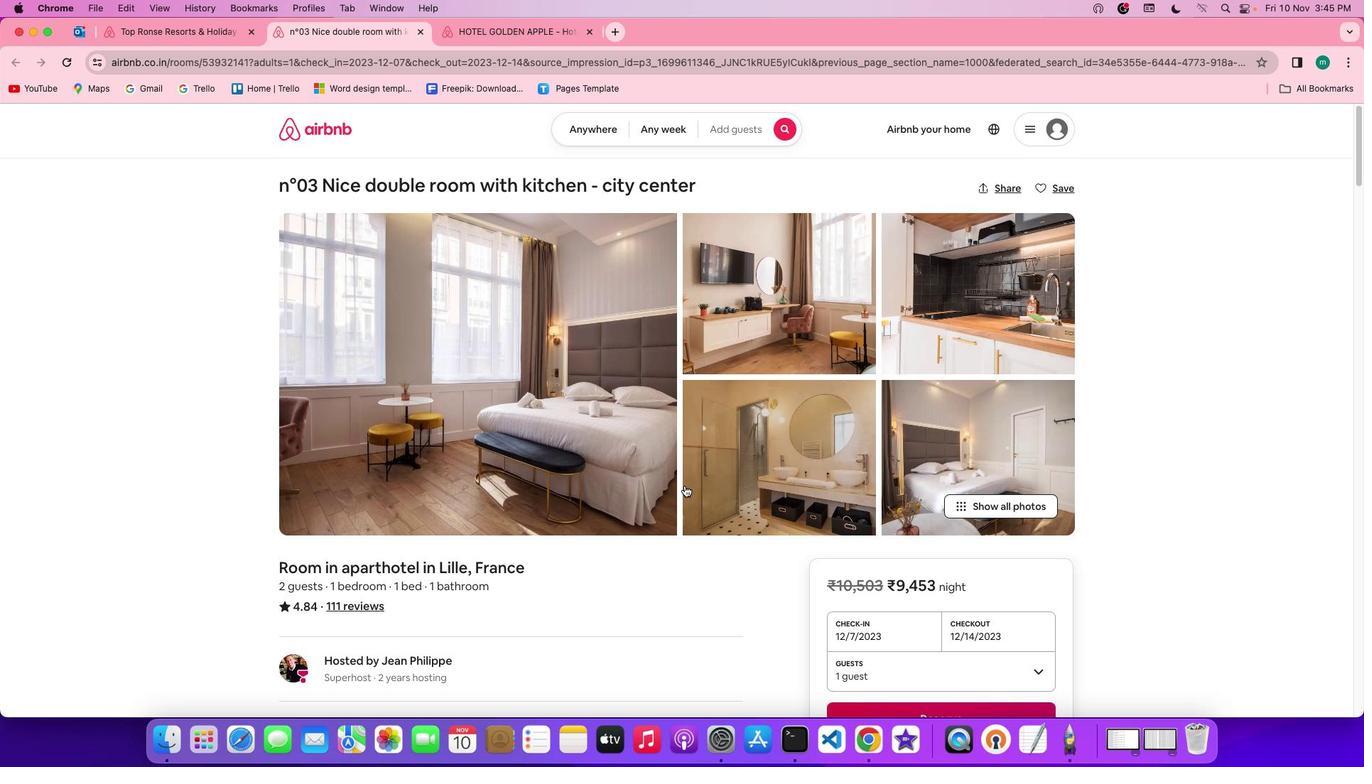 
Action: Mouse scrolled (684, 485) with delta (0, 0)
Screenshot: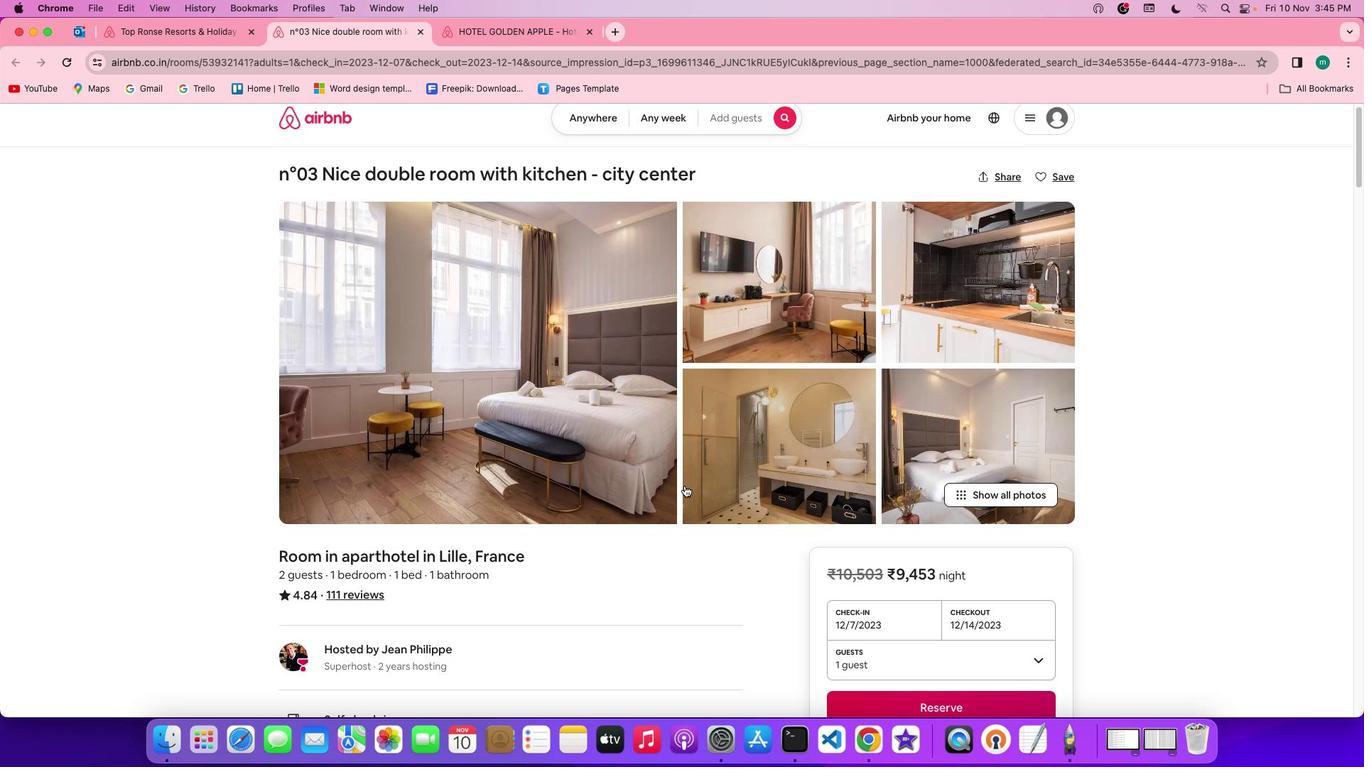 
Action: Mouse scrolled (684, 485) with delta (0, 0)
Screenshot: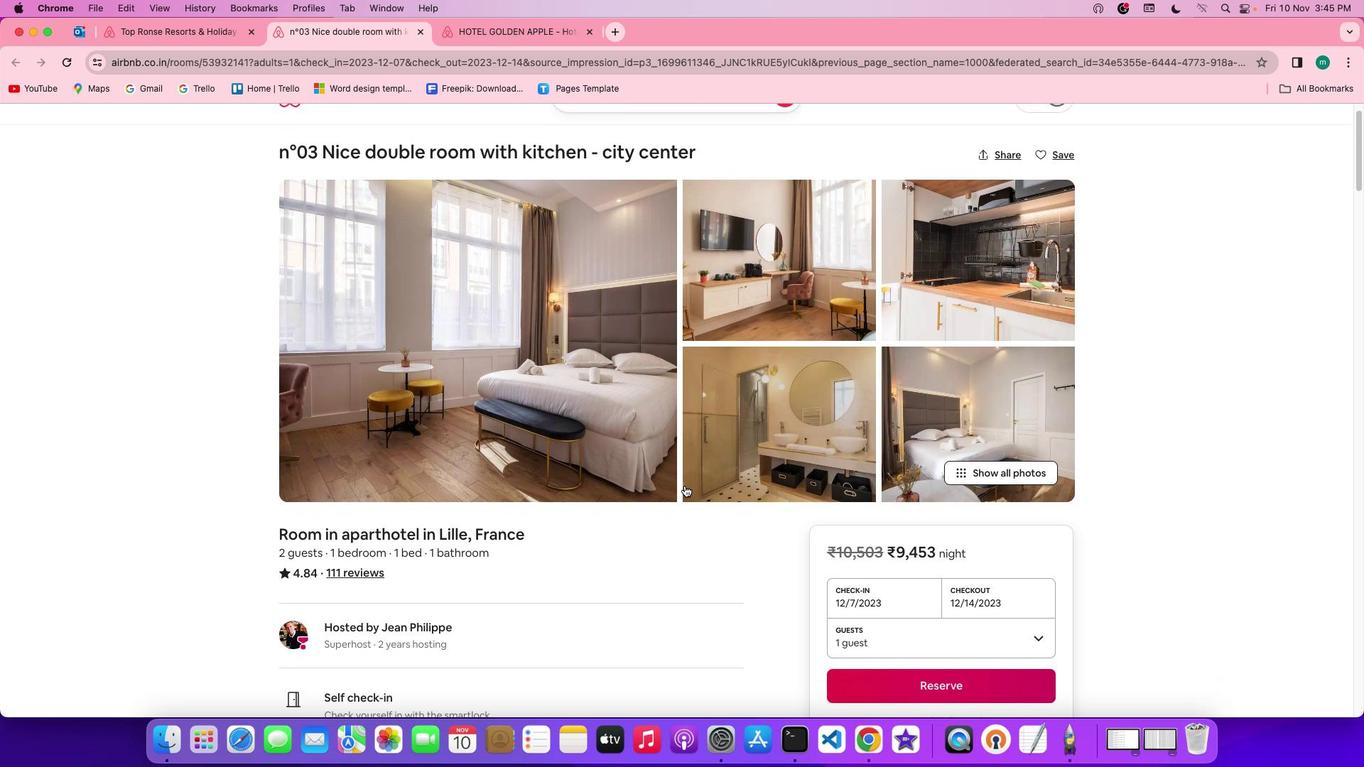 
Action: Mouse scrolled (684, 485) with delta (0, 0)
Screenshot: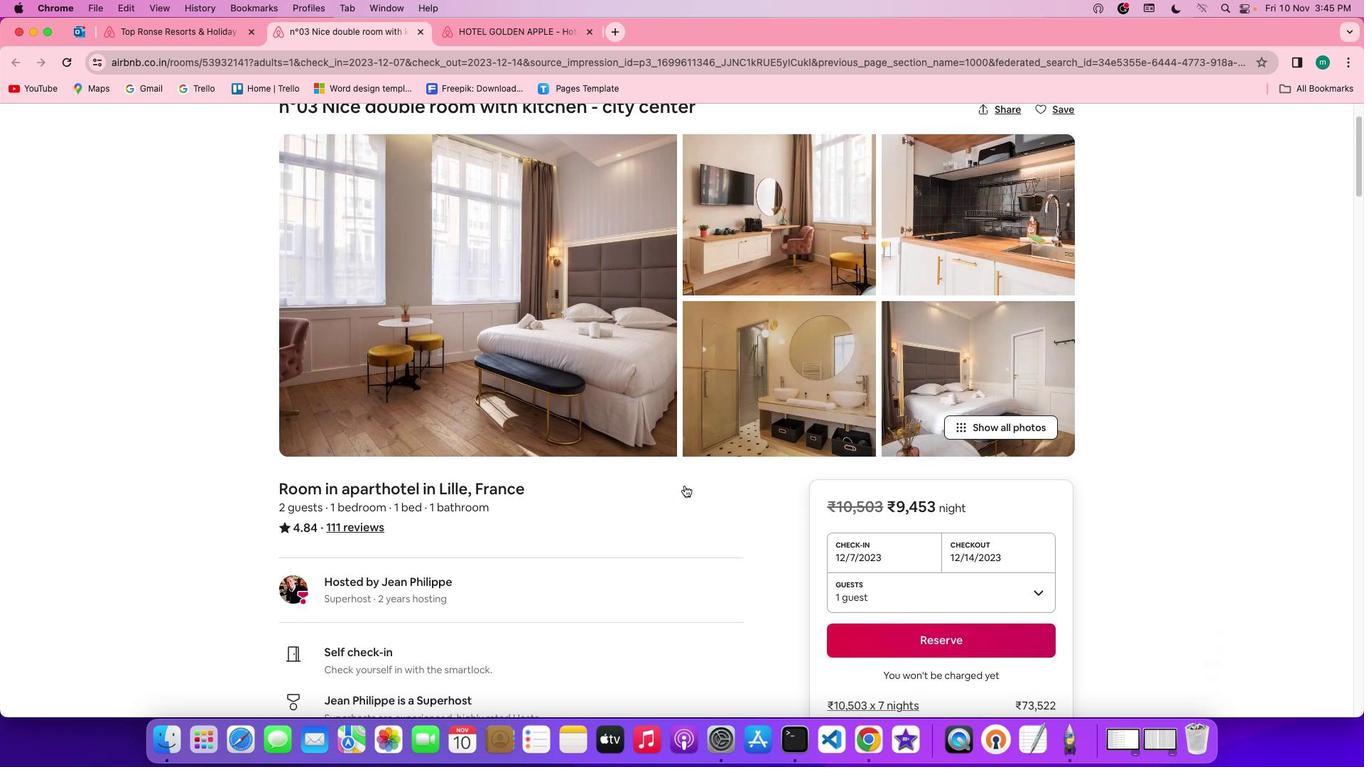 
Action: Mouse moved to (998, 396)
Screenshot: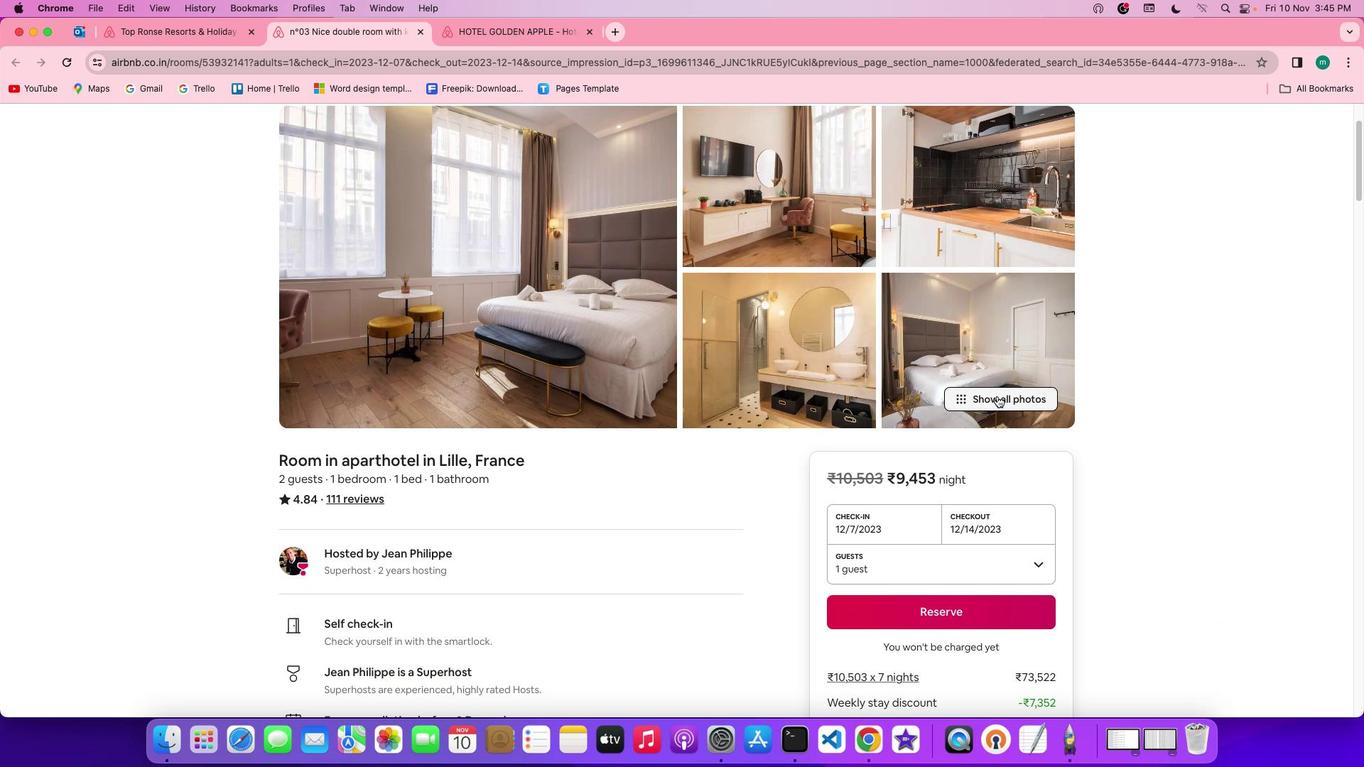 
Action: Mouse pressed left at (998, 396)
Screenshot: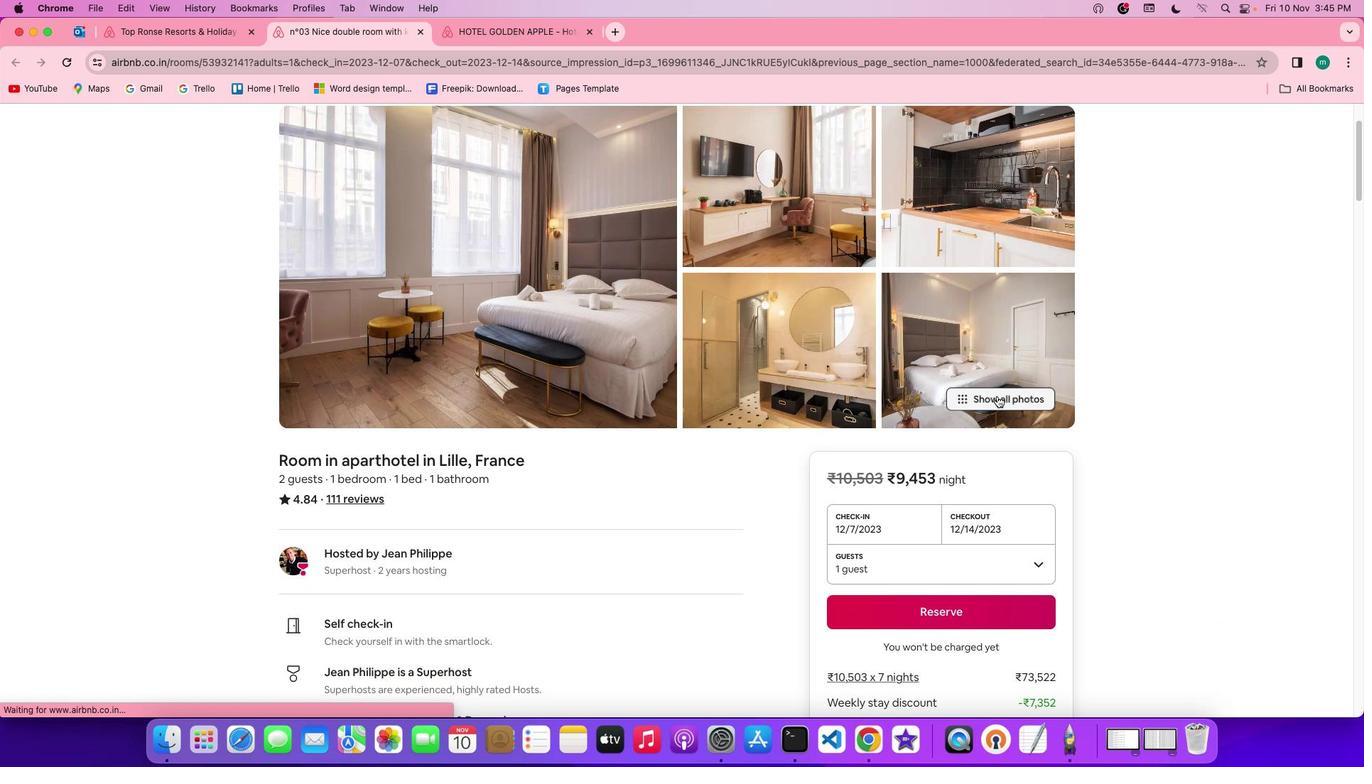 
Action: Mouse moved to (745, 517)
Screenshot: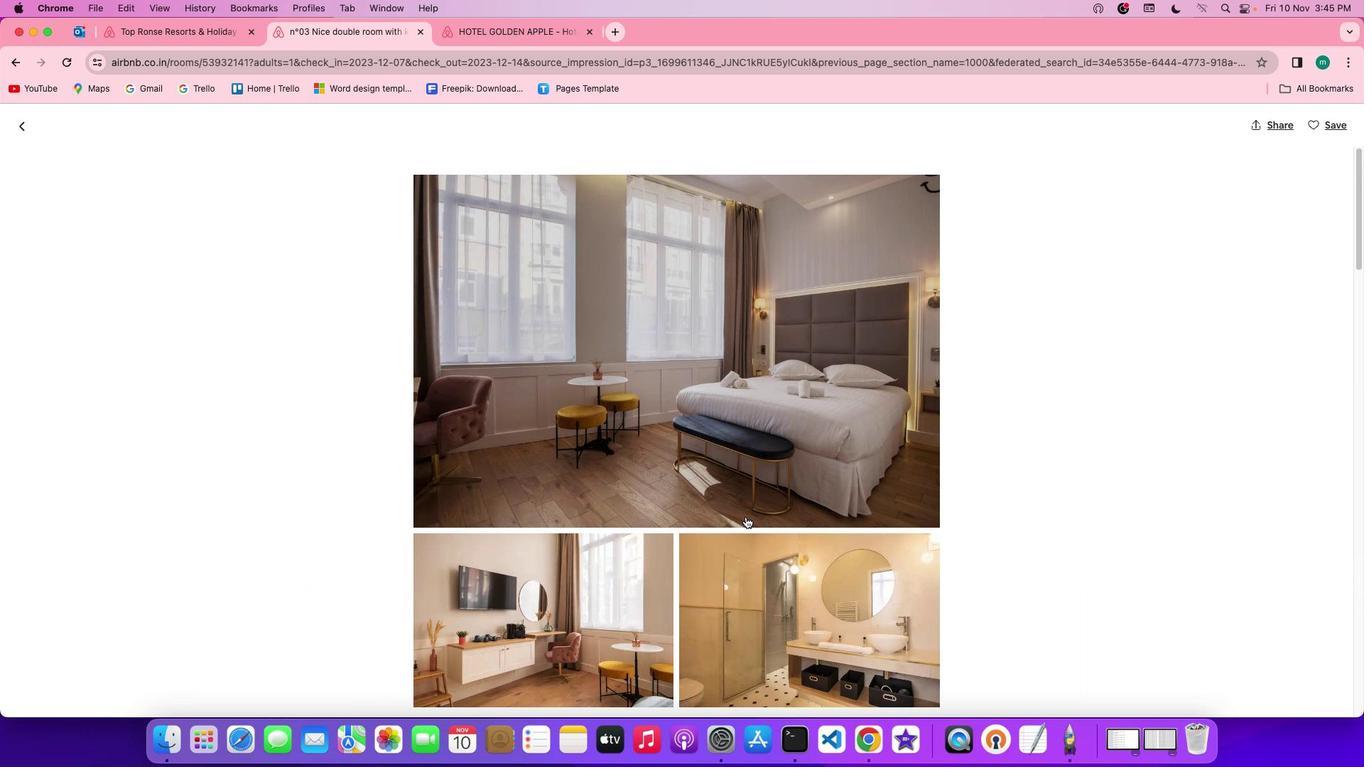 
Action: Mouse scrolled (745, 517) with delta (0, 0)
Screenshot: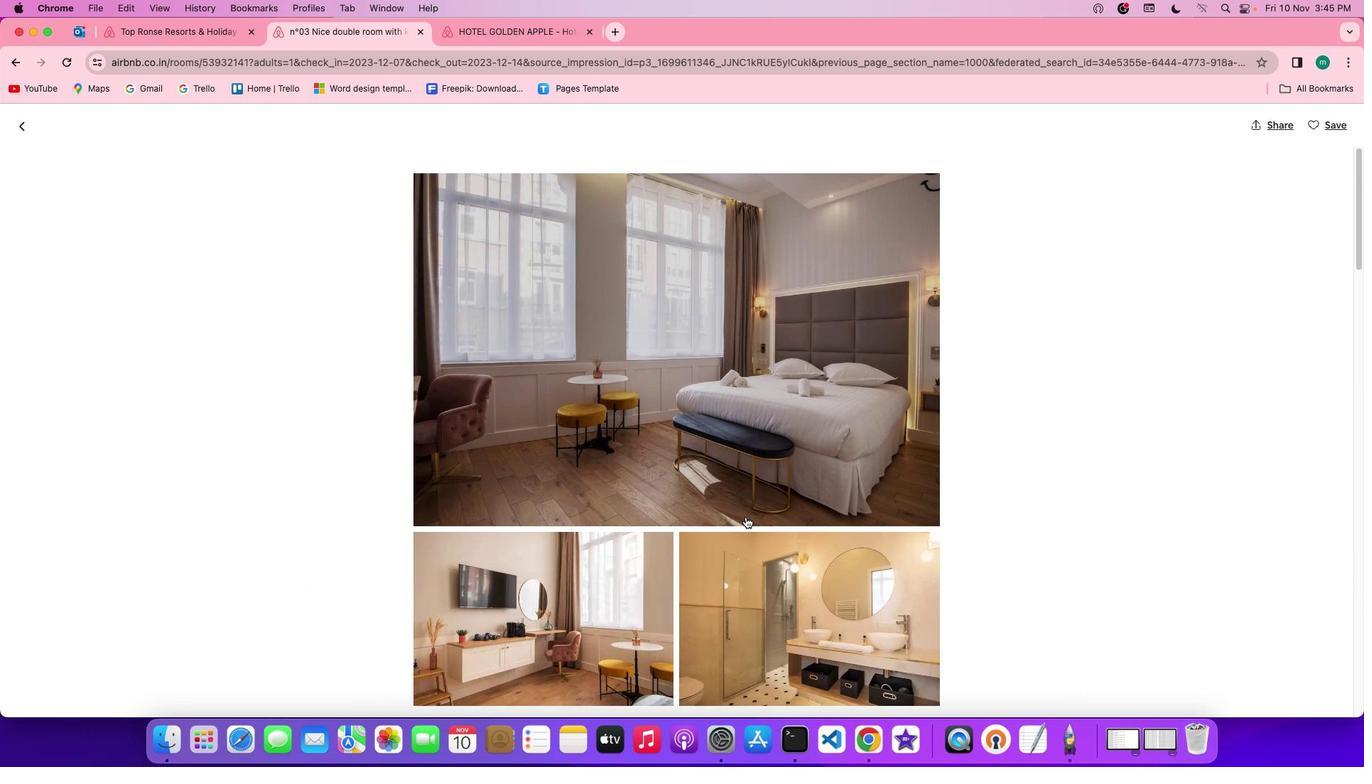 
Action: Mouse scrolled (745, 517) with delta (0, 0)
Screenshot: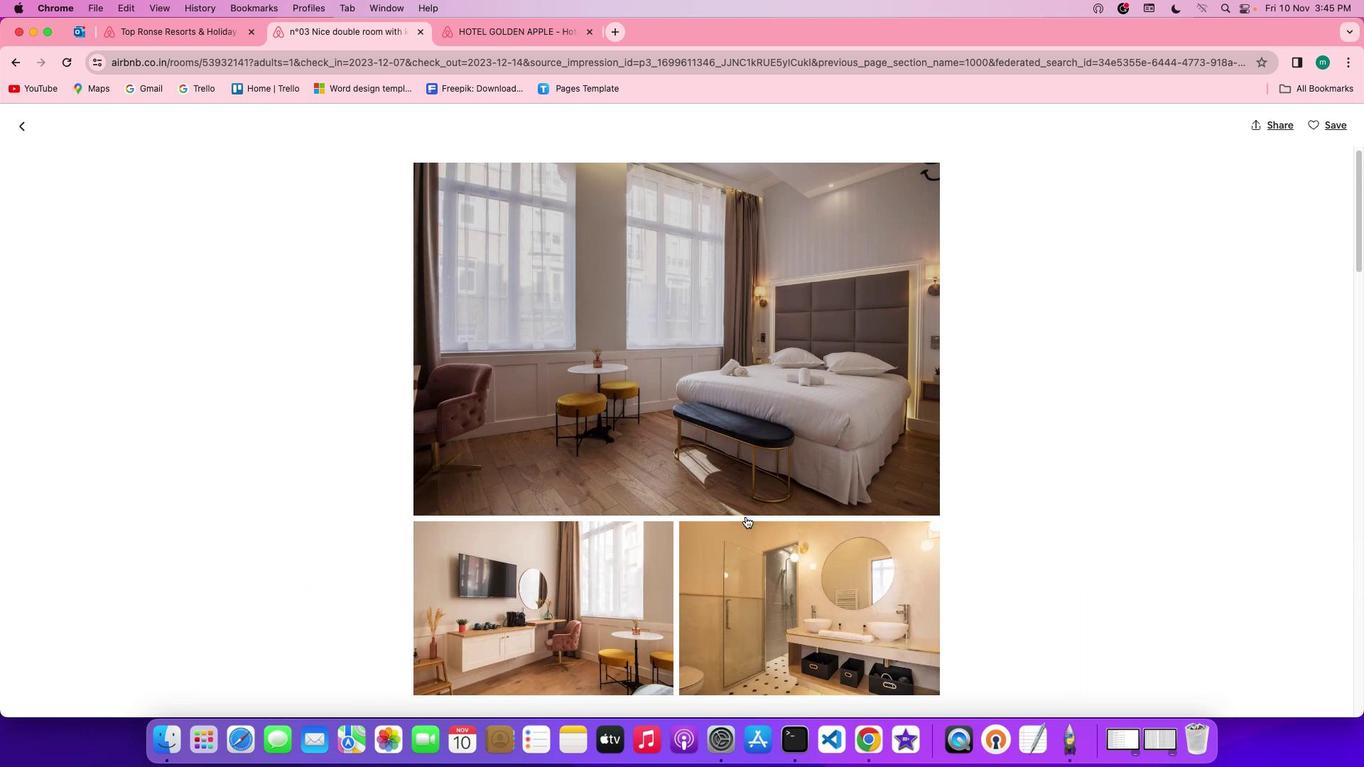 
Action: Mouse scrolled (745, 517) with delta (0, 0)
Screenshot: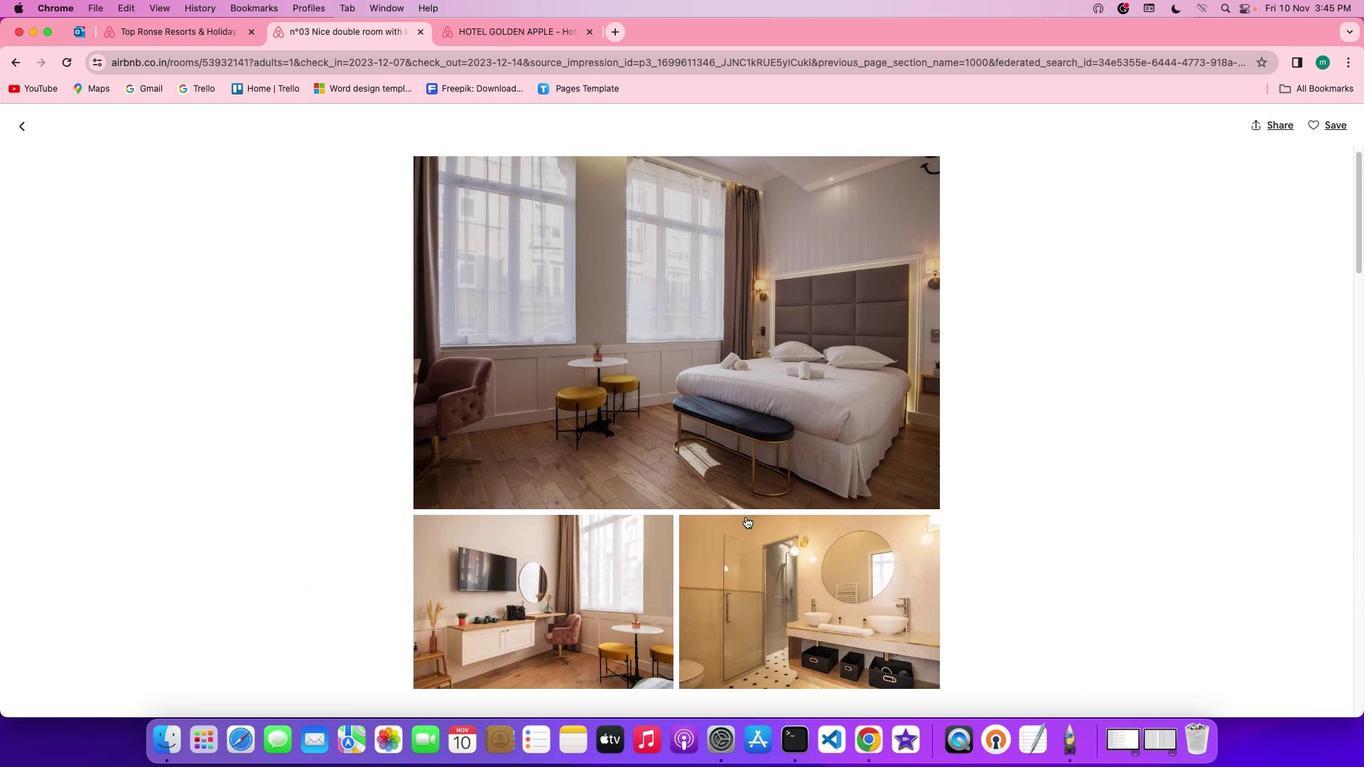 
Action: Mouse scrolled (745, 517) with delta (0, -1)
Screenshot: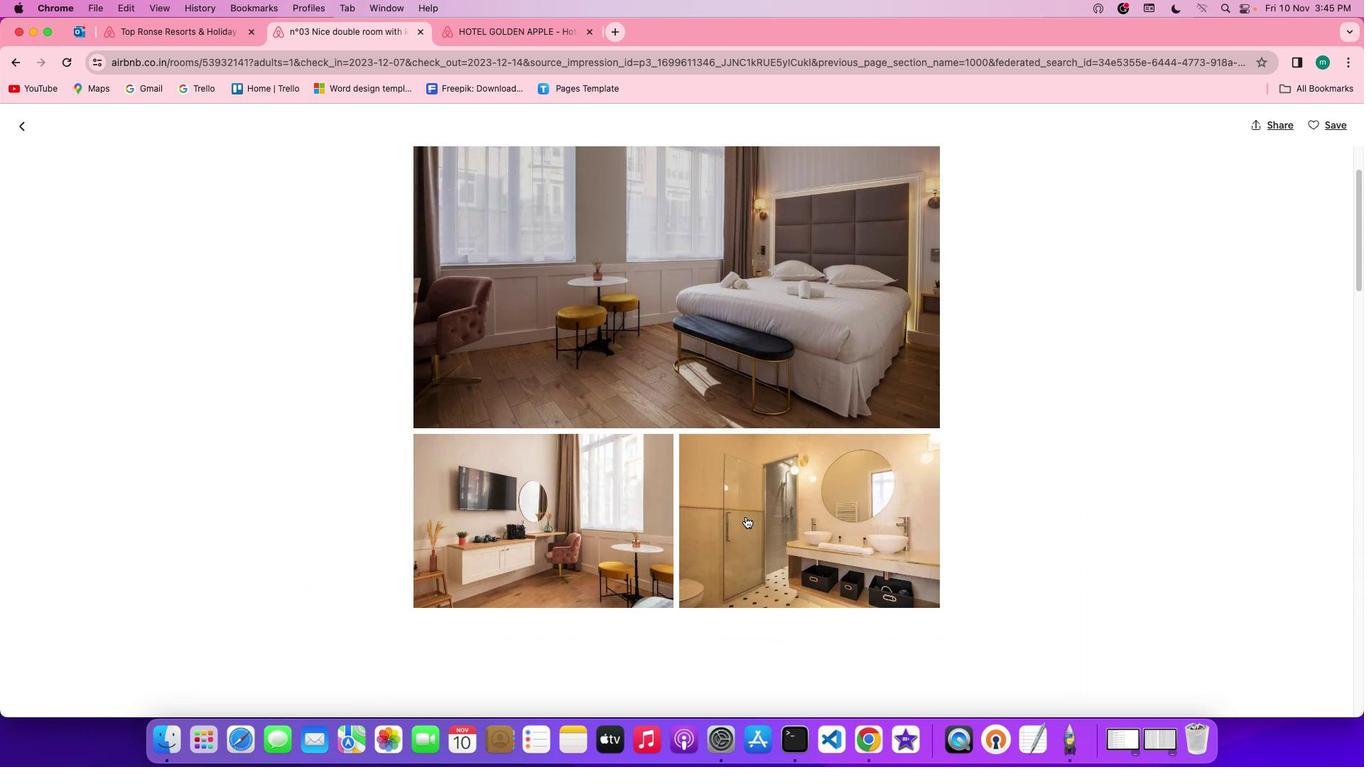 
Action: Mouse scrolled (745, 517) with delta (0, 0)
Screenshot: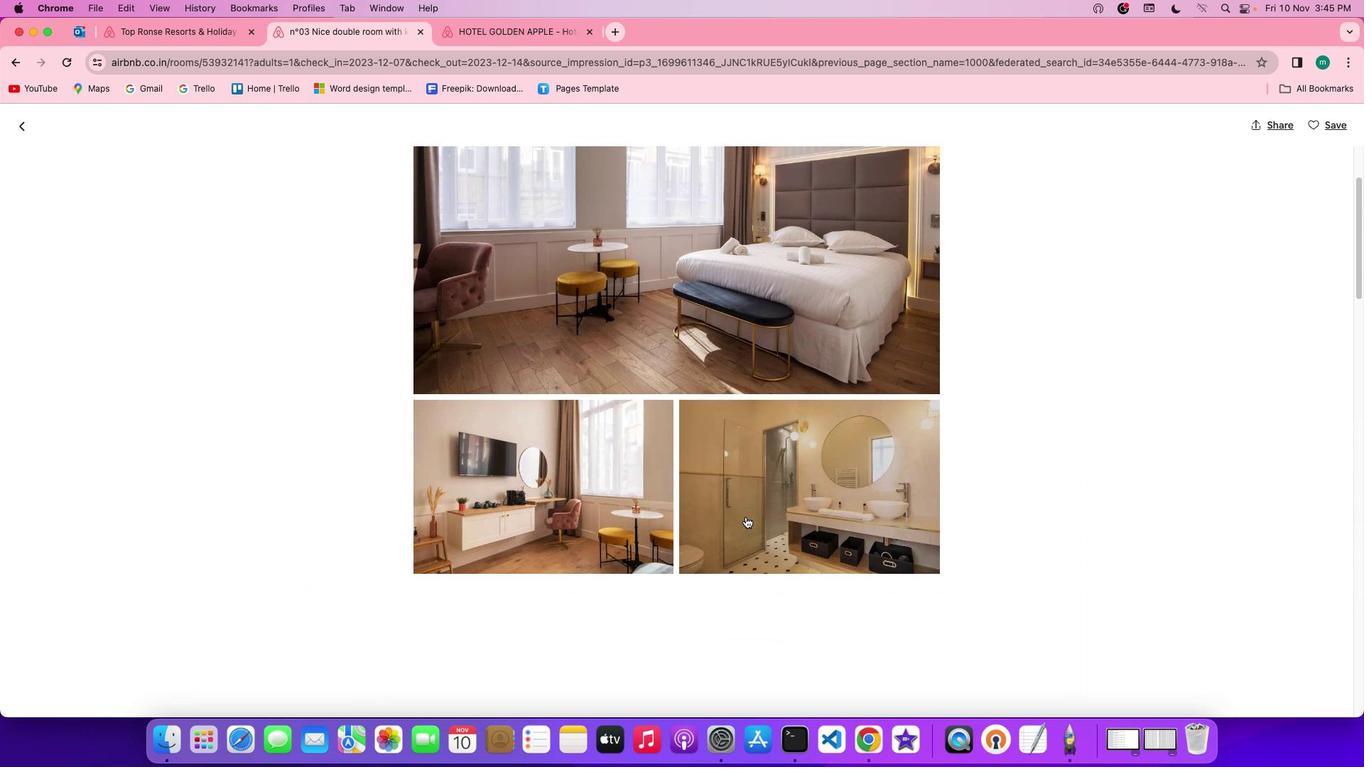 
Action: Mouse scrolled (745, 517) with delta (0, 0)
Screenshot: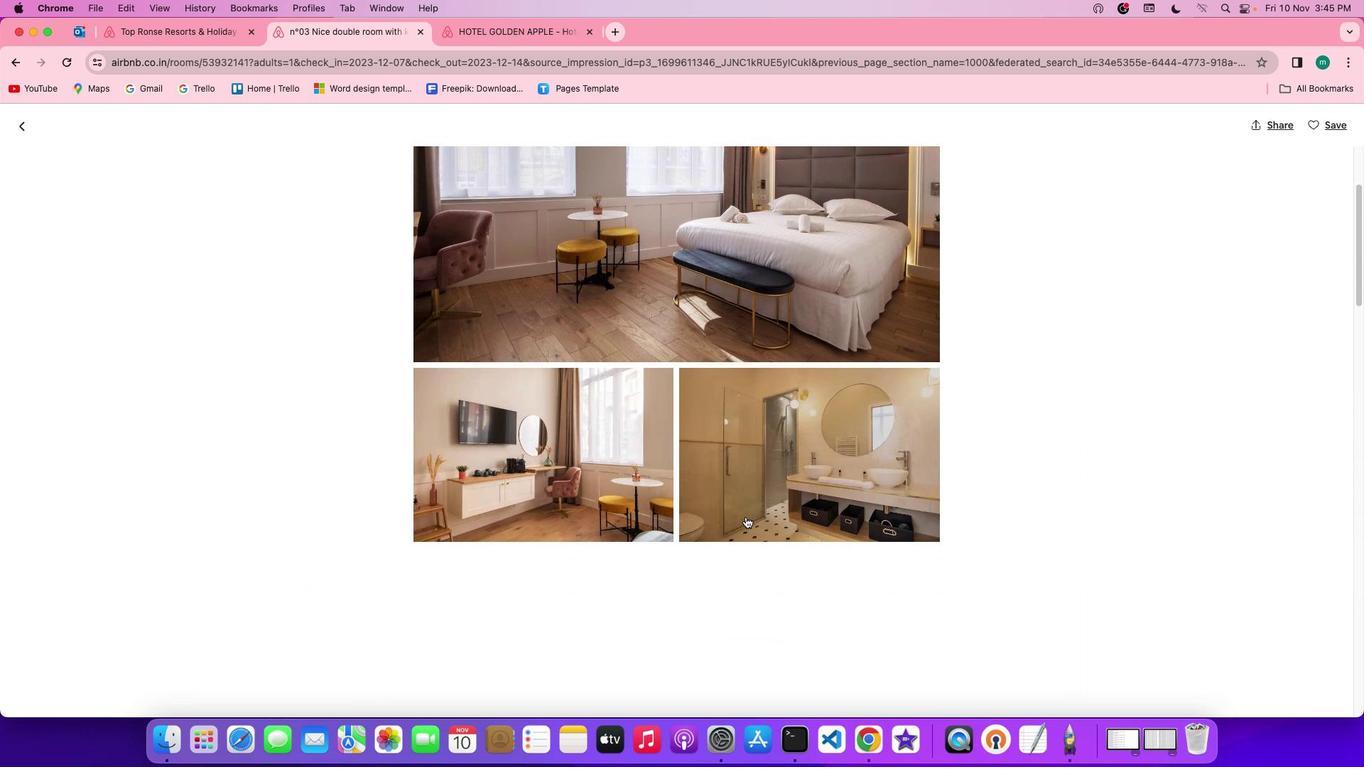 
Action: Mouse scrolled (745, 517) with delta (0, -1)
Screenshot: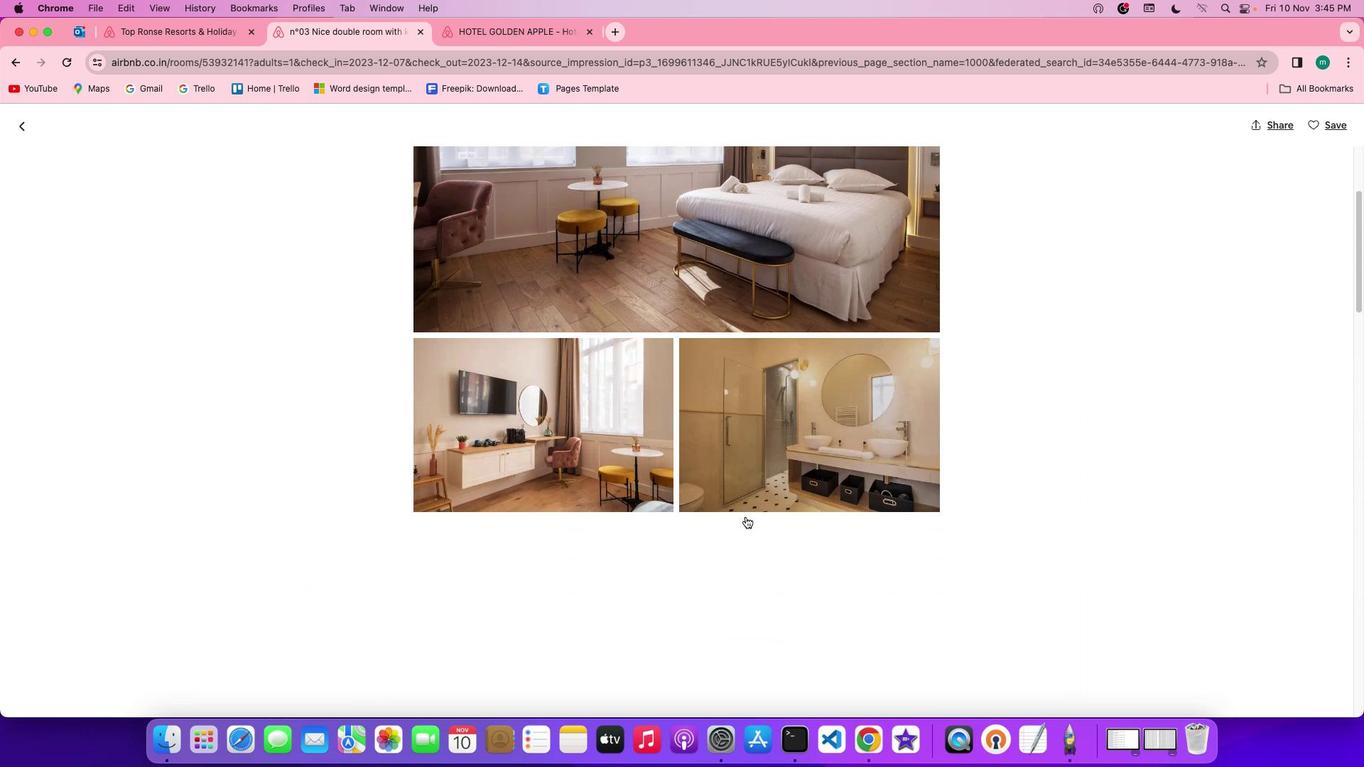 
Action: Mouse scrolled (745, 517) with delta (0, -2)
Screenshot: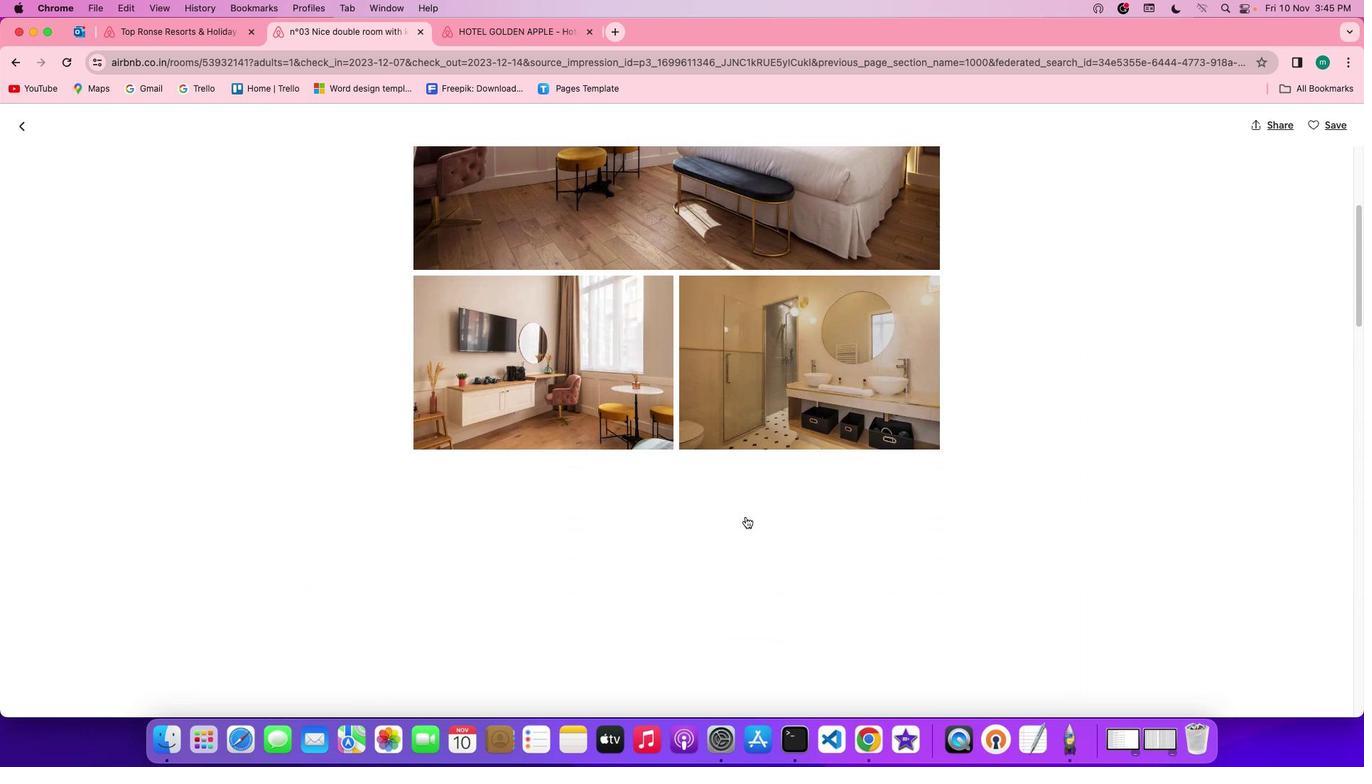 
Action: Mouse scrolled (745, 517) with delta (0, 0)
Screenshot: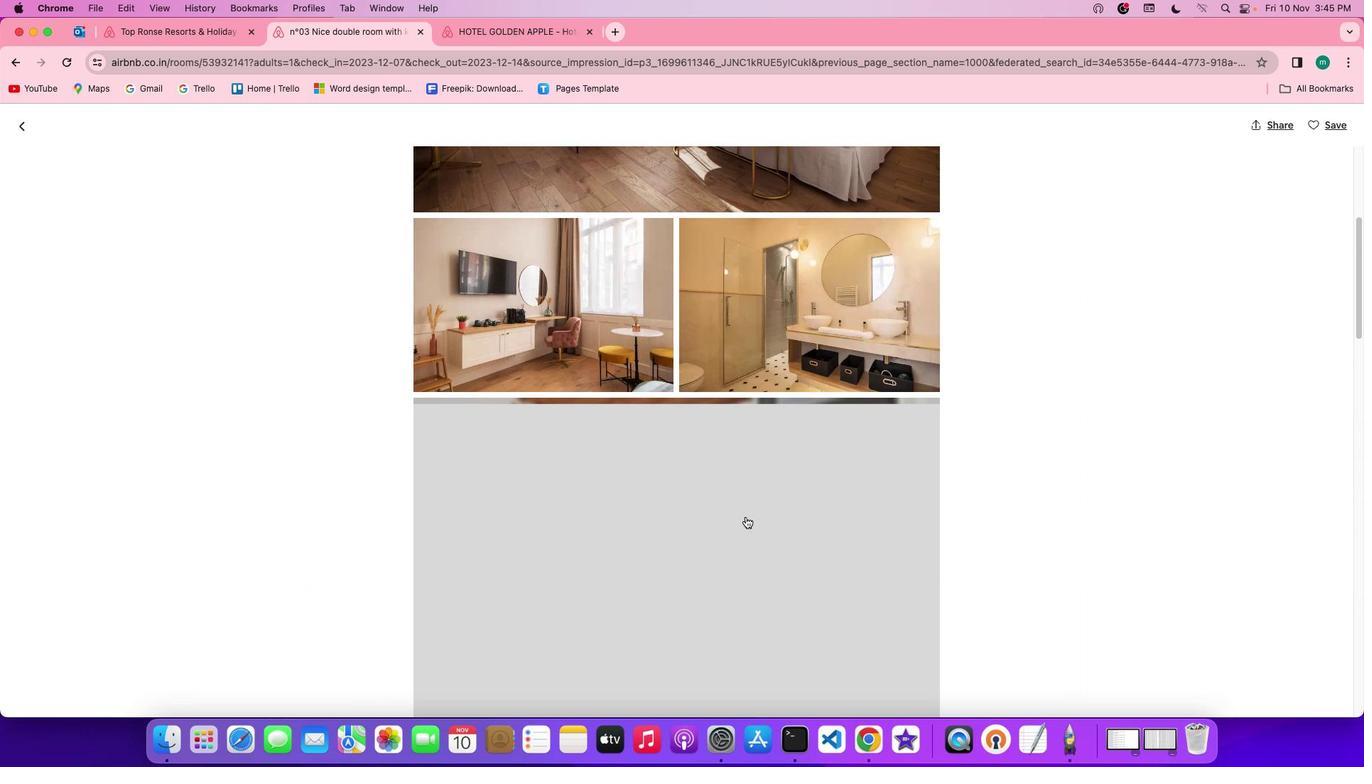 
Action: Mouse scrolled (745, 517) with delta (0, 0)
Screenshot: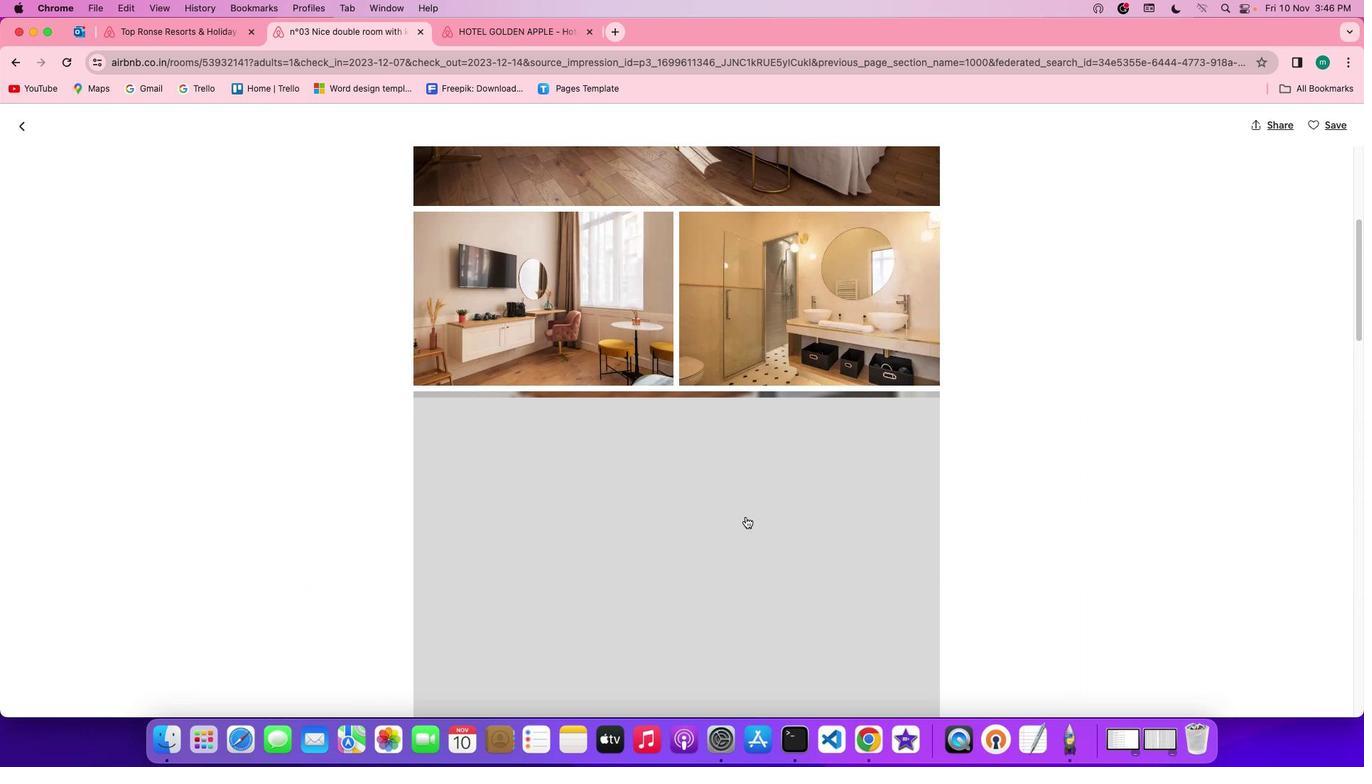 
Action: Mouse scrolled (745, 517) with delta (0, 0)
Screenshot: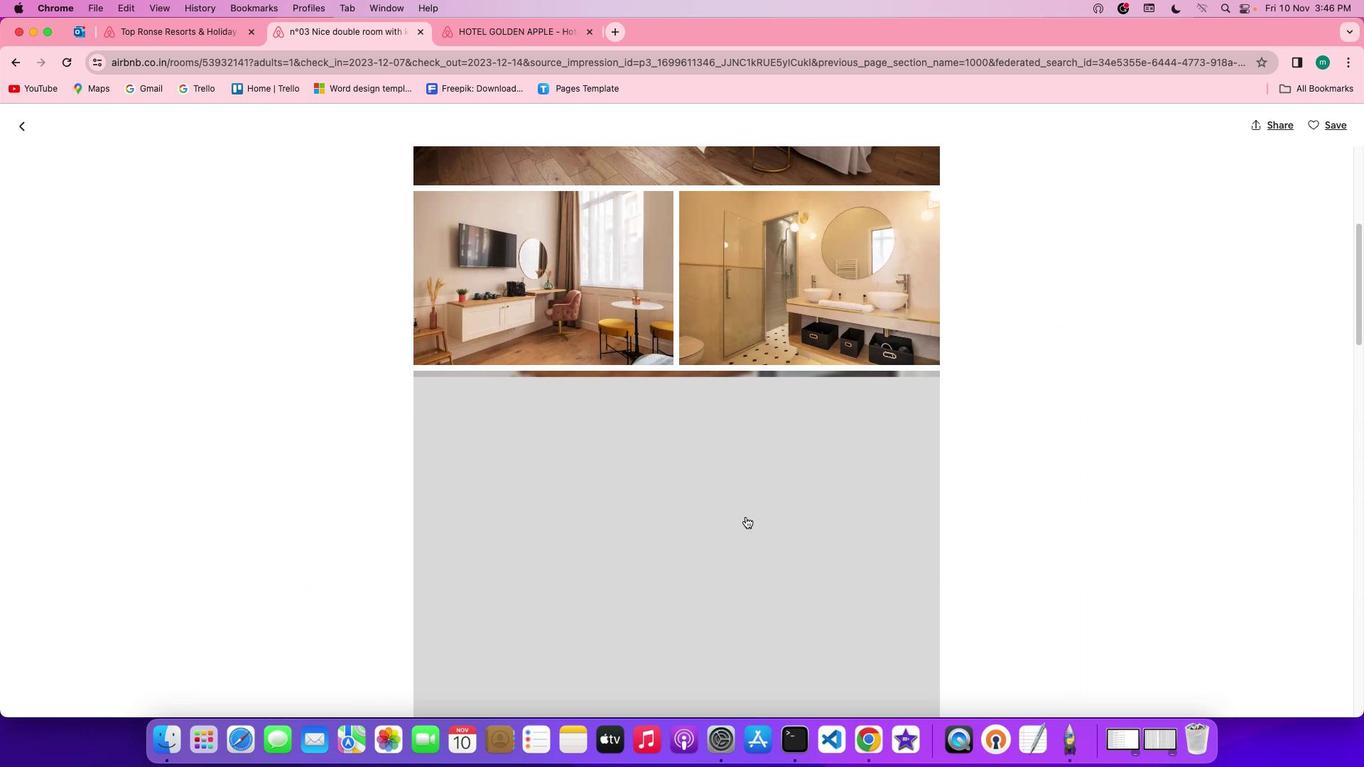 
Action: Mouse scrolled (745, 517) with delta (0, 0)
Screenshot: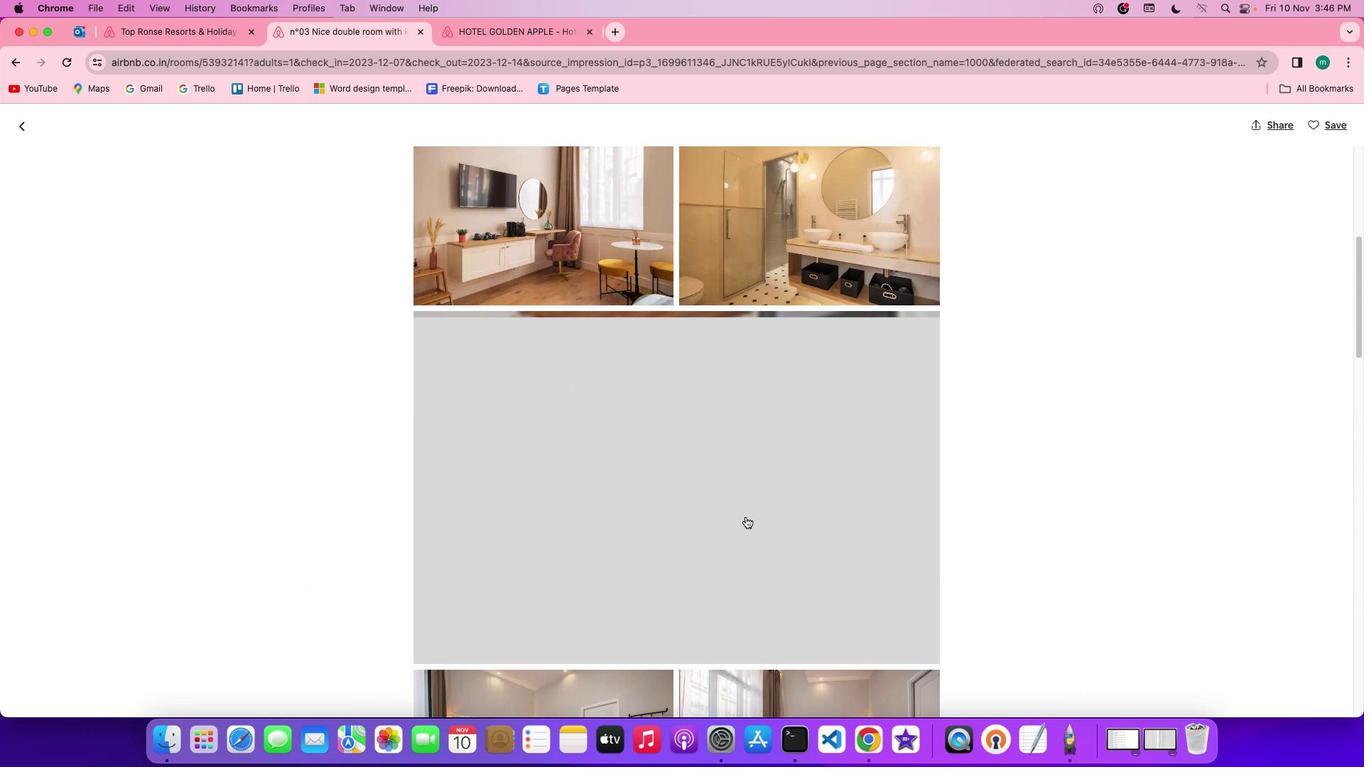 
Action: Mouse scrolled (745, 517) with delta (0, 0)
Screenshot: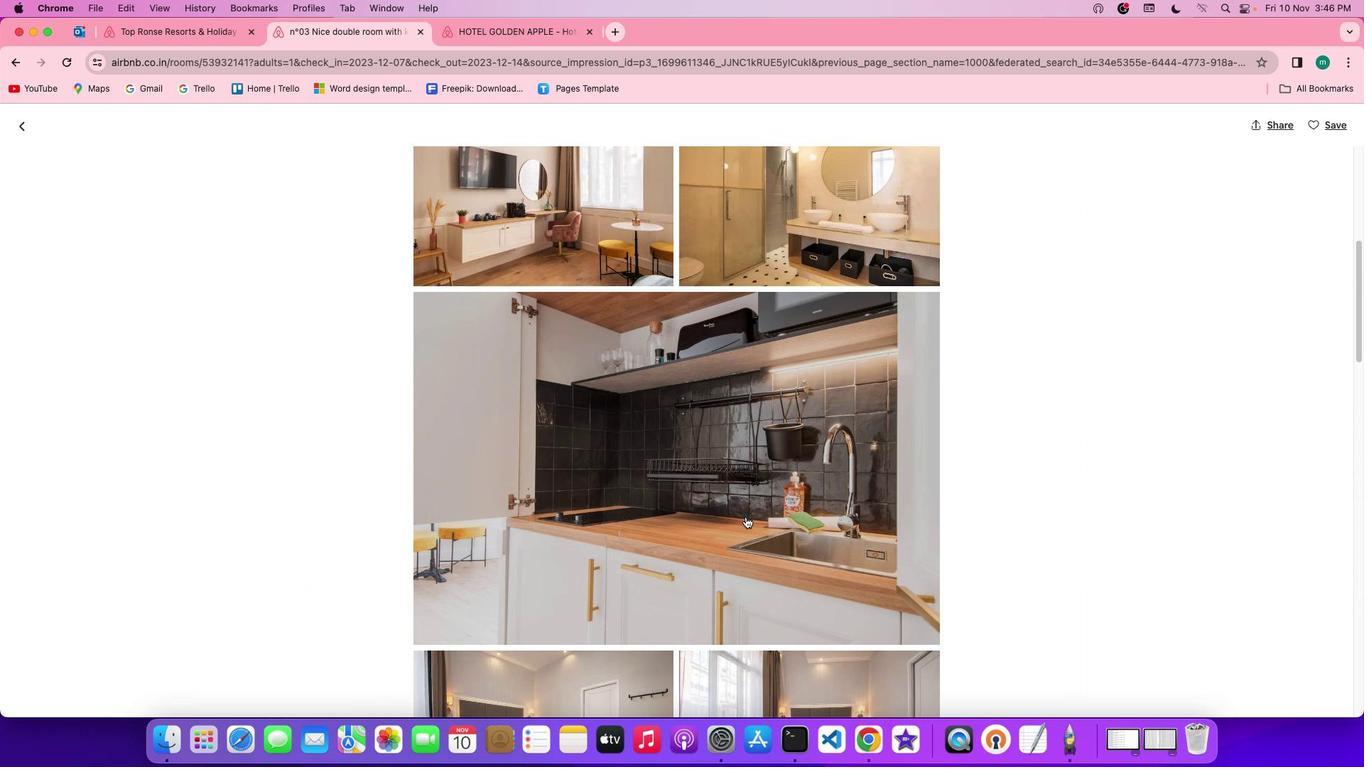 
Action: Mouse scrolled (745, 517) with delta (0, 0)
Screenshot: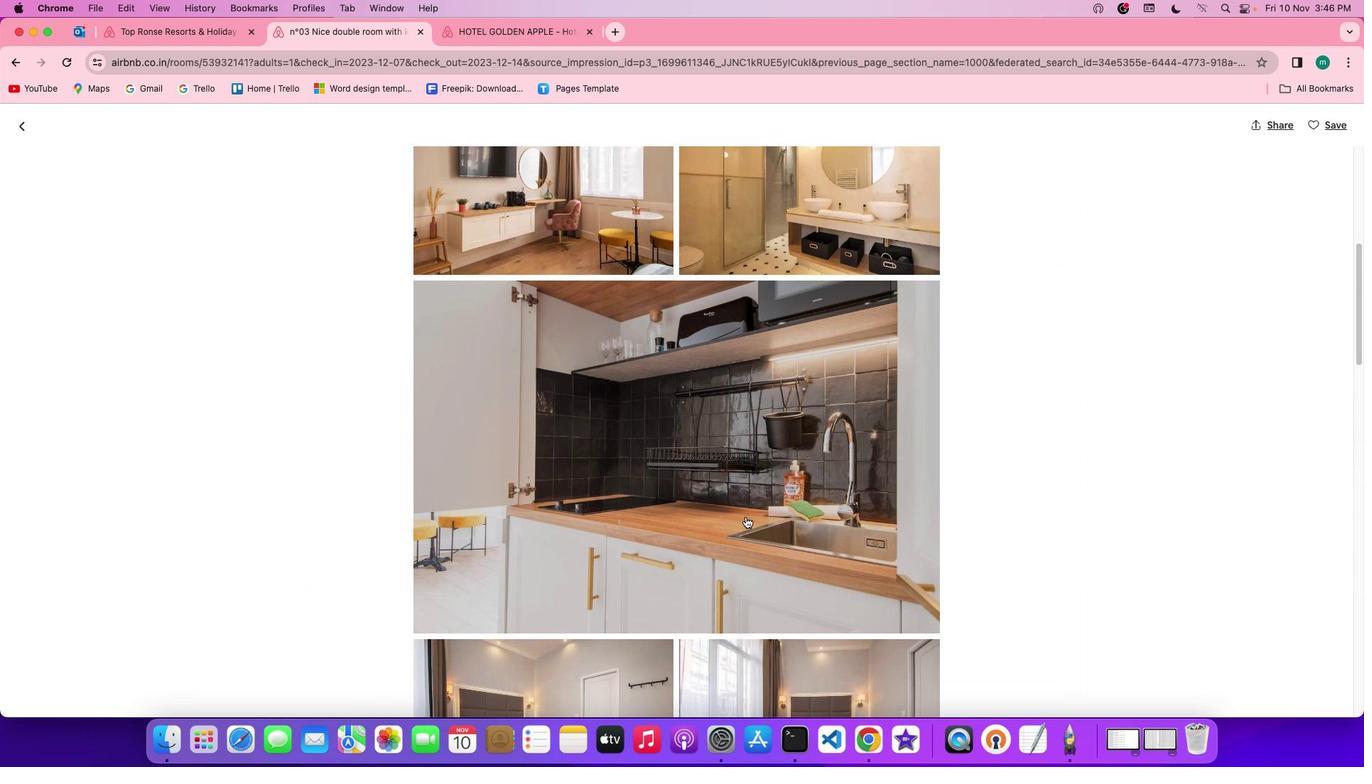 
Action: Mouse scrolled (745, 517) with delta (0, -1)
Screenshot: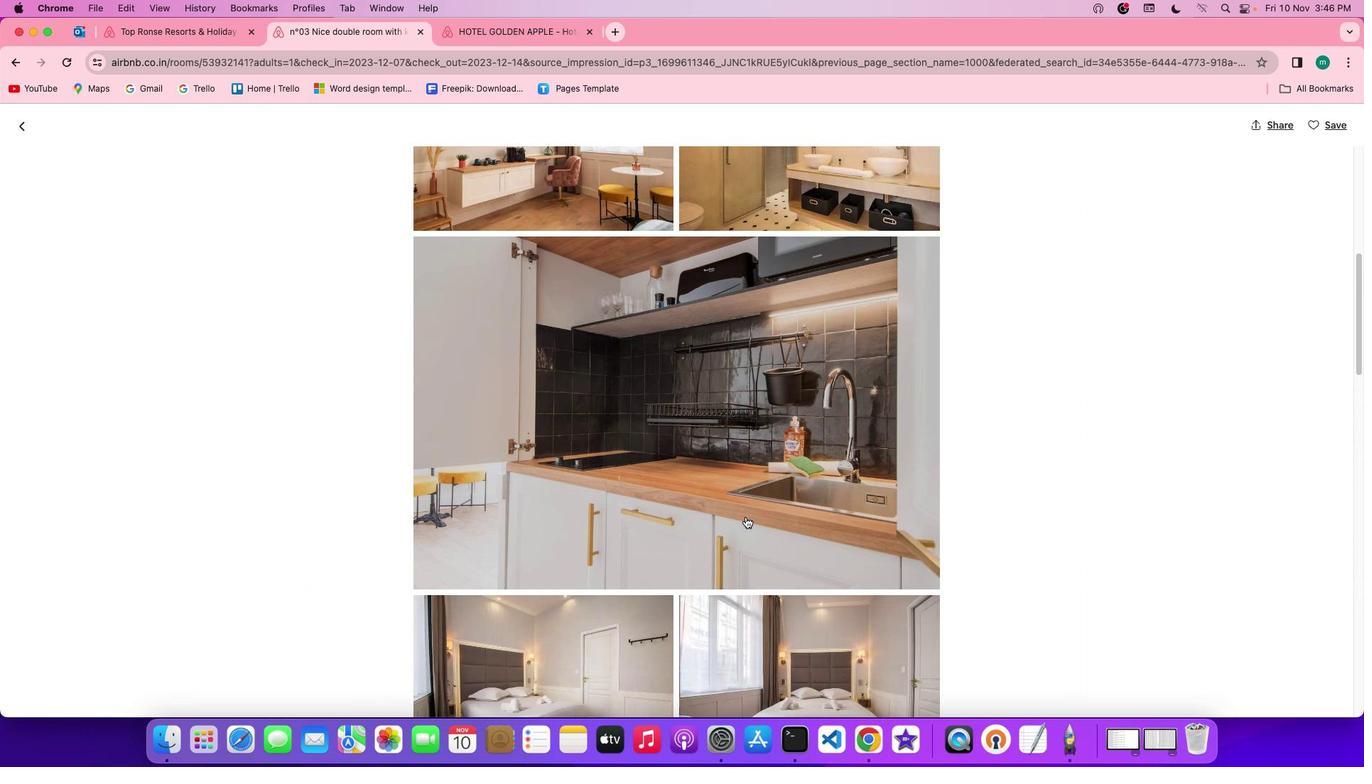 
Action: Mouse scrolled (745, 517) with delta (0, 0)
Screenshot: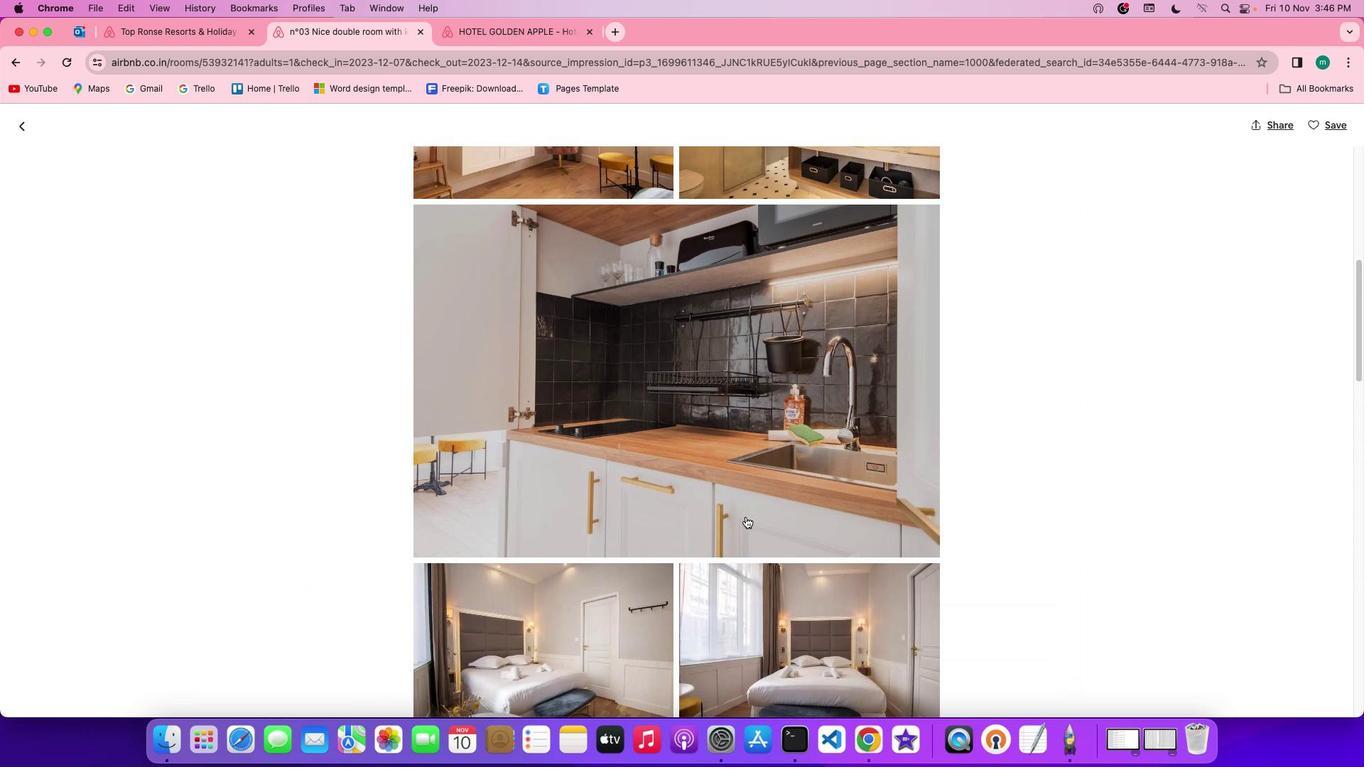 
Action: Mouse scrolled (745, 517) with delta (0, 0)
Screenshot: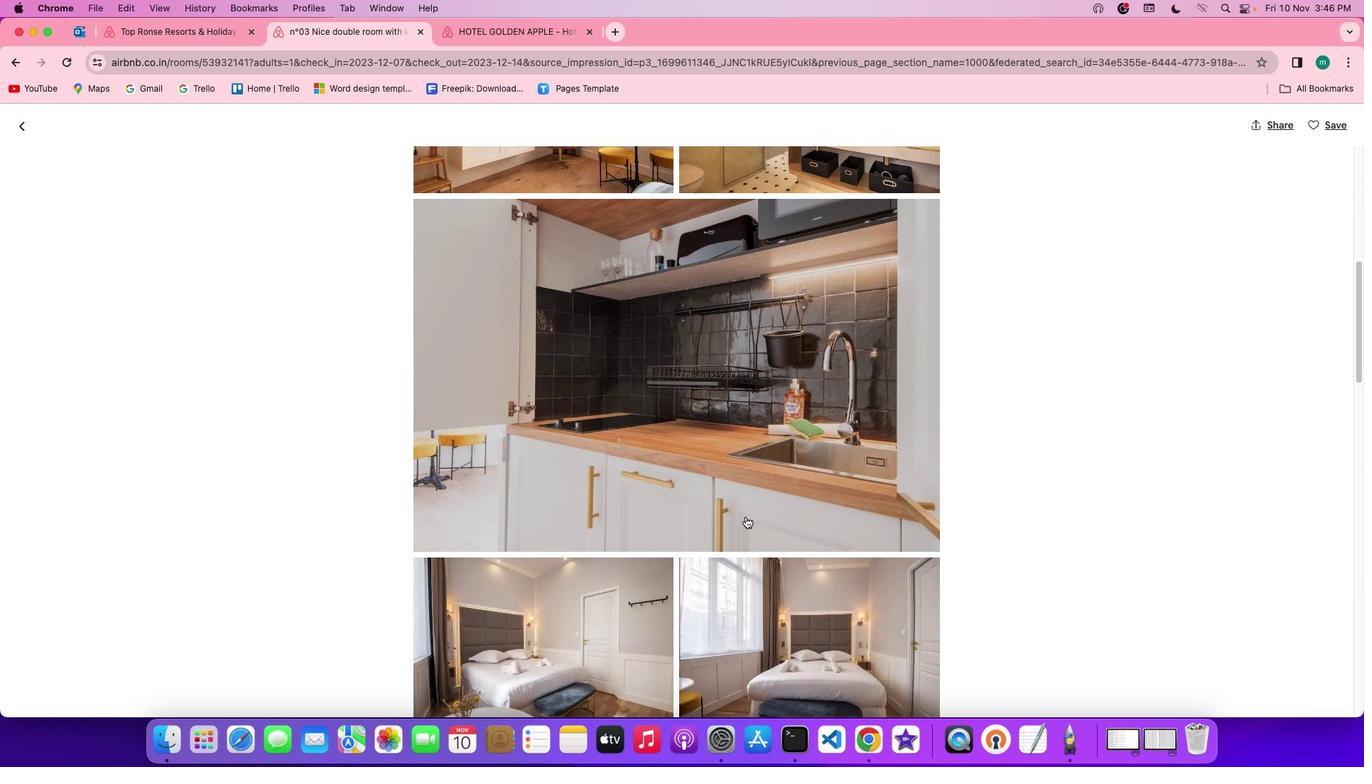 
Action: Mouse scrolled (745, 517) with delta (0, 0)
Screenshot: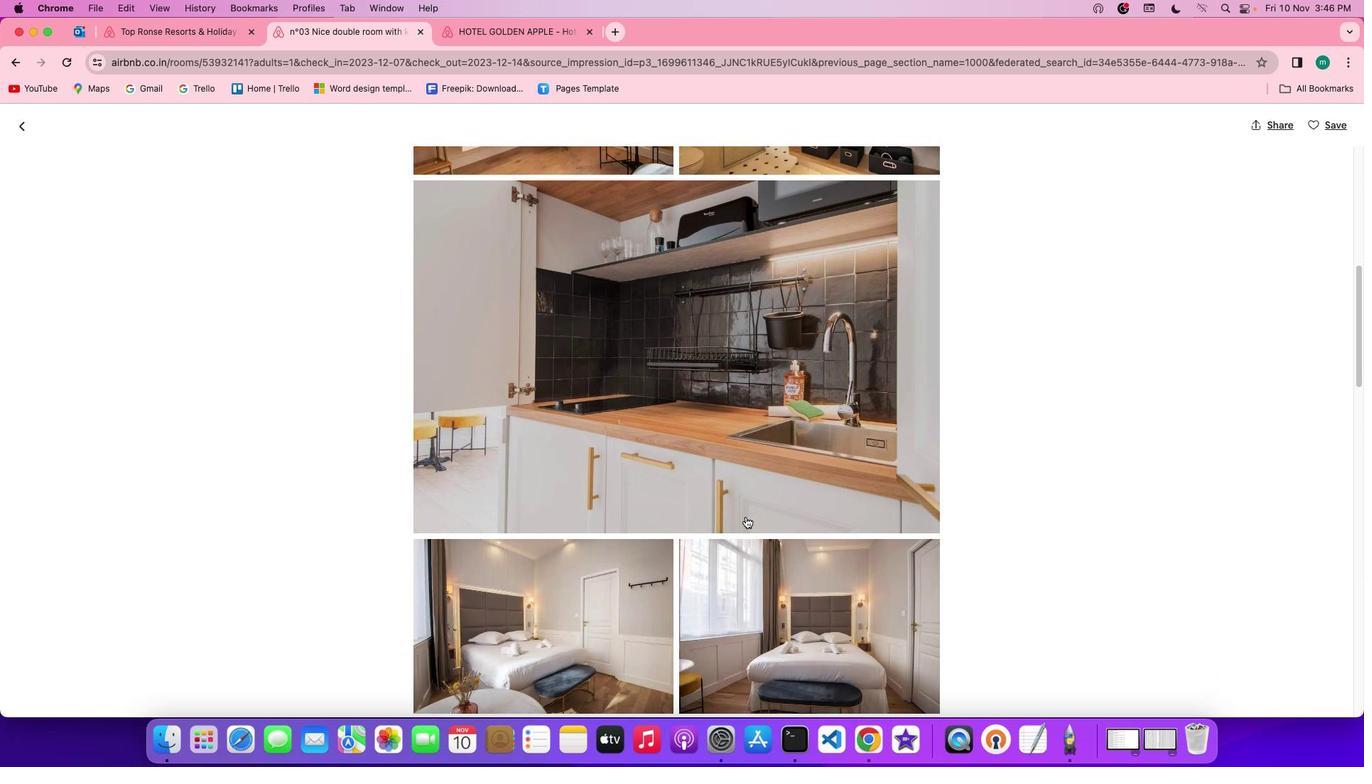 
Action: Mouse scrolled (745, 517) with delta (0, 0)
Screenshot: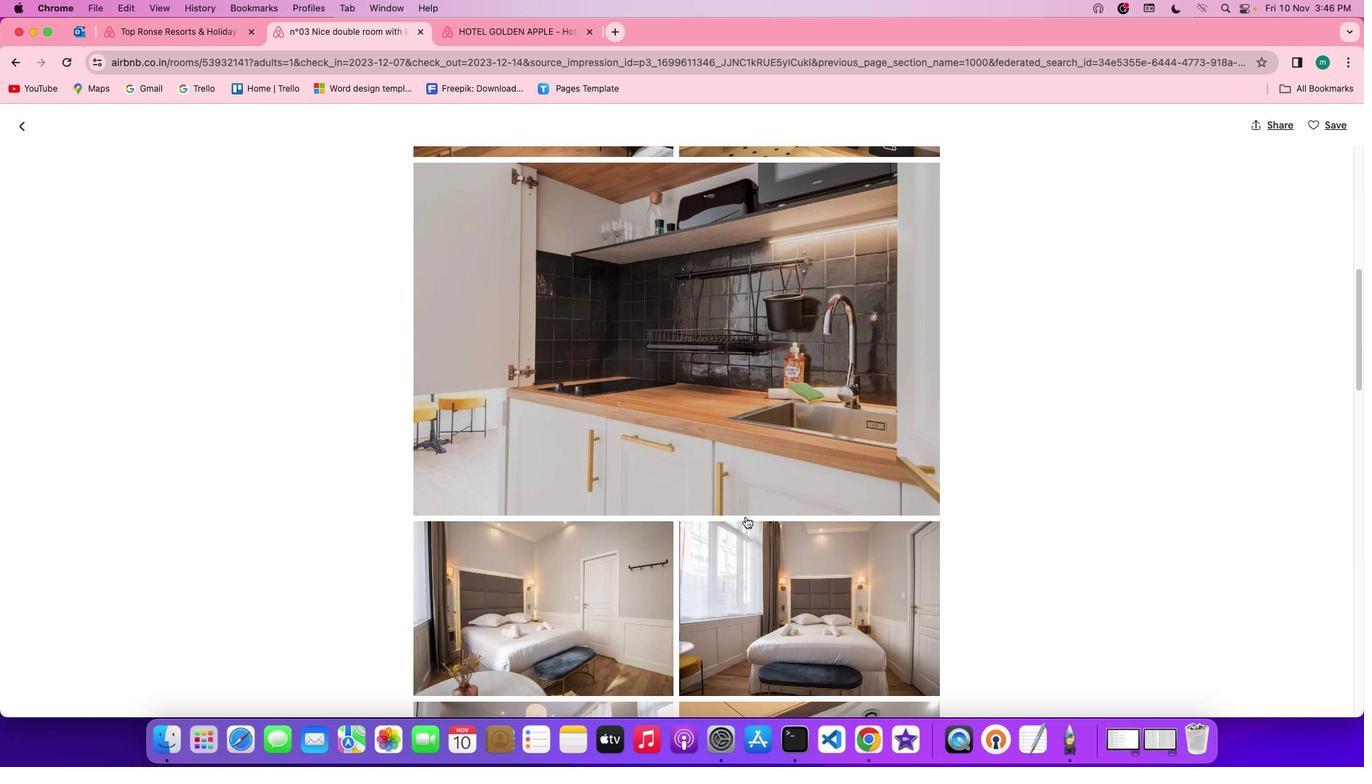 
Action: Mouse scrolled (745, 517) with delta (0, 0)
Screenshot: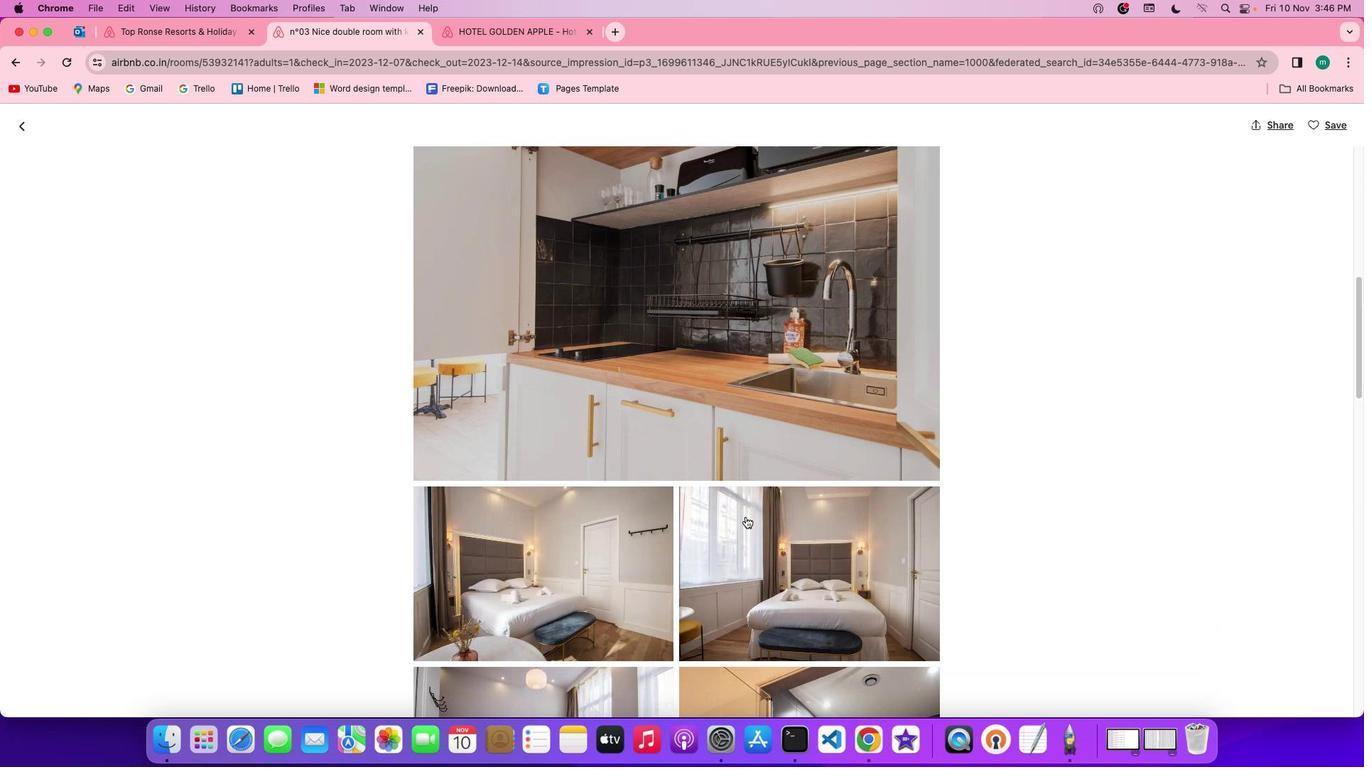 
Action: Mouse scrolled (745, 517) with delta (0, 0)
Screenshot: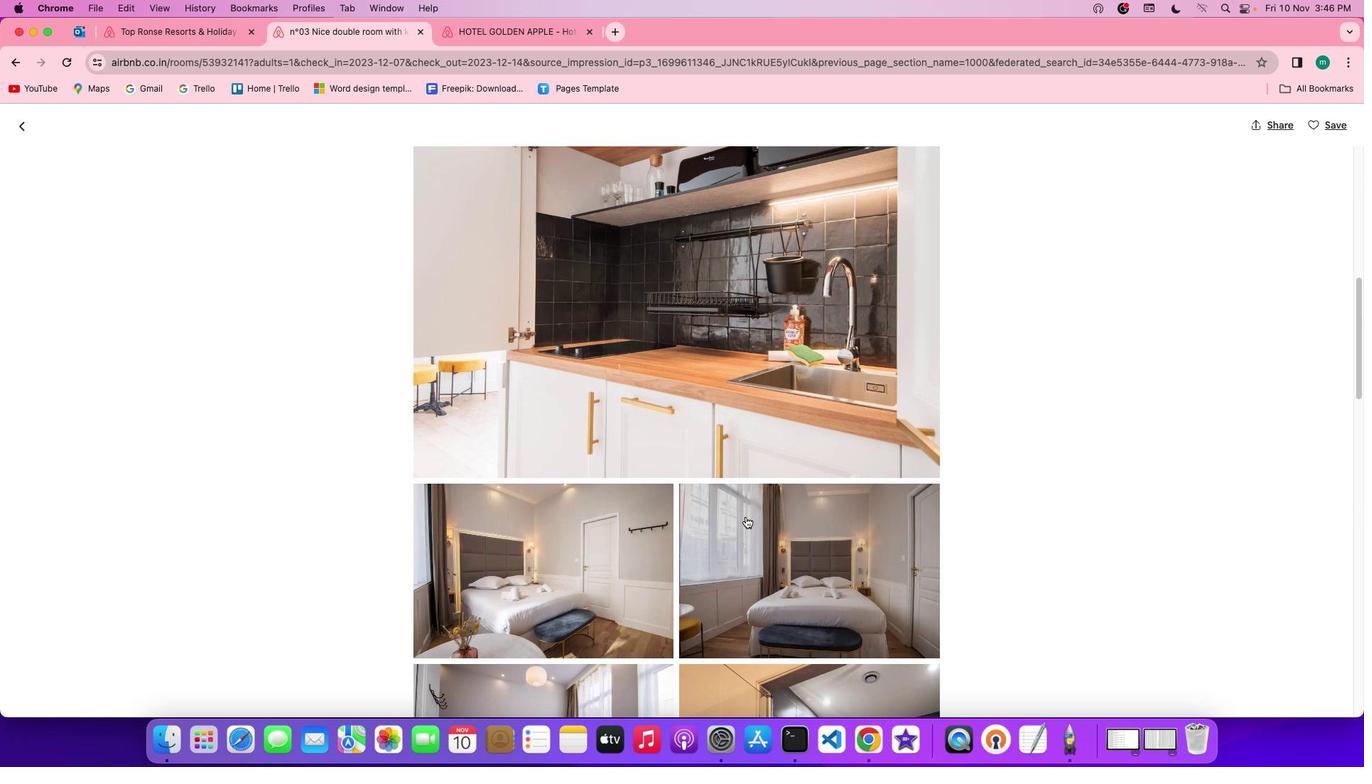 
Action: Mouse scrolled (745, 517) with delta (0, 0)
Screenshot: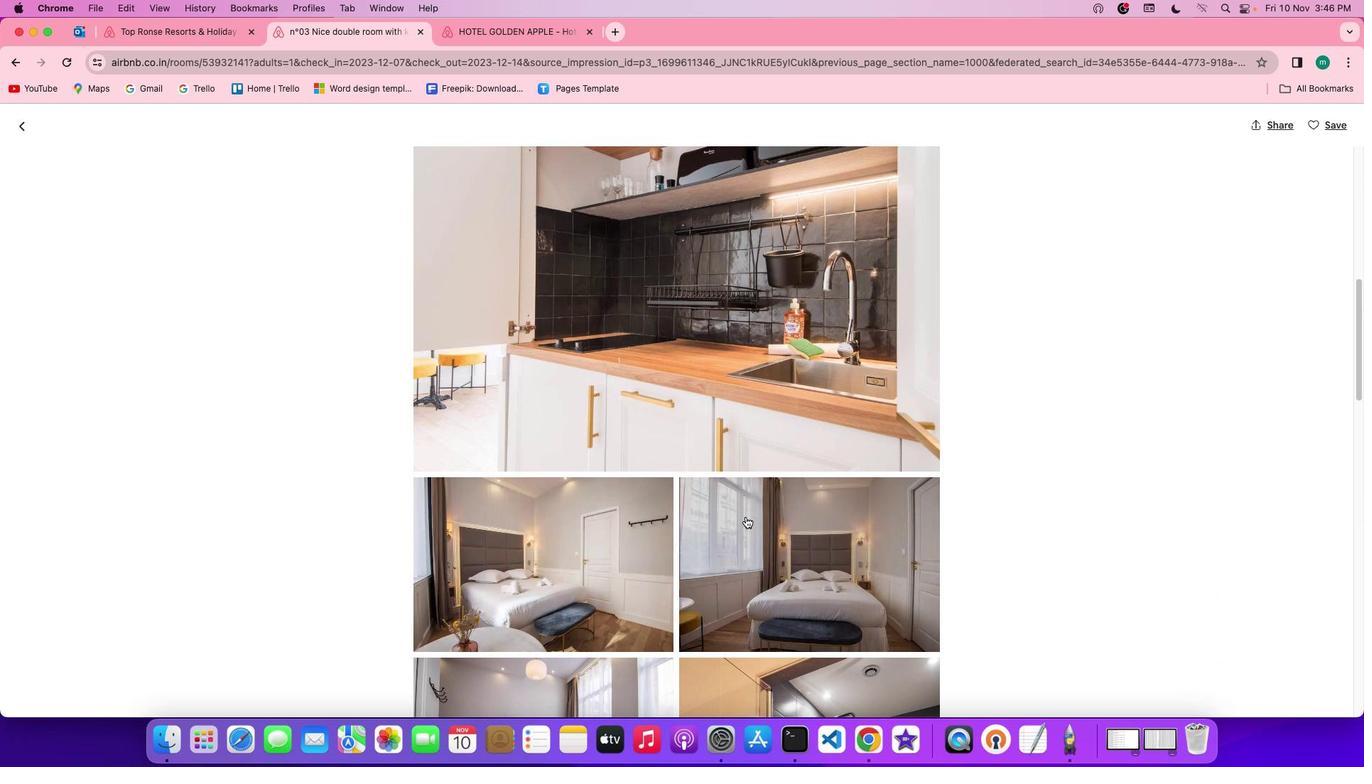 
Action: Mouse scrolled (745, 517) with delta (0, 0)
Screenshot: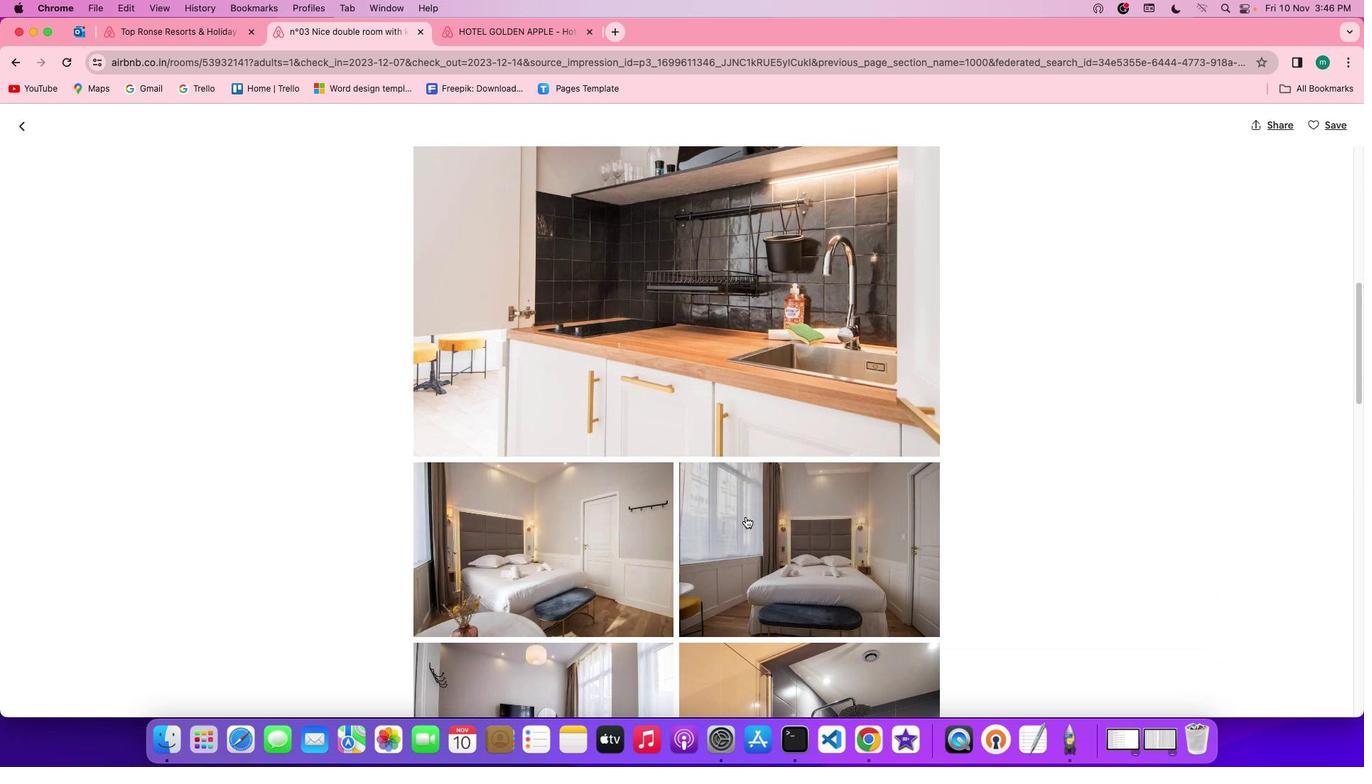 
Action: Mouse scrolled (745, 517) with delta (0, 0)
Screenshot: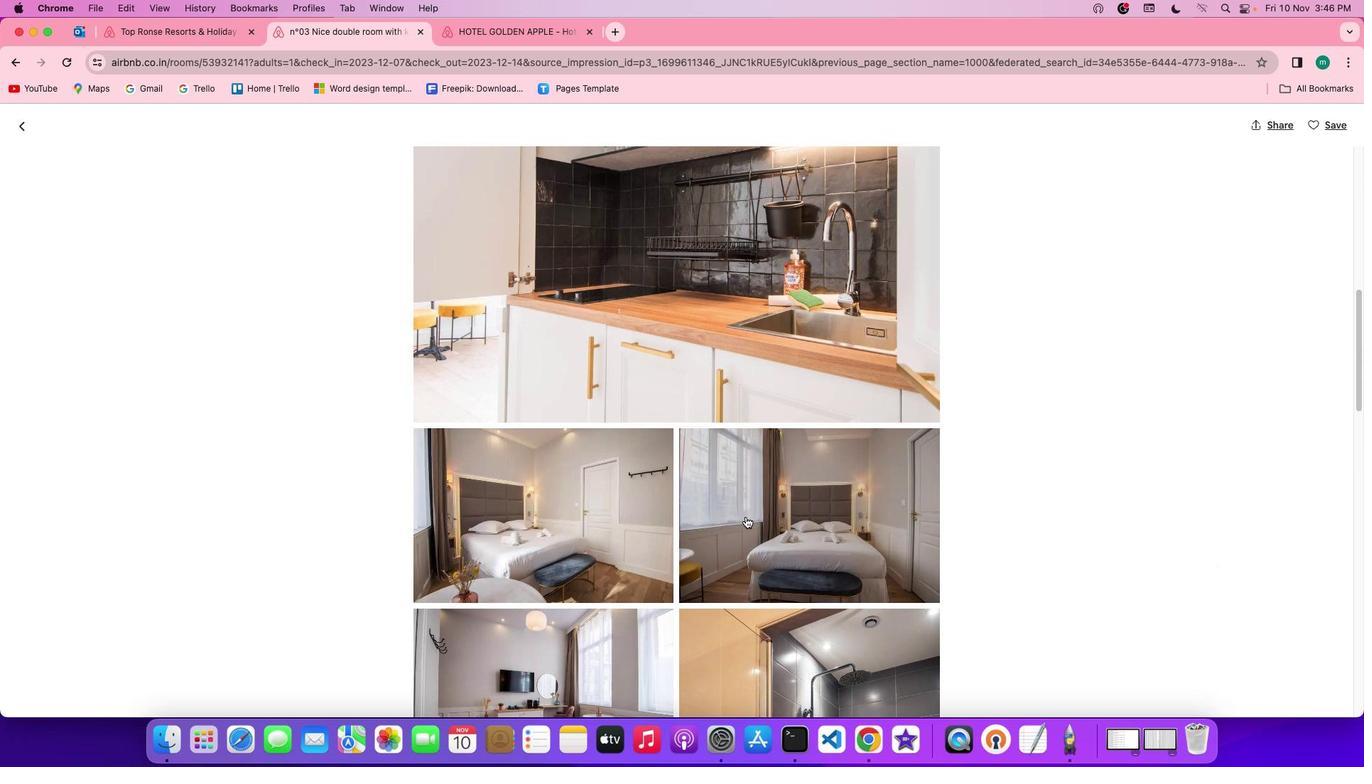 
Action: Mouse scrolled (745, 517) with delta (0, 0)
Screenshot: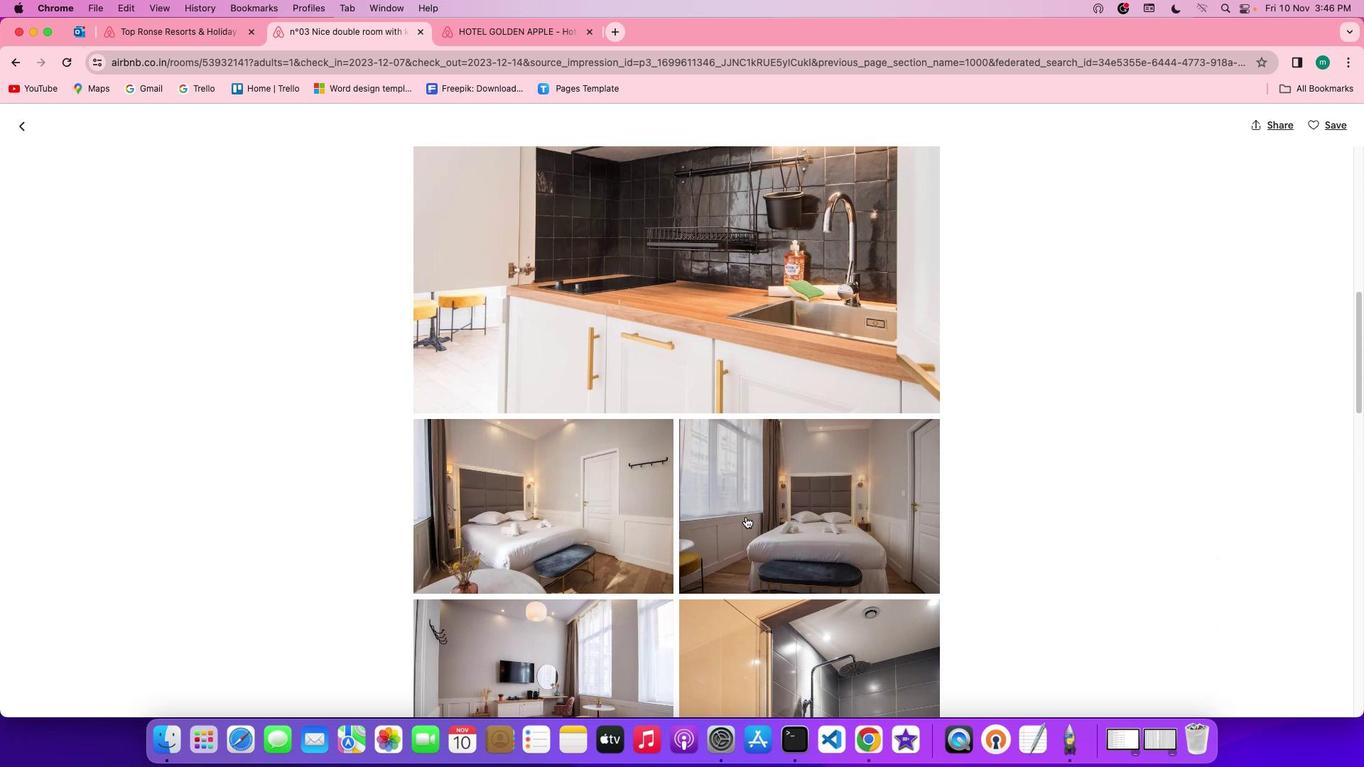 
Action: Mouse scrolled (745, 517) with delta (0, 0)
Screenshot: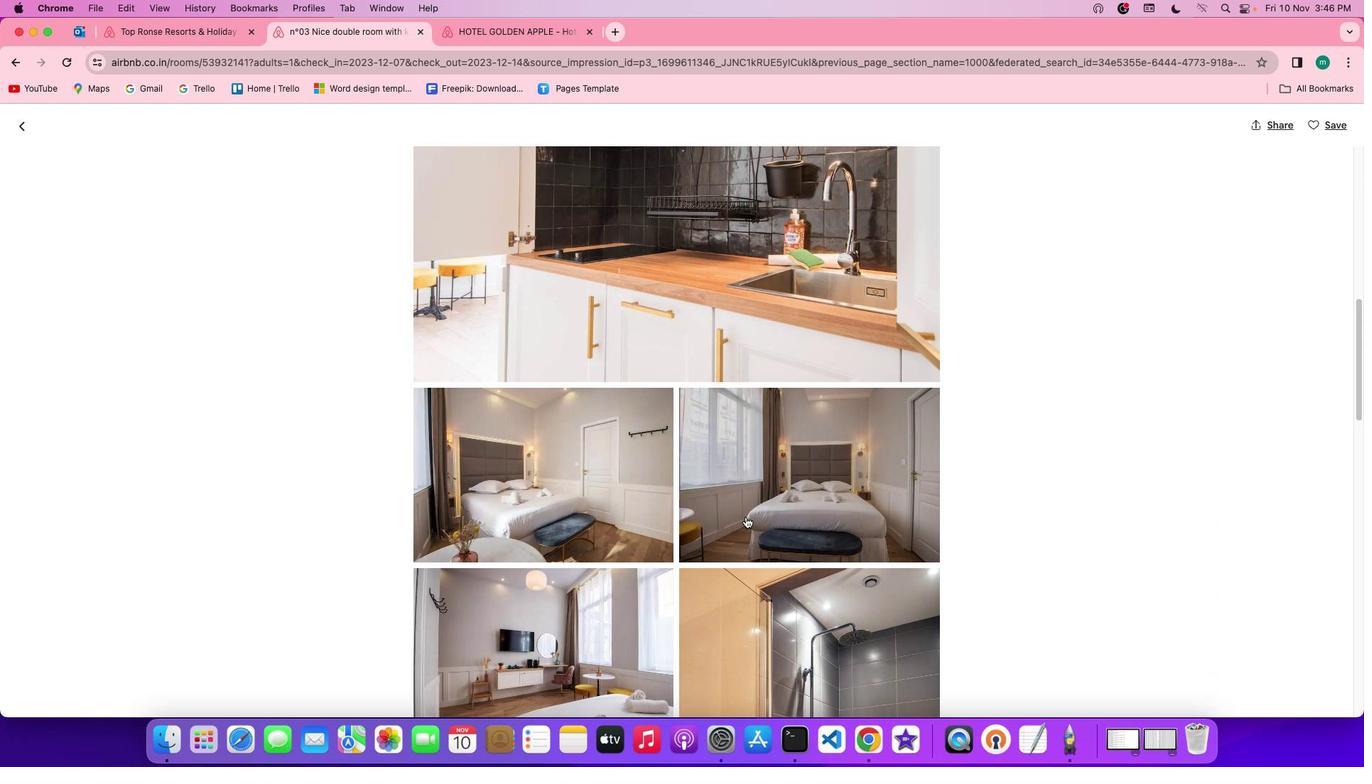 
Action: Mouse scrolled (745, 517) with delta (0, 0)
Screenshot: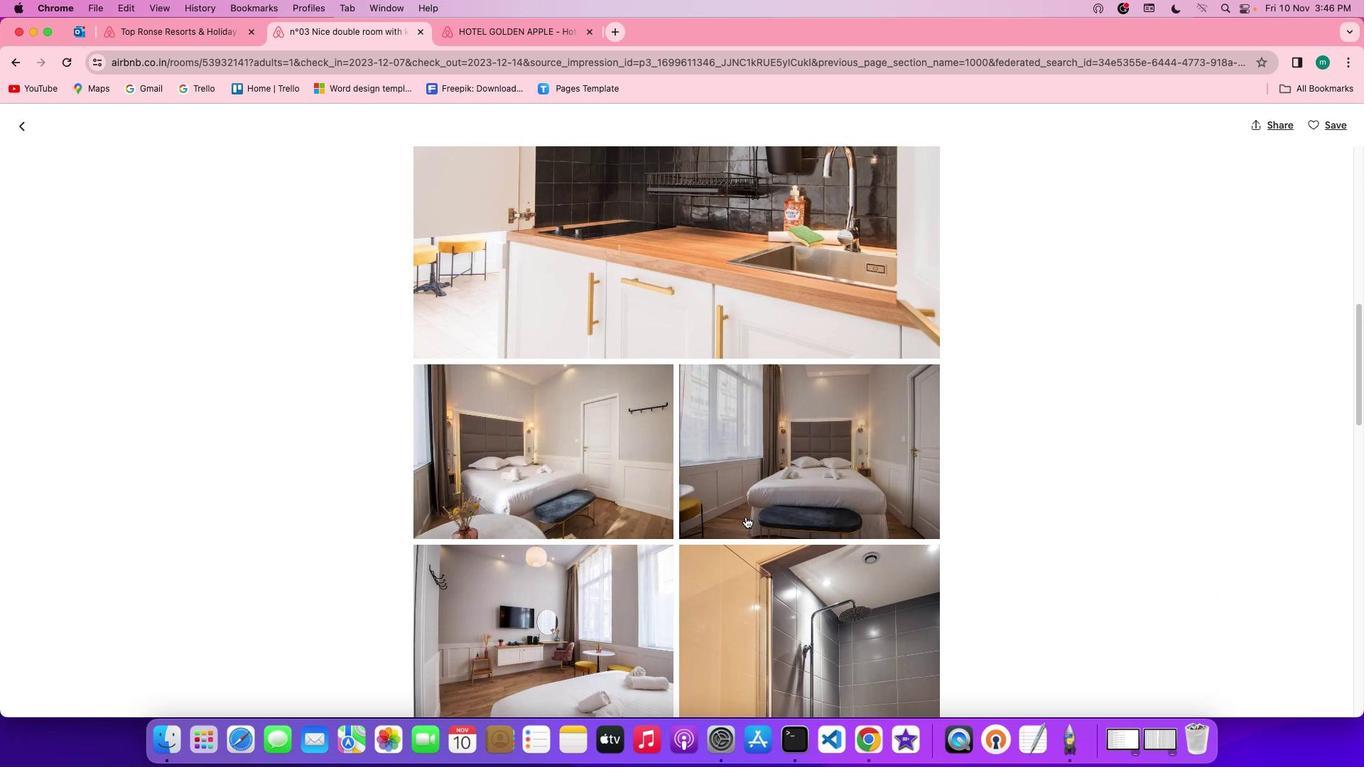 
Action: Mouse scrolled (745, 517) with delta (0, 0)
Screenshot: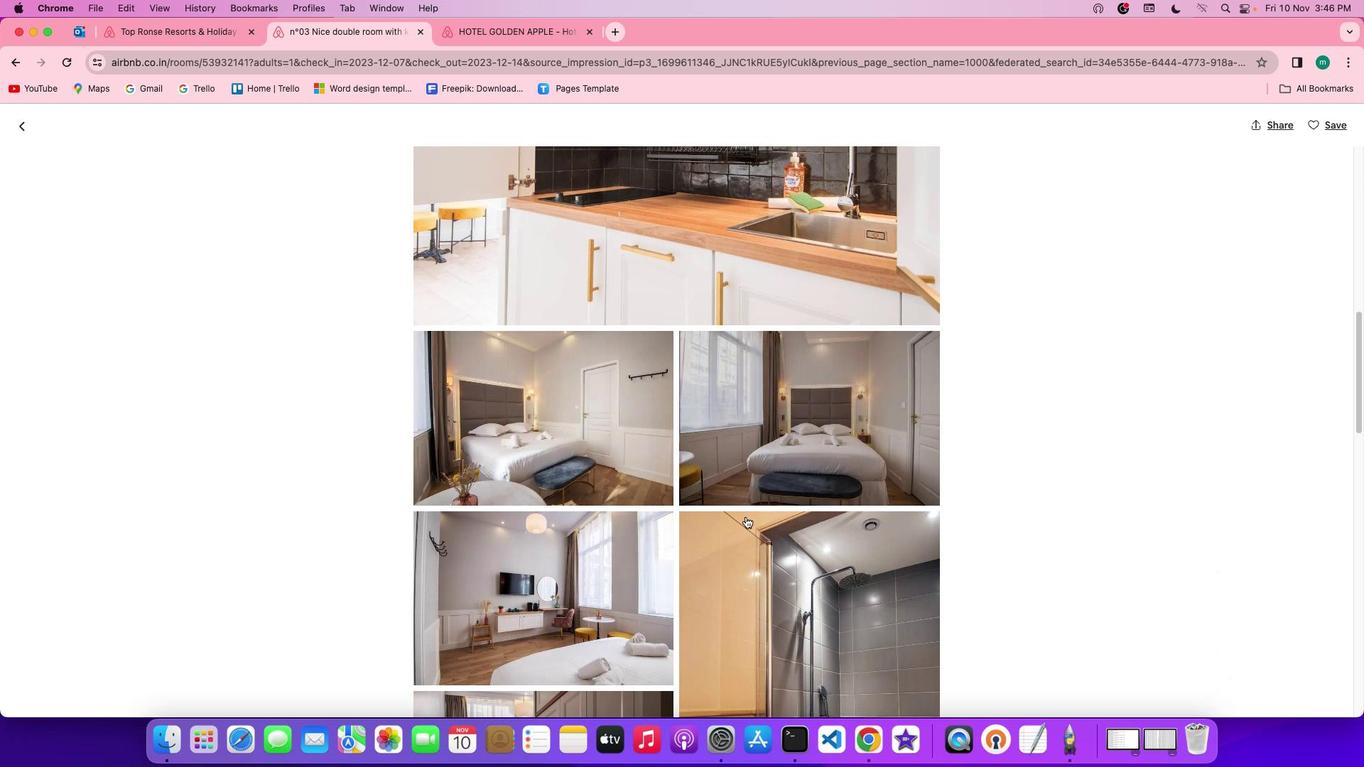 
Action: Mouse scrolled (745, 517) with delta (0, -1)
Screenshot: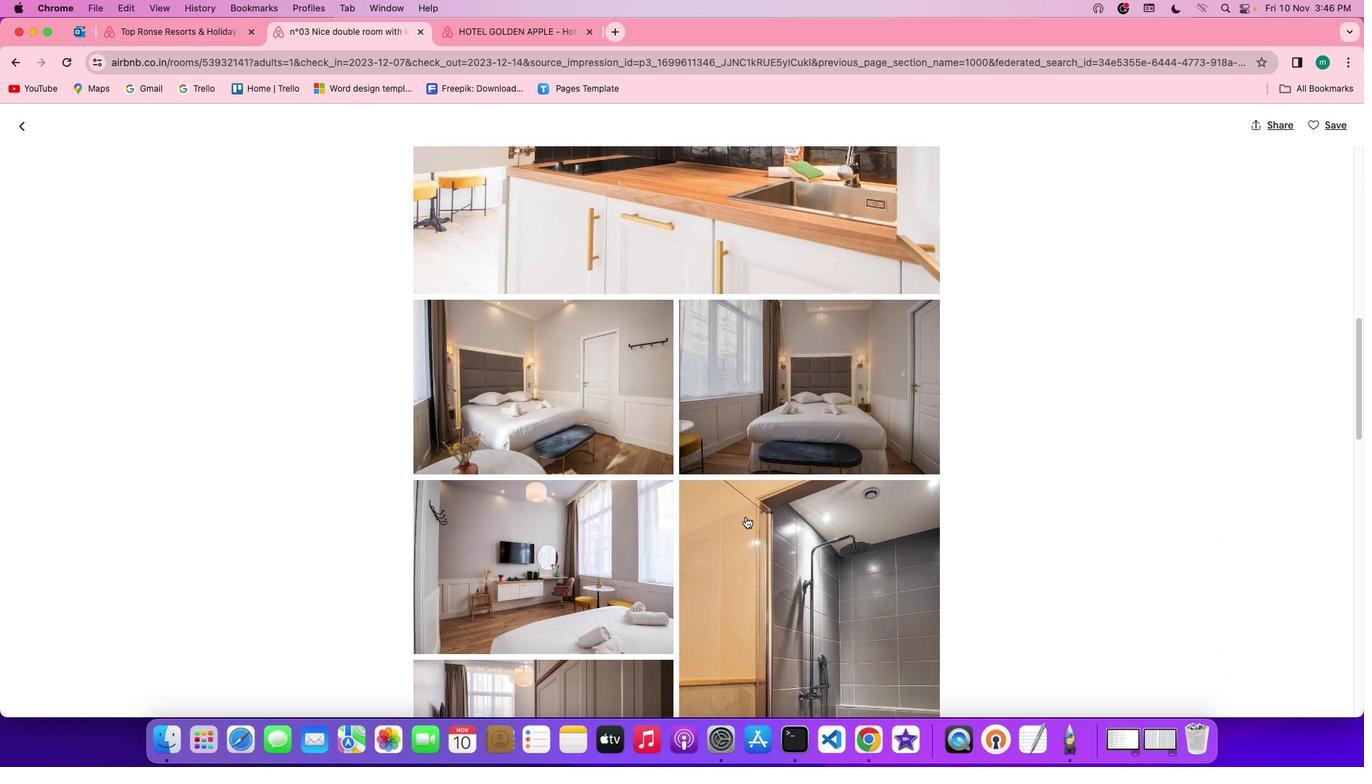 
Action: Mouse scrolled (745, 517) with delta (0, -2)
Screenshot: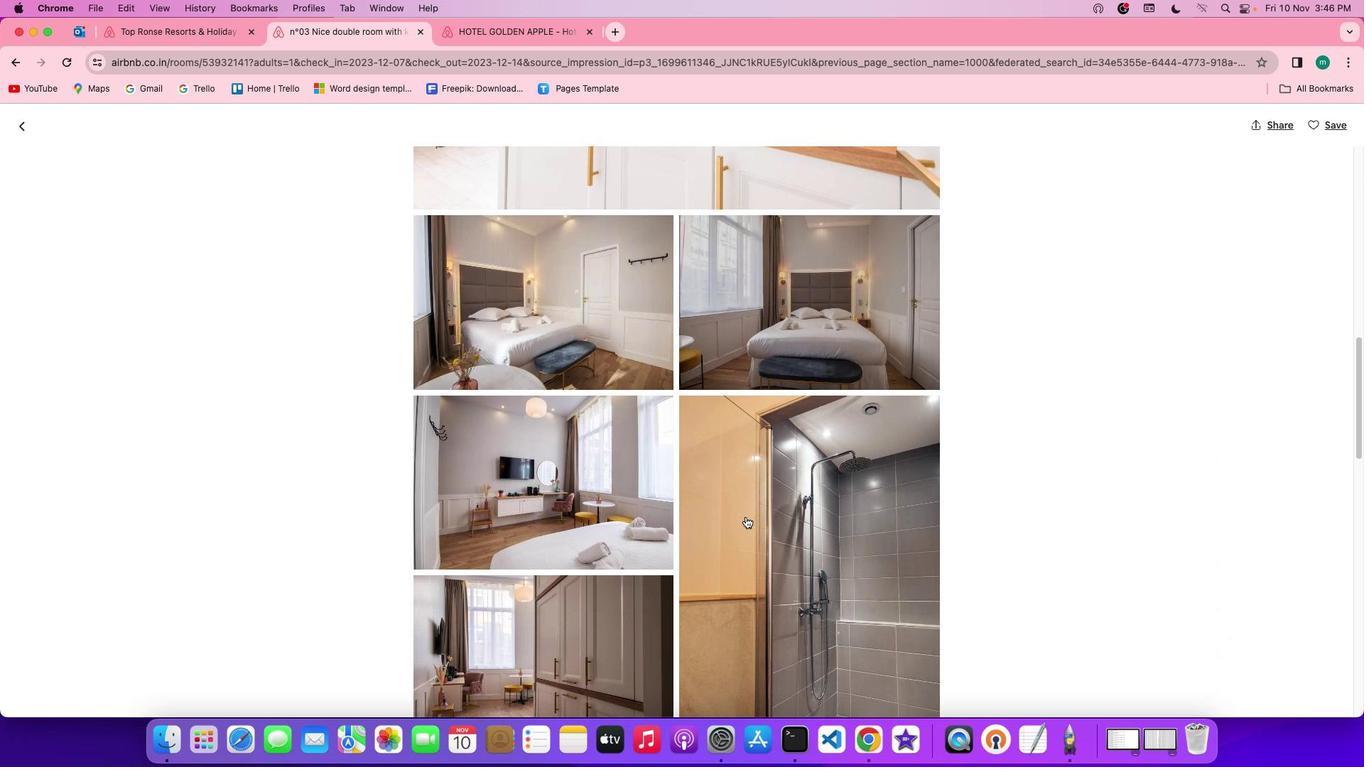 
Action: Mouse scrolled (745, 517) with delta (0, 0)
Screenshot: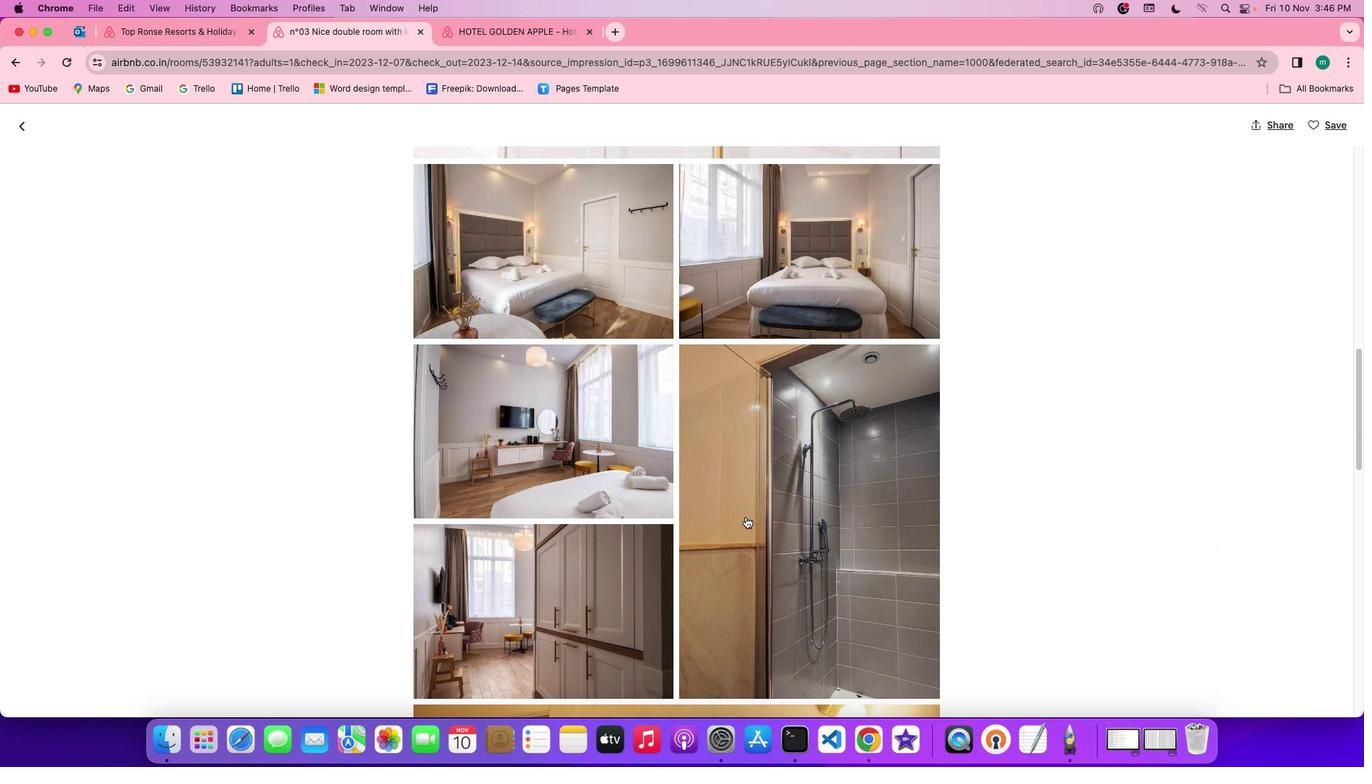 
Action: Mouse scrolled (745, 517) with delta (0, 0)
Screenshot: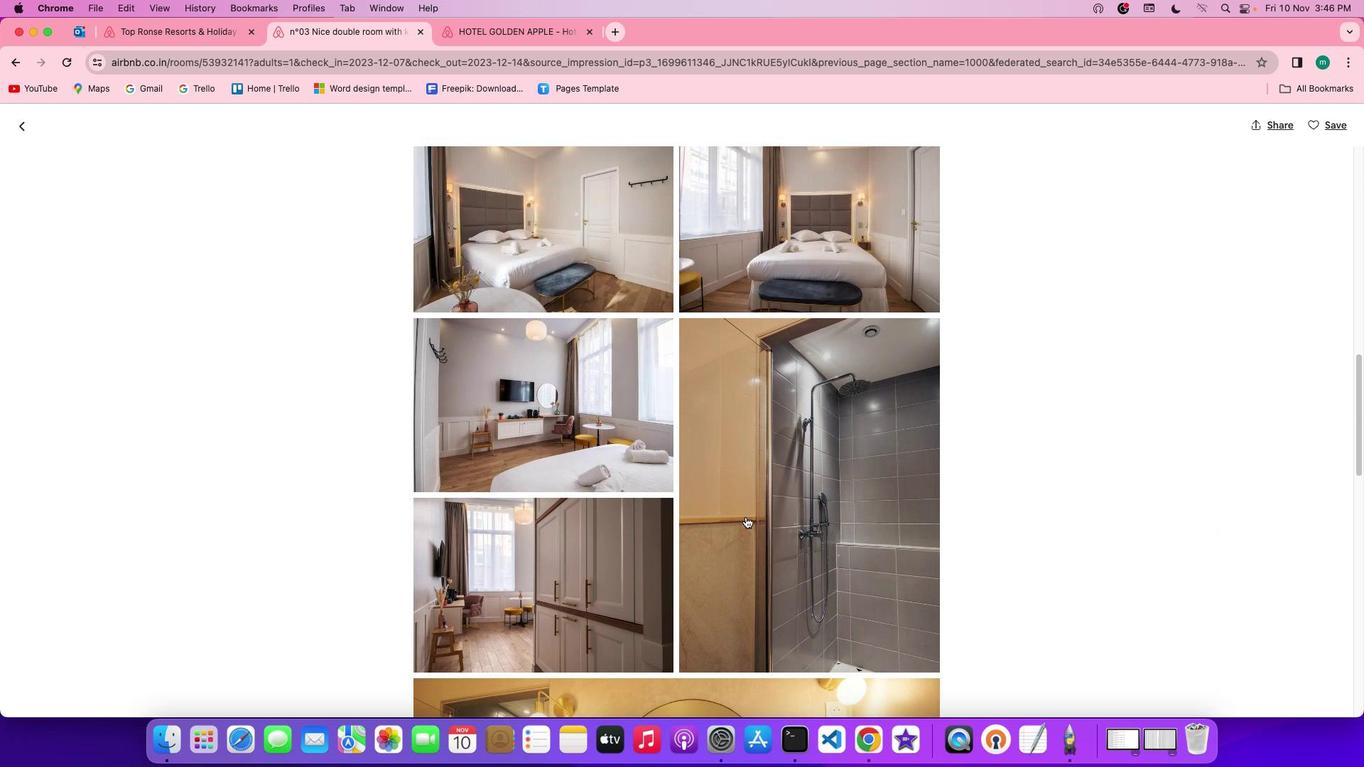 
Action: Mouse scrolled (745, 517) with delta (0, -1)
Screenshot: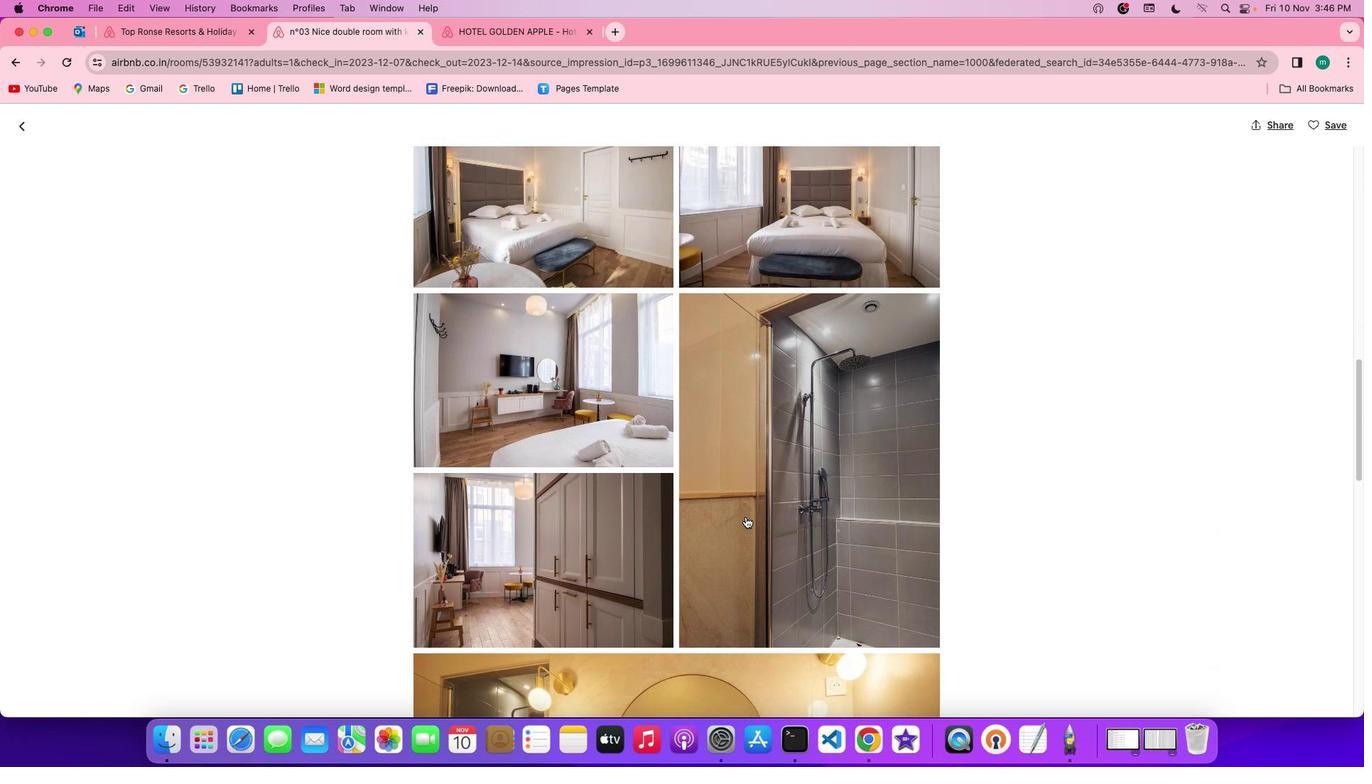 
Action: Mouse scrolled (745, 517) with delta (0, -1)
Screenshot: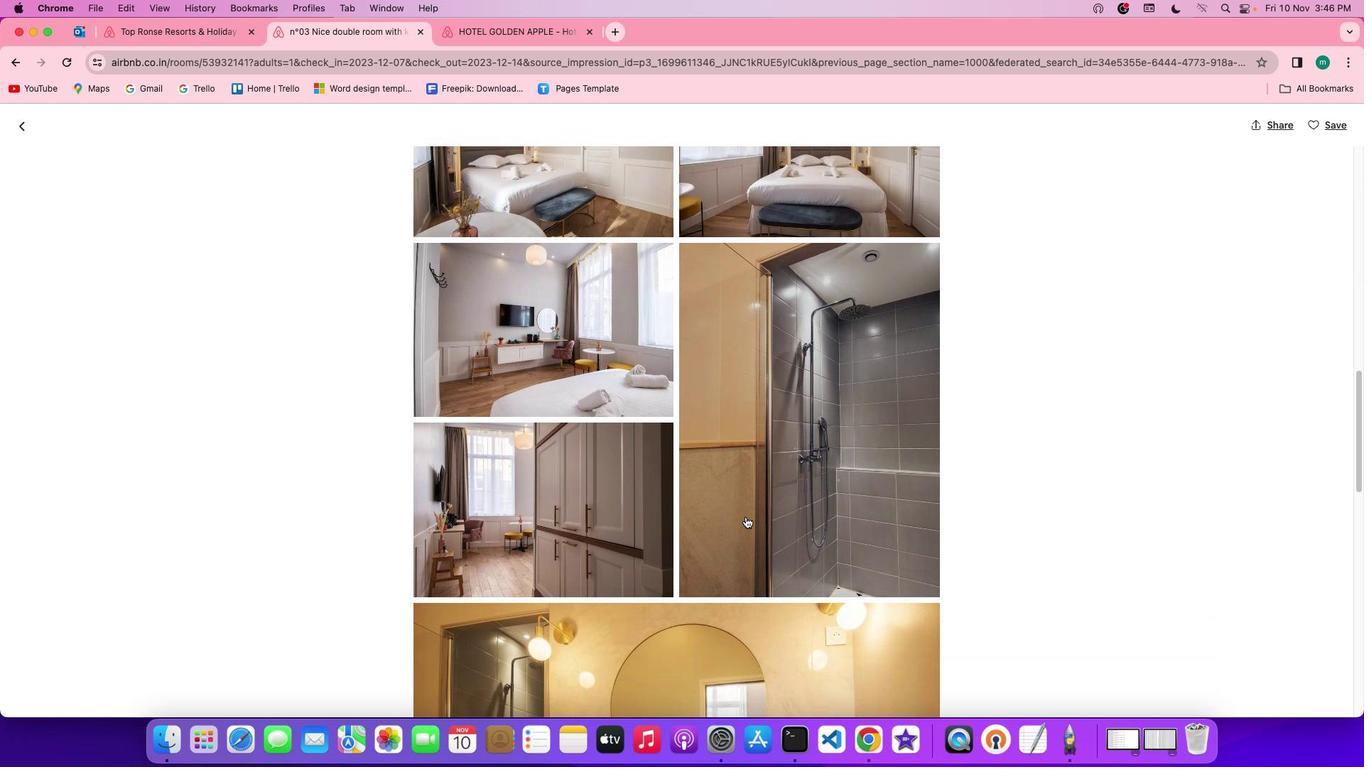
Action: Mouse scrolled (745, 517) with delta (0, 0)
Screenshot: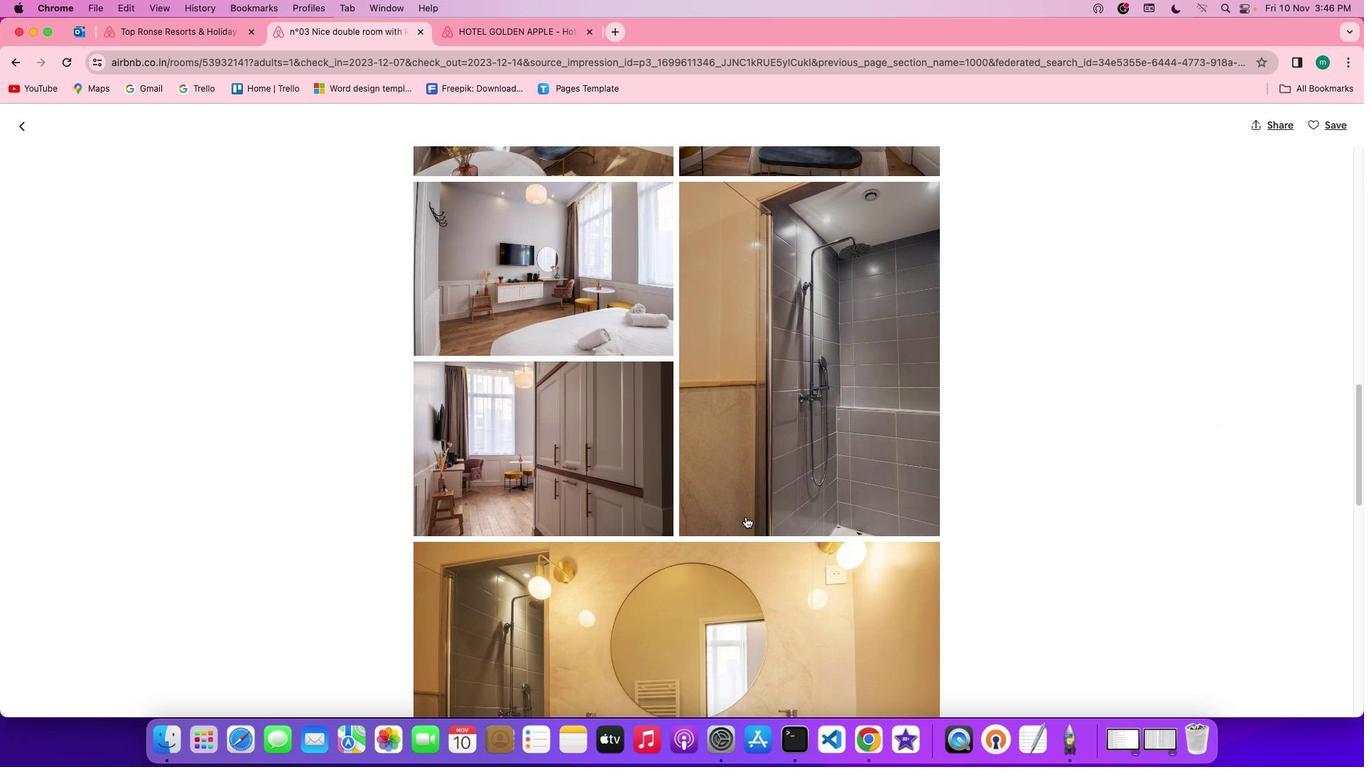 
Action: Mouse scrolled (745, 517) with delta (0, 0)
Screenshot: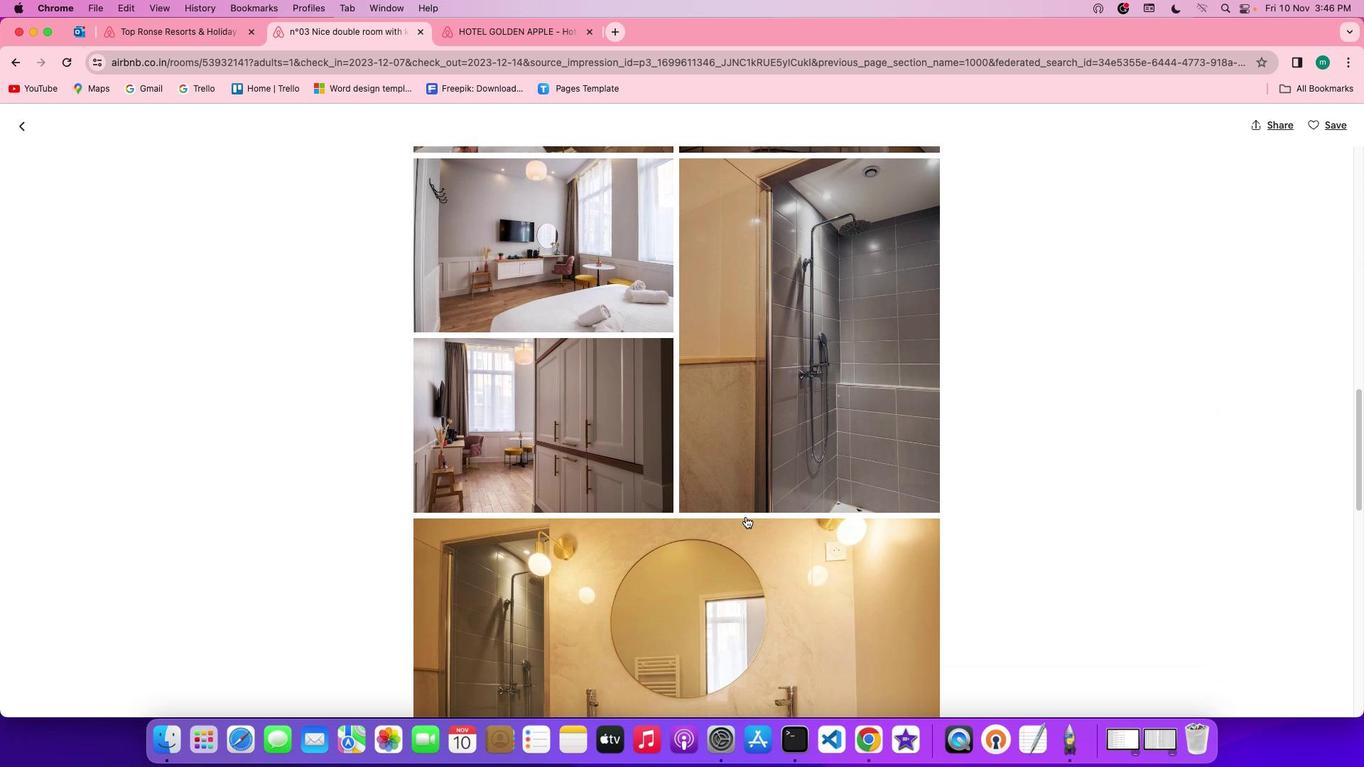 
Action: Mouse scrolled (745, 517) with delta (0, -1)
Screenshot: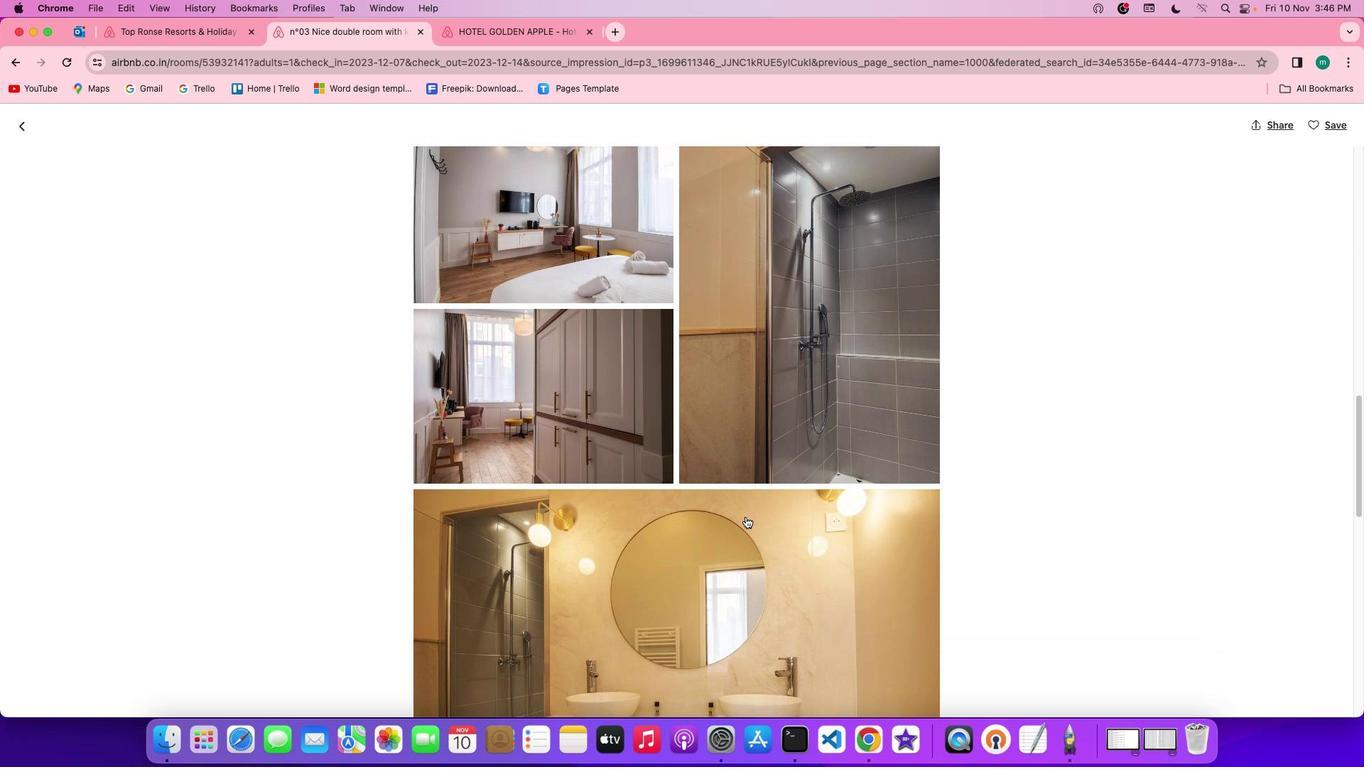 
Action: Mouse scrolled (745, 517) with delta (0, 0)
Screenshot: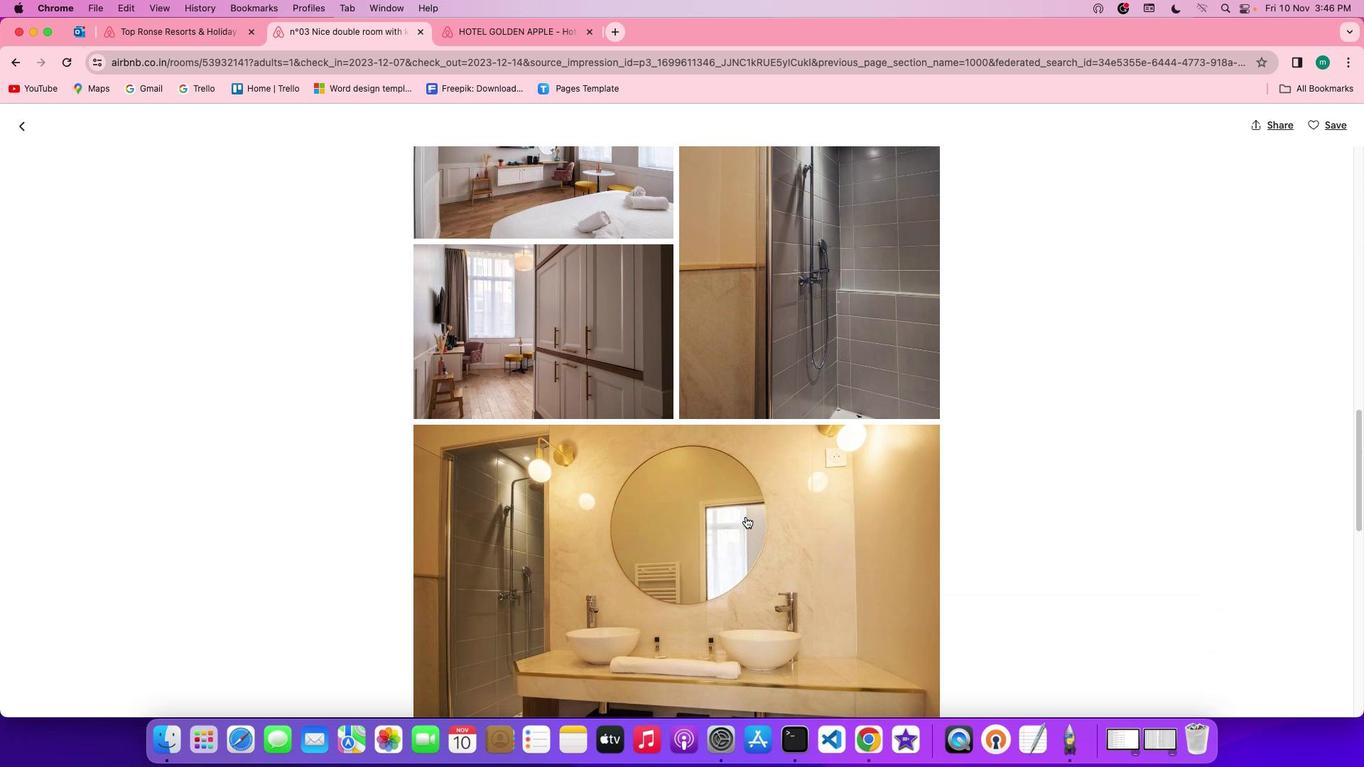 
Action: Mouse scrolled (745, 517) with delta (0, 0)
Screenshot: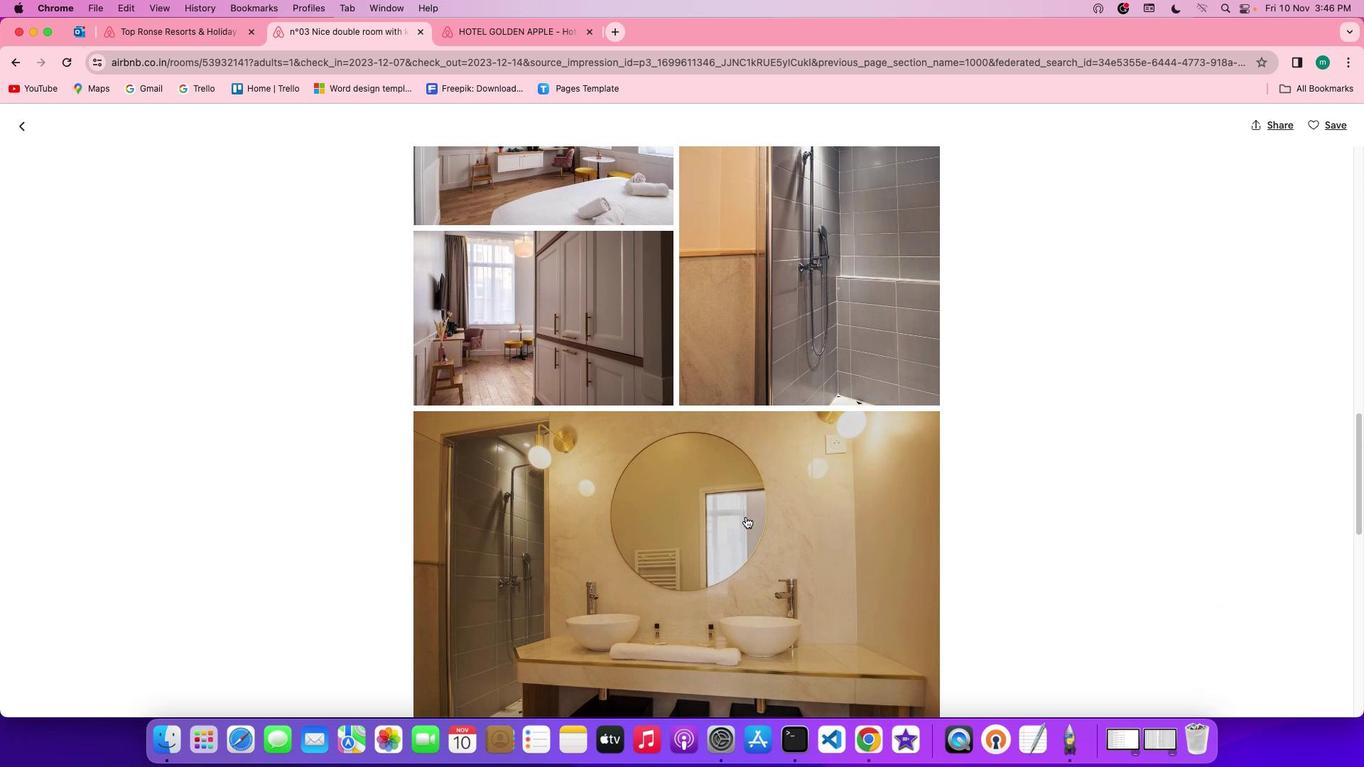 
Action: Mouse scrolled (745, 517) with delta (0, 0)
Screenshot: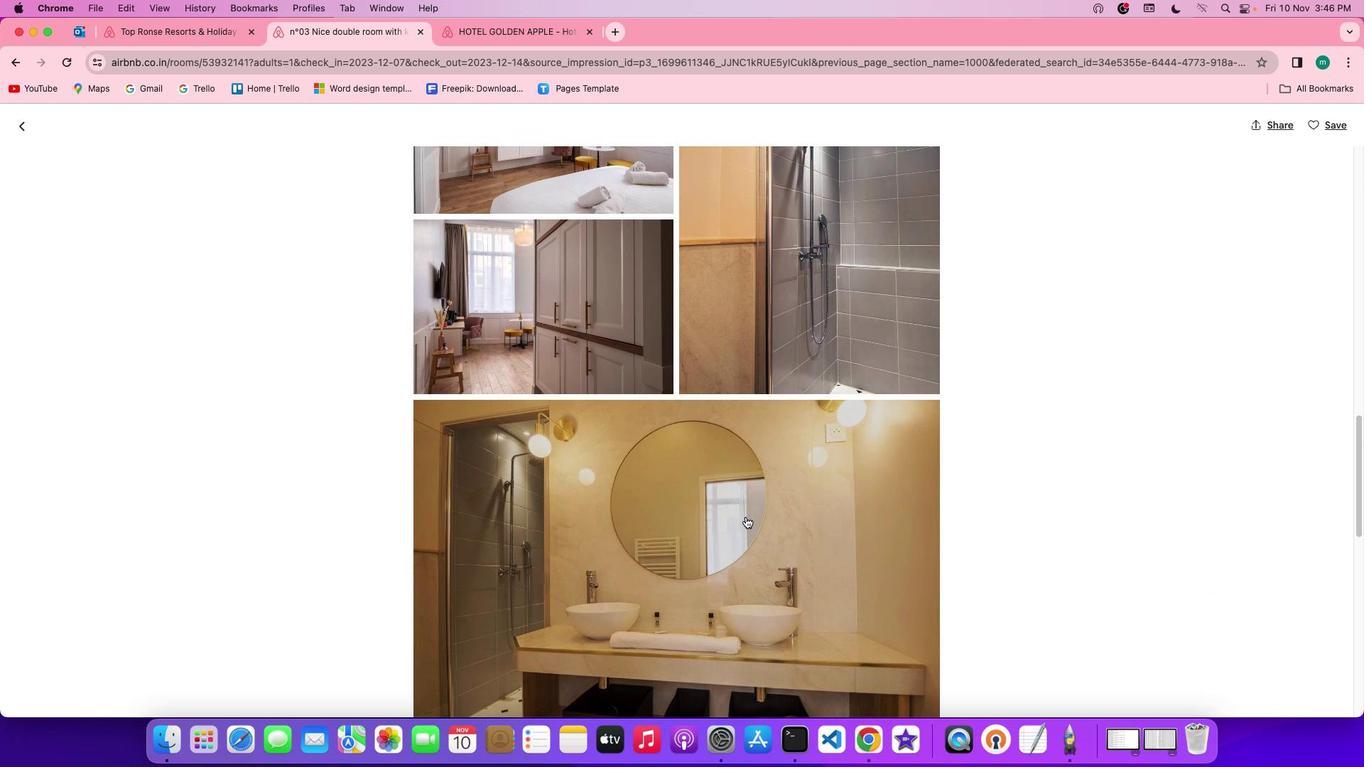 
Action: Mouse scrolled (745, 517) with delta (0, 0)
Screenshot: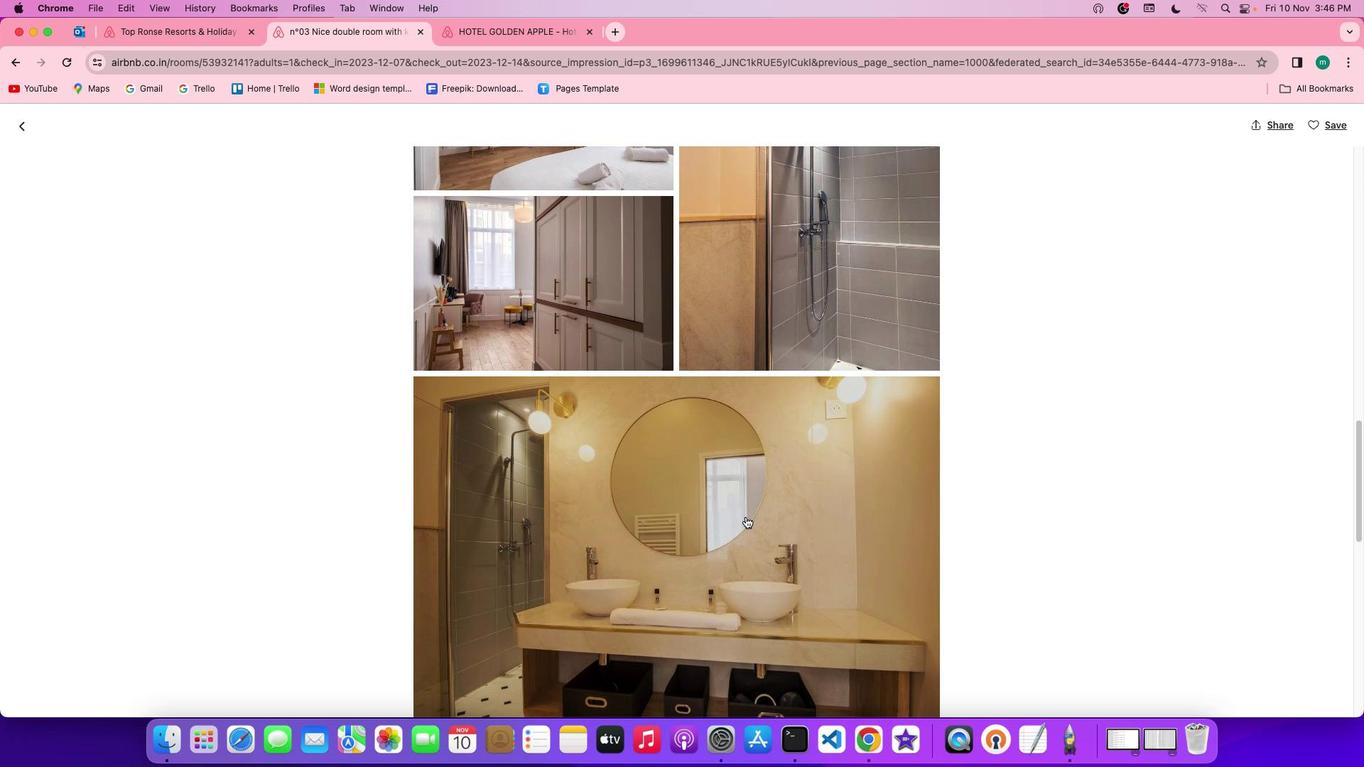 
Action: Mouse scrolled (745, 517) with delta (0, 0)
Screenshot: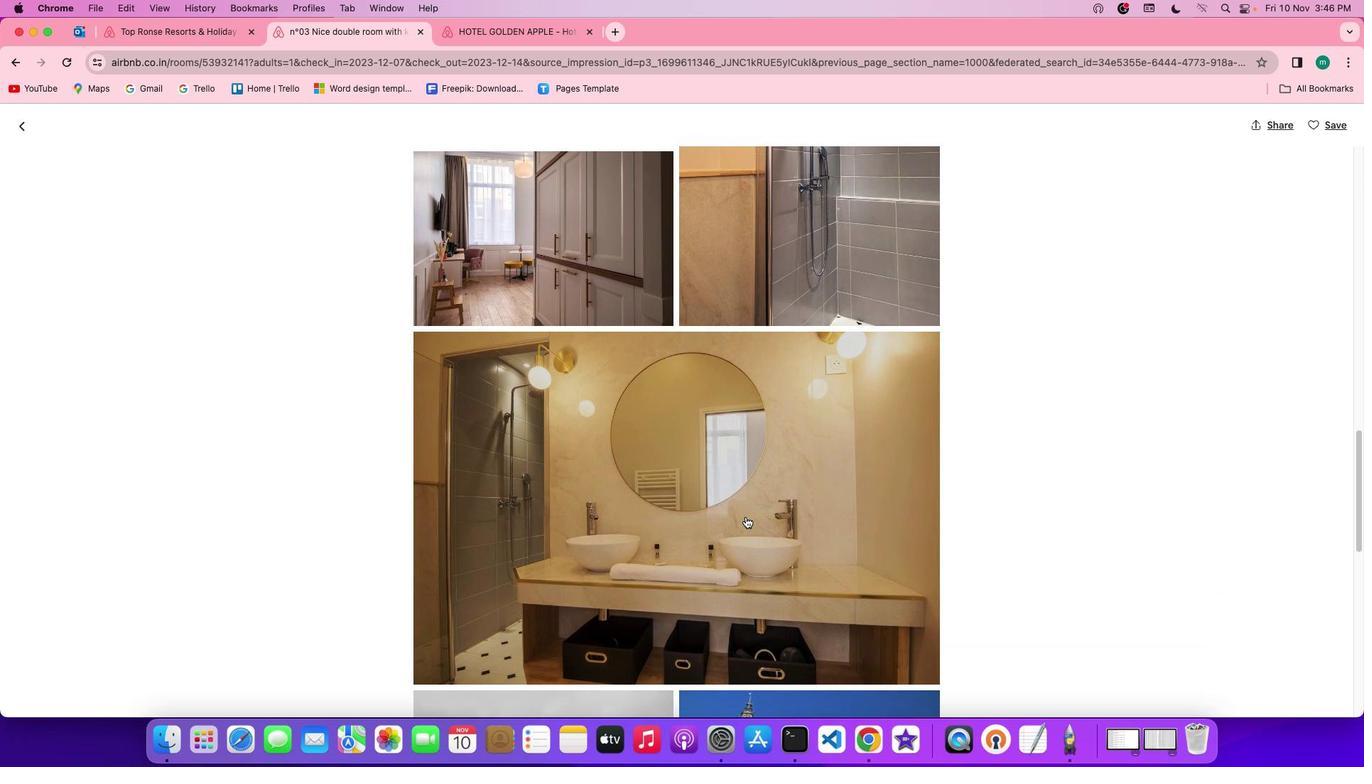
Action: Mouse scrolled (745, 517) with delta (0, 0)
Screenshot: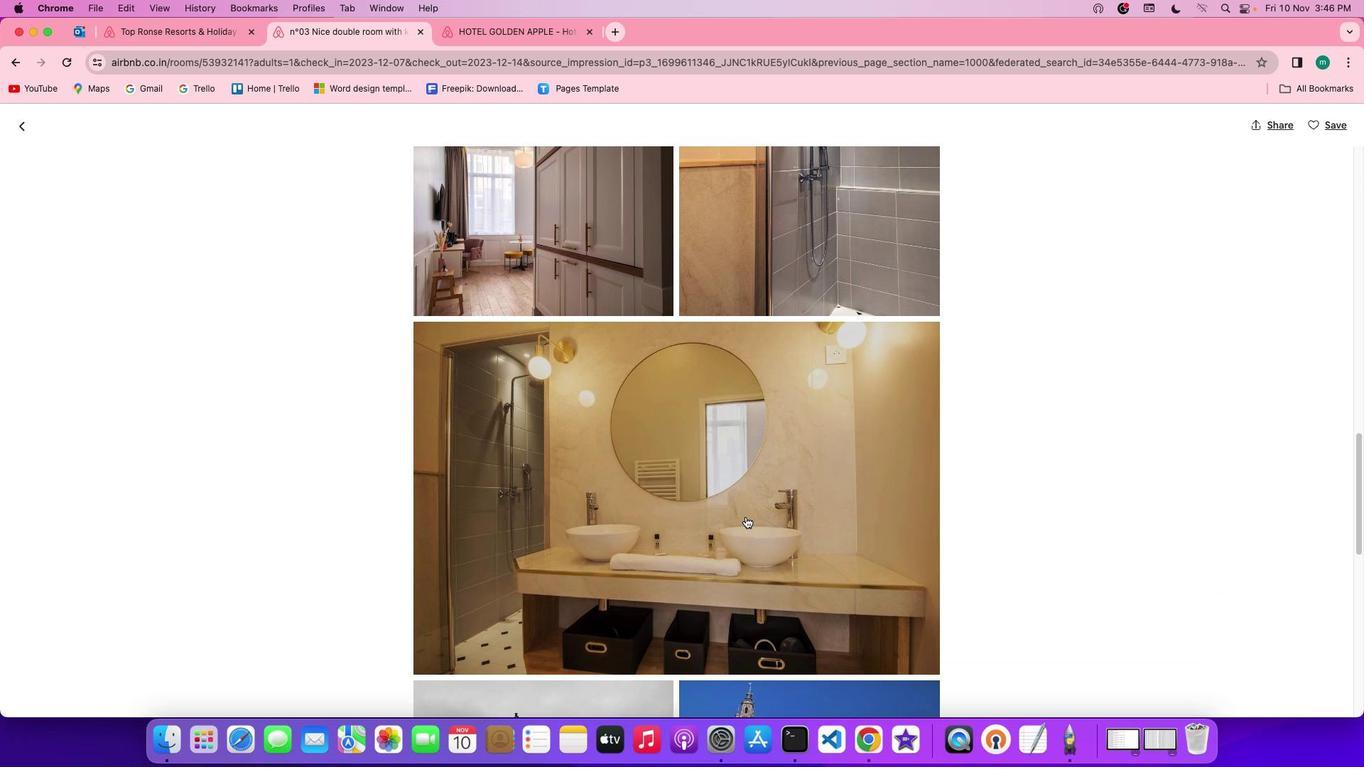
Action: Mouse scrolled (745, 517) with delta (0, 0)
Screenshot: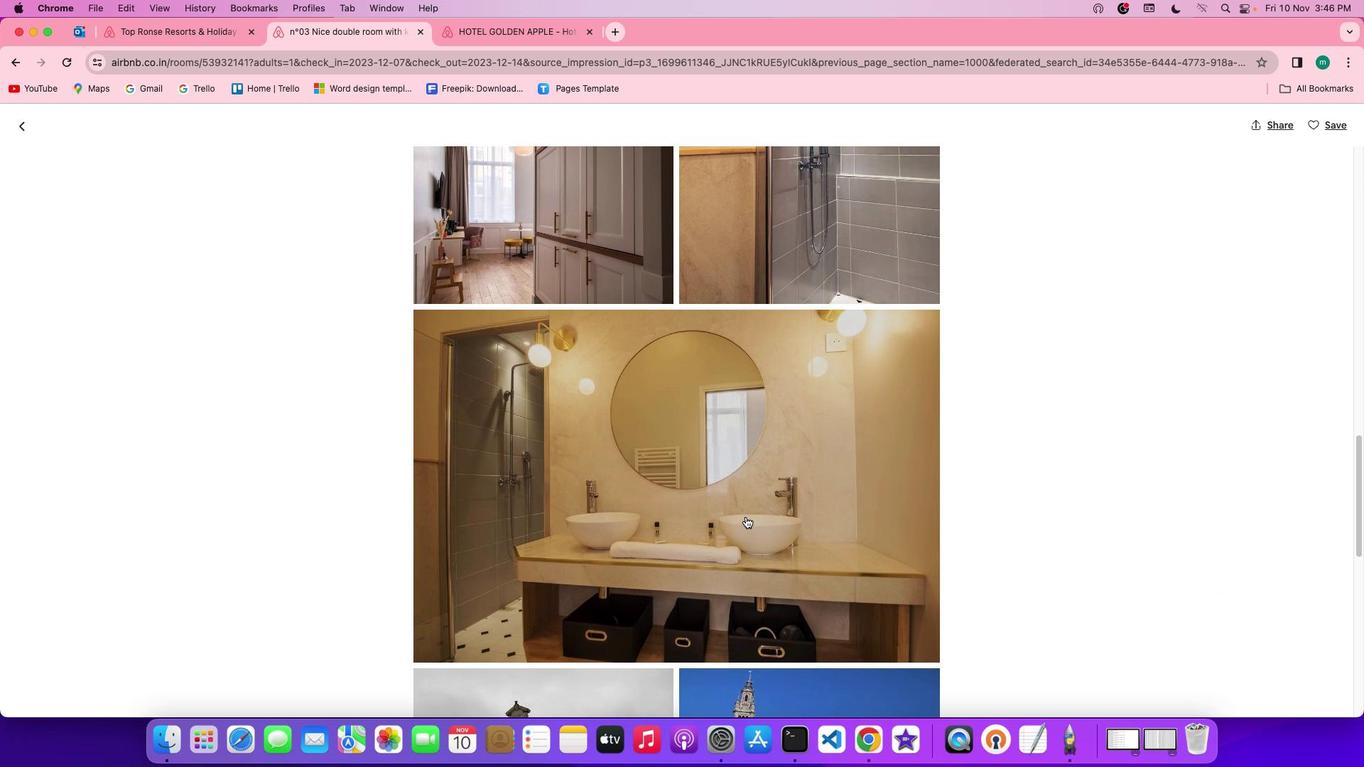 
Action: Mouse scrolled (745, 517) with delta (0, 0)
Screenshot: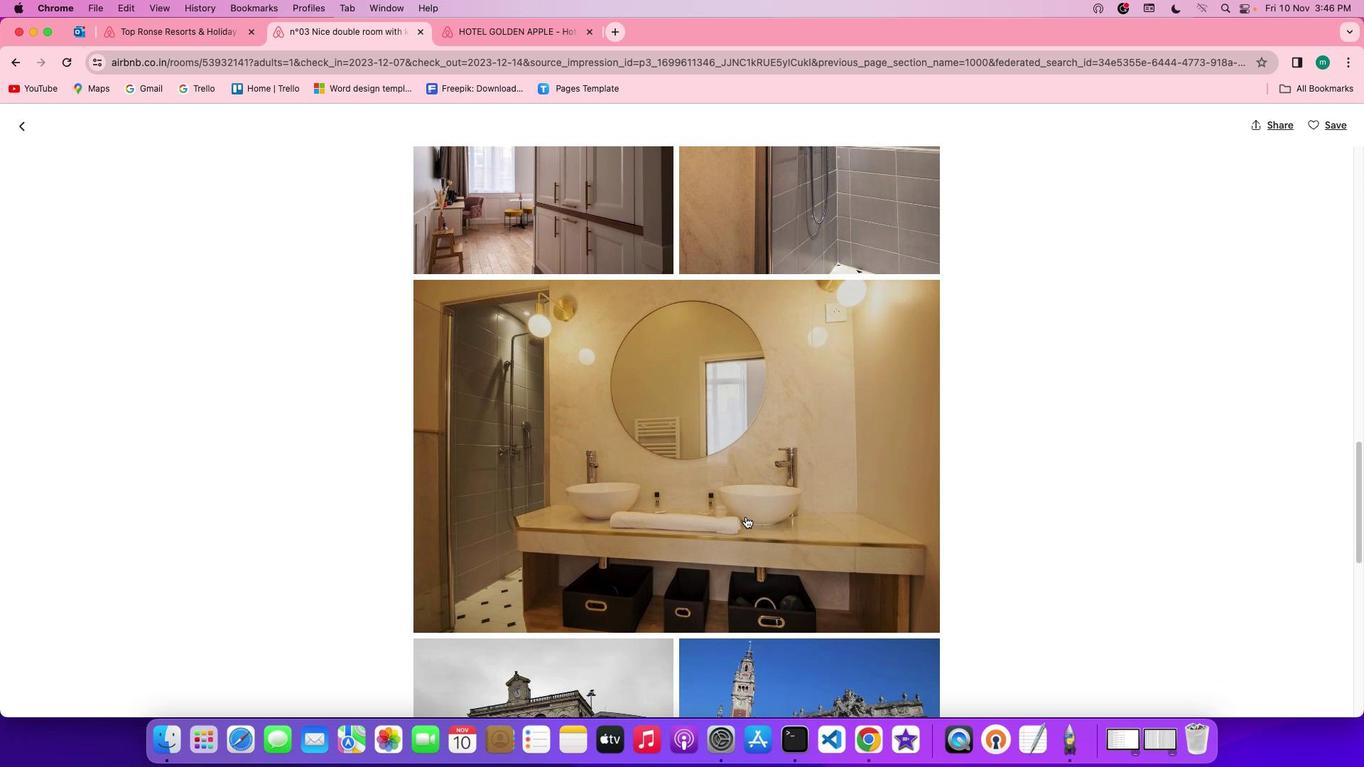 
Action: Mouse scrolled (745, 517) with delta (0, 0)
Screenshot: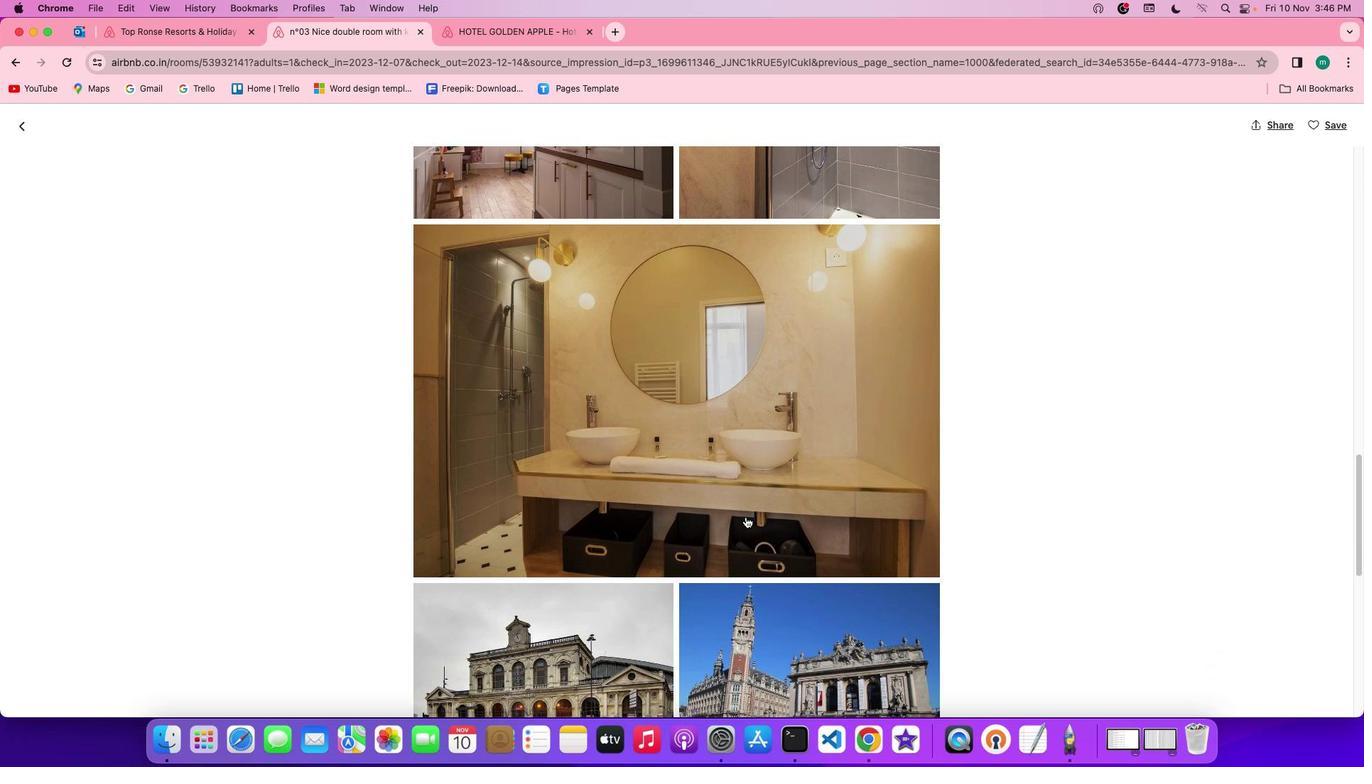 
Action: Mouse scrolled (745, 517) with delta (0, 0)
Screenshot: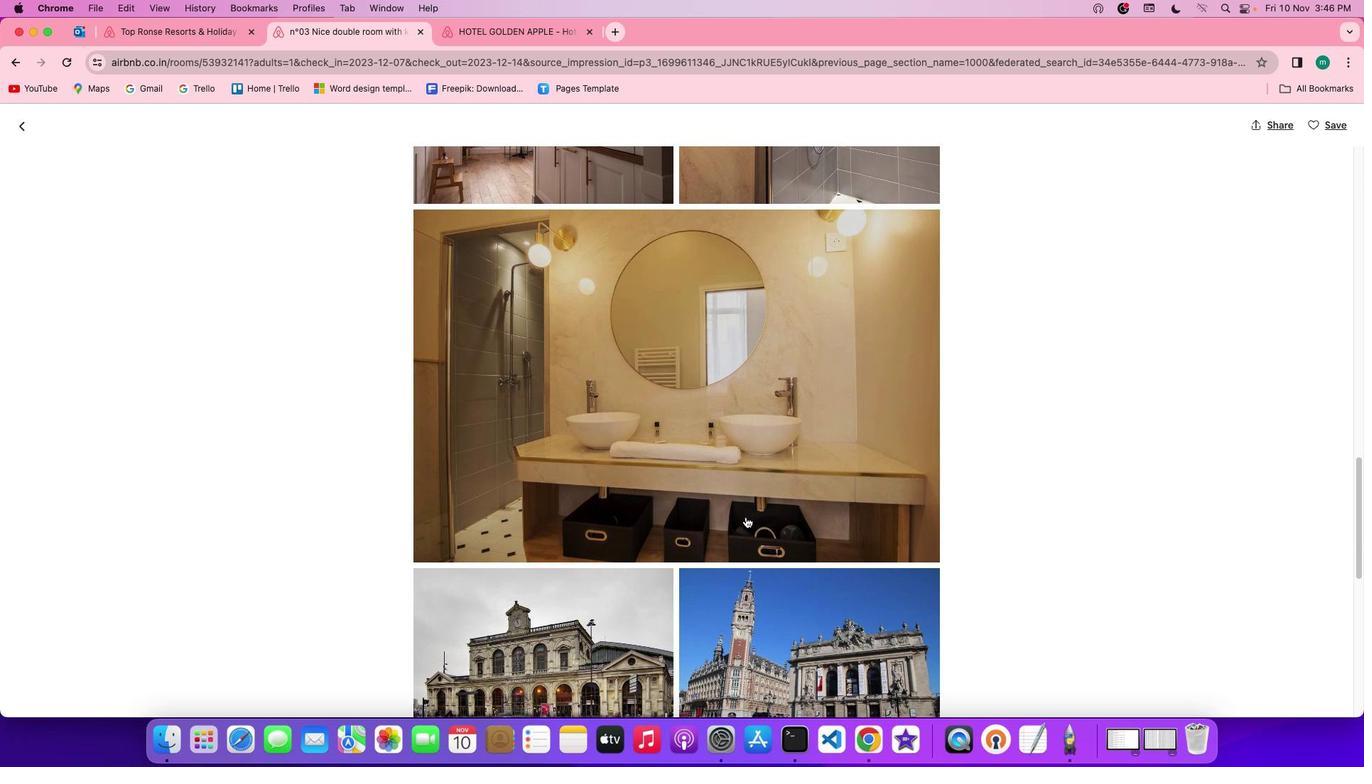 
Action: Mouse scrolled (745, 517) with delta (0, 0)
Screenshot: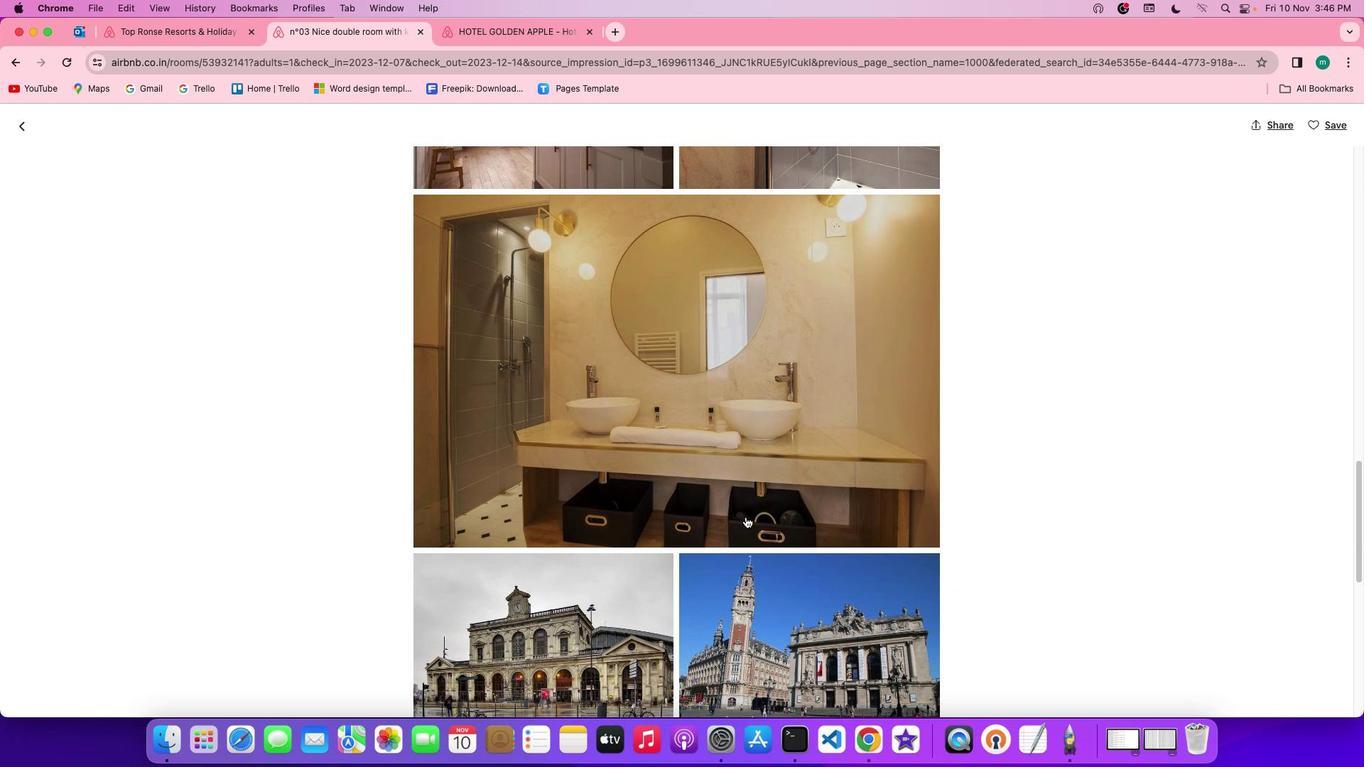 
Action: Mouse scrolled (745, 517) with delta (0, 0)
Screenshot: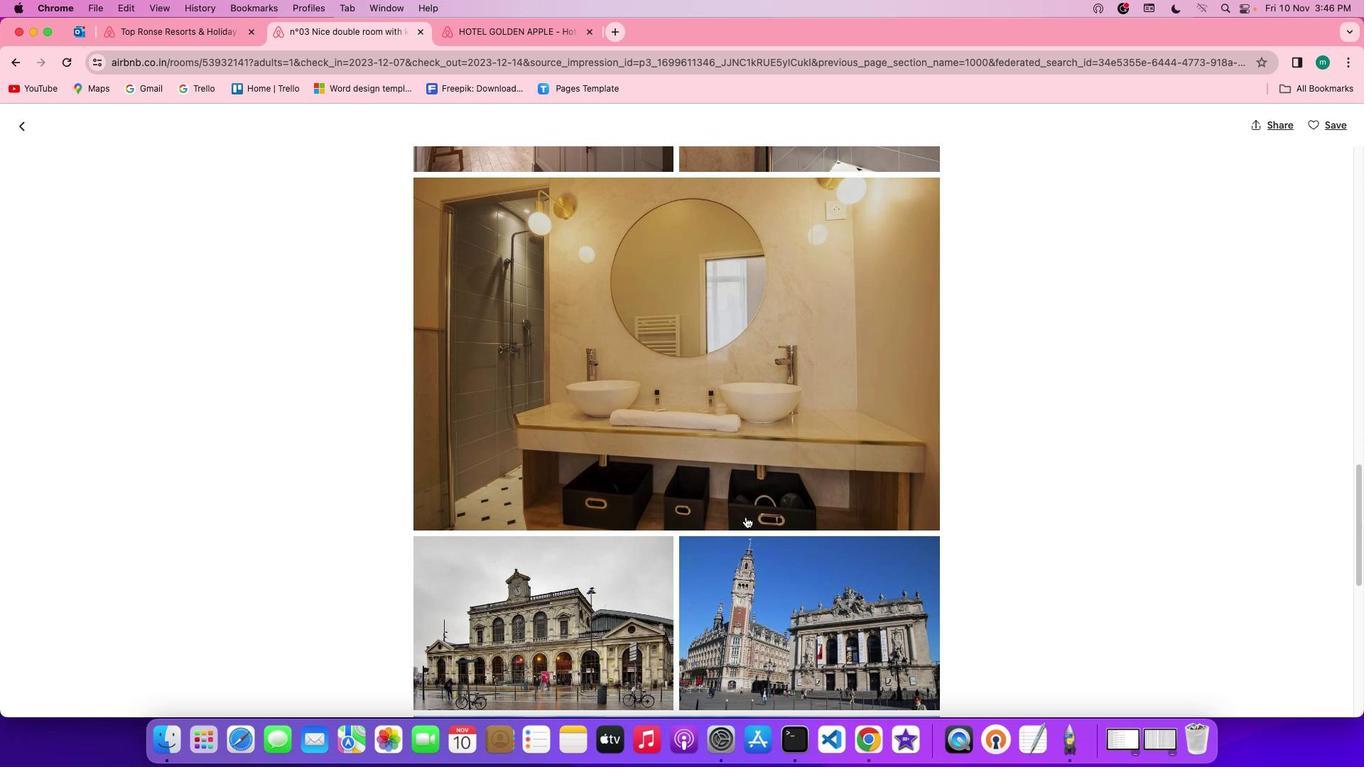 
Action: Mouse scrolled (745, 517) with delta (0, 0)
Screenshot: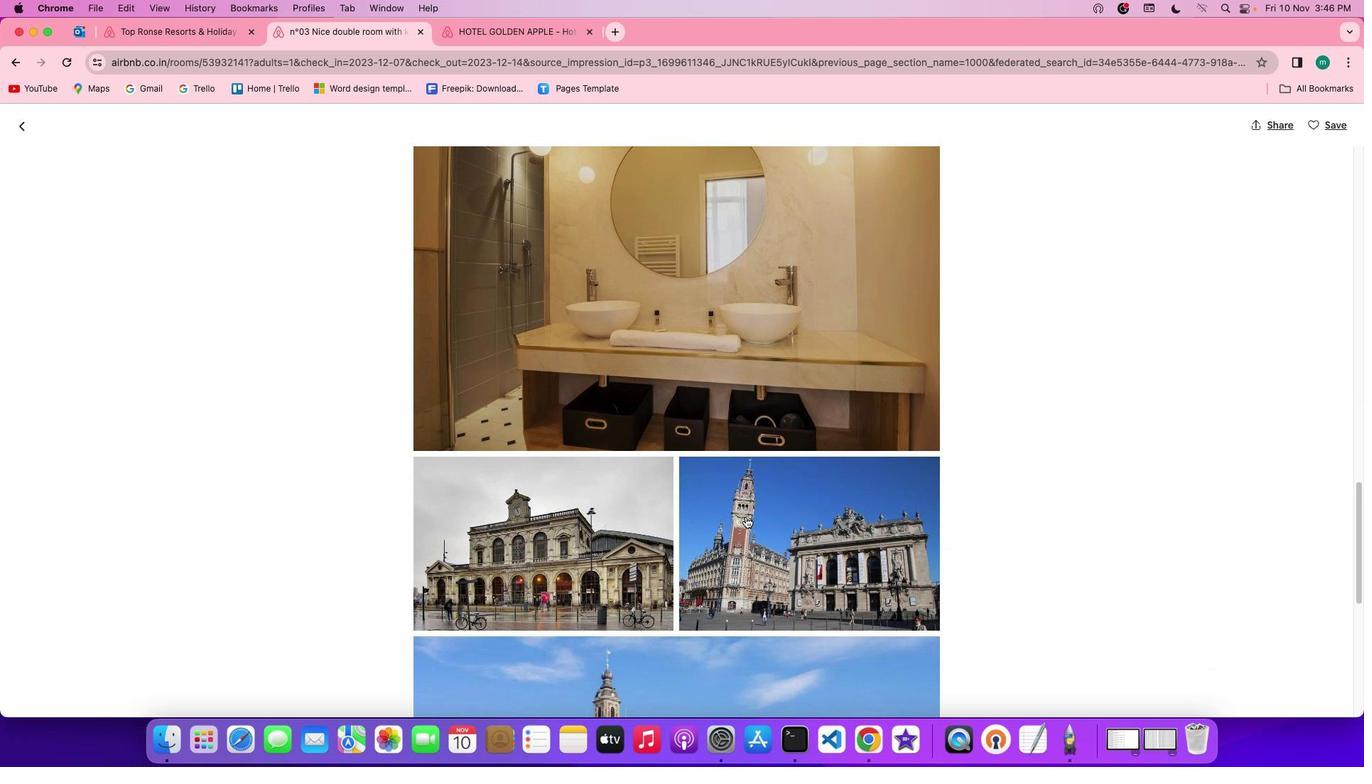 
Action: Mouse scrolled (745, 517) with delta (0, 0)
Screenshot: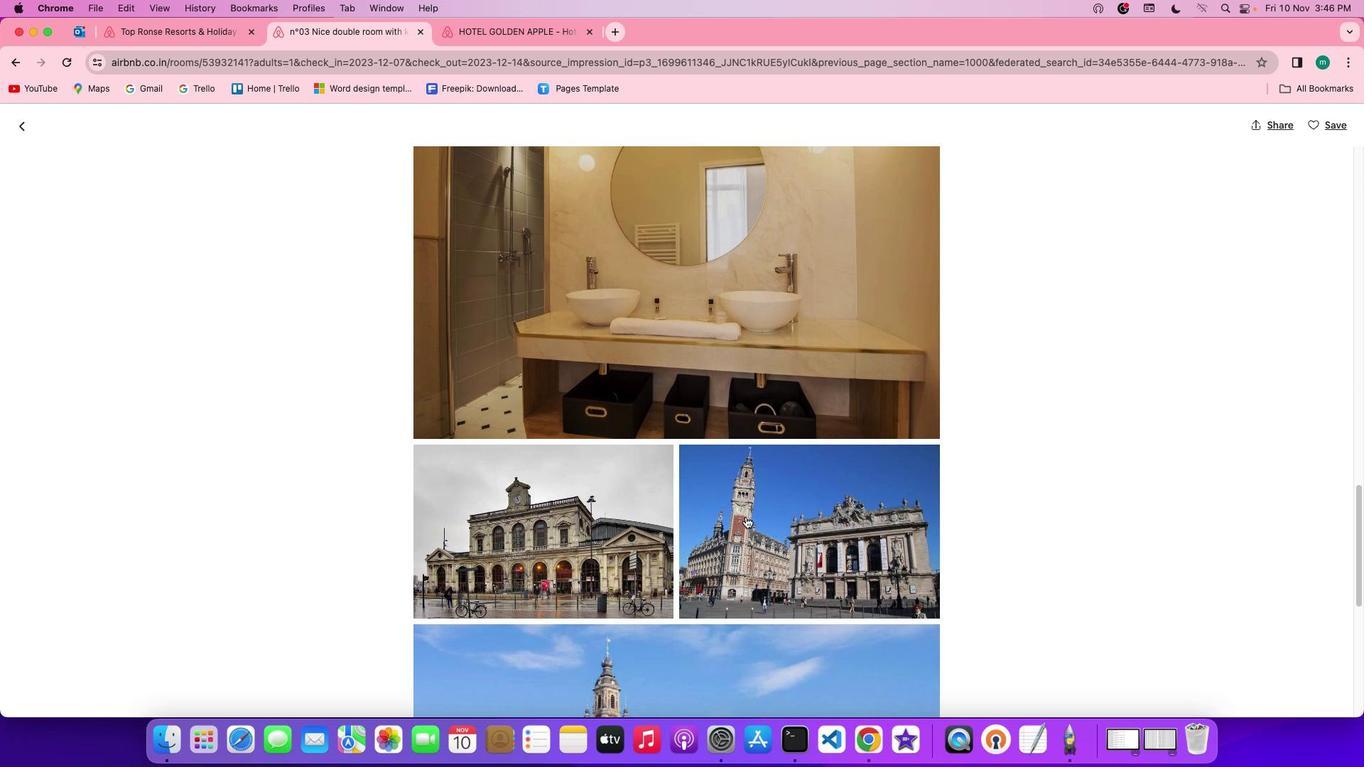 
Action: Mouse scrolled (745, 517) with delta (0, 0)
Screenshot: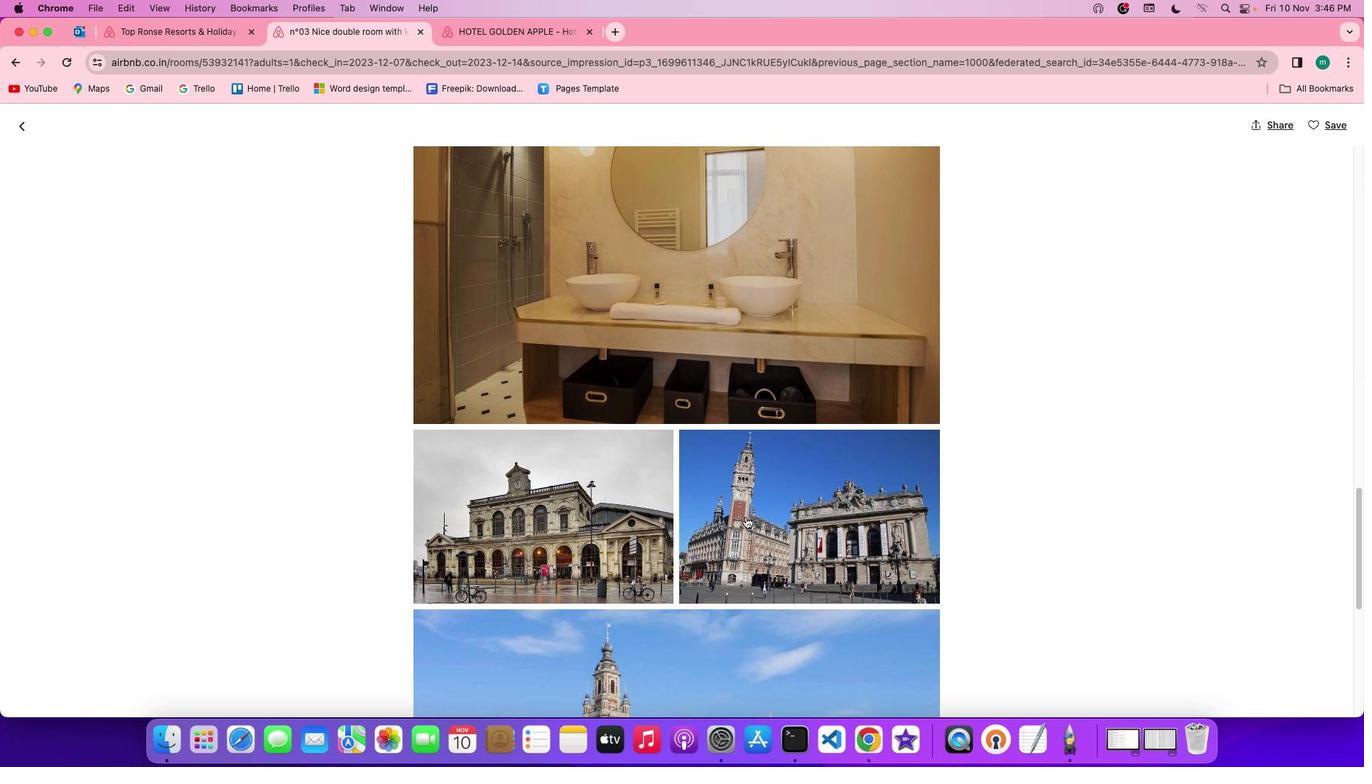 
Action: Mouse scrolled (745, 517) with delta (0, 0)
Screenshot: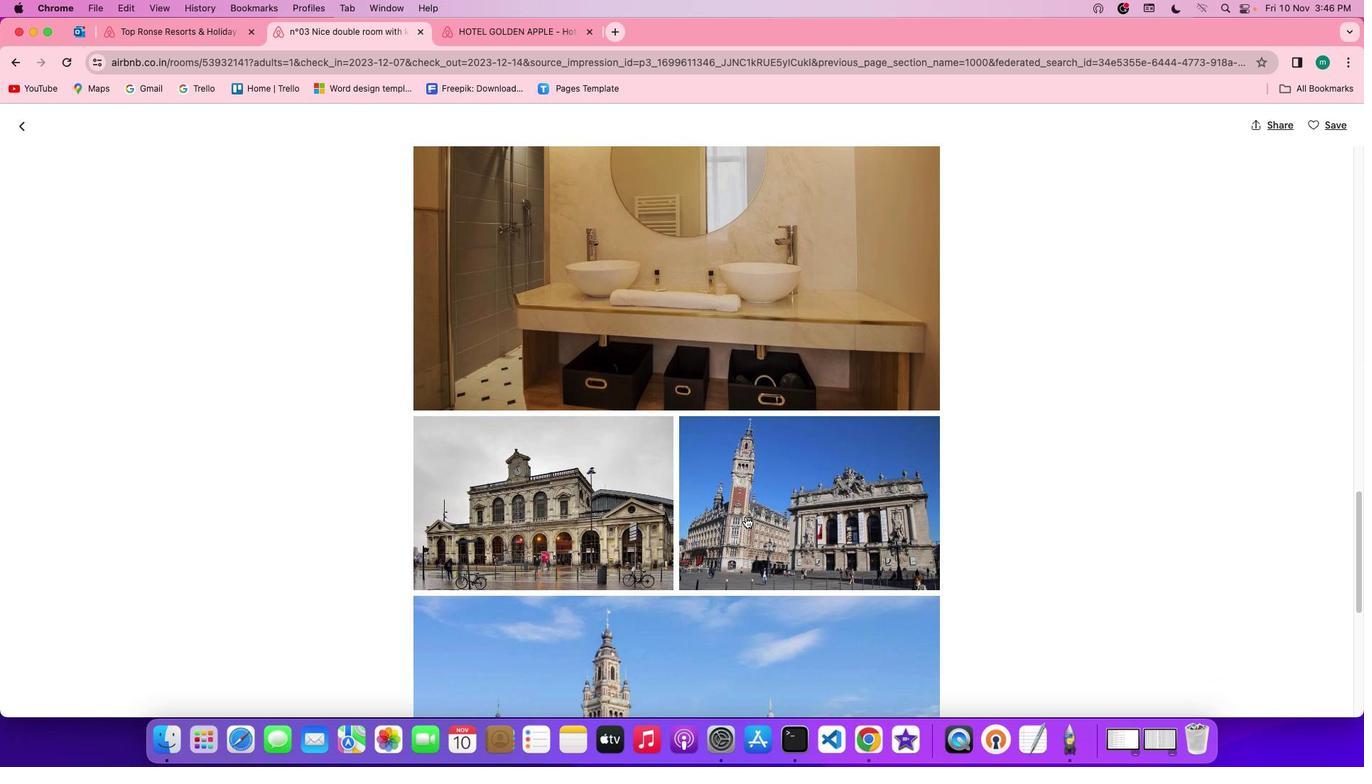 
Action: Mouse scrolled (745, 517) with delta (0, 0)
Screenshot: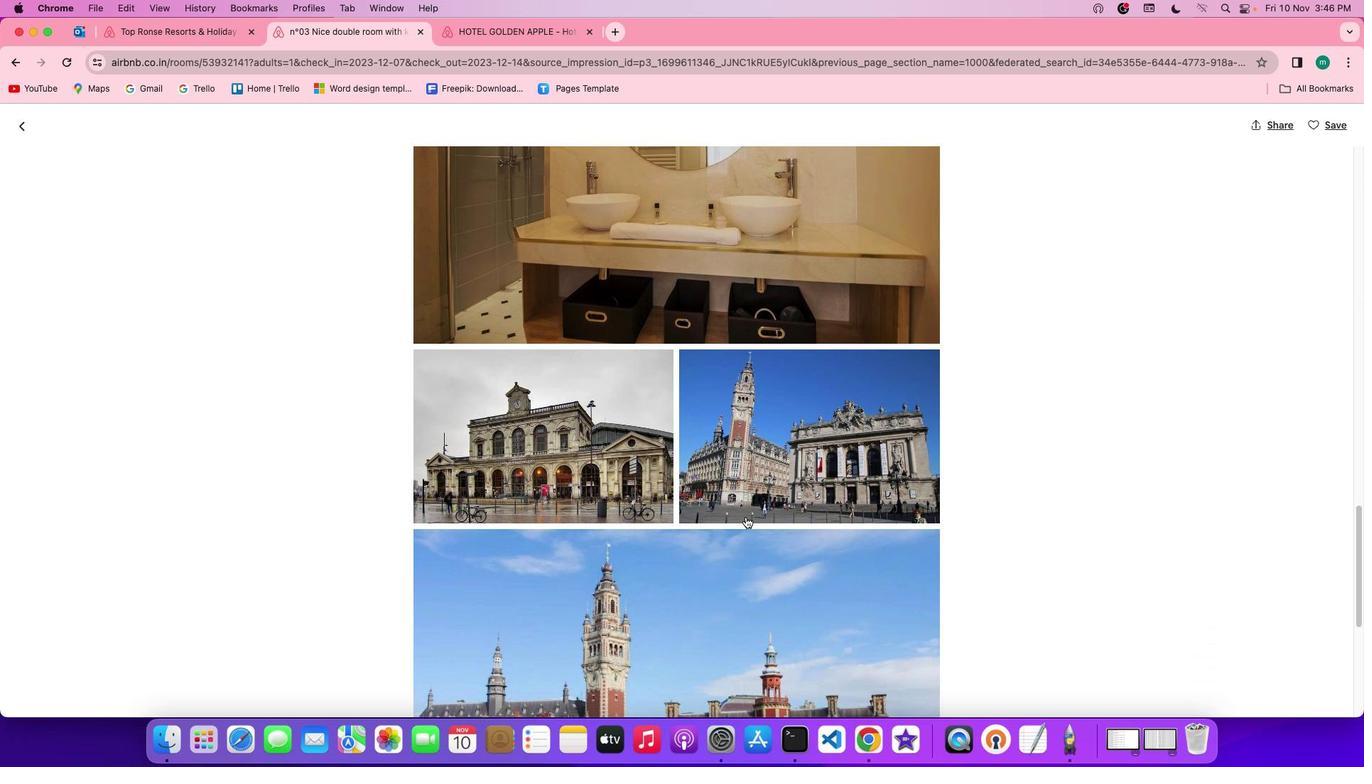 
Action: Mouse scrolled (745, 517) with delta (0, 0)
Screenshot: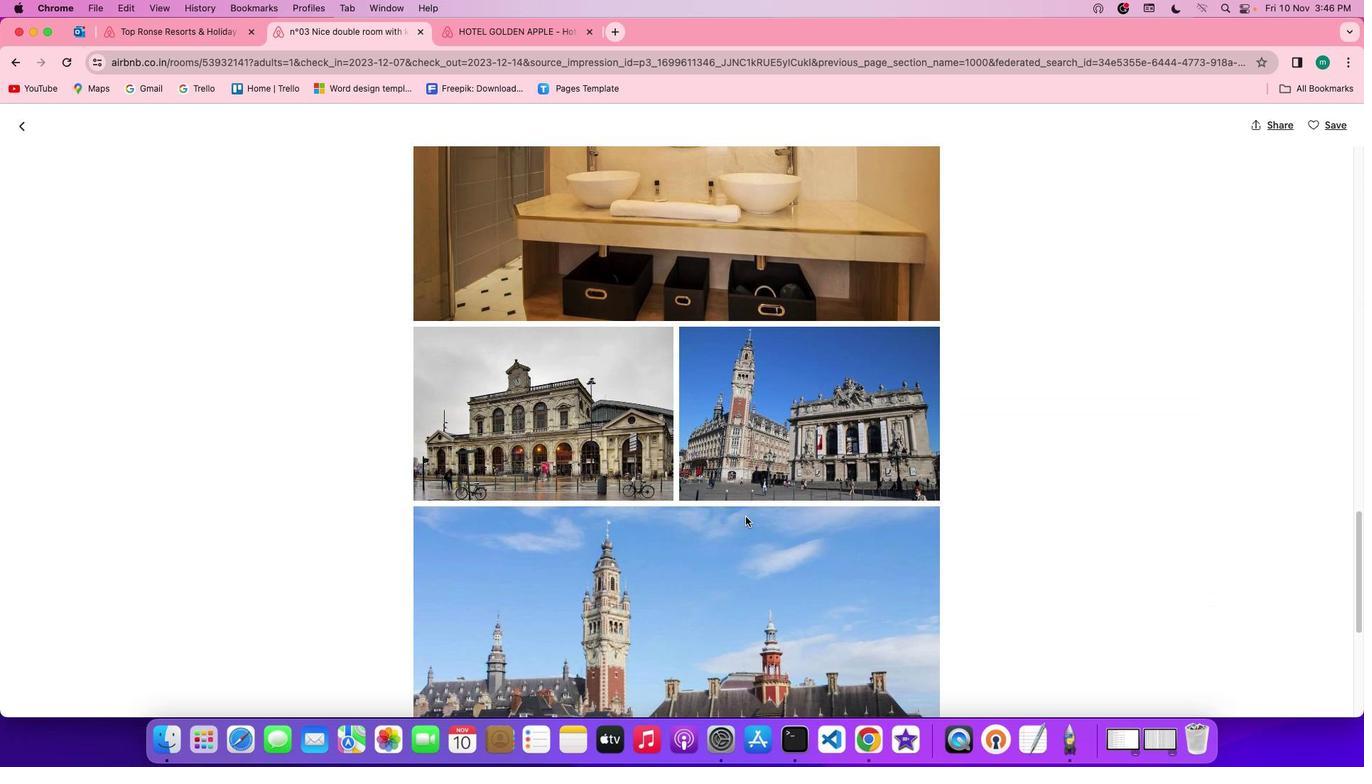 
Action: Mouse scrolled (745, 517) with delta (0, 0)
Screenshot: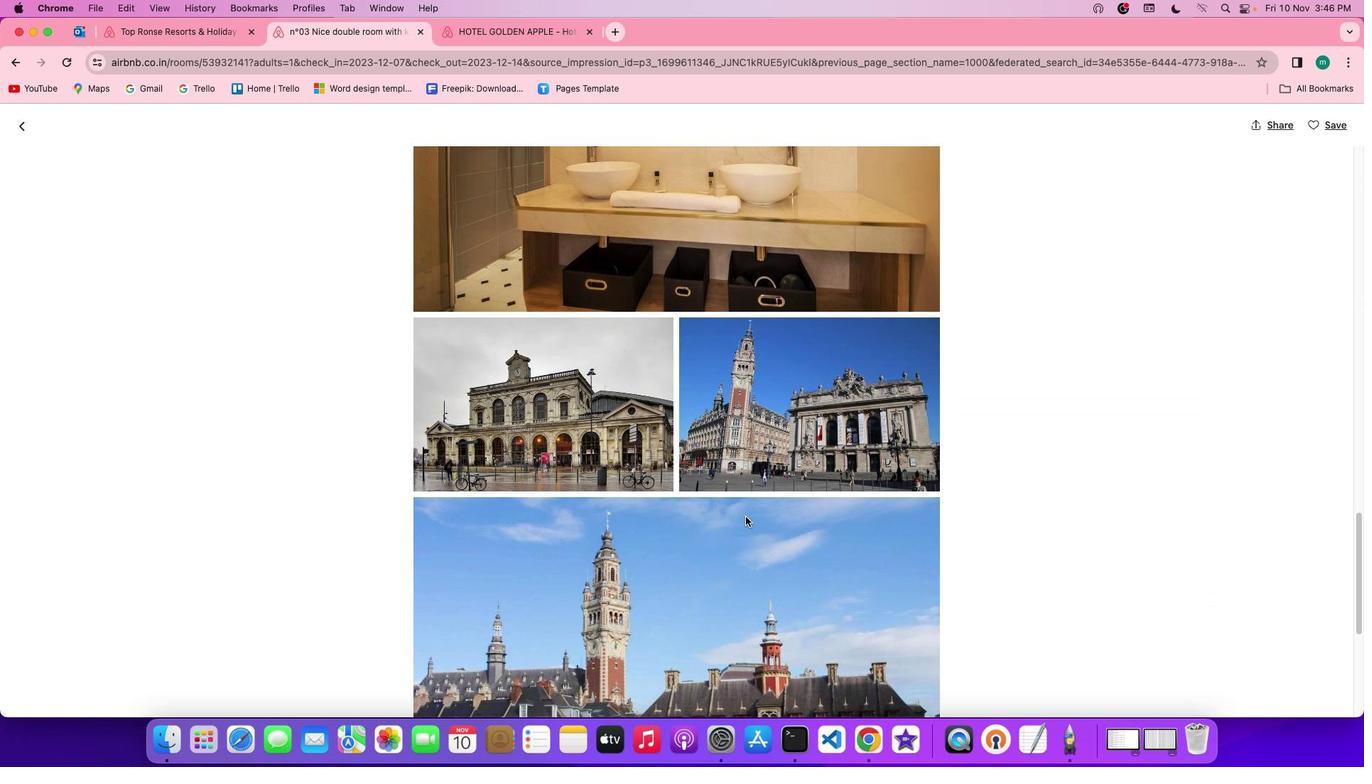 
Action: Mouse scrolled (745, 517) with delta (0, -1)
Screenshot: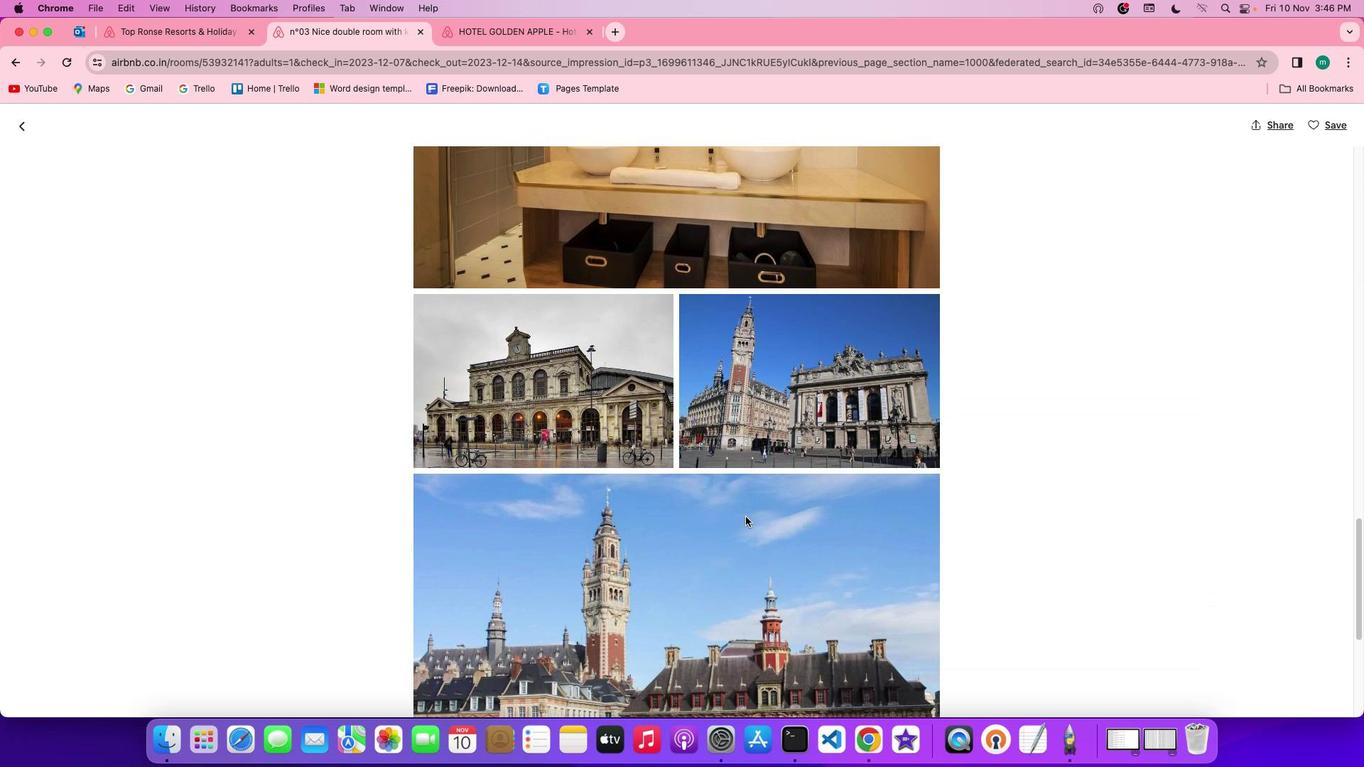 
Action: Mouse scrolled (745, 517) with delta (0, -1)
Screenshot: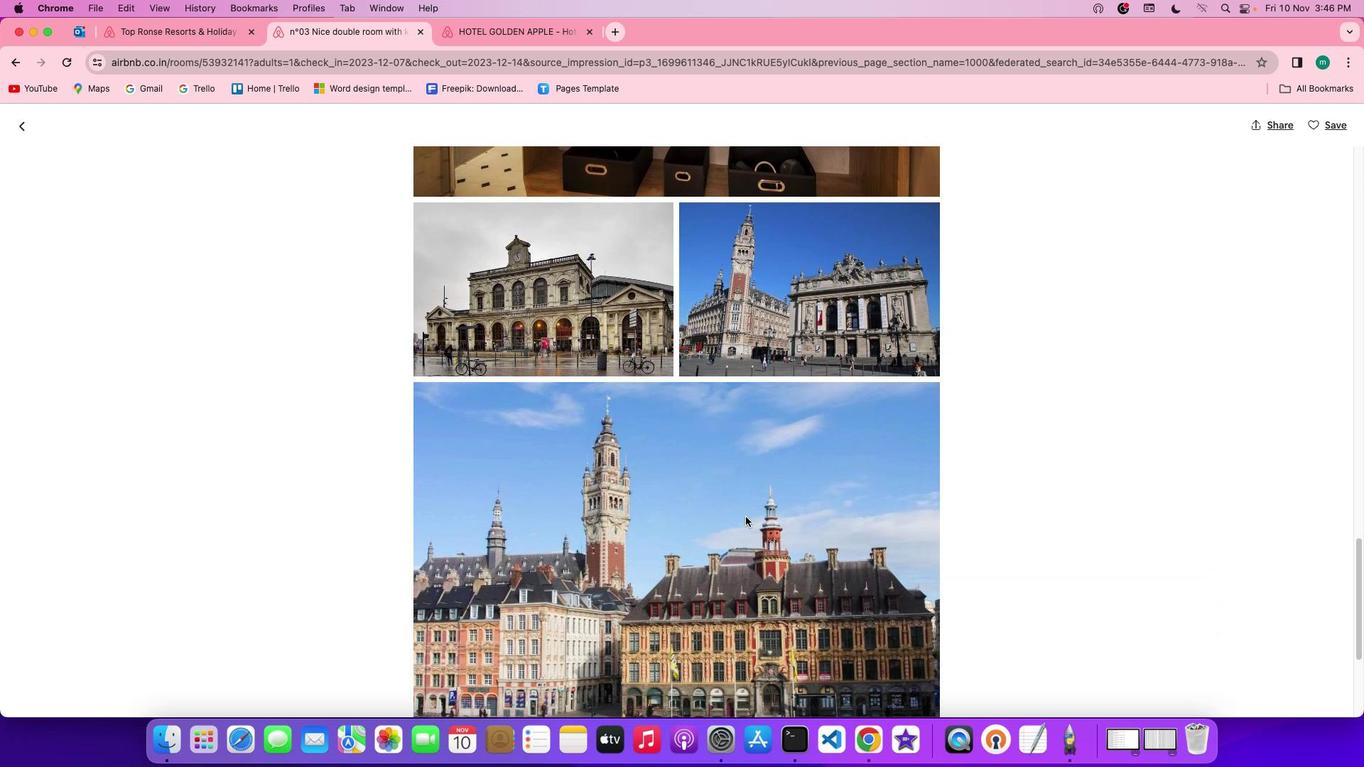 
Action: Mouse scrolled (745, 517) with delta (0, 0)
Screenshot: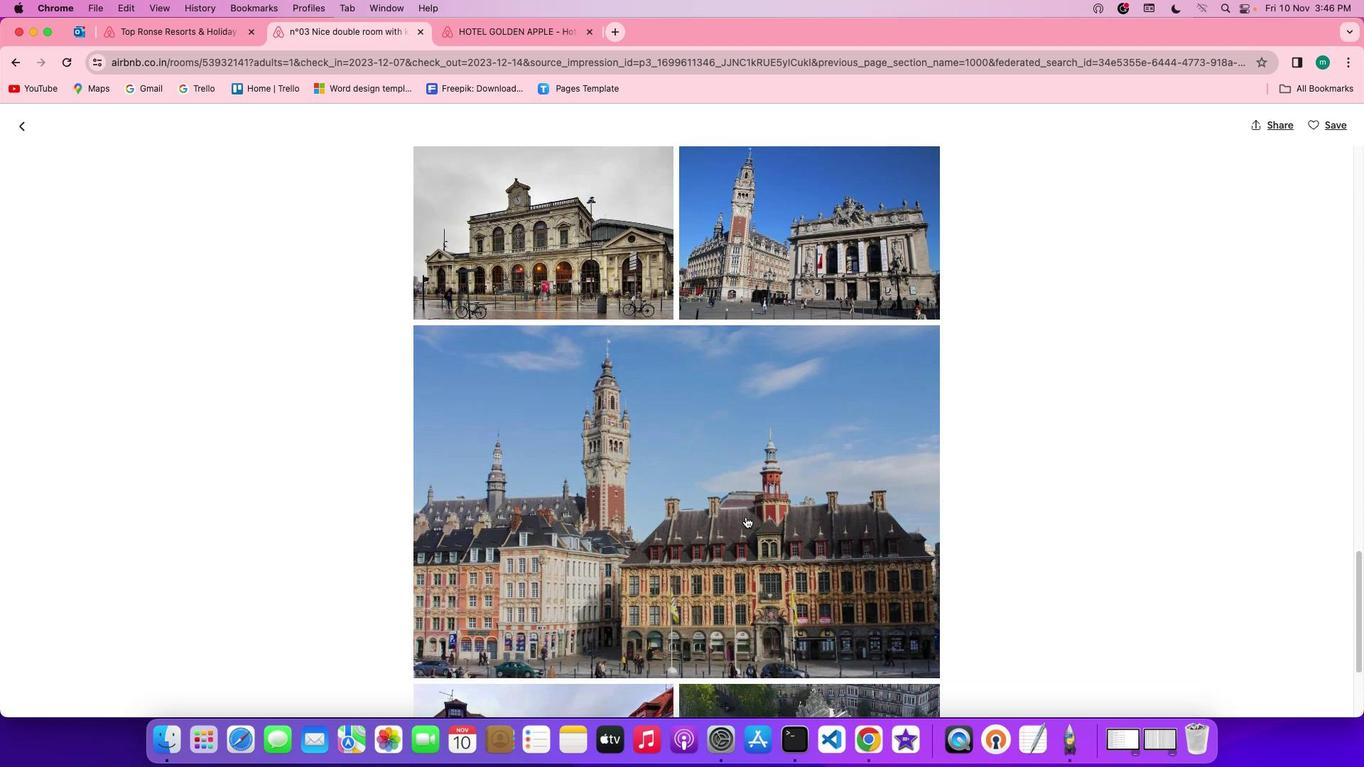 
Action: Mouse scrolled (745, 517) with delta (0, 0)
Screenshot: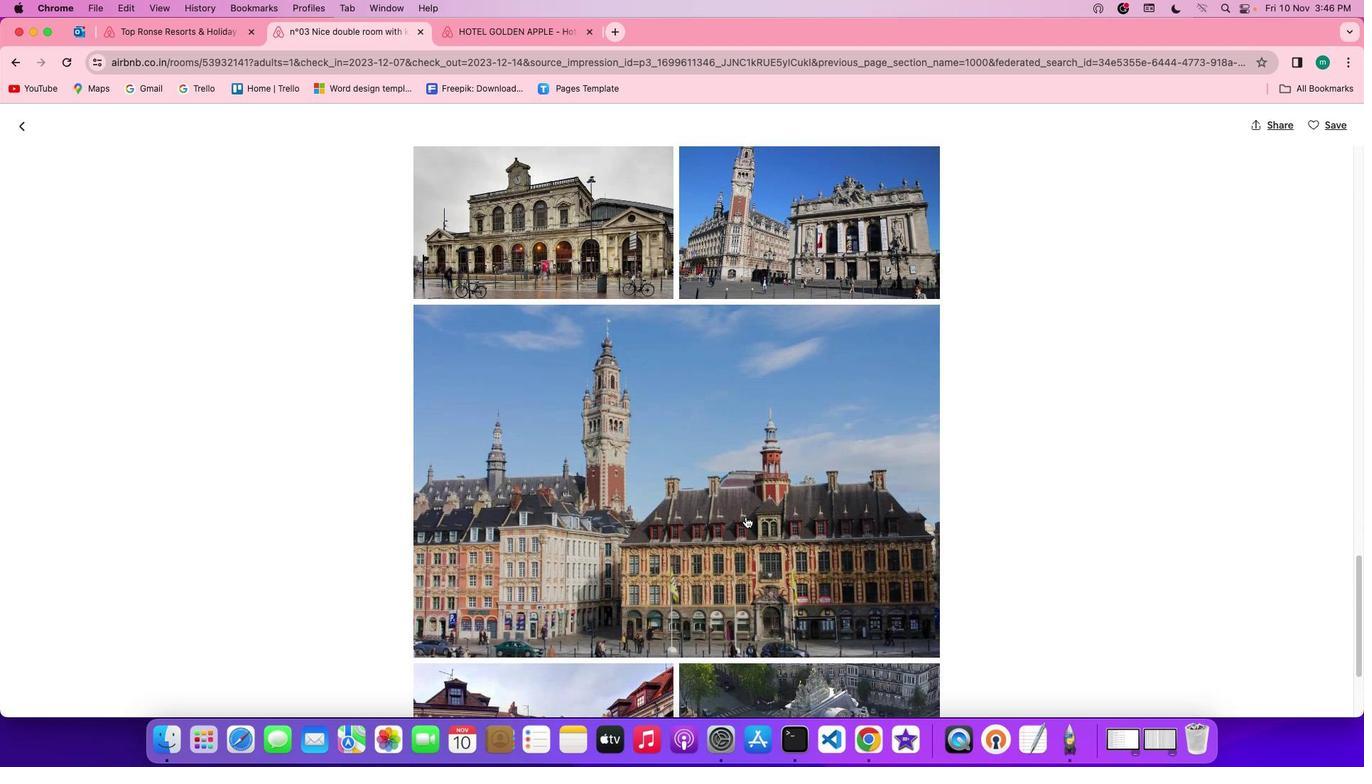 
Action: Mouse scrolled (745, 517) with delta (0, -1)
Screenshot: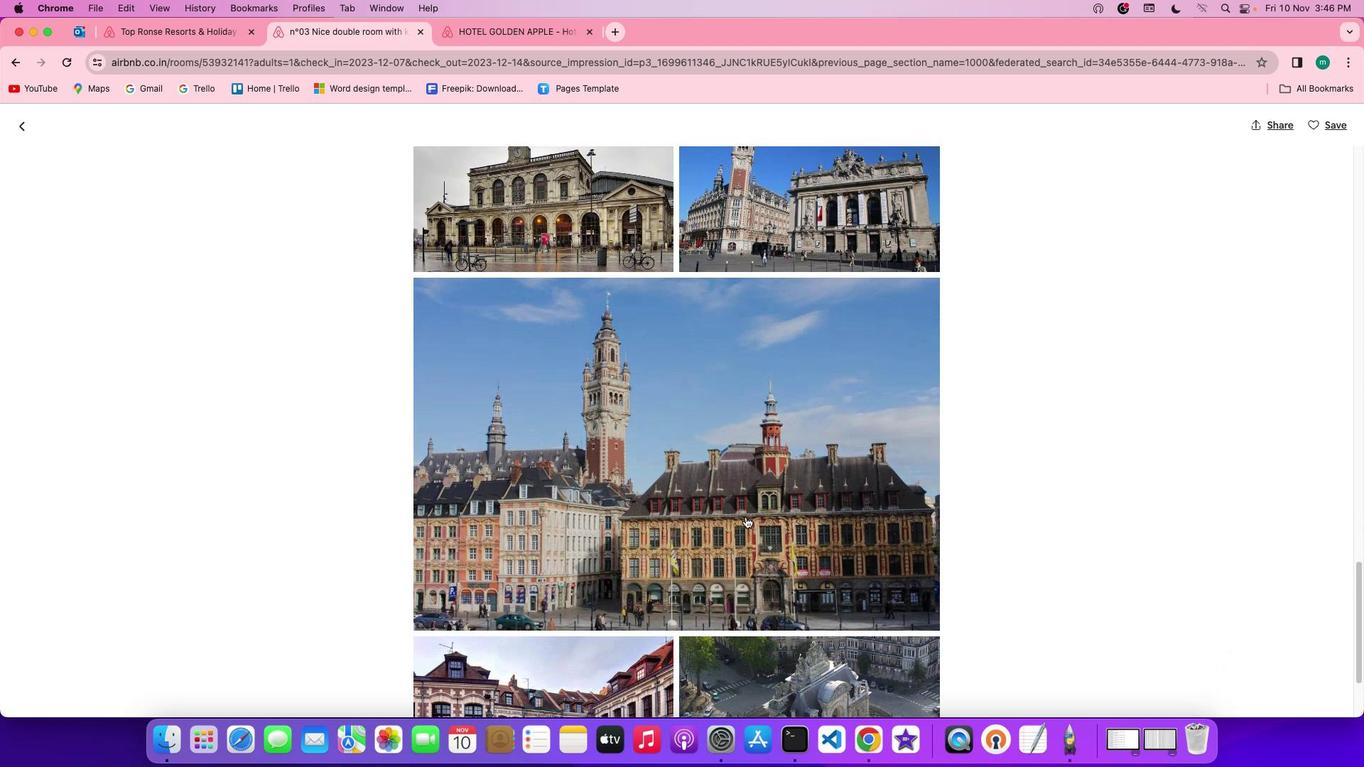 
Action: Mouse scrolled (745, 517) with delta (0, -2)
Screenshot: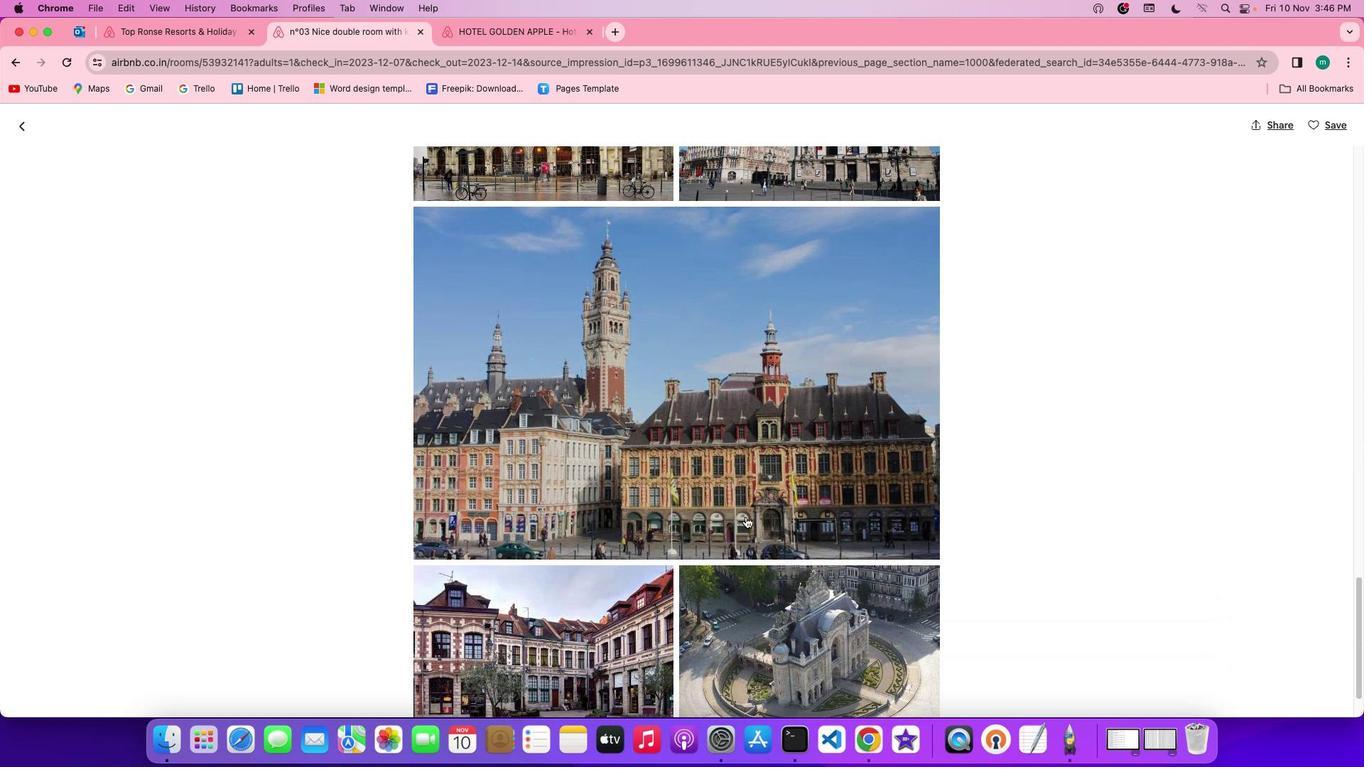 
Action: Mouse scrolled (745, 517) with delta (0, 0)
Screenshot: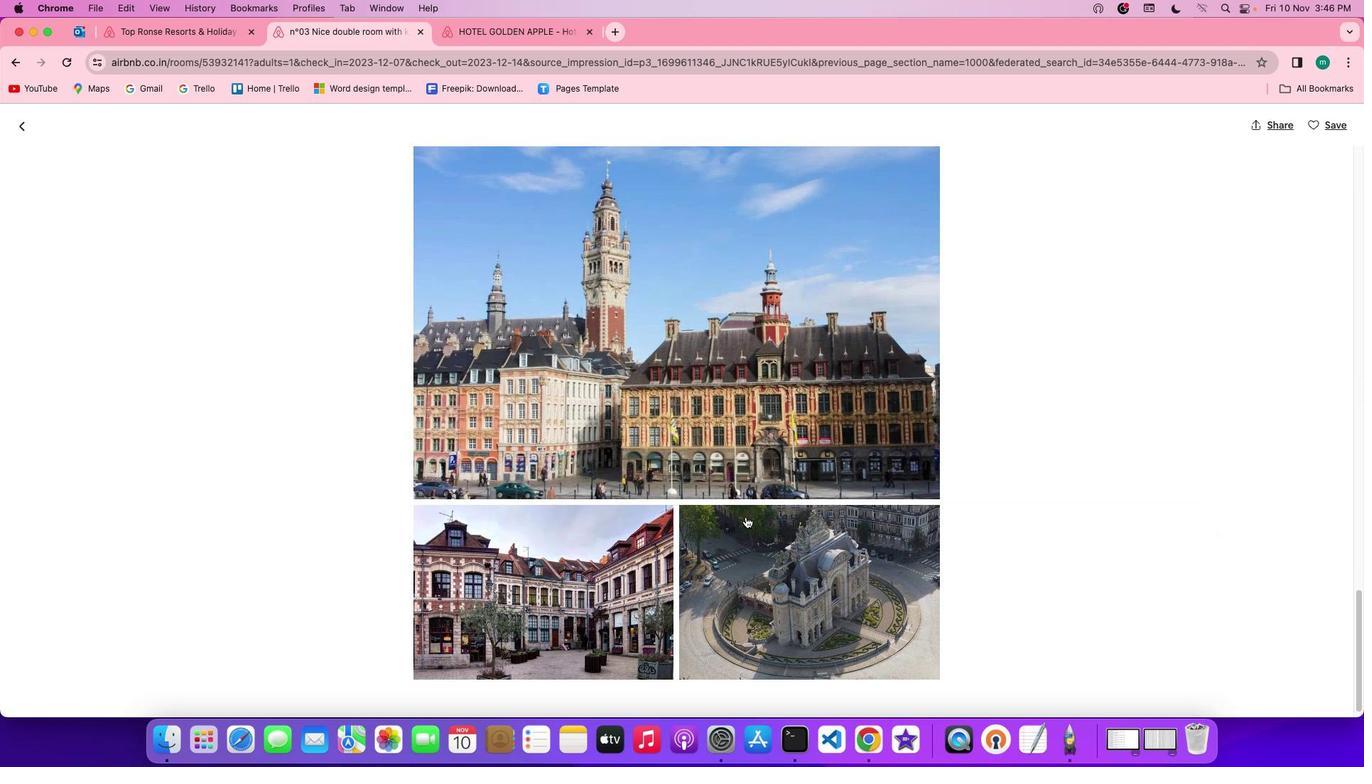 
Action: Mouse scrolled (745, 517) with delta (0, 0)
Screenshot: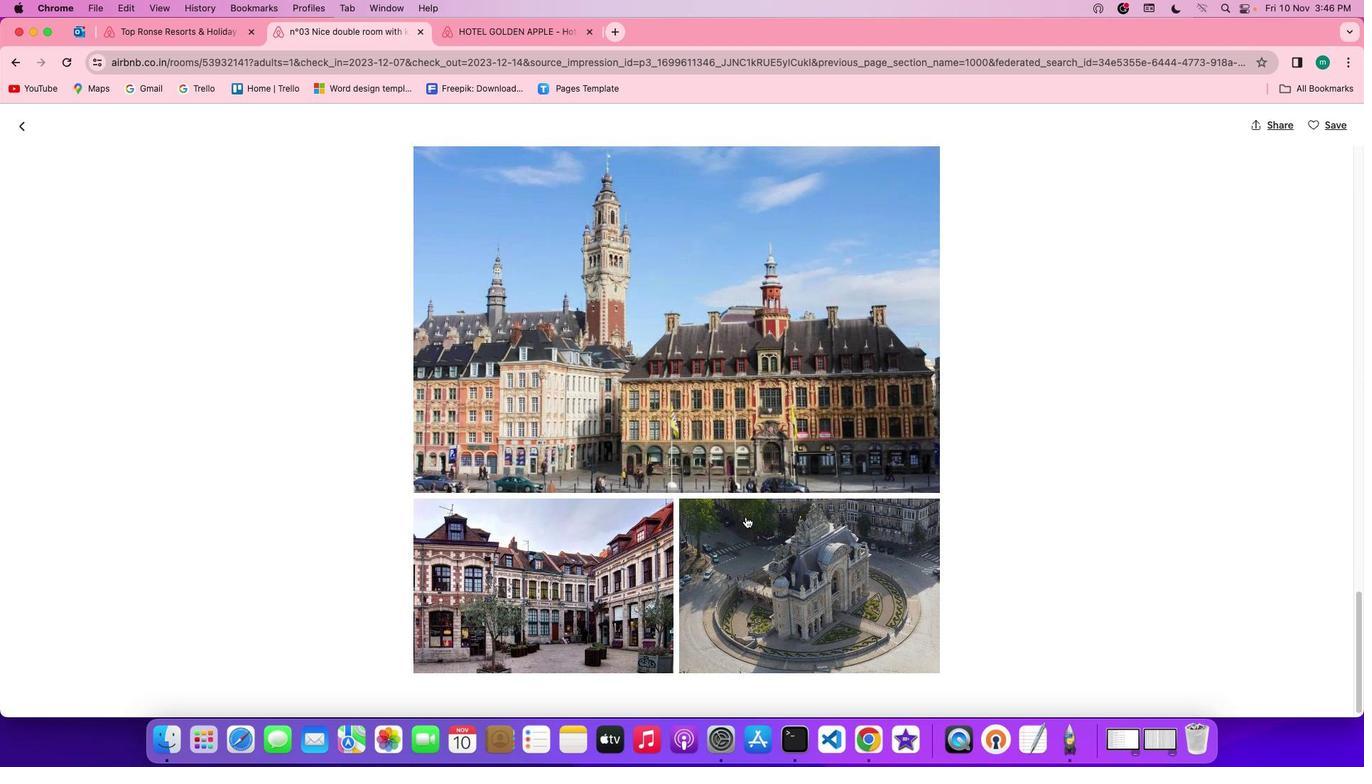 
Action: Mouse scrolled (745, 517) with delta (0, -1)
Screenshot: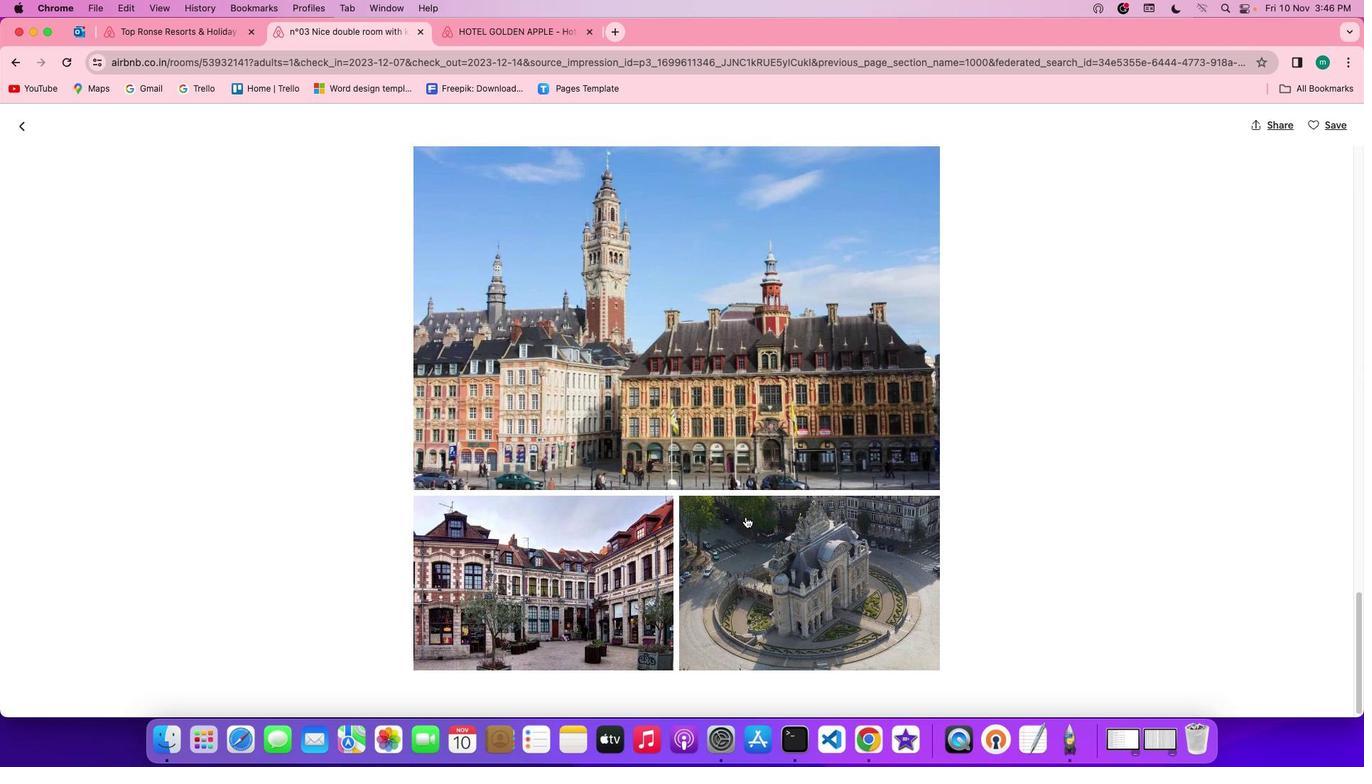 
Action: Mouse scrolled (745, 517) with delta (0, -2)
Screenshot: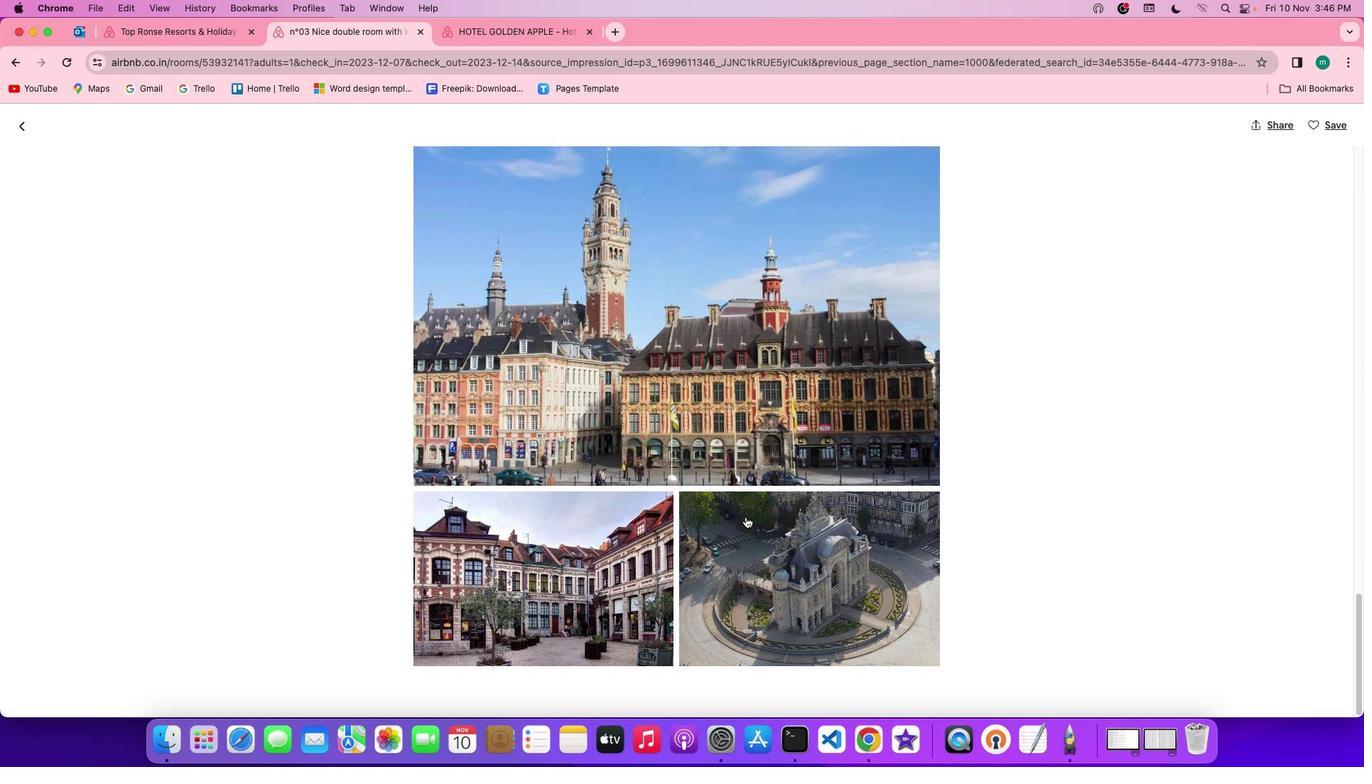 
Action: Mouse scrolled (745, 517) with delta (0, 0)
Screenshot: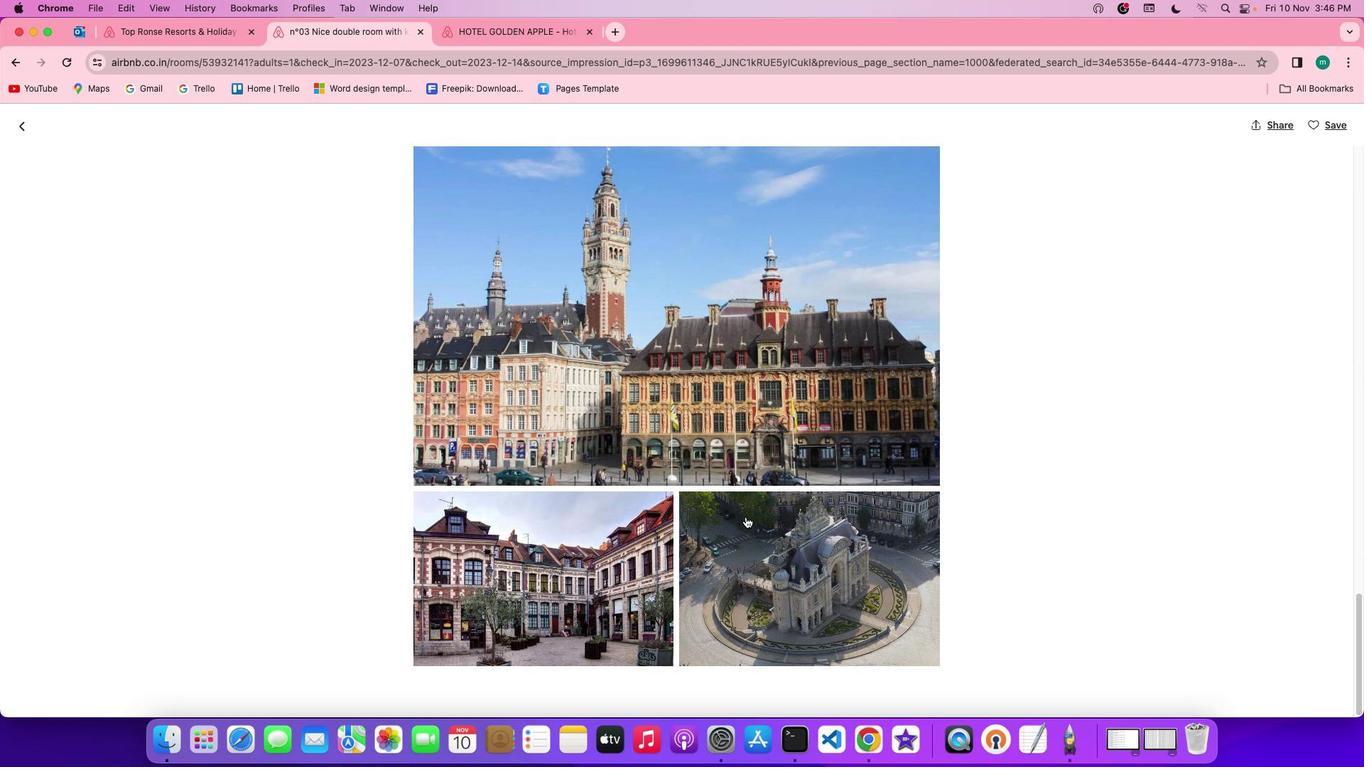 
Action: Mouse scrolled (745, 517) with delta (0, 0)
Screenshot: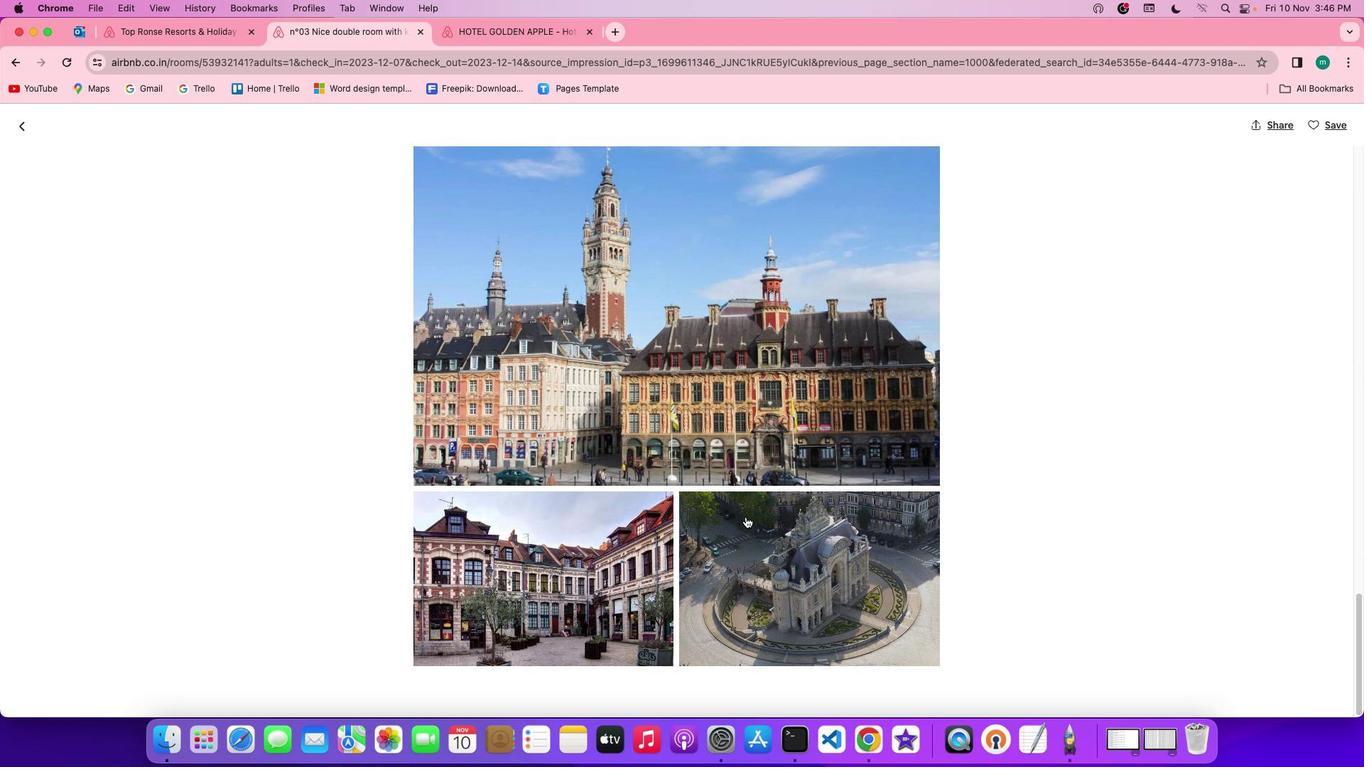 
Action: Mouse scrolled (745, 517) with delta (0, -1)
Screenshot: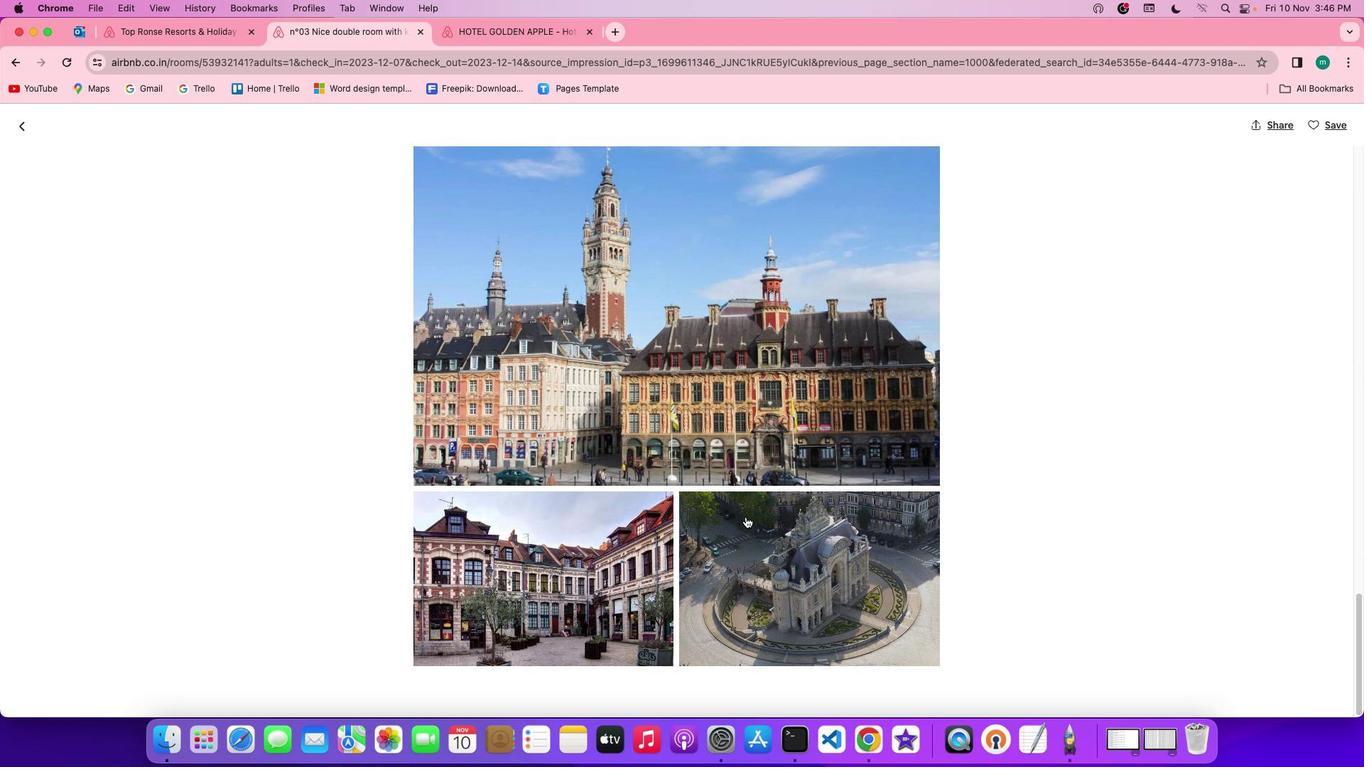 
Action: Mouse scrolled (745, 517) with delta (0, -2)
Screenshot: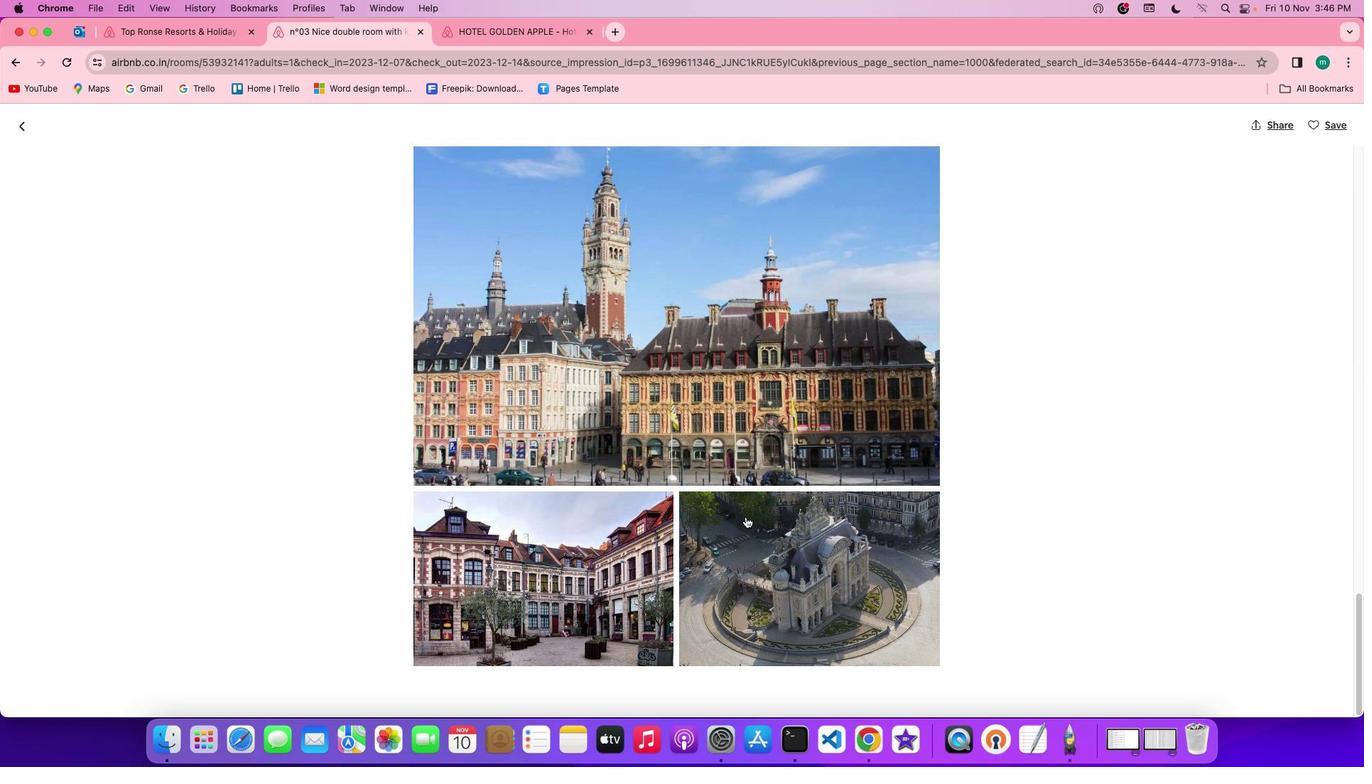 
Action: Mouse moved to (20, 129)
Screenshot: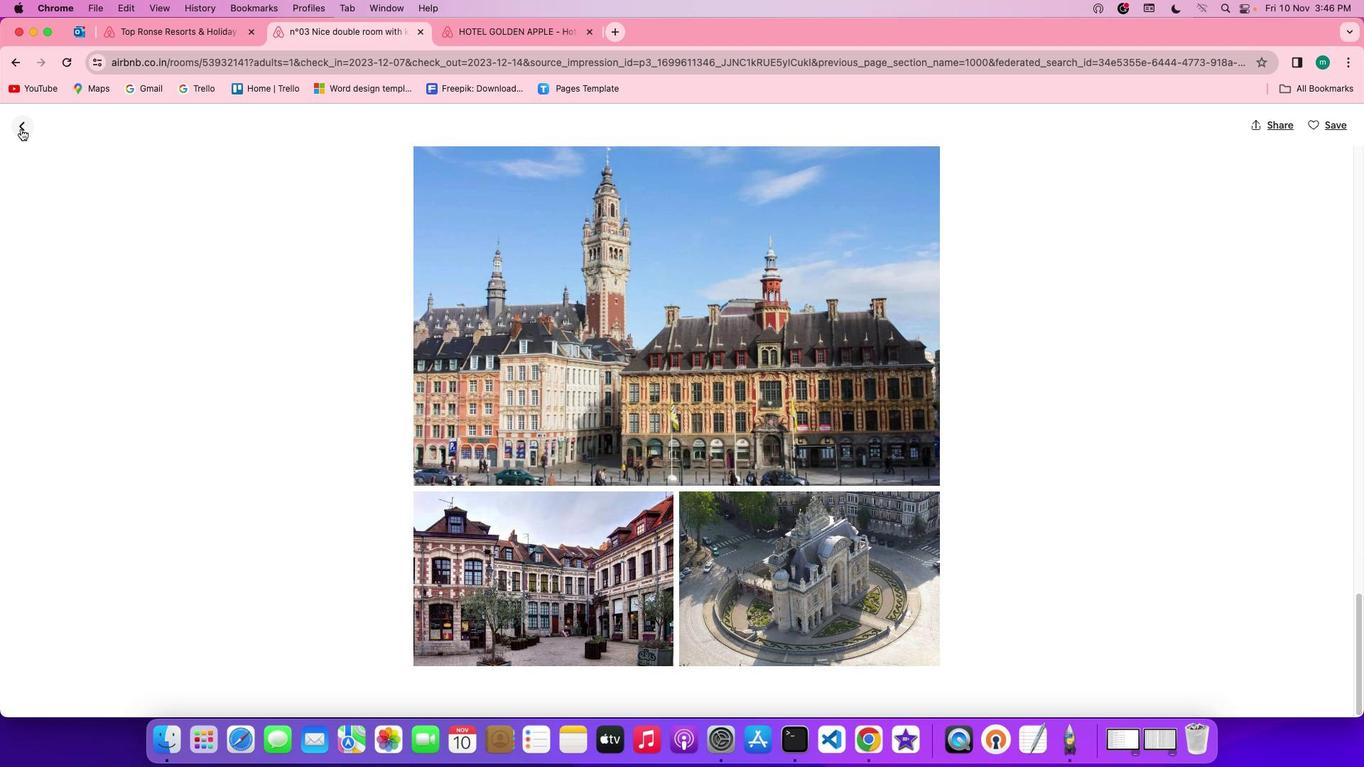 
Action: Mouse pressed left at (20, 129)
Screenshot: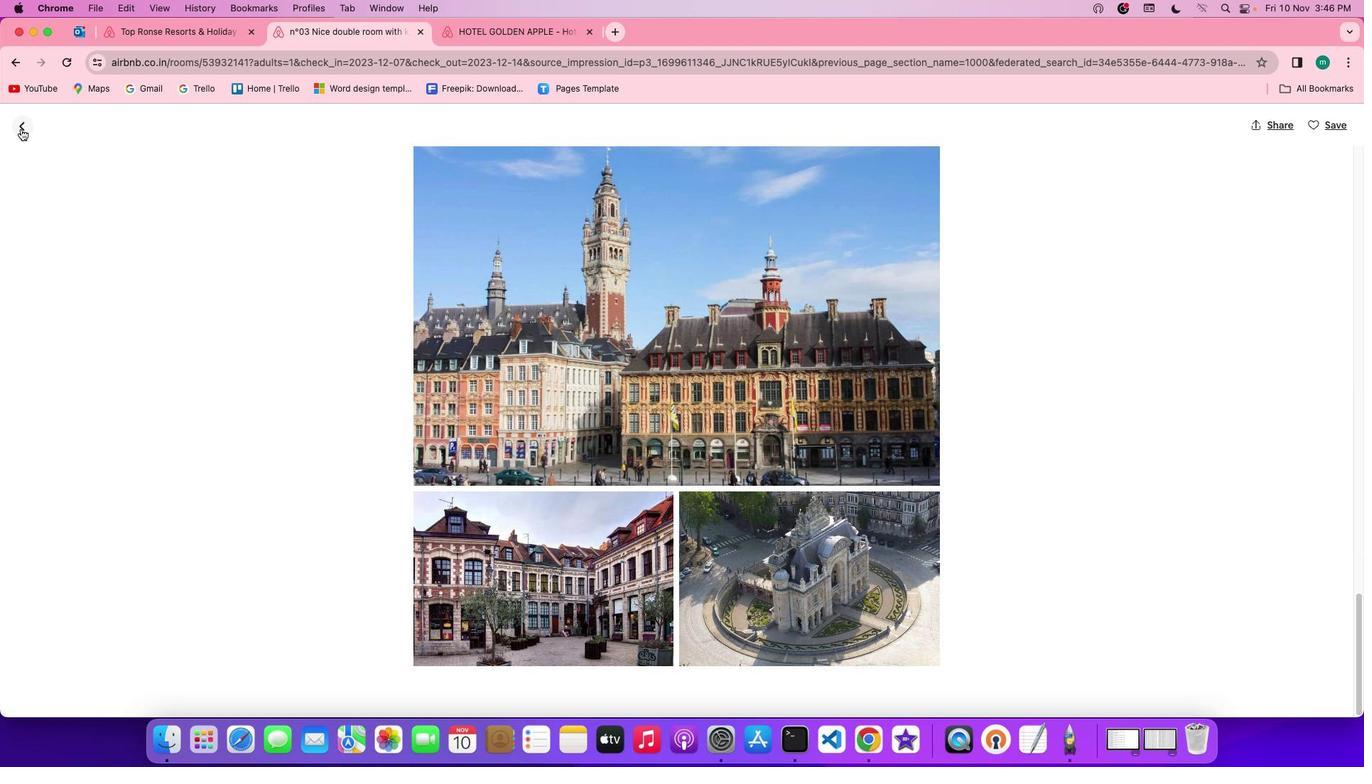 
Action: Mouse moved to (698, 570)
Screenshot: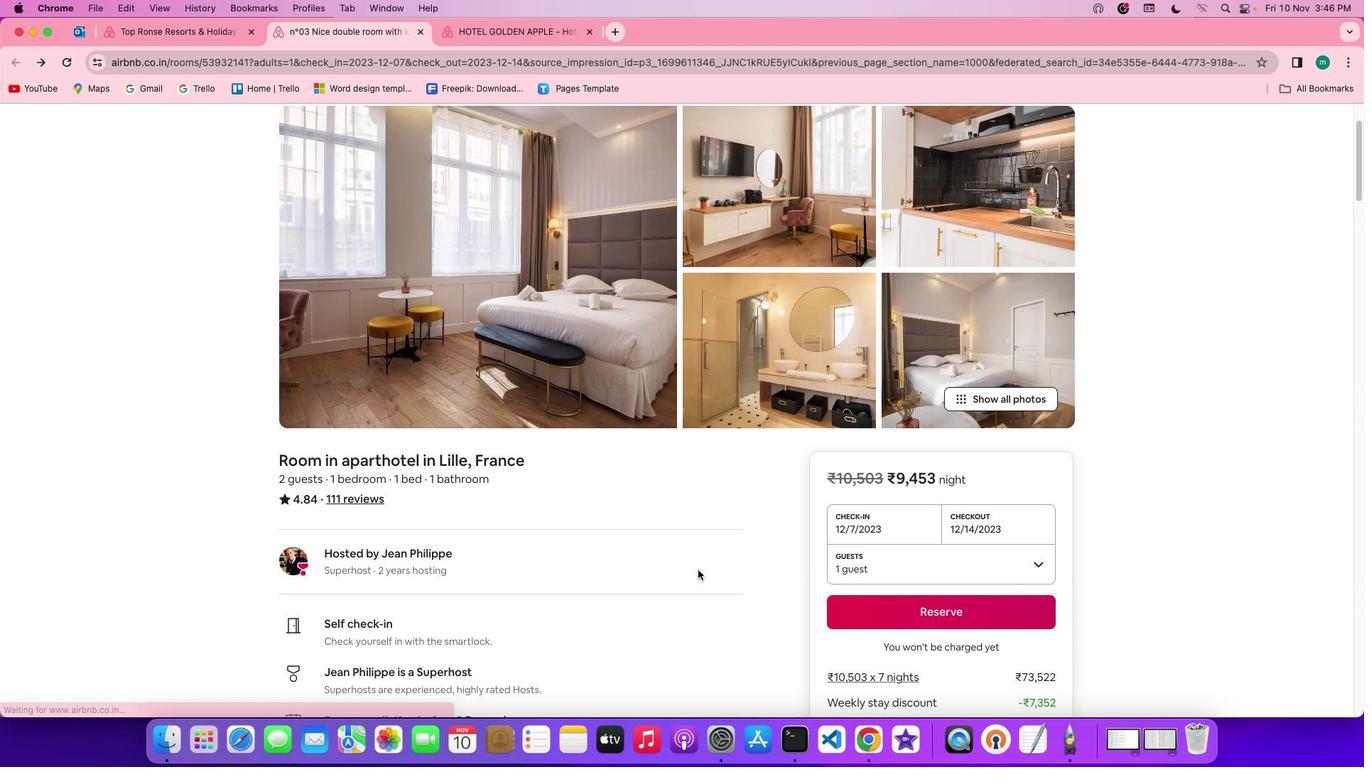 
Action: Mouse scrolled (698, 570) with delta (0, 0)
Screenshot: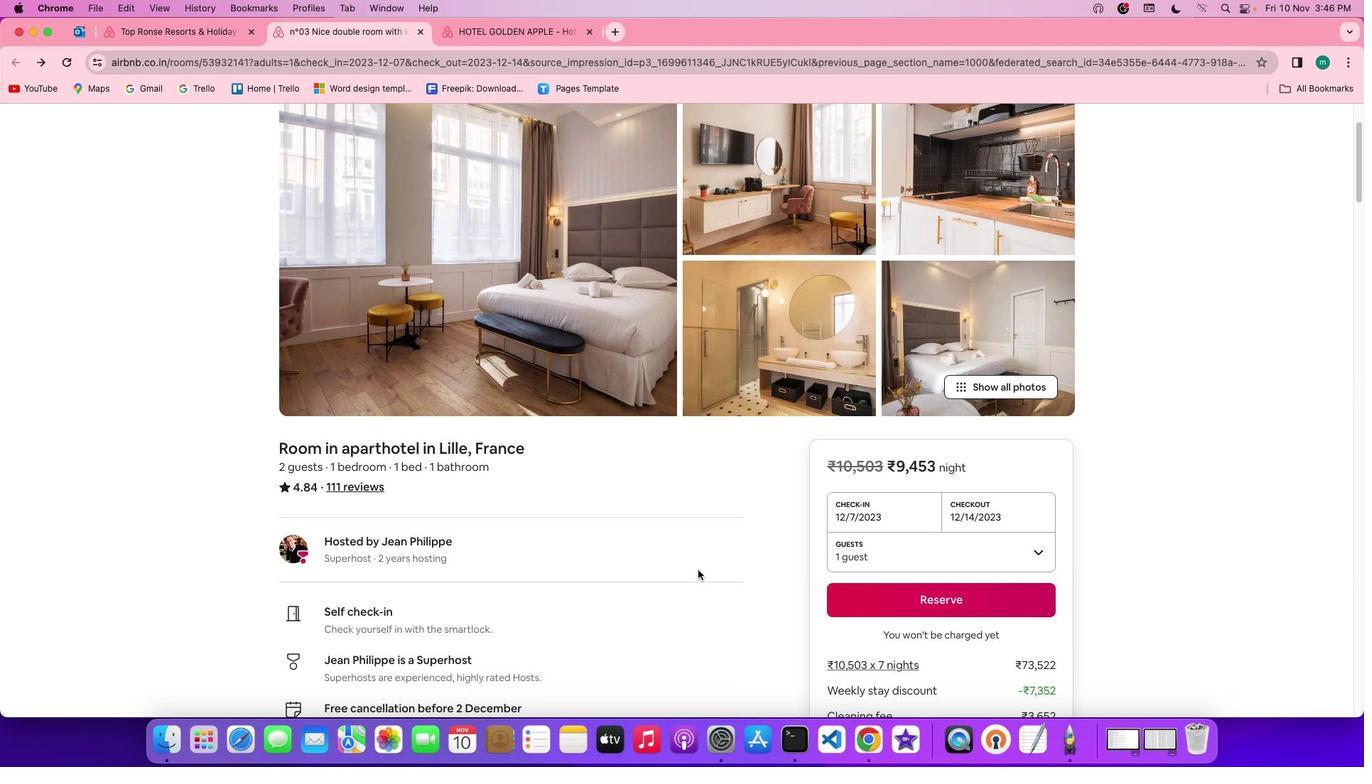 
Action: Mouse scrolled (698, 570) with delta (0, 0)
Screenshot: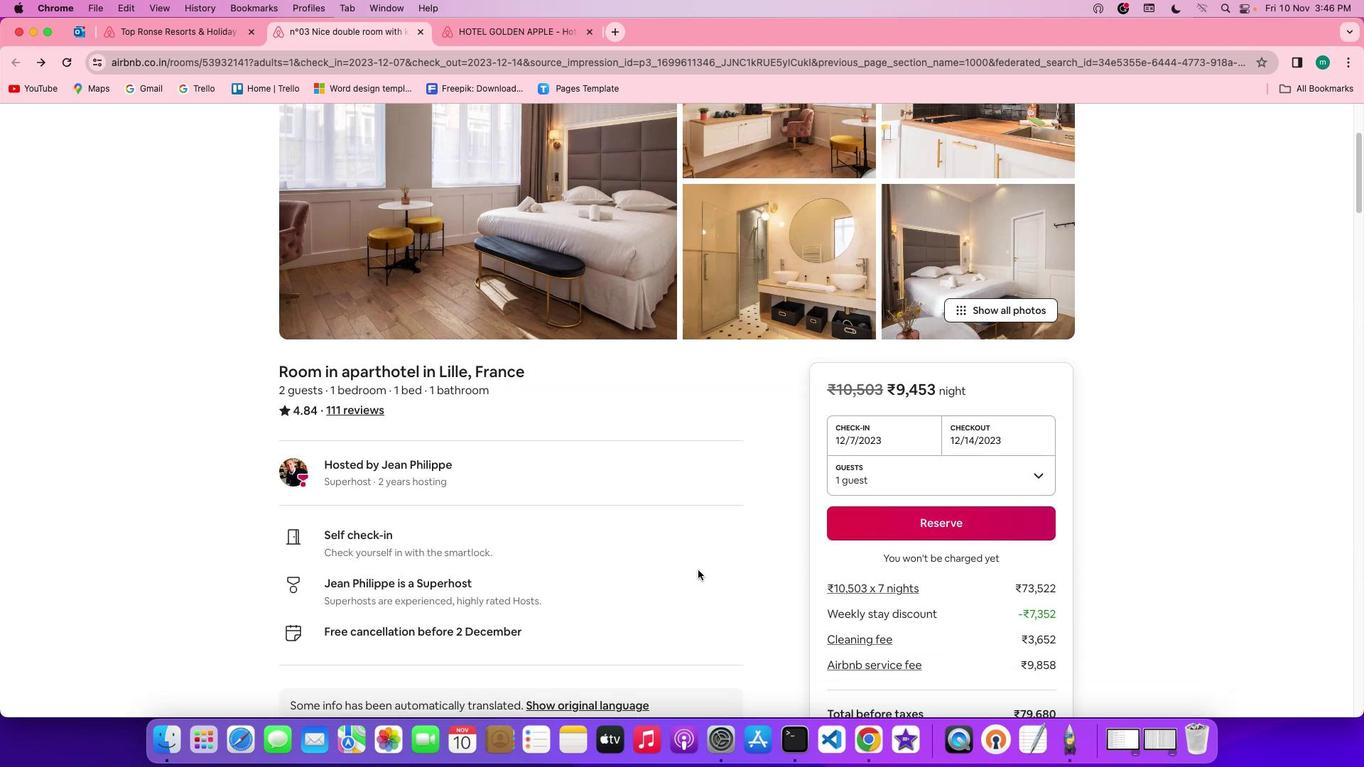 
Action: Mouse scrolled (698, 570) with delta (0, -1)
Screenshot: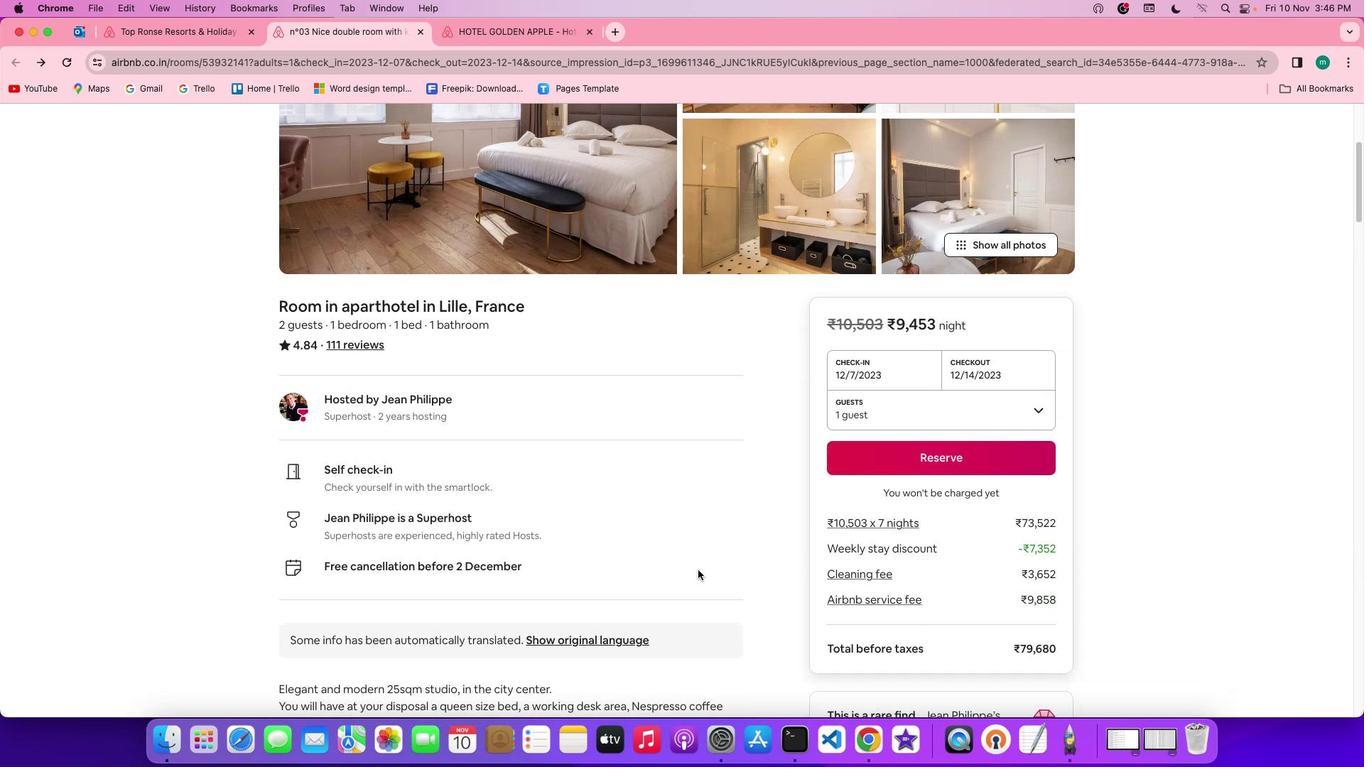 
Action: Mouse scrolled (698, 570) with delta (0, -2)
Screenshot: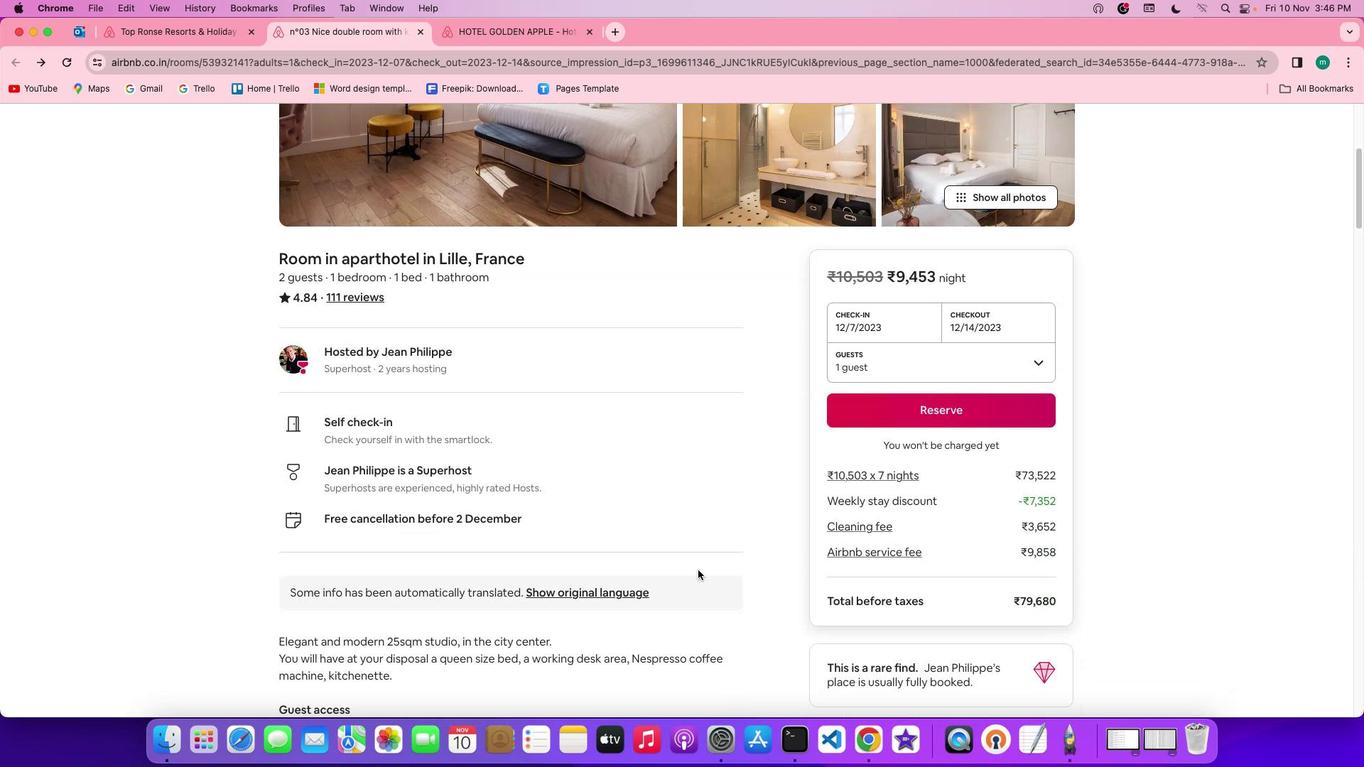 
Action: Mouse scrolled (698, 570) with delta (0, 0)
Screenshot: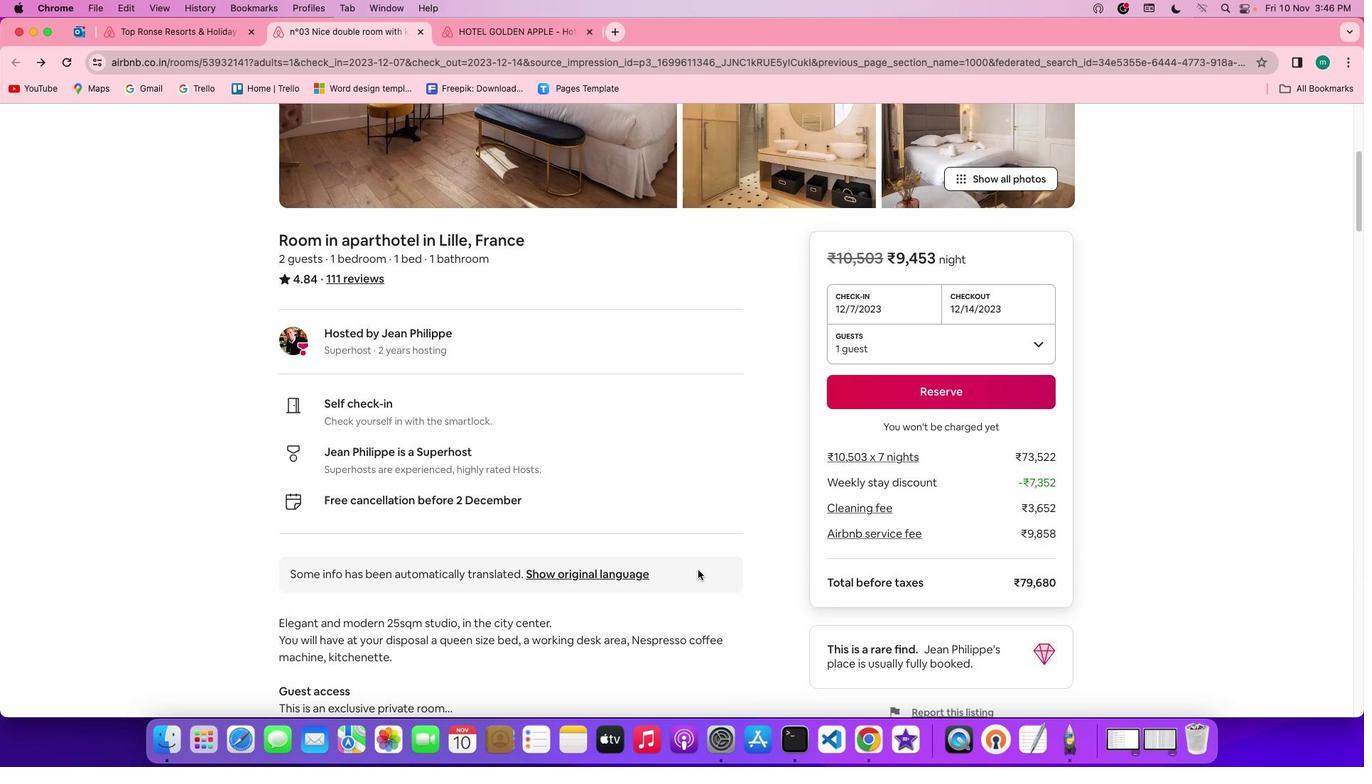 
Action: Mouse scrolled (698, 570) with delta (0, 0)
Screenshot: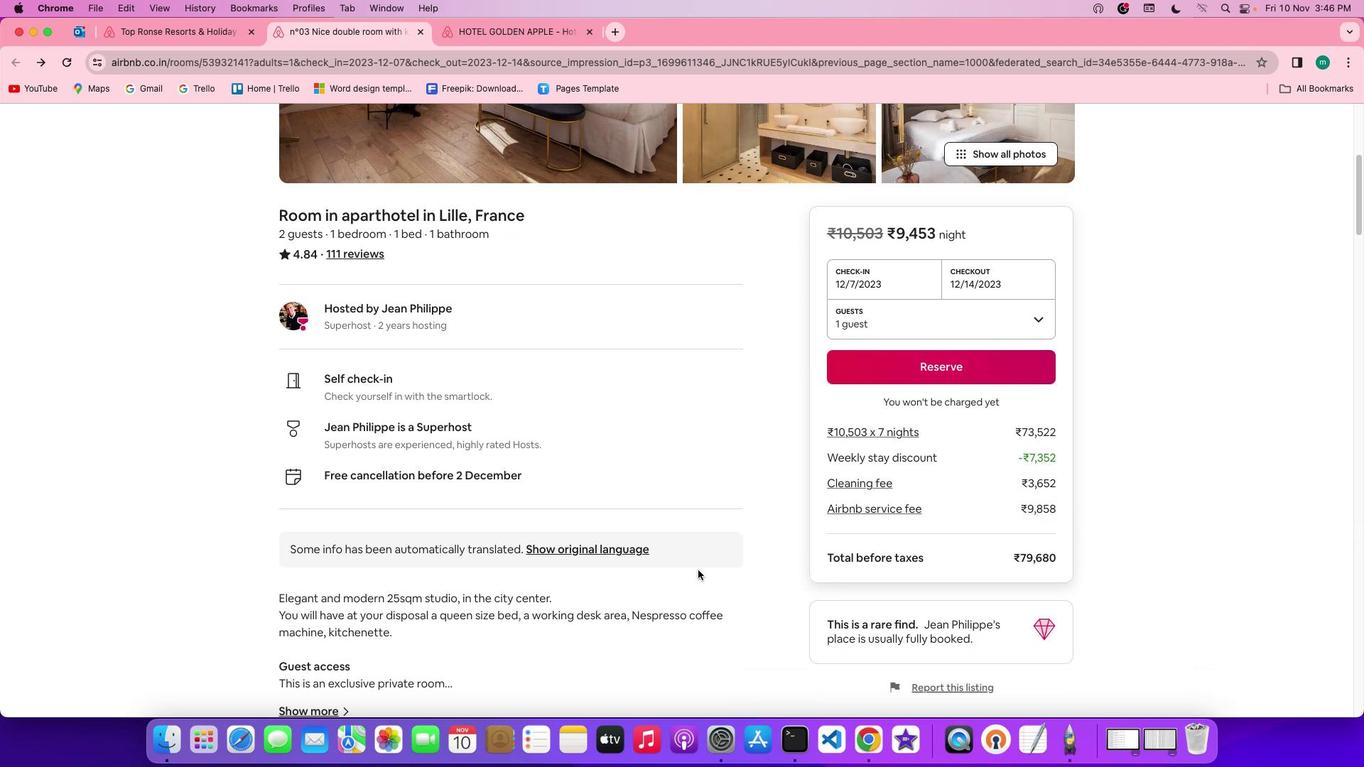 
Action: Mouse scrolled (698, 570) with delta (0, -1)
Screenshot: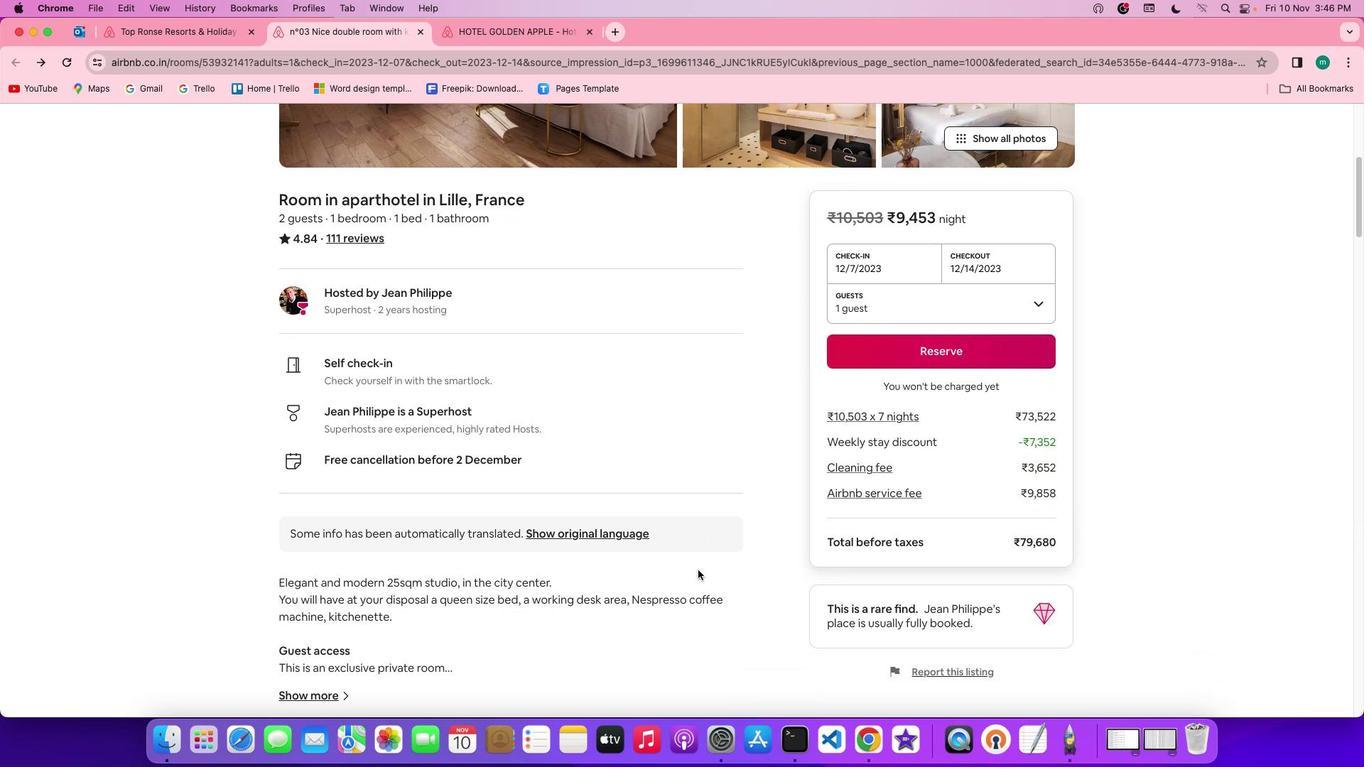 
Action: Mouse scrolled (698, 570) with delta (0, -2)
Screenshot: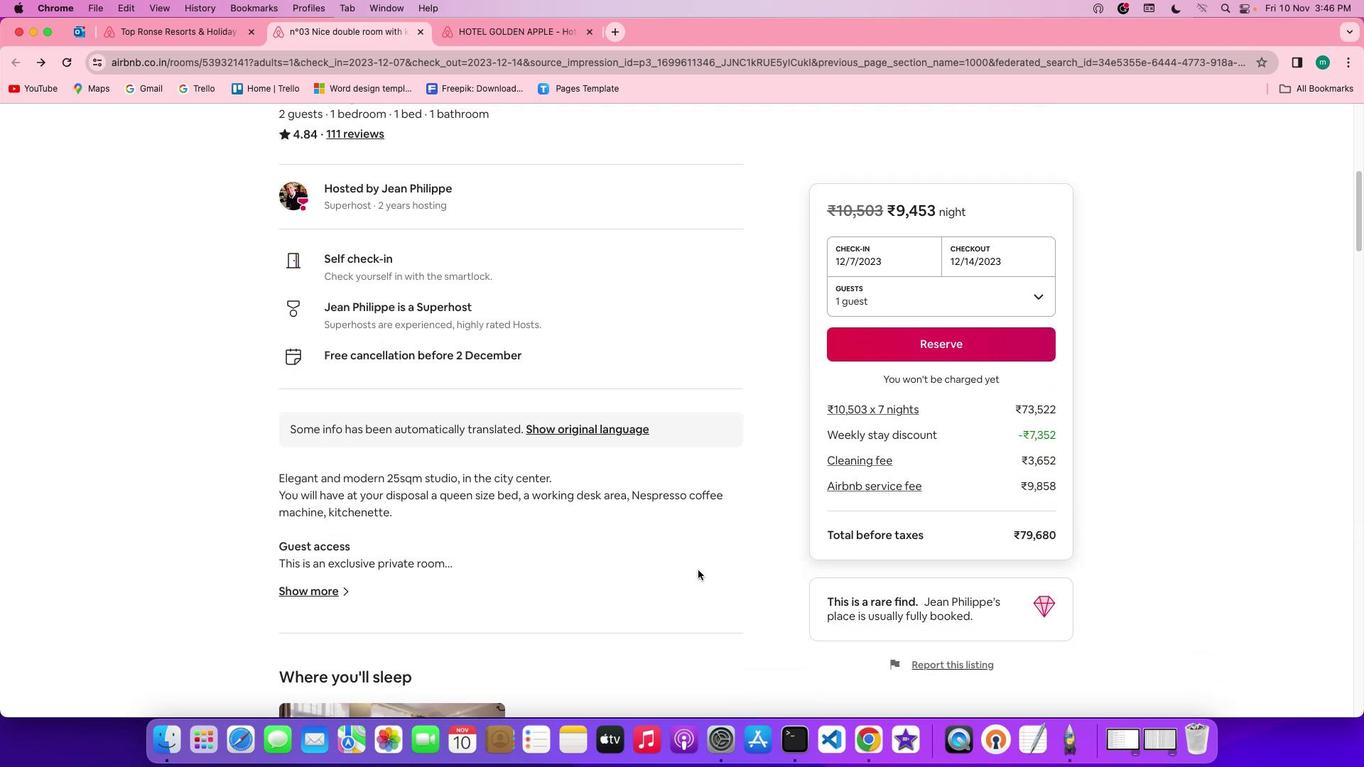 
Action: Mouse scrolled (698, 570) with delta (0, -2)
Screenshot: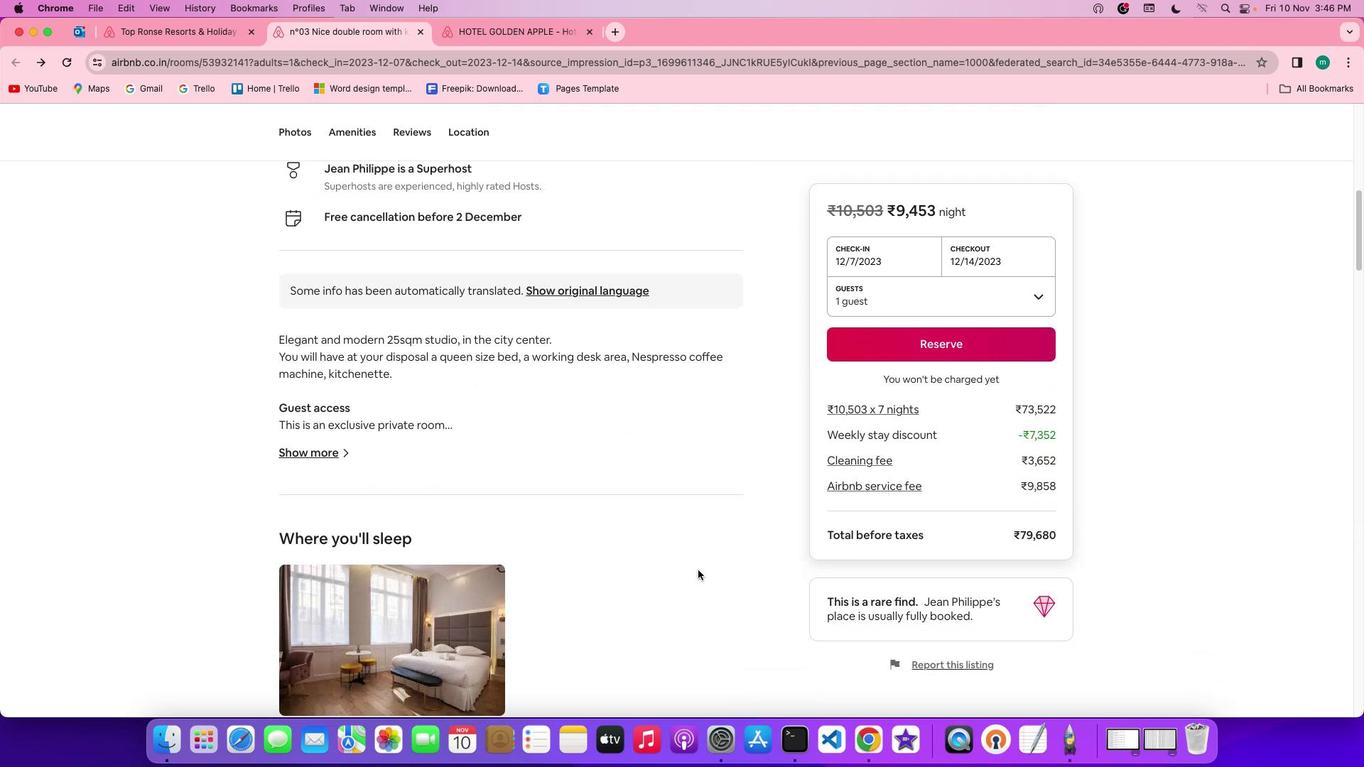 
Action: Mouse moved to (698, 570)
Screenshot: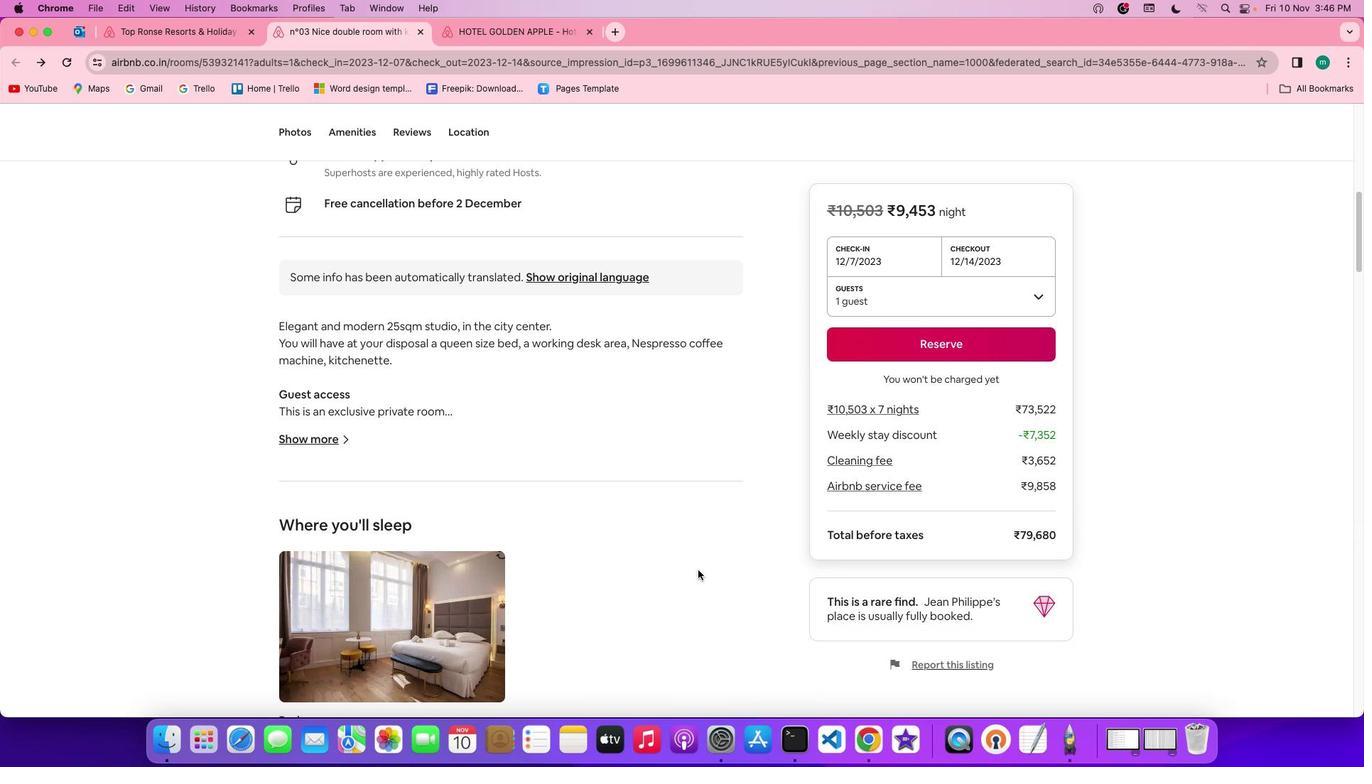 
Action: Mouse scrolled (698, 570) with delta (0, 0)
Screenshot: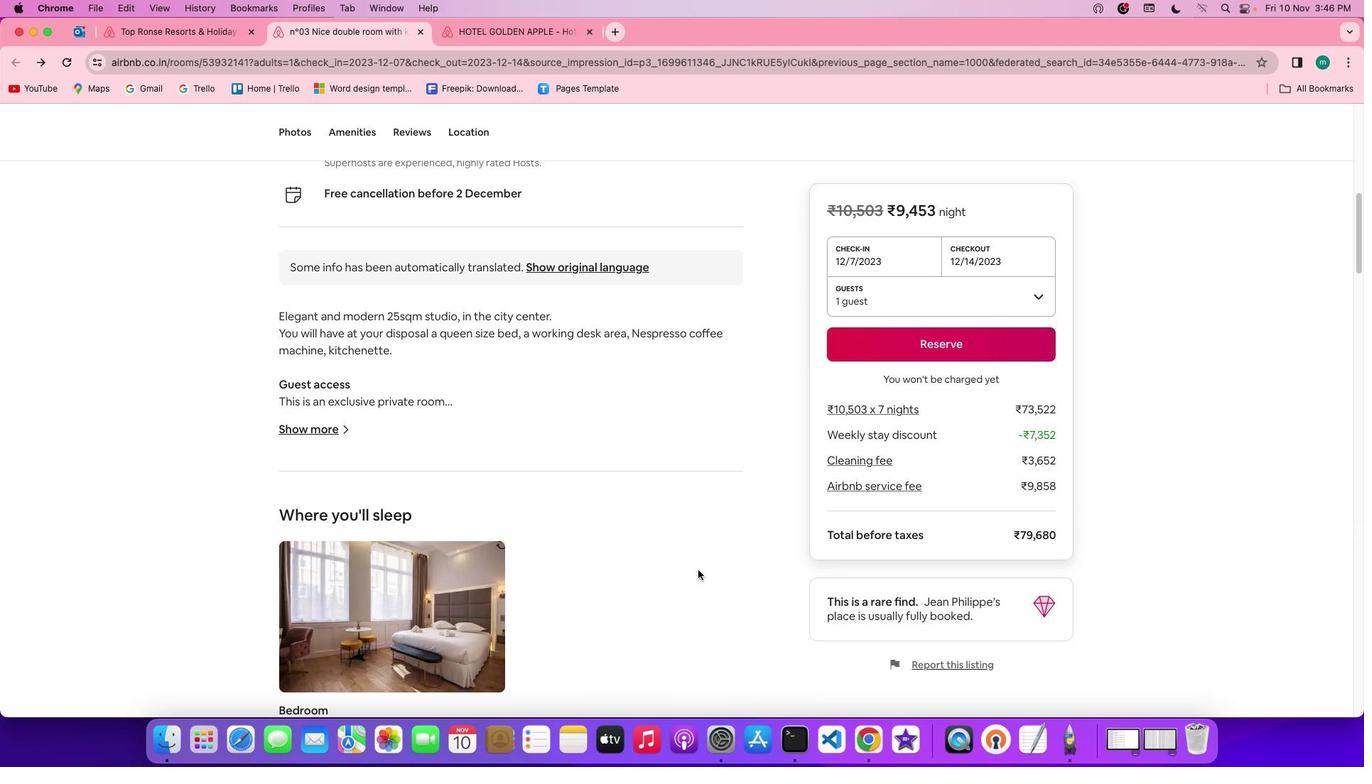 
Action: Mouse scrolled (698, 570) with delta (0, 0)
Screenshot: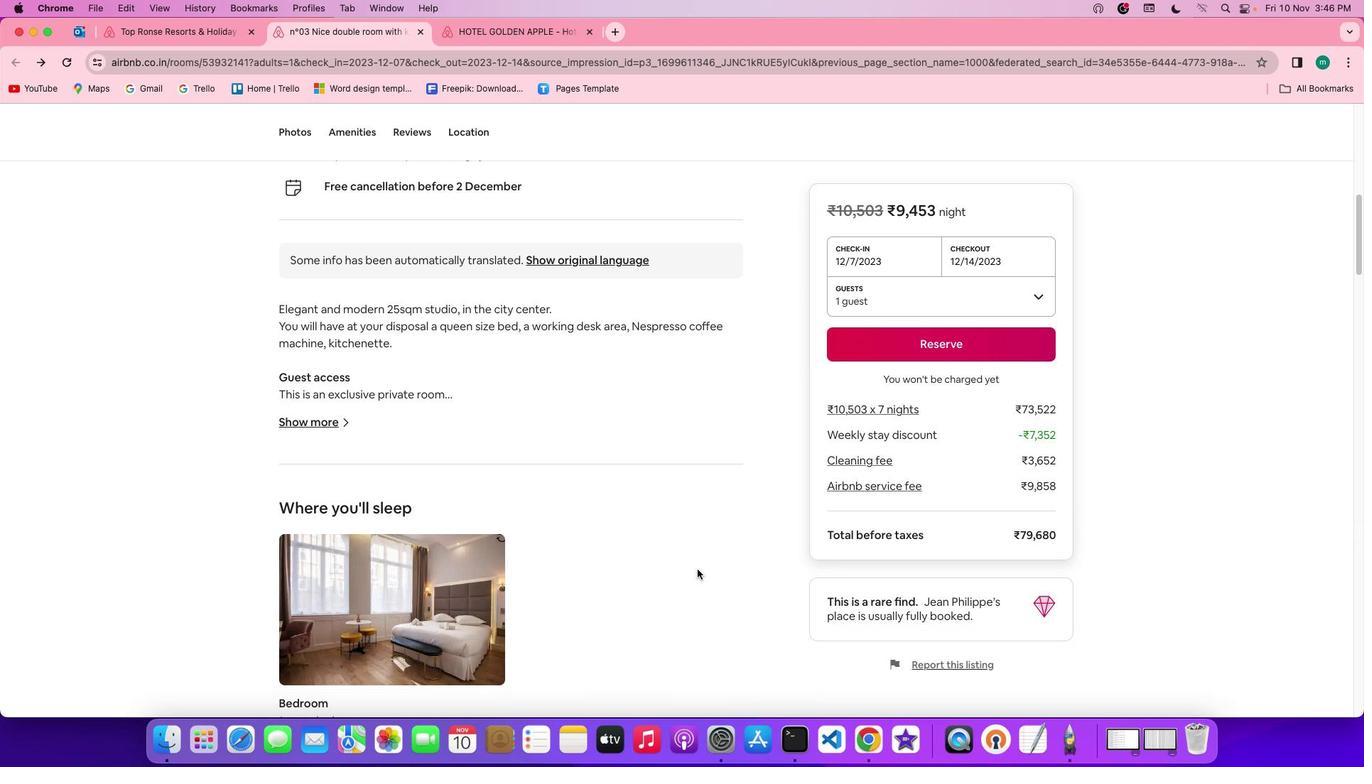 
Action: Mouse moved to (292, 408)
Screenshot: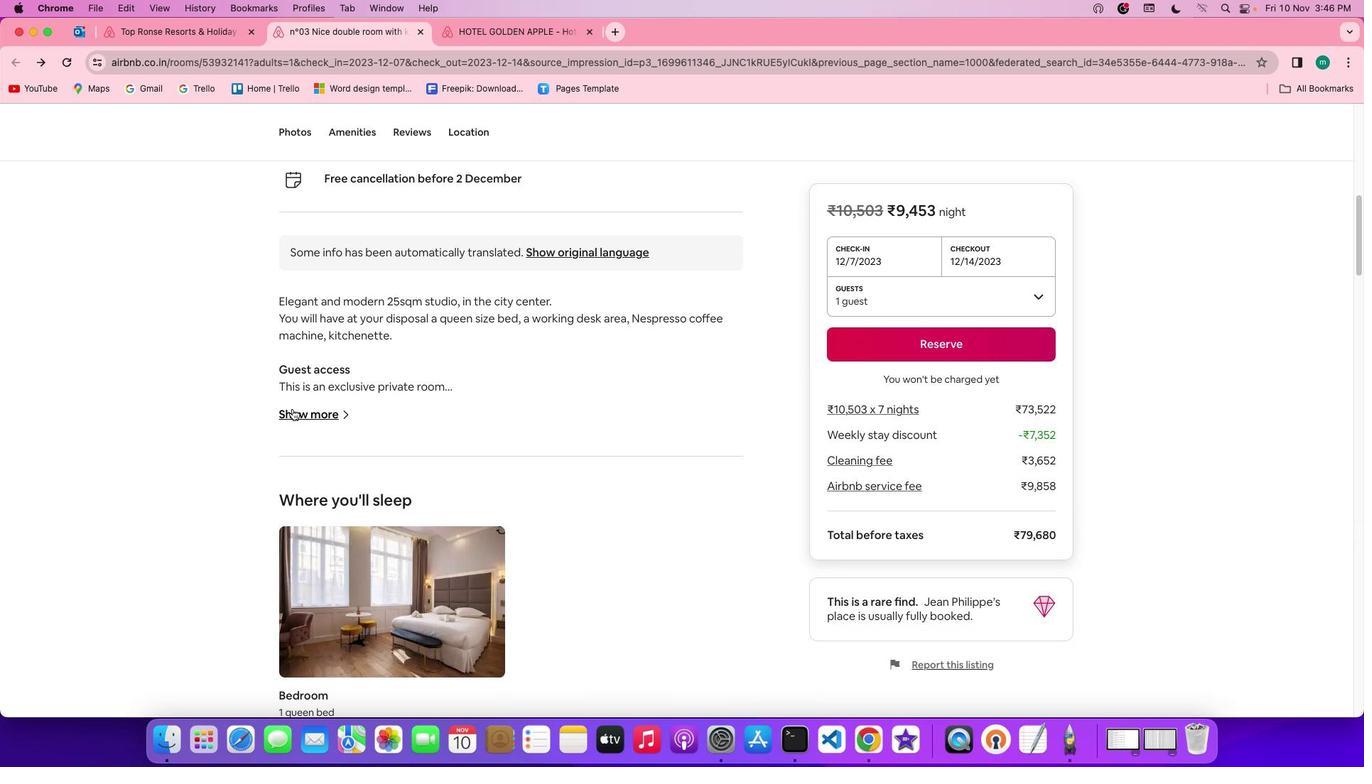 
Action: Mouse pressed left at (292, 408)
Screenshot: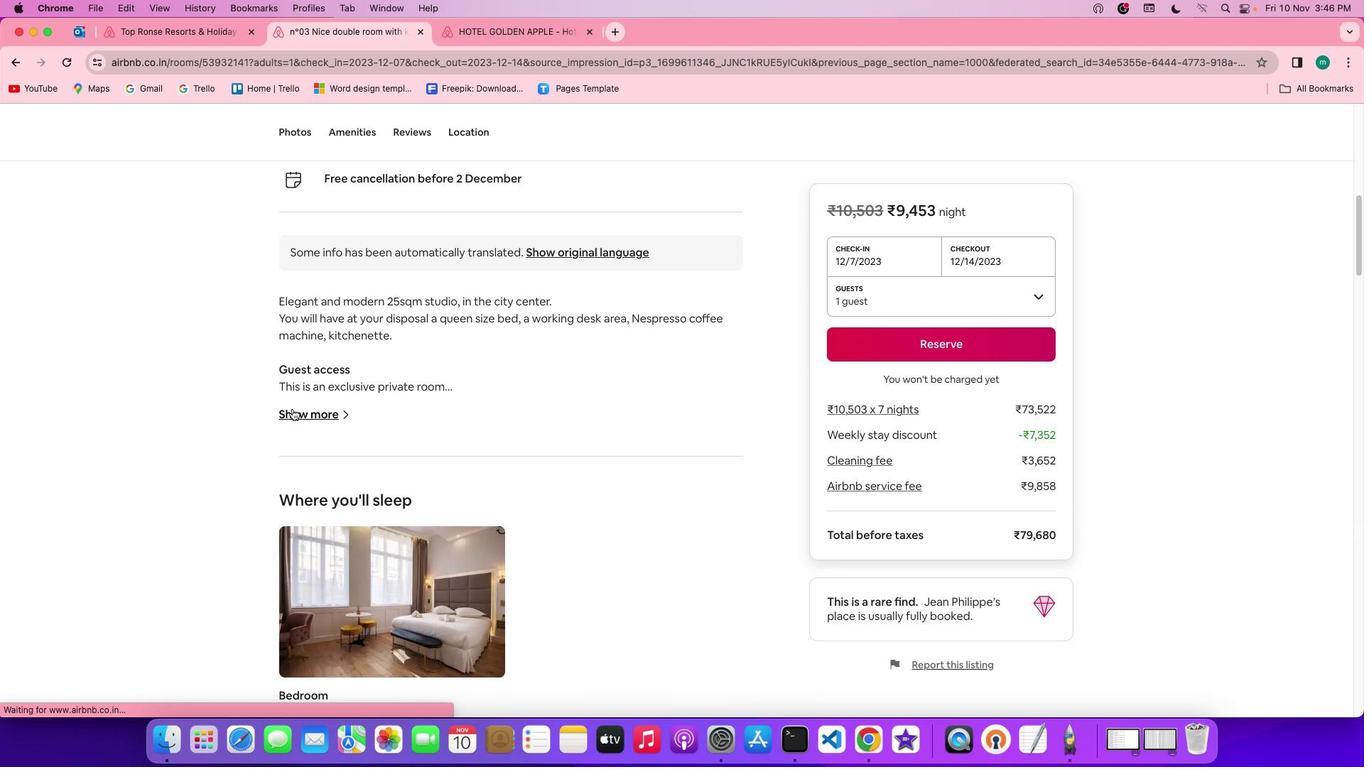 
Action: Mouse moved to (592, 481)
Screenshot: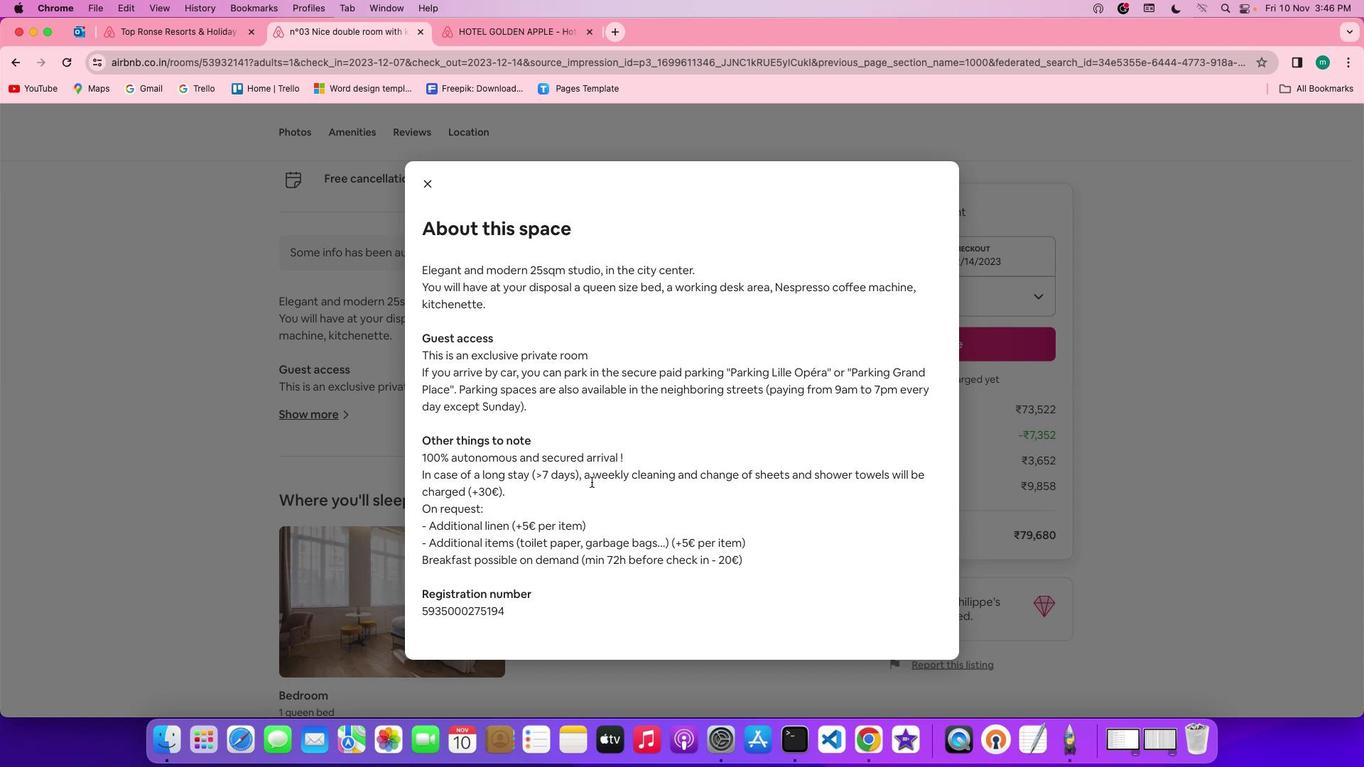 
Action: Mouse scrolled (592, 481) with delta (0, 0)
Screenshot: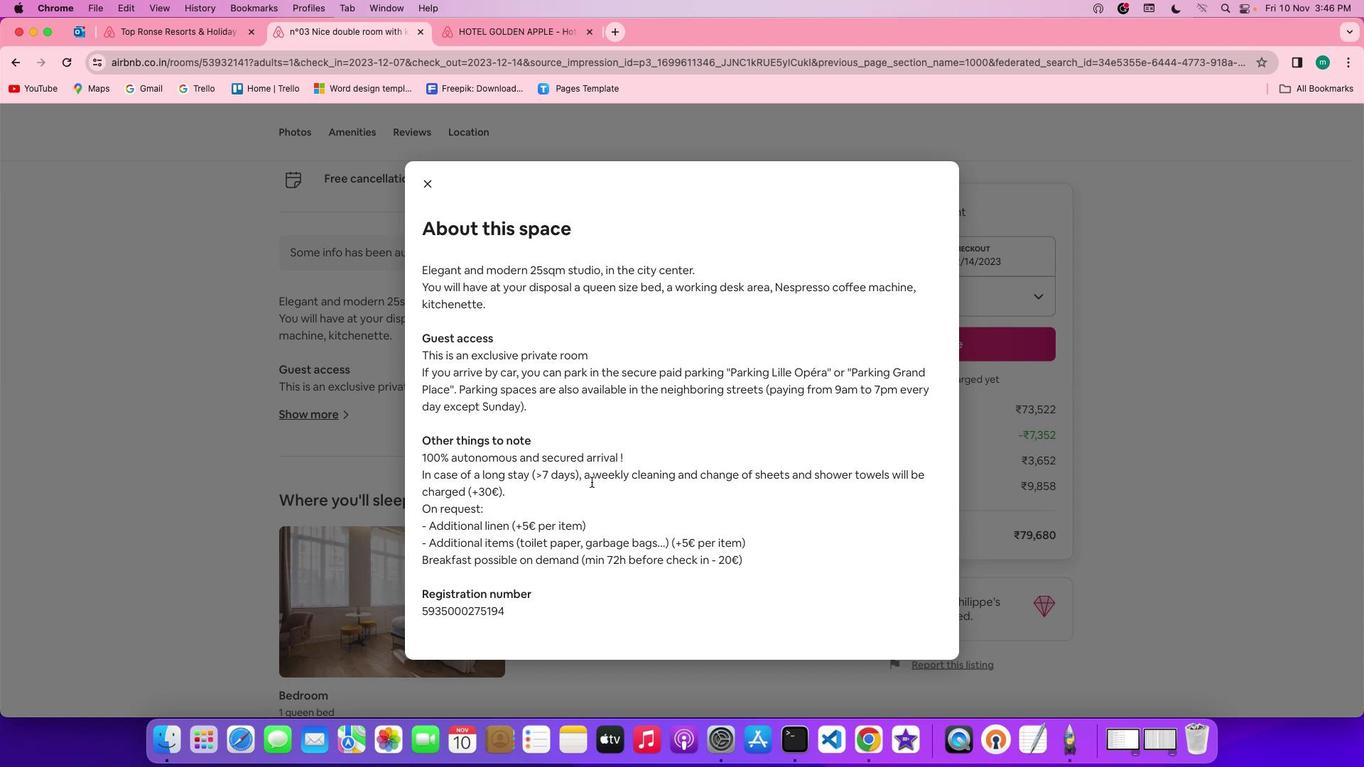 
Action: Mouse scrolled (592, 481) with delta (0, 0)
Screenshot: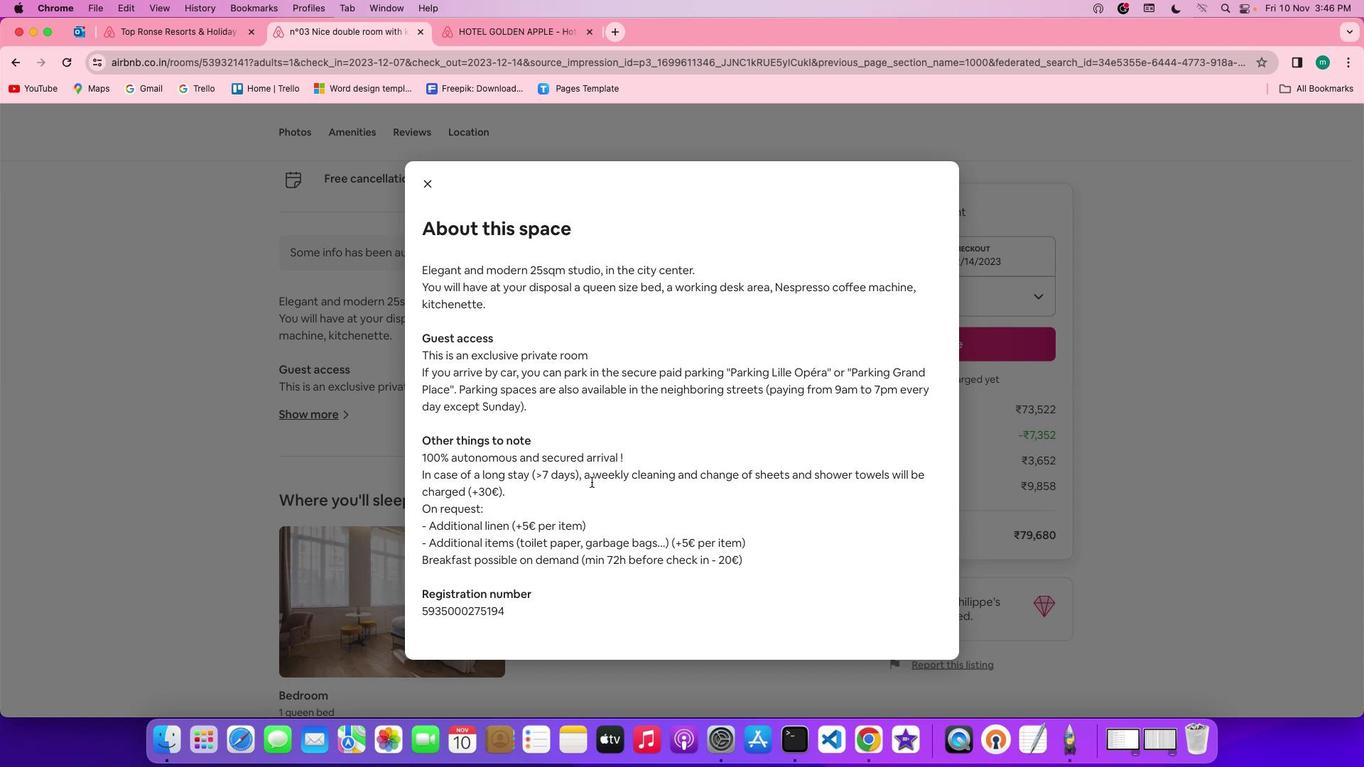 
Action: Mouse scrolled (592, 481) with delta (0, -2)
Screenshot: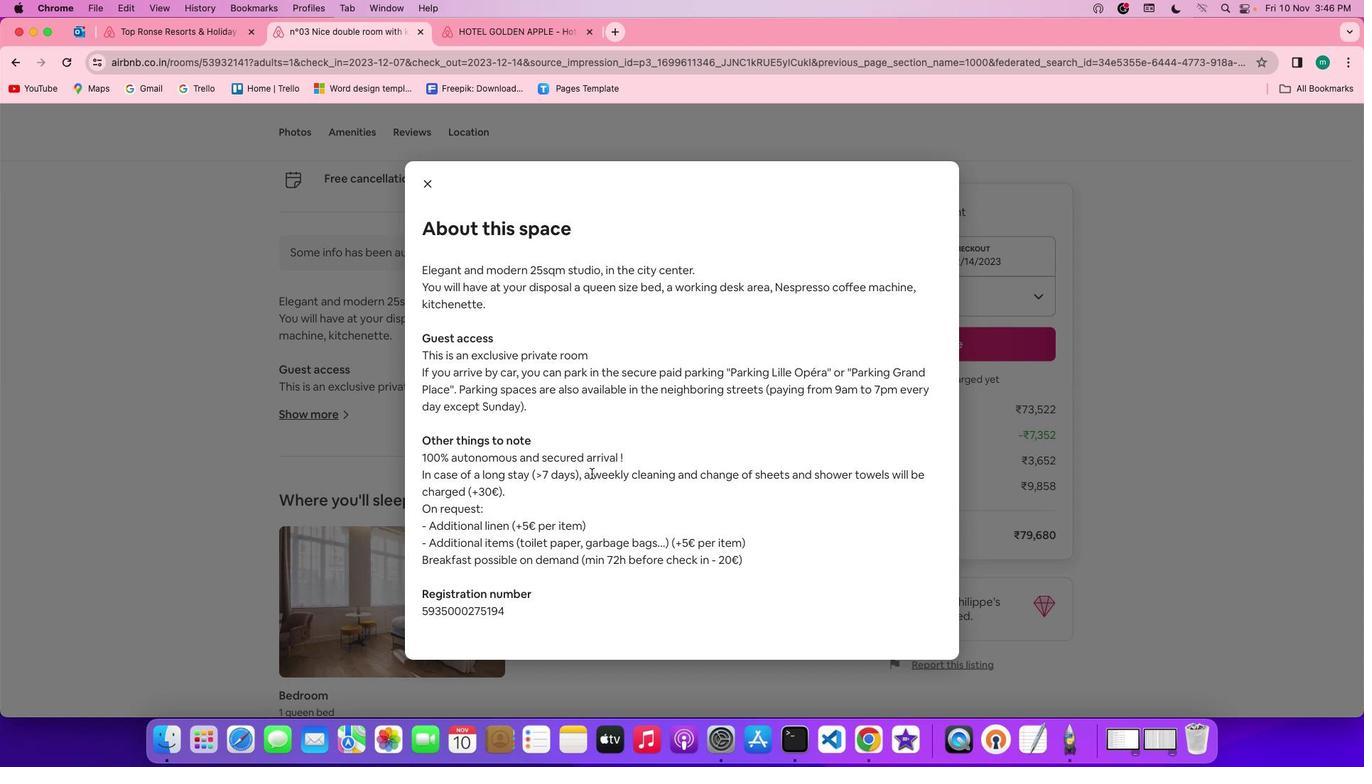 
Action: Mouse scrolled (592, 481) with delta (0, -3)
Screenshot: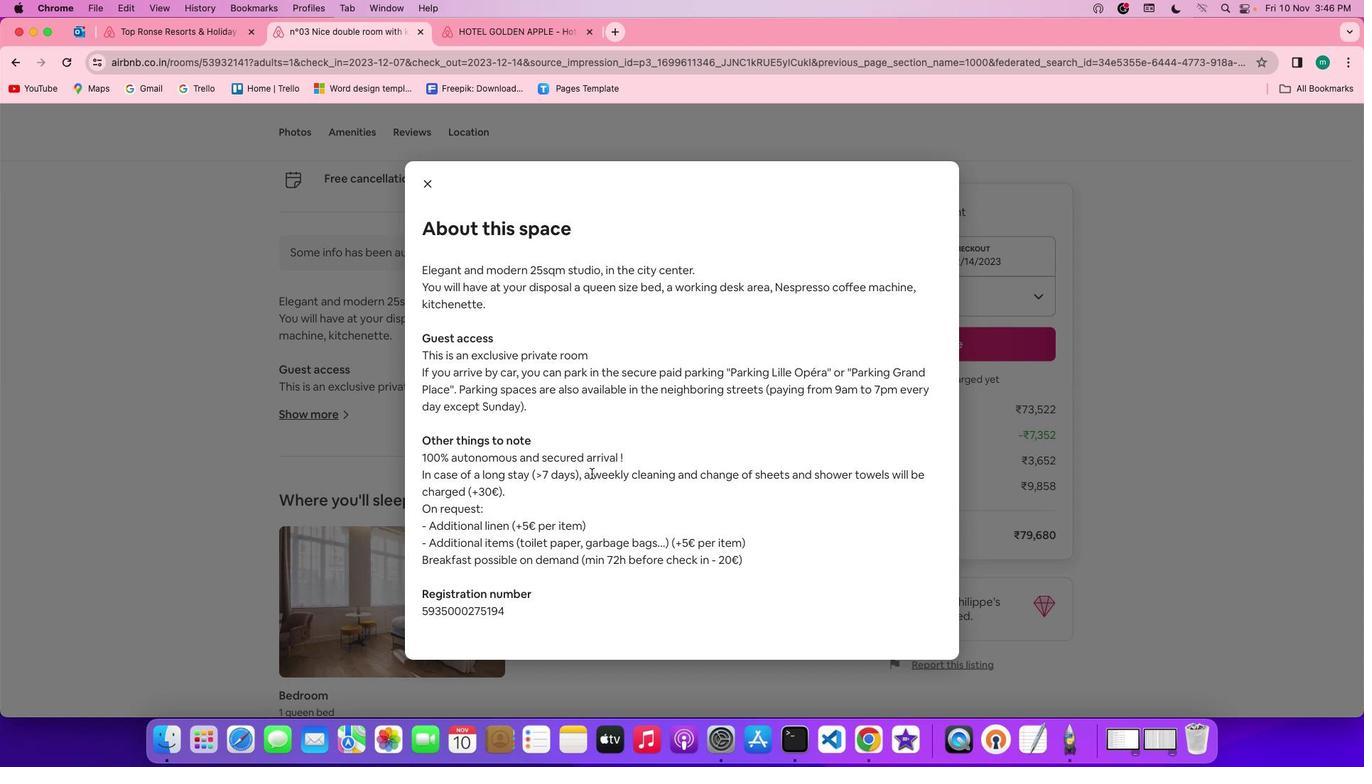 
Action: Mouse scrolled (592, 481) with delta (0, -3)
Screenshot: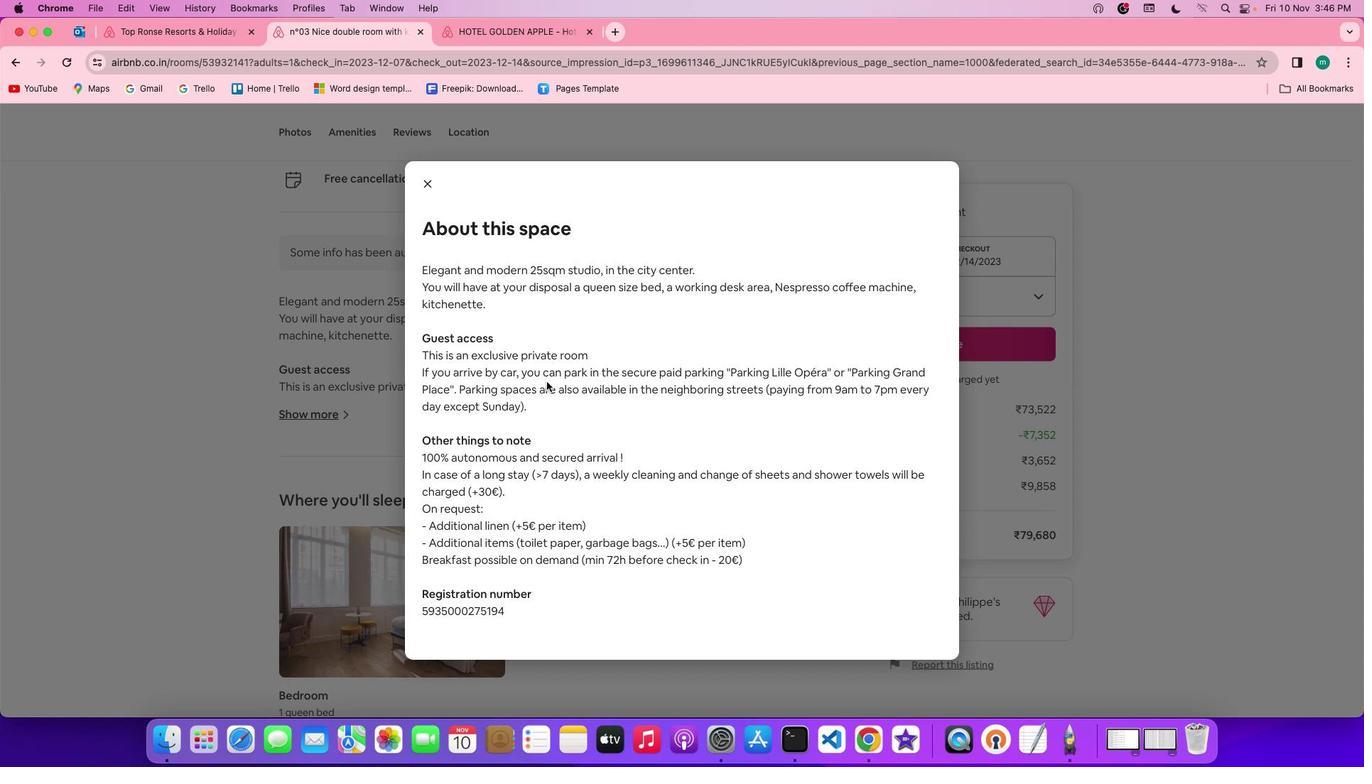 
Action: Mouse moved to (423, 182)
Screenshot: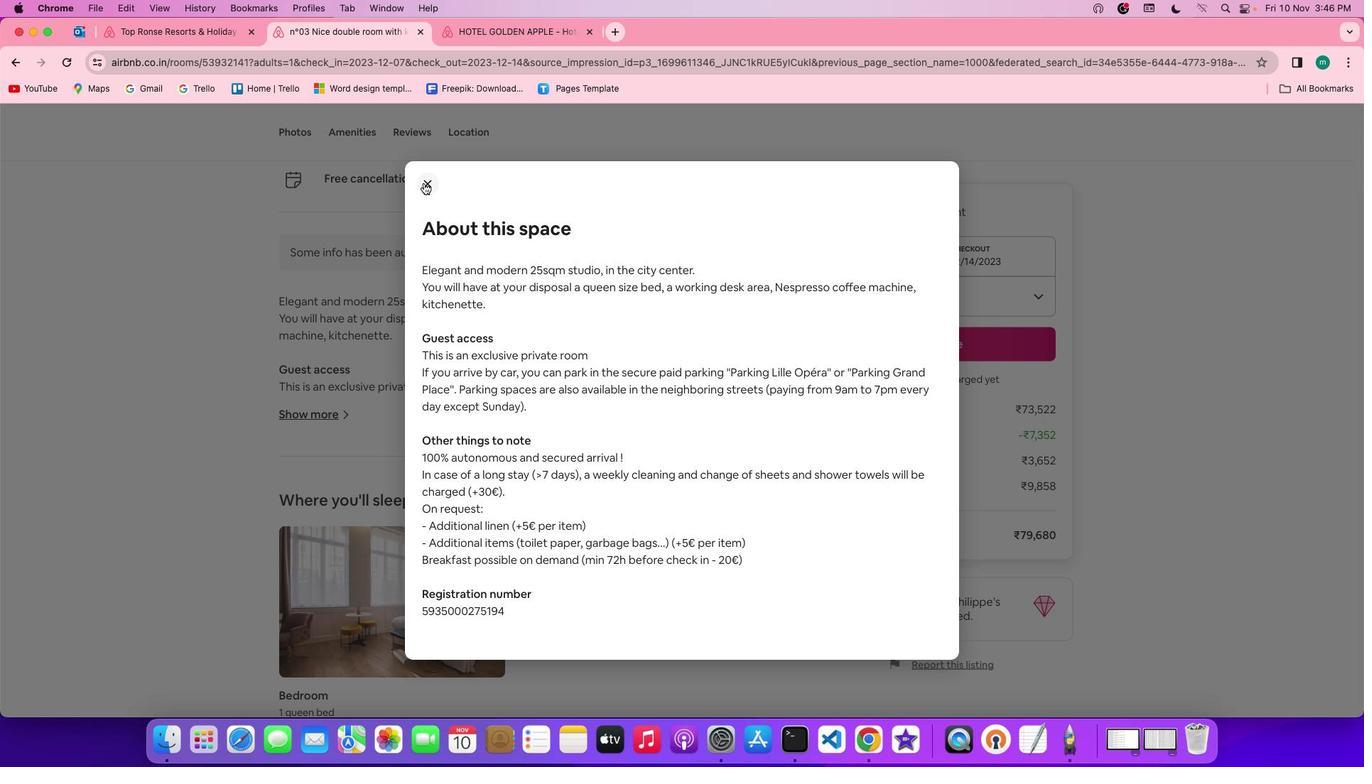 
Action: Mouse pressed left at (423, 182)
Screenshot: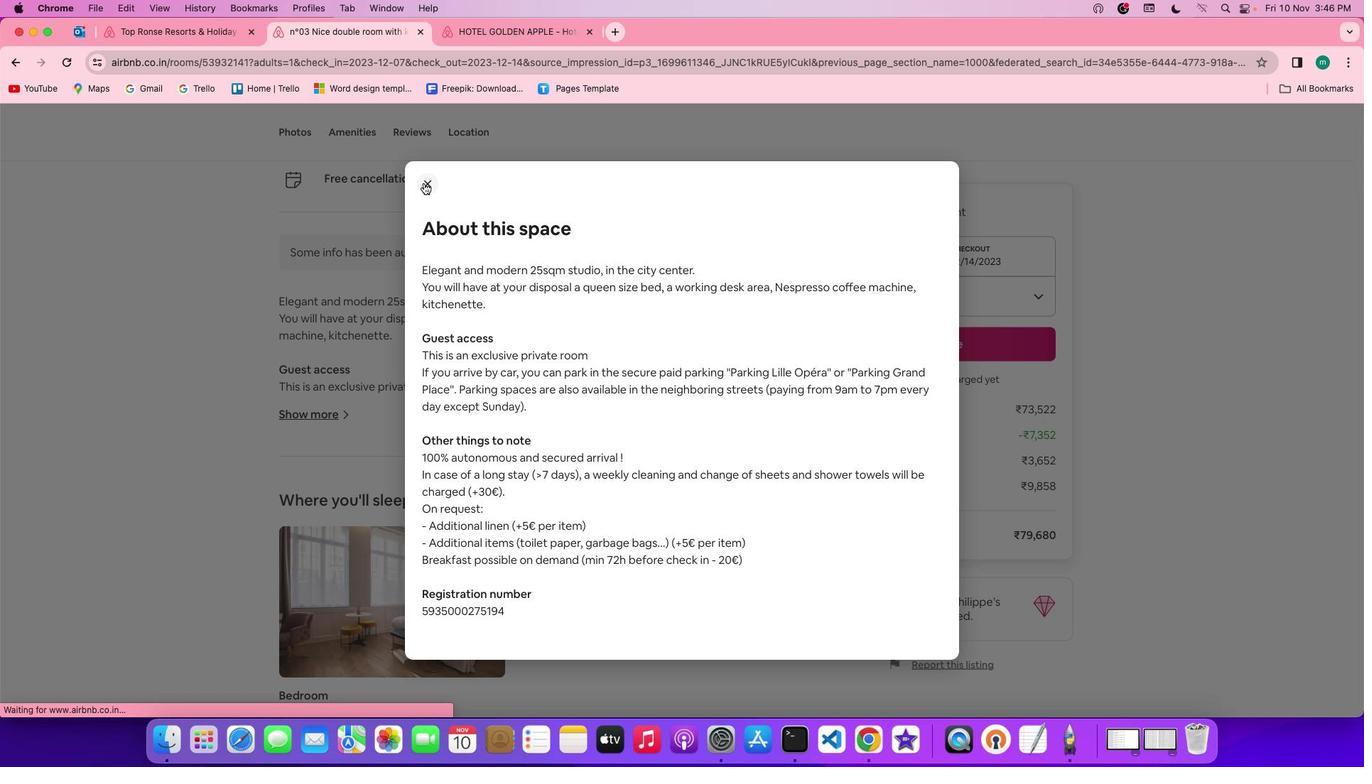 
Action: Mouse moved to (700, 518)
Screenshot: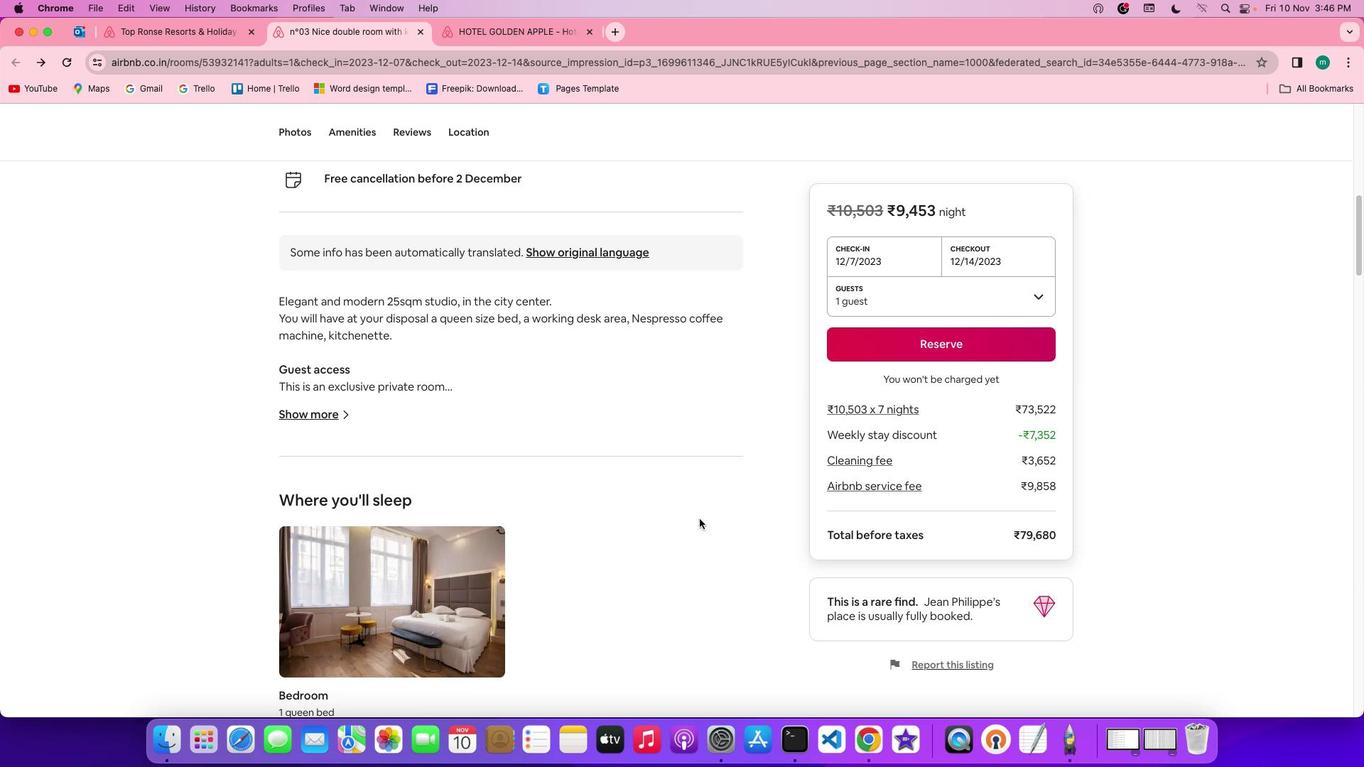 
Action: Mouse scrolled (700, 518) with delta (0, 0)
Screenshot: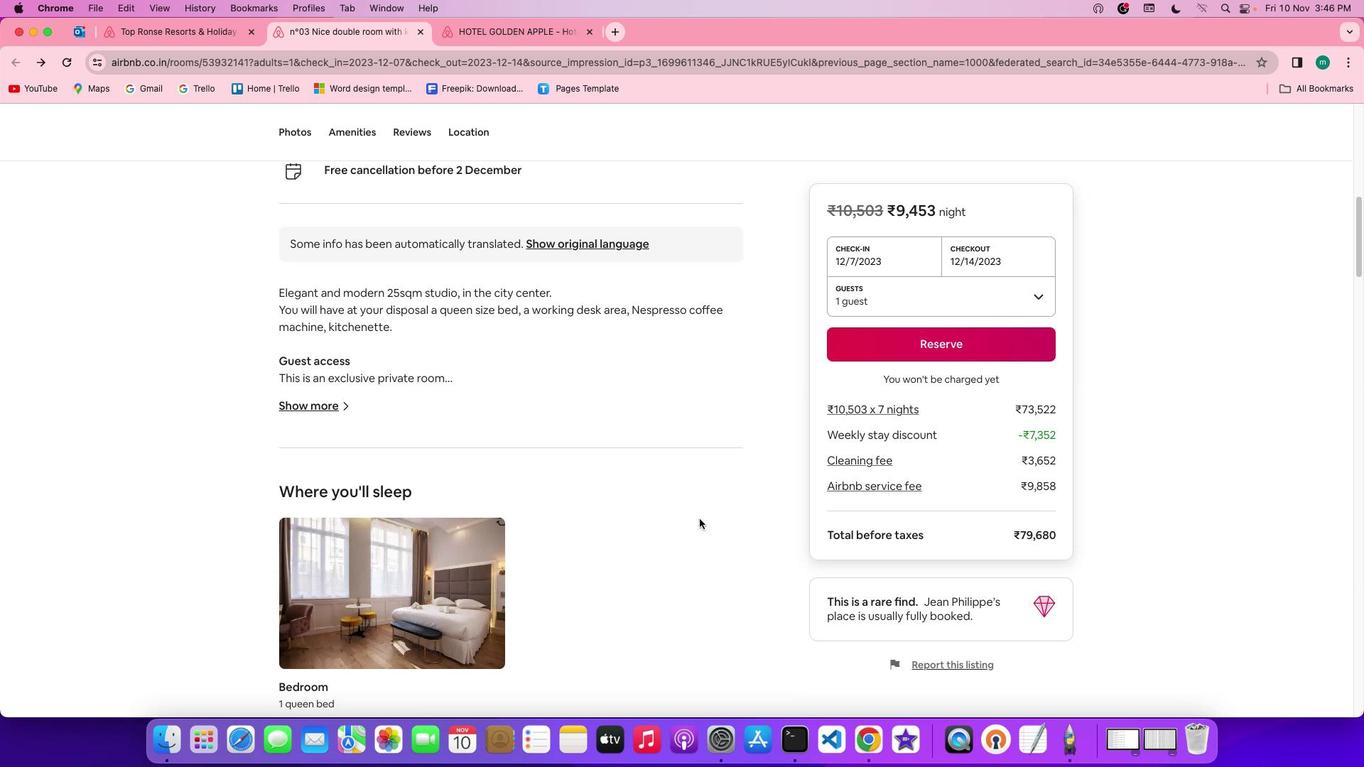 
Action: Mouse scrolled (700, 518) with delta (0, 0)
Screenshot: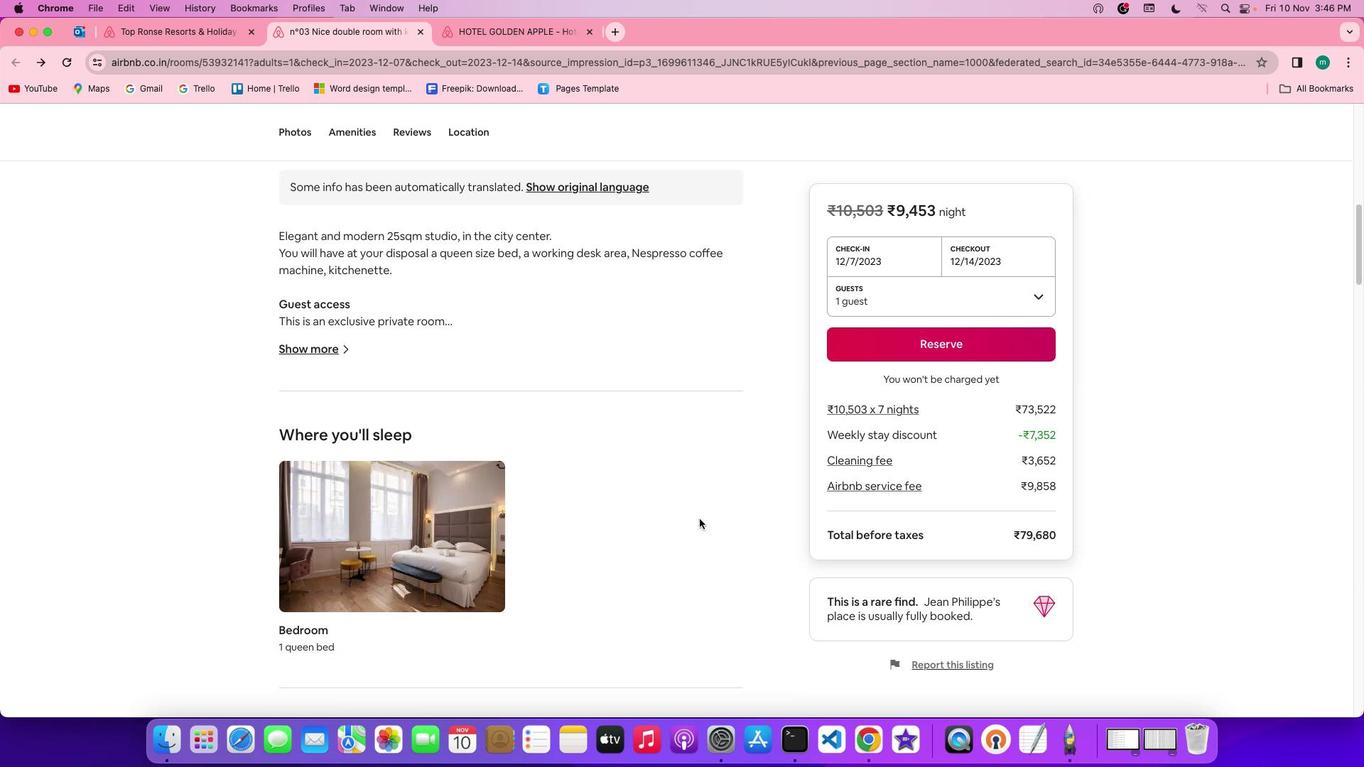 
Action: Mouse scrolled (700, 518) with delta (0, -1)
Screenshot: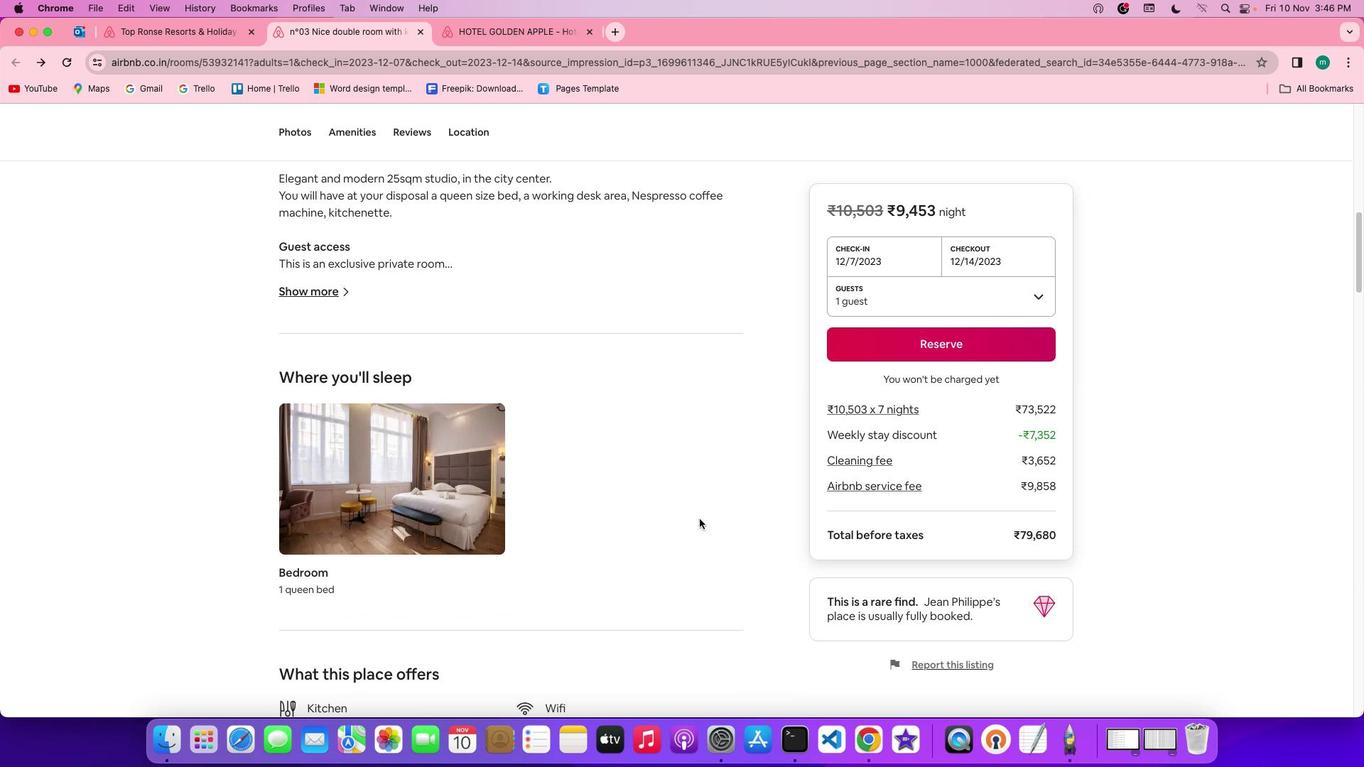 
Action: Mouse scrolled (700, 518) with delta (0, -2)
Screenshot: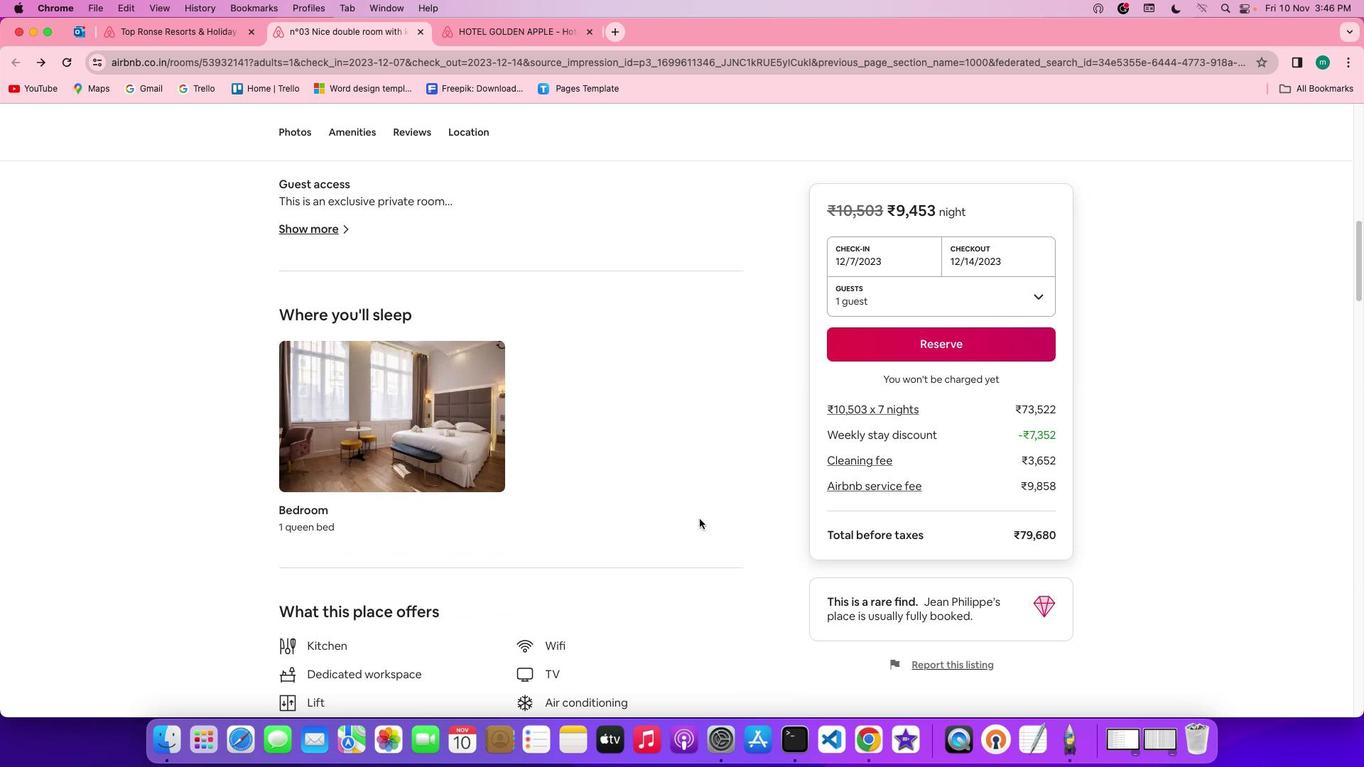 
Action: Mouse scrolled (700, 518) with delta (0, -2)
Screenshot: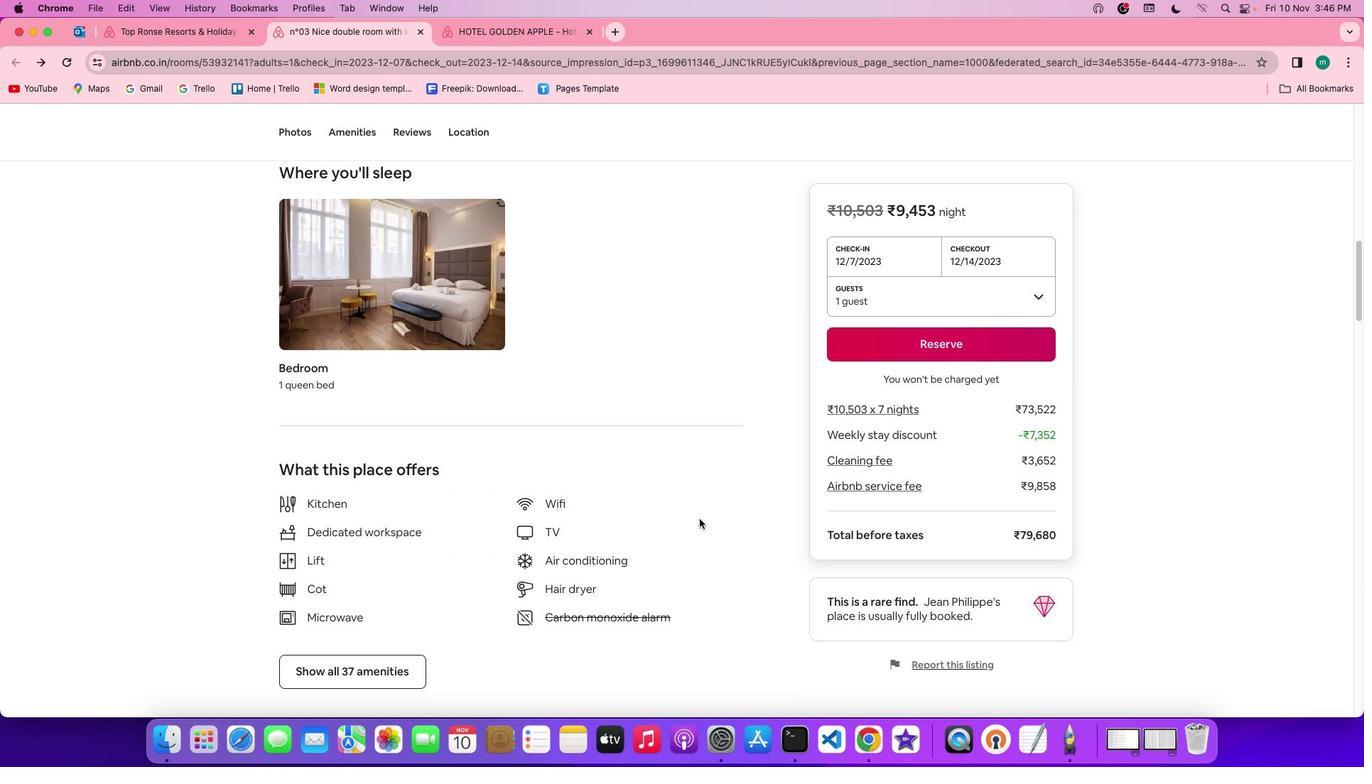 
Action: Mouse moved to (699, 518)
Screenshot: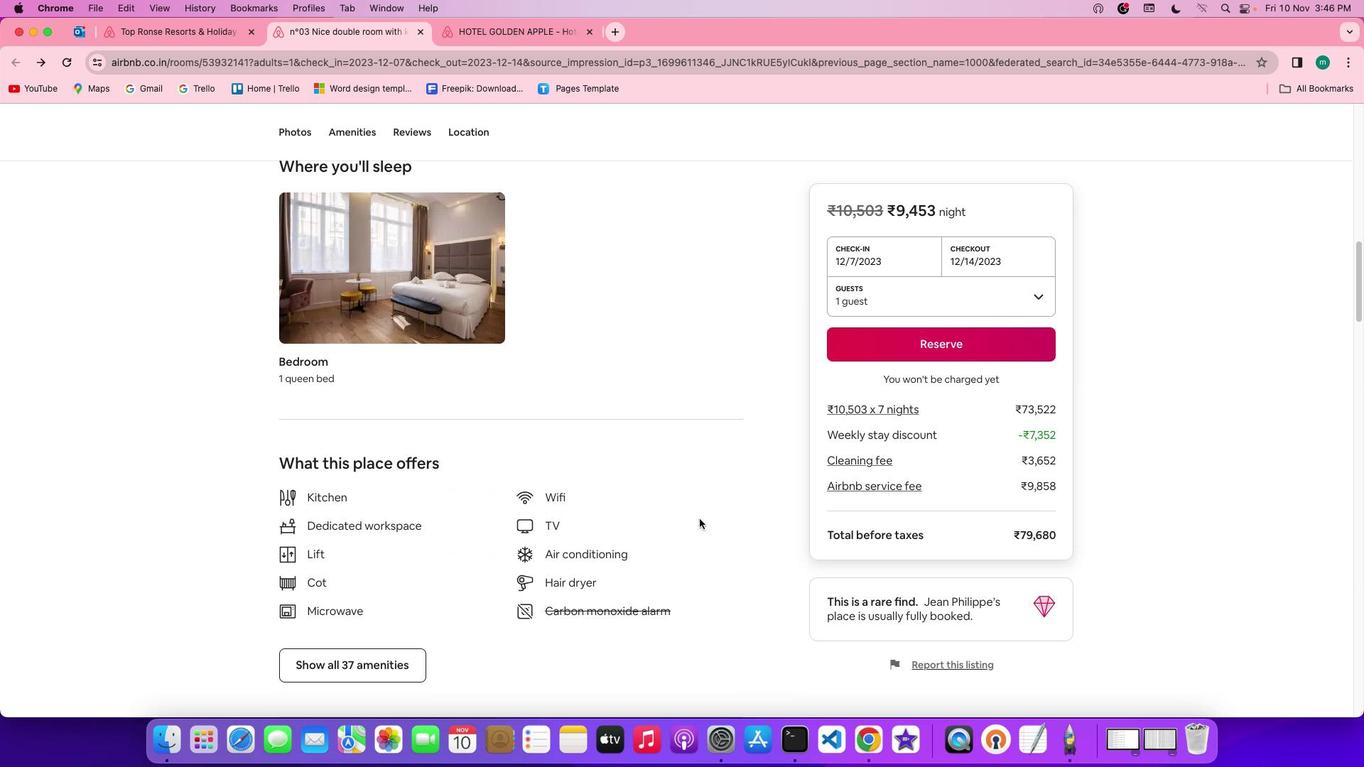 
Action: Mouse scrolled (699, 518) with delta (0, 0)
Screenshot: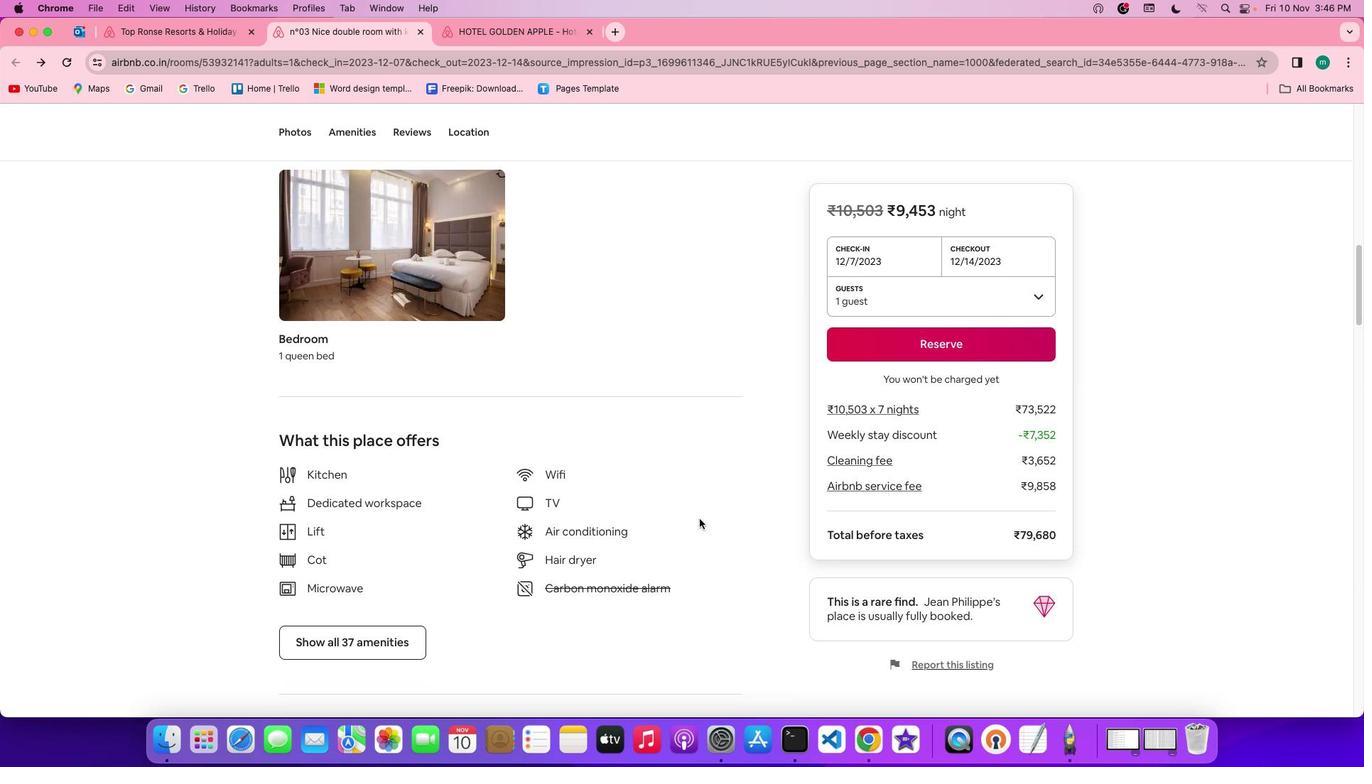 
Action: Mouse scrolled (699, 518) with delta (0, 0)
Screenshot: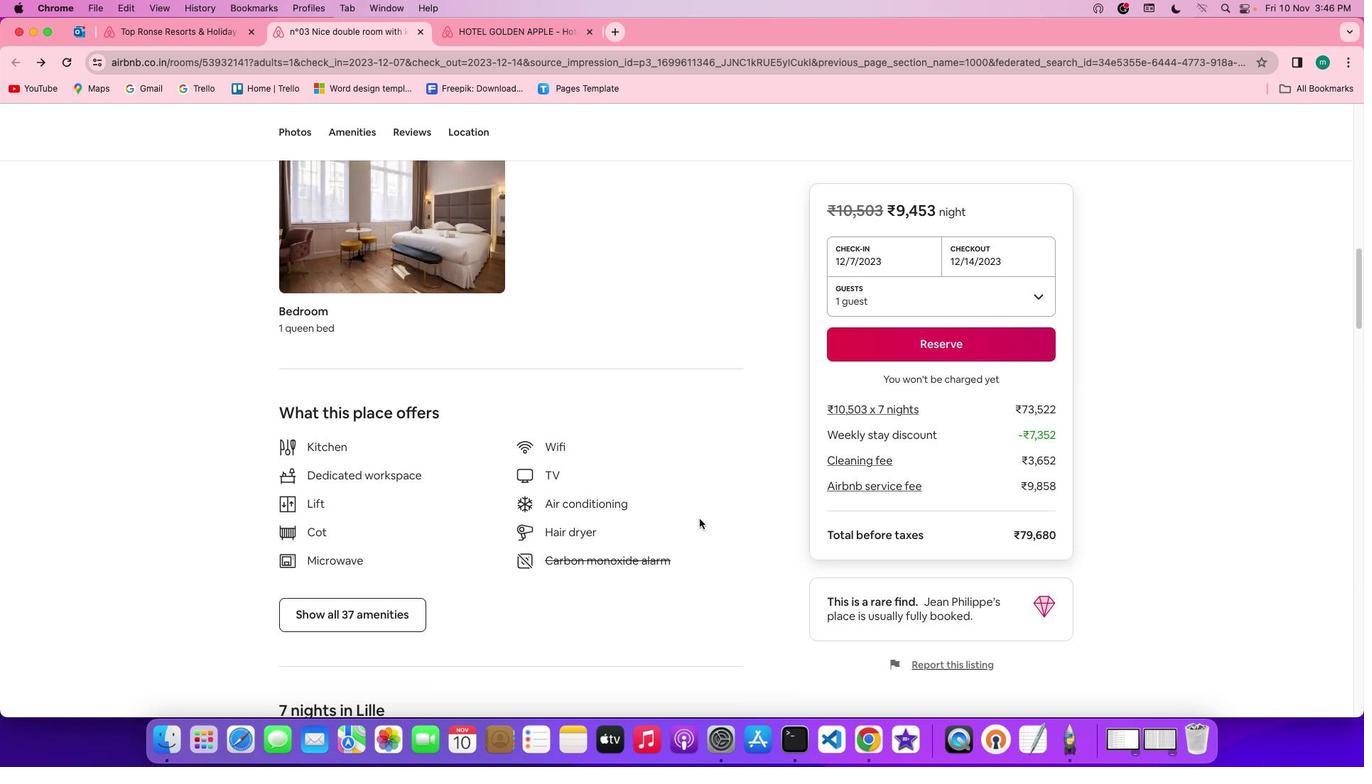 
Action: Mouse scrolled (699, 518) with delta (0, -1)
Screenshot: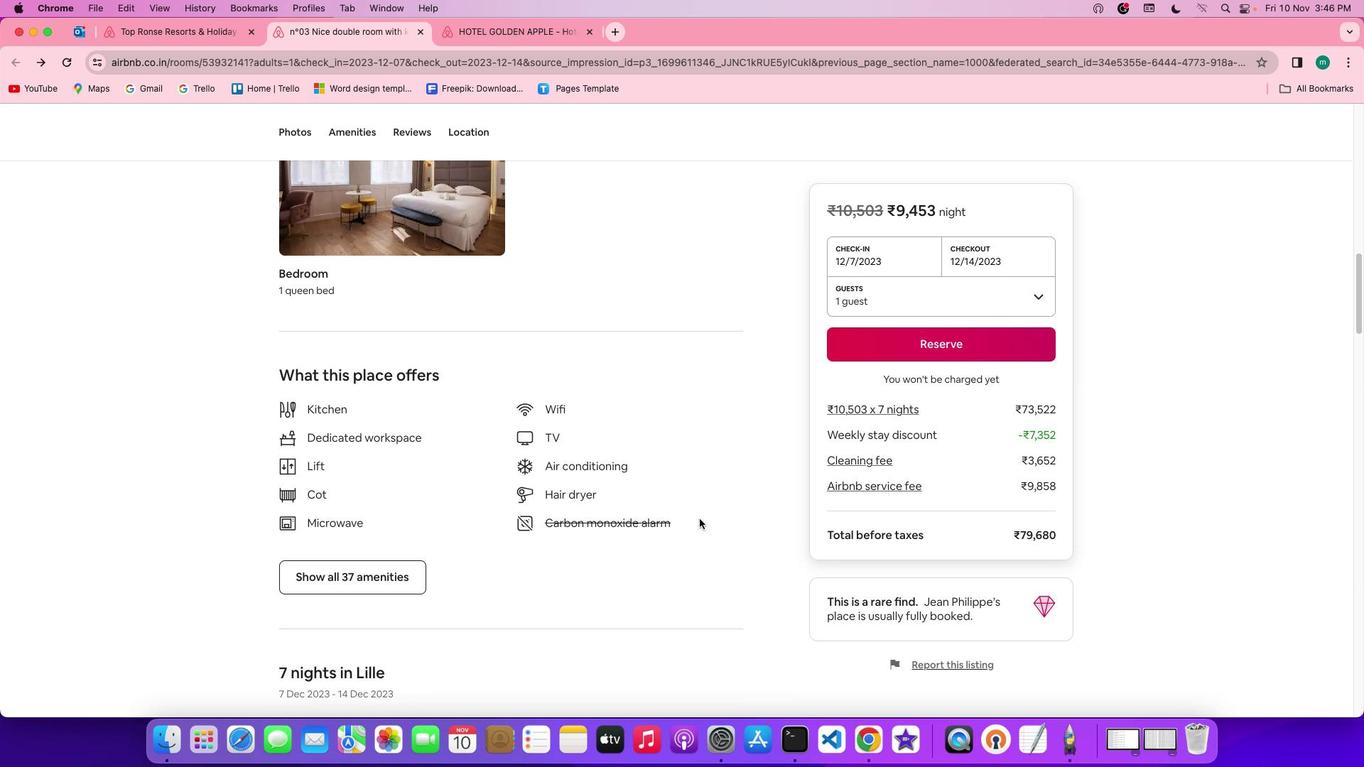 
Action: Mouse scrolled (699, 518) with delta (0, -2)
Screenshot: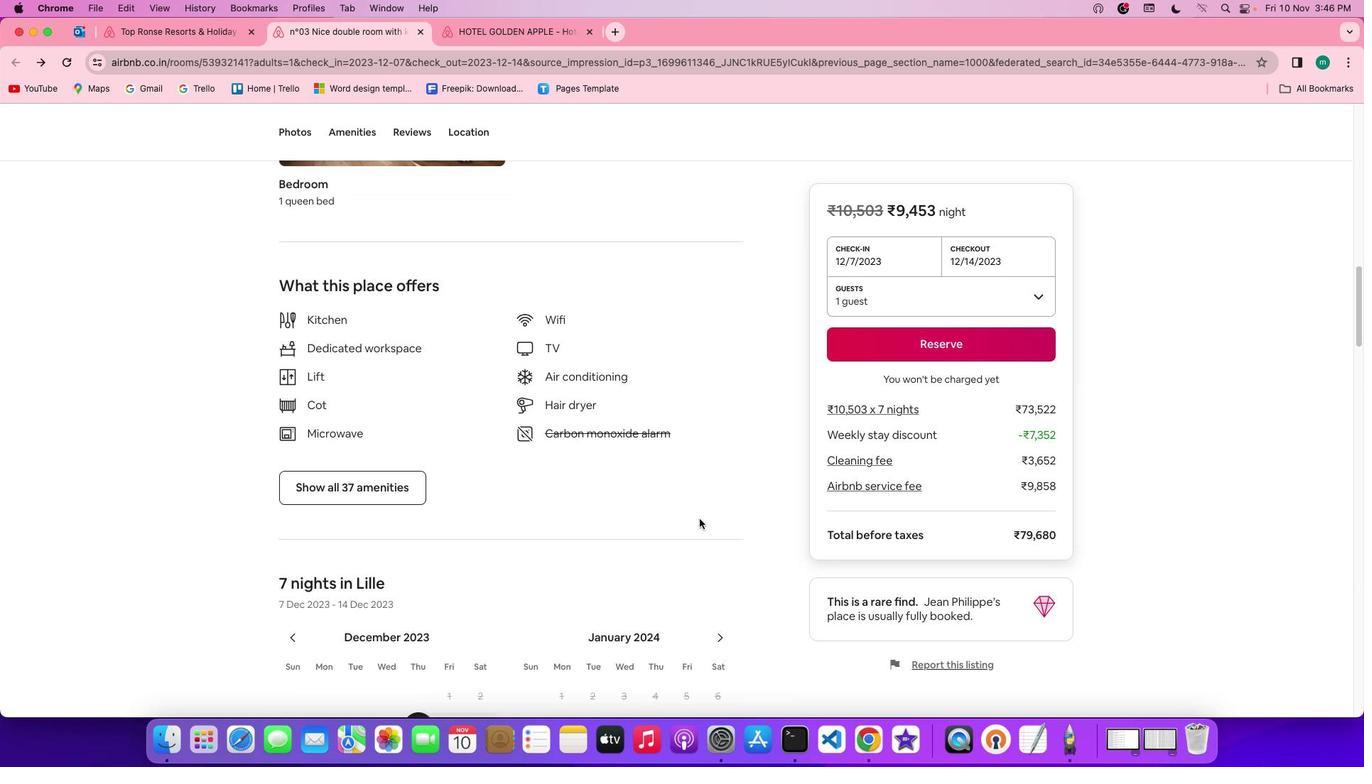 
Action: Mouse moved to (353, 467)
Screenshot: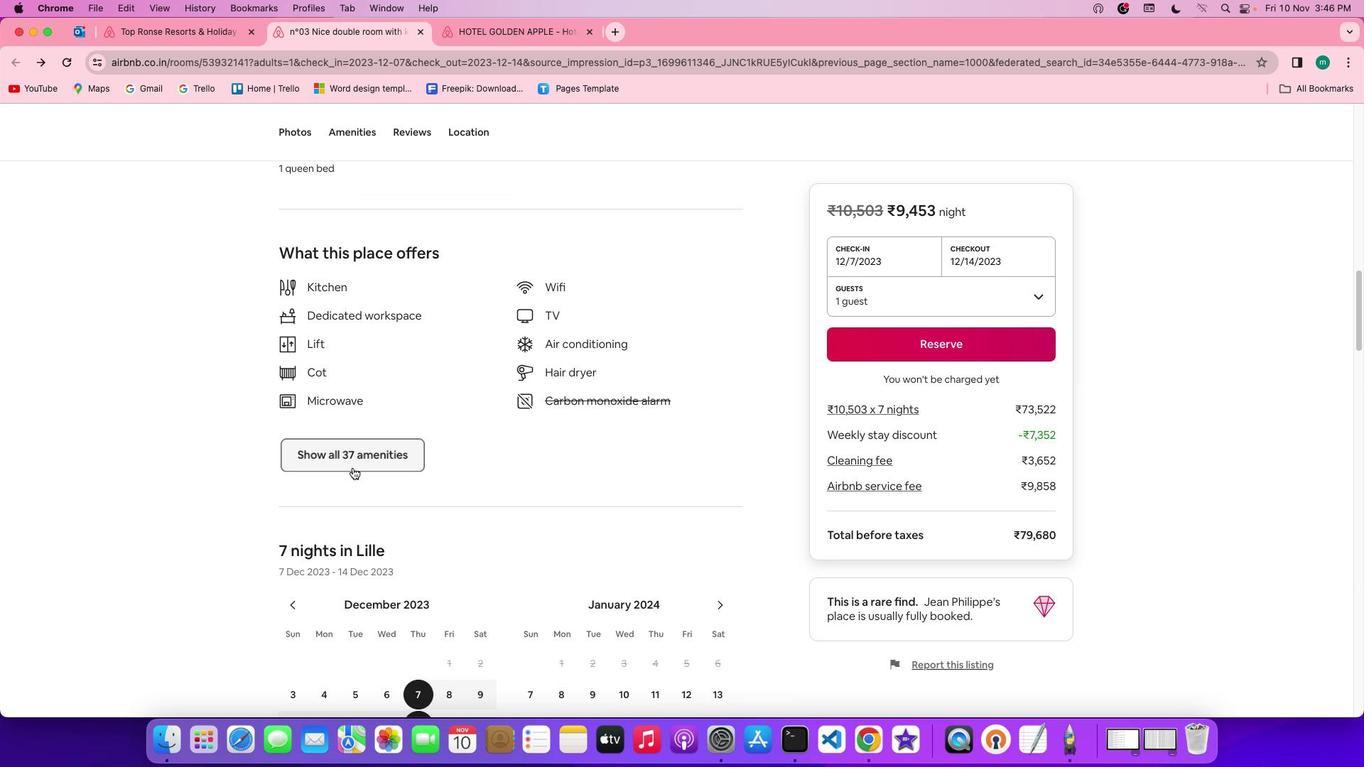 
Action: Mouse pressed left at (353, 467)
Screenshot: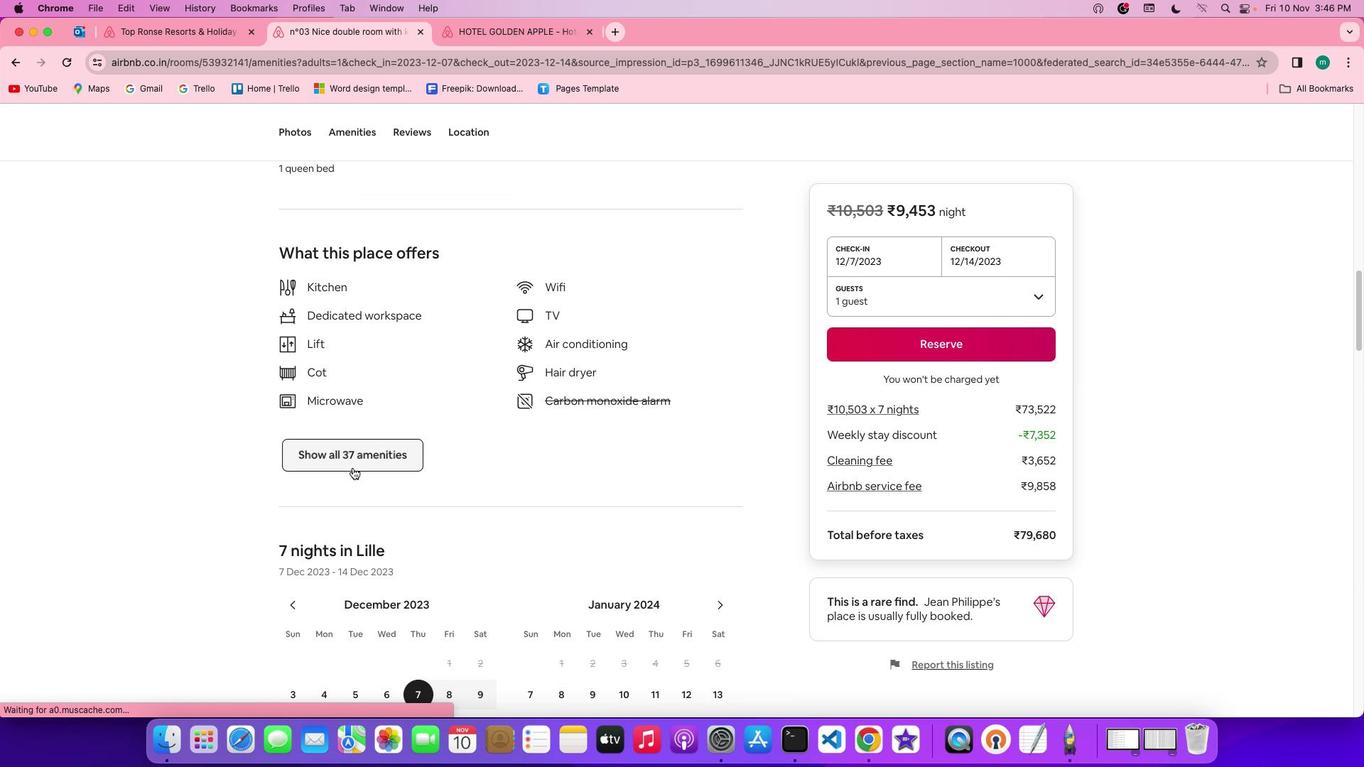 
Action: Mouse moved to (562, 489)
Screenshot: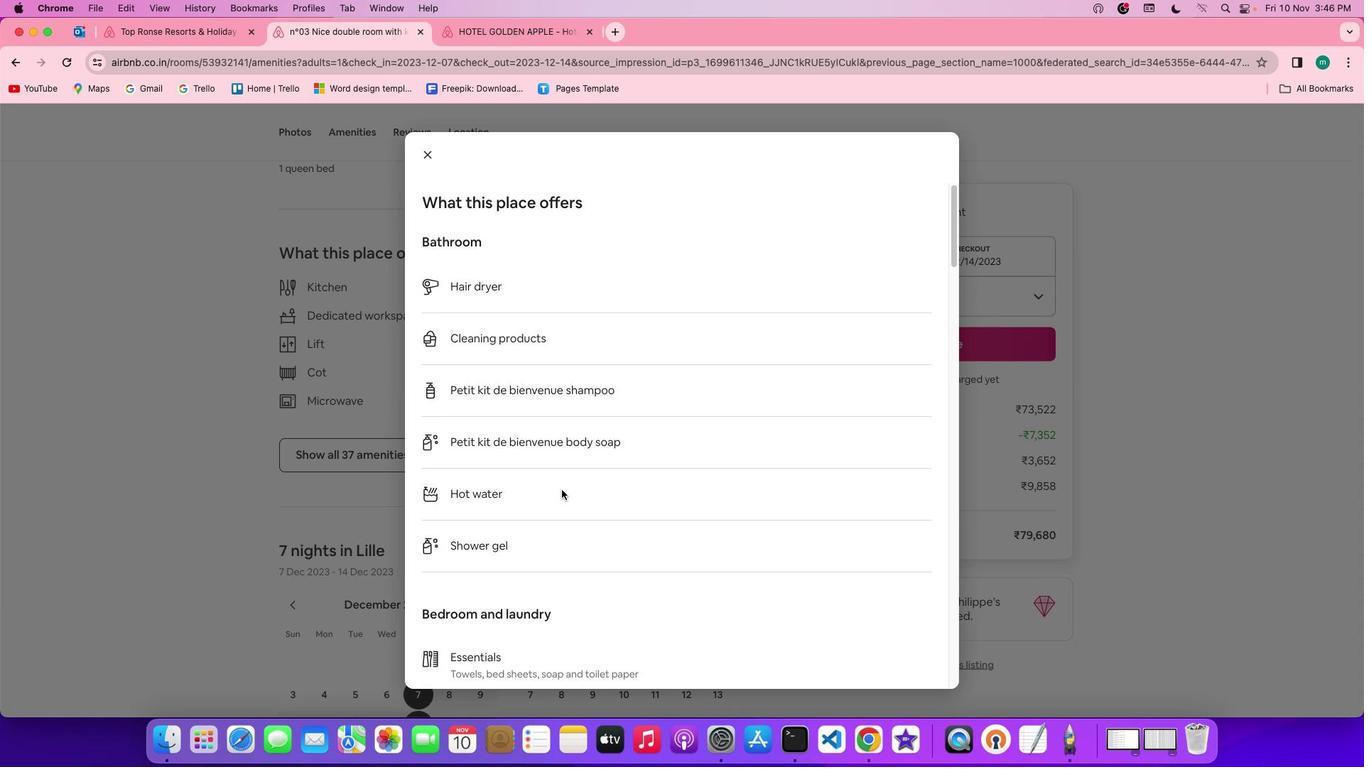 
Action: Mouse scrolled (562, 489) with delta (0, 0)
Screenshot: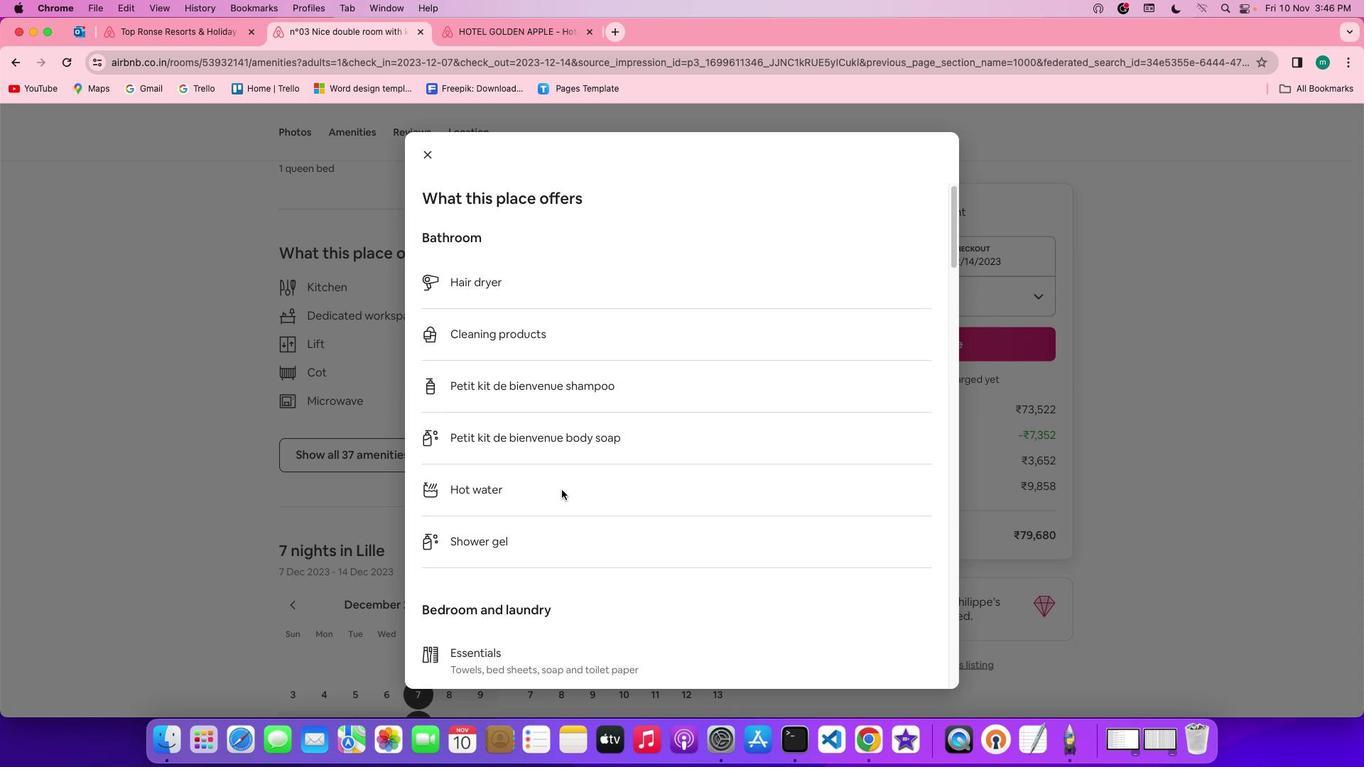 
Action: Mouse scrolled (562, 489) with delta (0, 0)
Screenshot: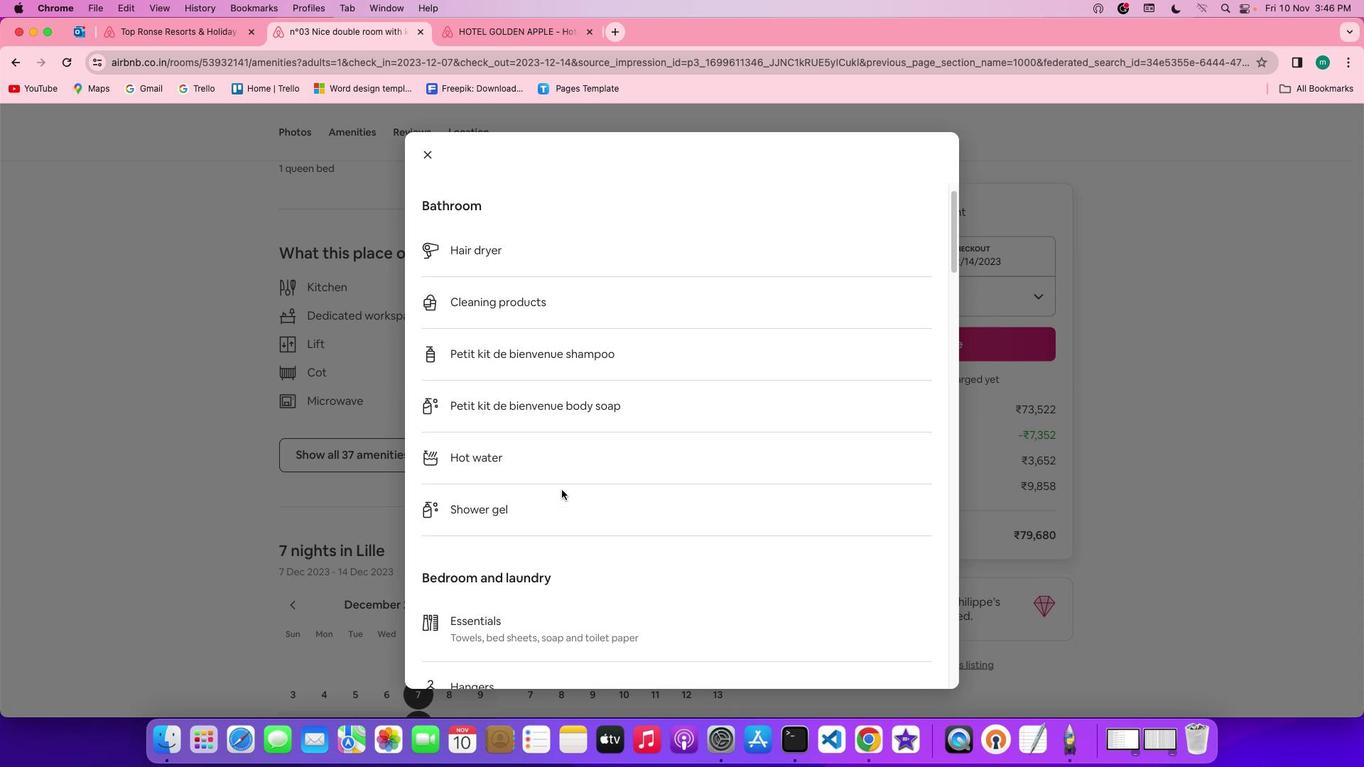 
Action: Mouse scrolled (562, 489) with delta (0, -1)
Screenshot: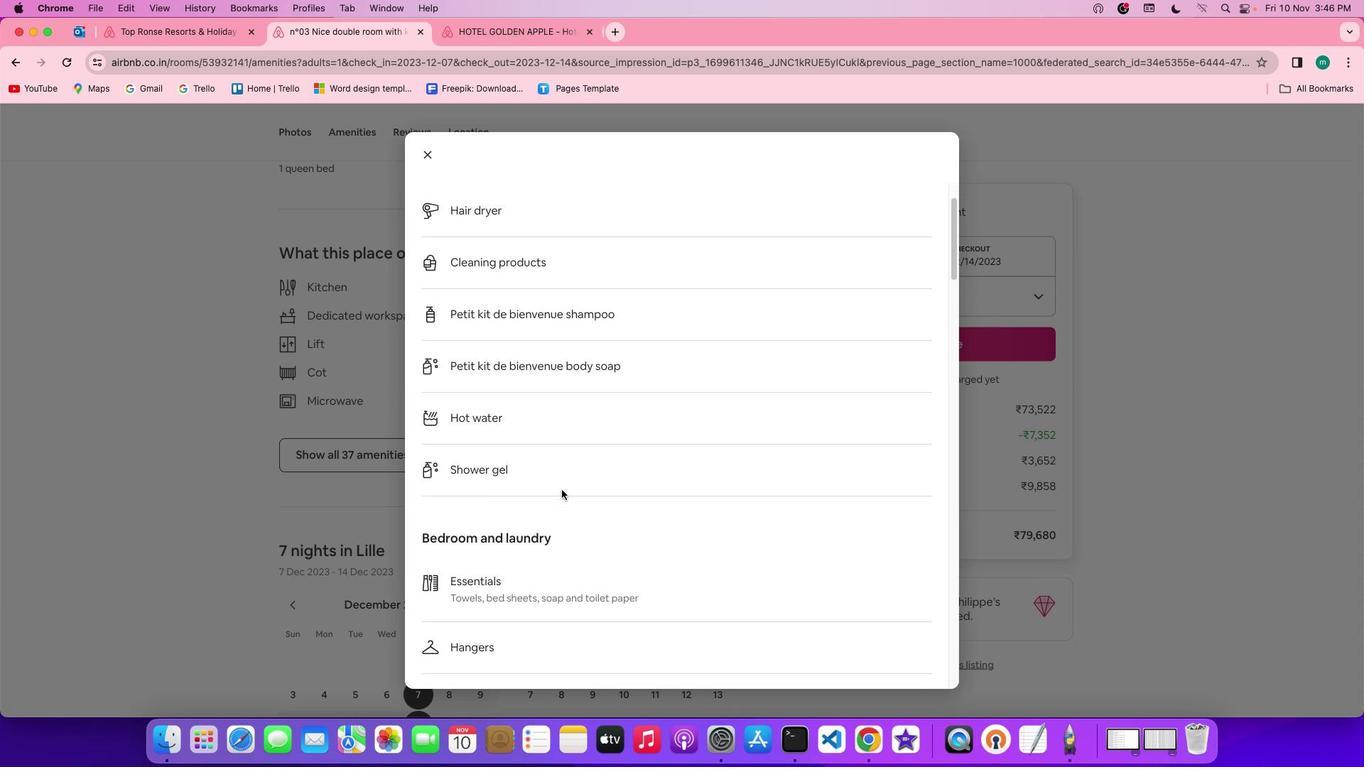 
Action: Mouse scrolled (562, 489) with delta (0, -2)
Screenshot: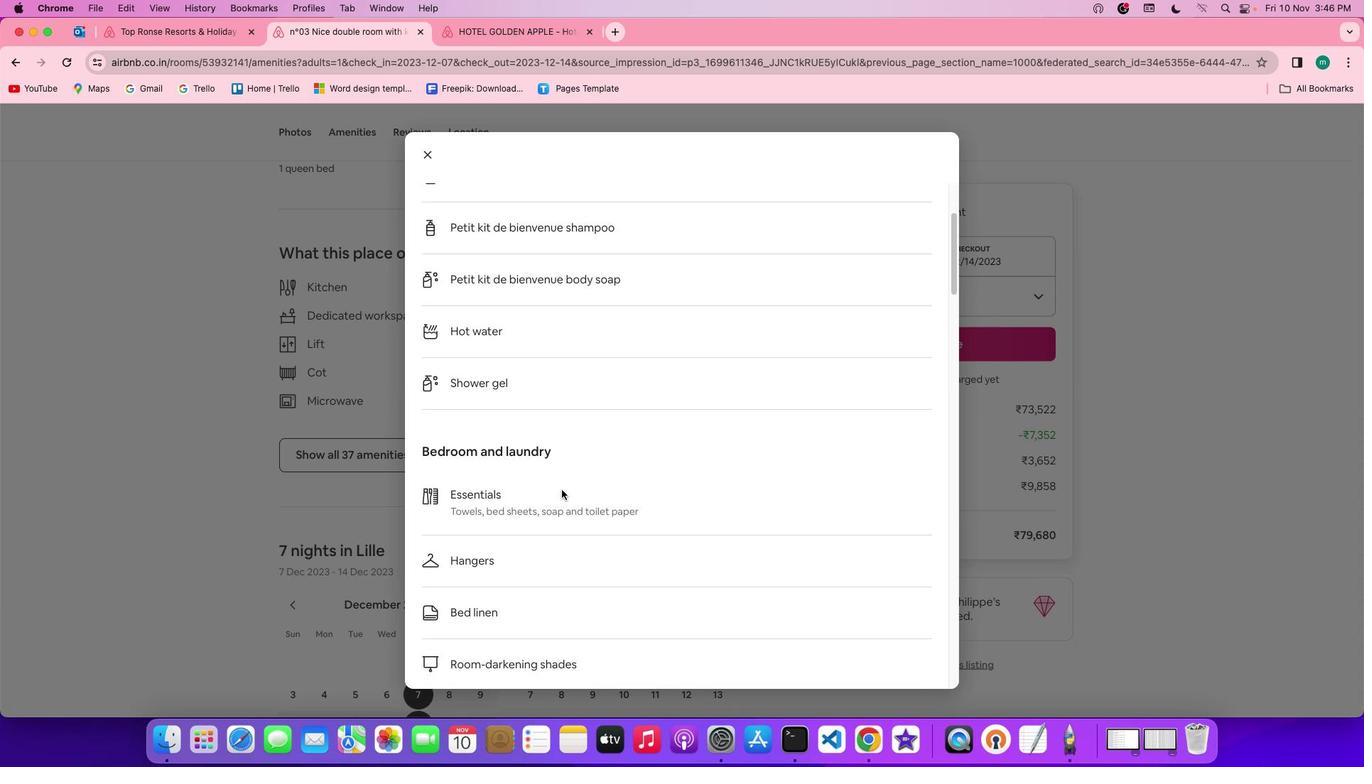 
Action: Mouse scrolled (562, 489) with delta (0, -2)
